 Task: Explore famous lighthouses around the world using Google Earth.
Action: Mouse moved to (346, 99)
Screenshot: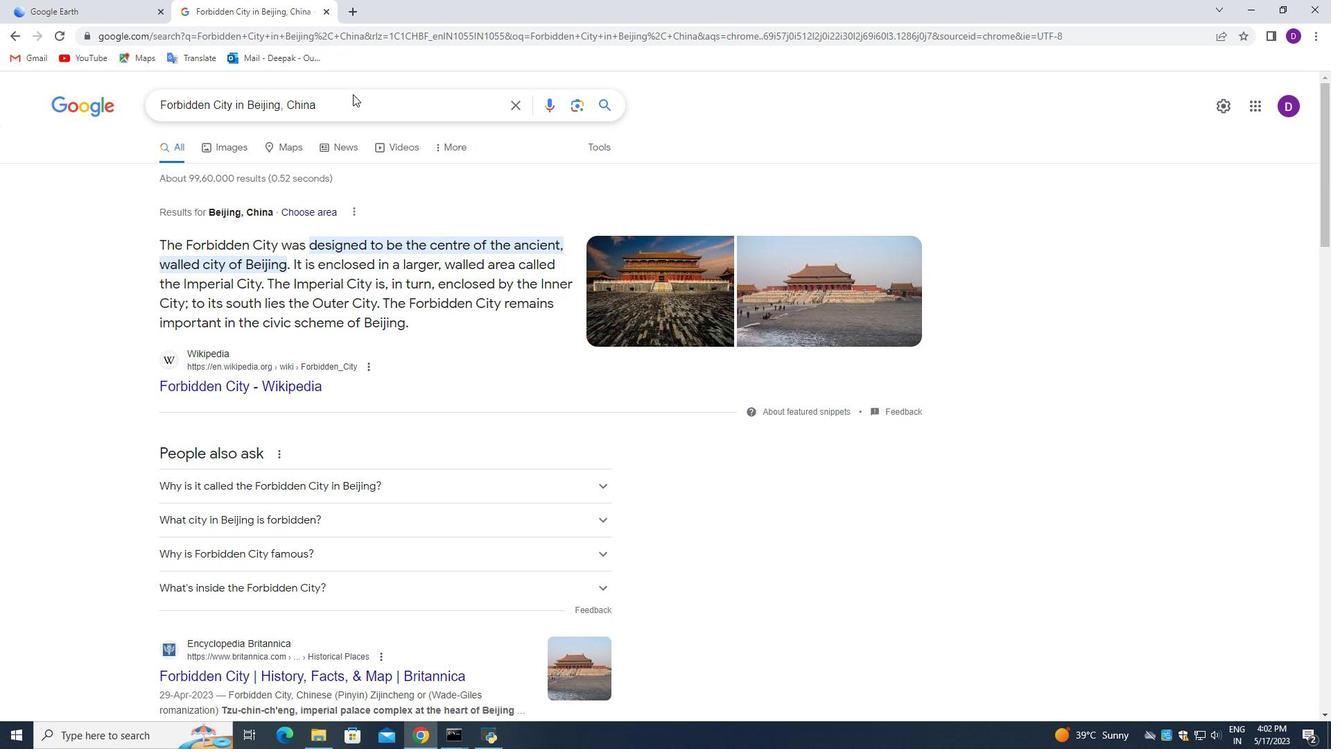 
Action: Mouse pressed left at (346, 99)
Screenshot: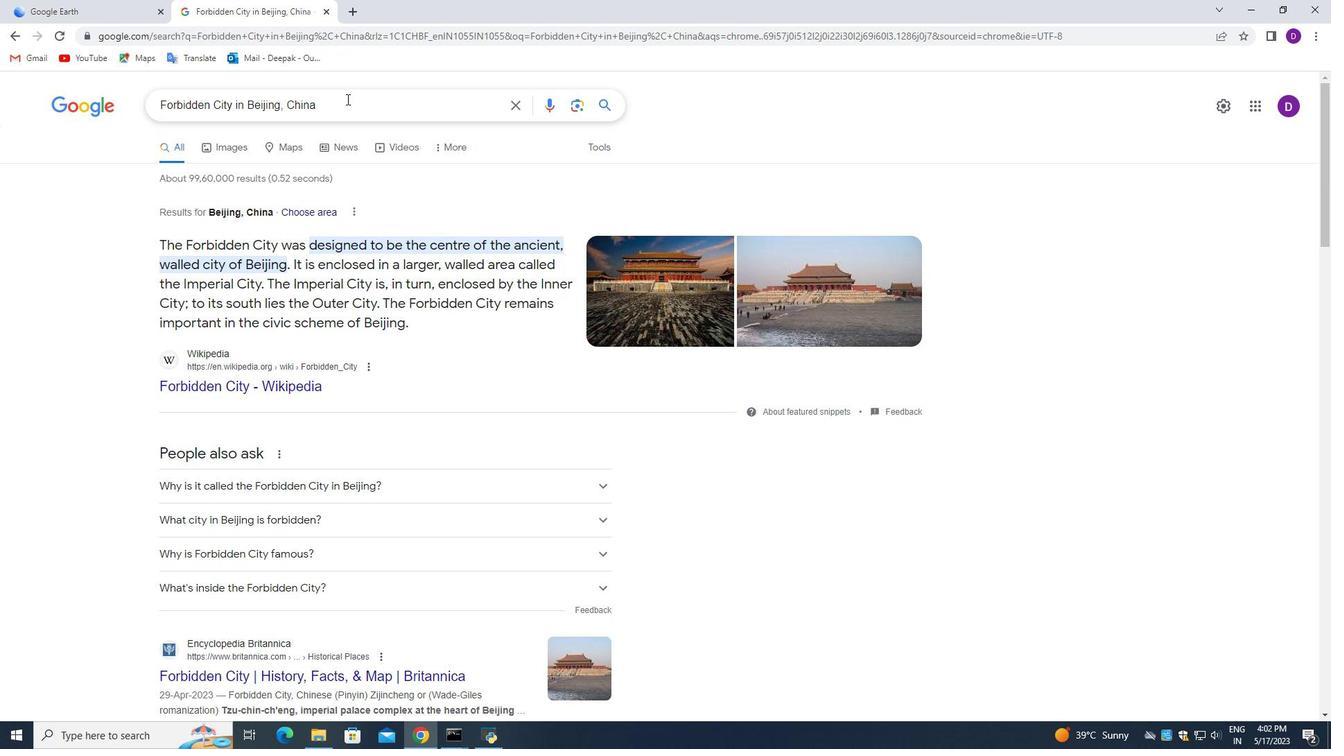 
Action: Mouse pressed left at (346, 99)
Screenshot: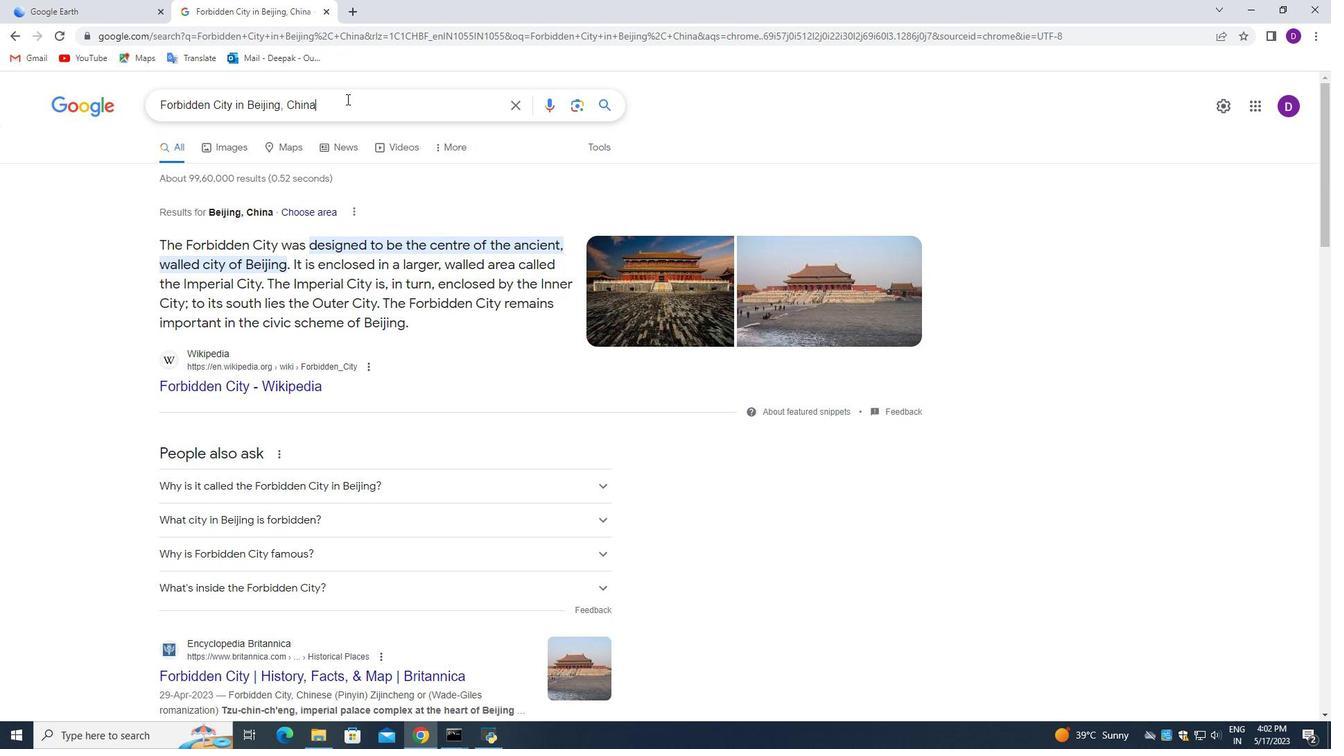 
Action: Mouse pressed left at (346, 99)
Screenshot: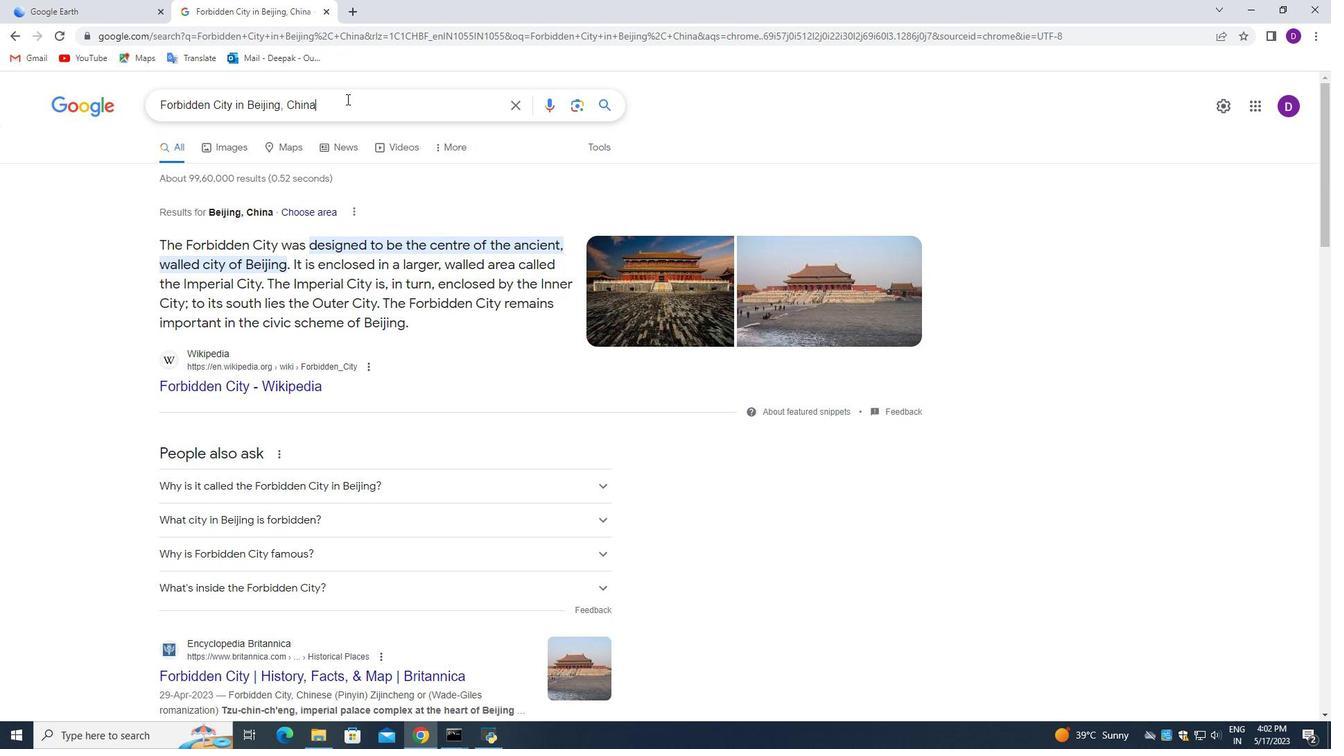 
Action: Key pressed ctrl+V
Screenshot: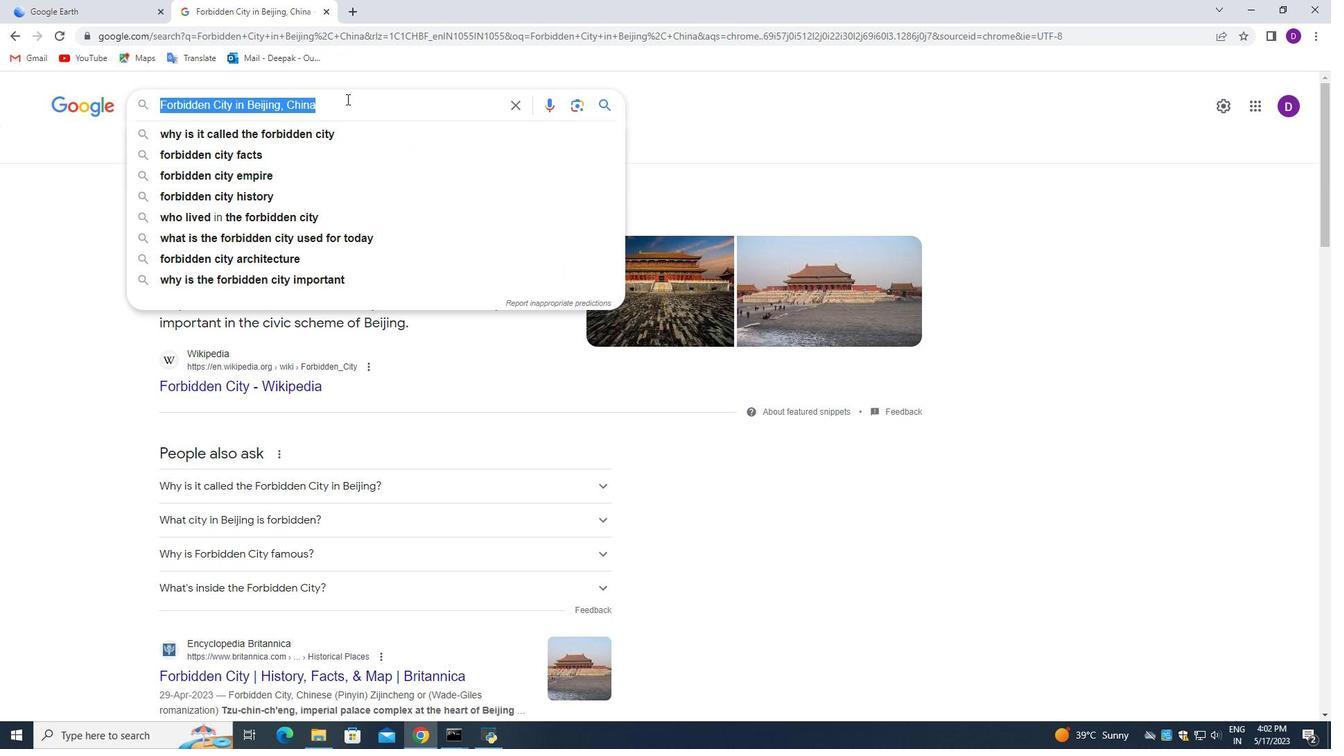 
Action: Mouse moved to (248, 59)
Screenshot: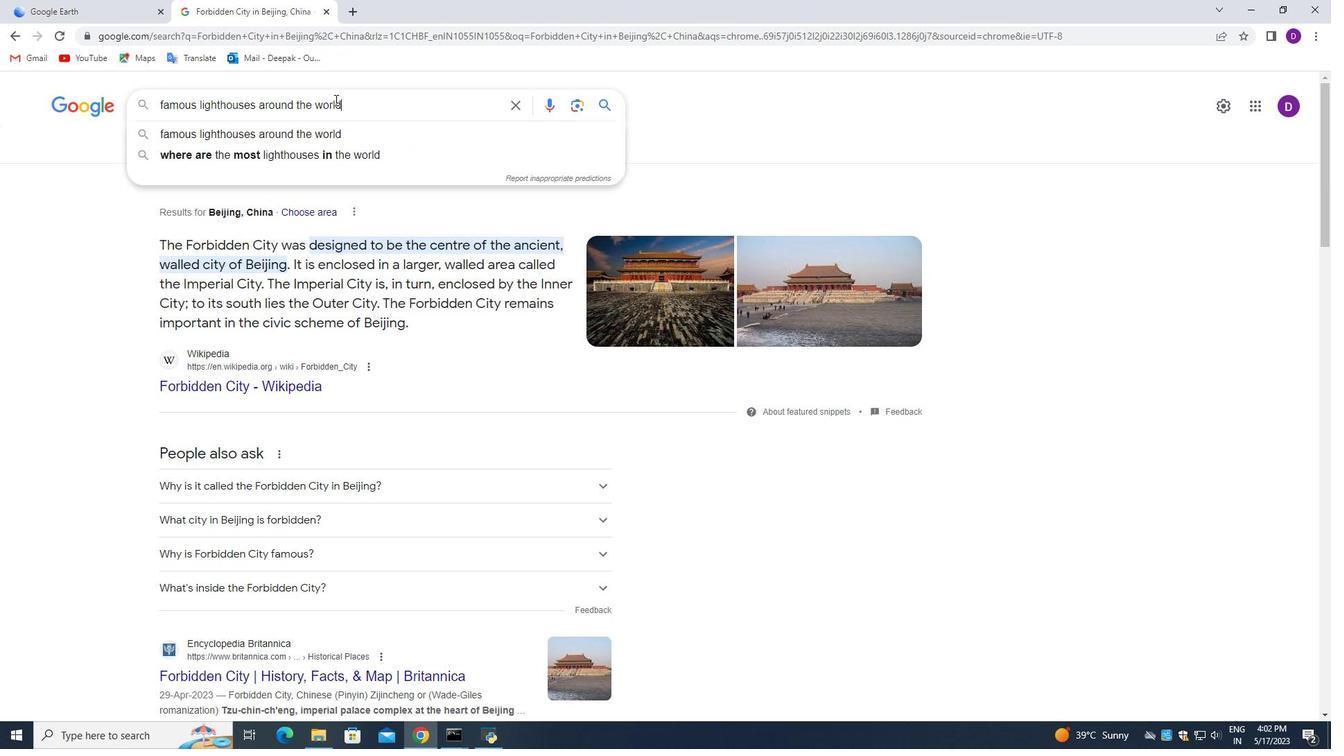 
Action: Key pressed <Key.enter>
Screenshot: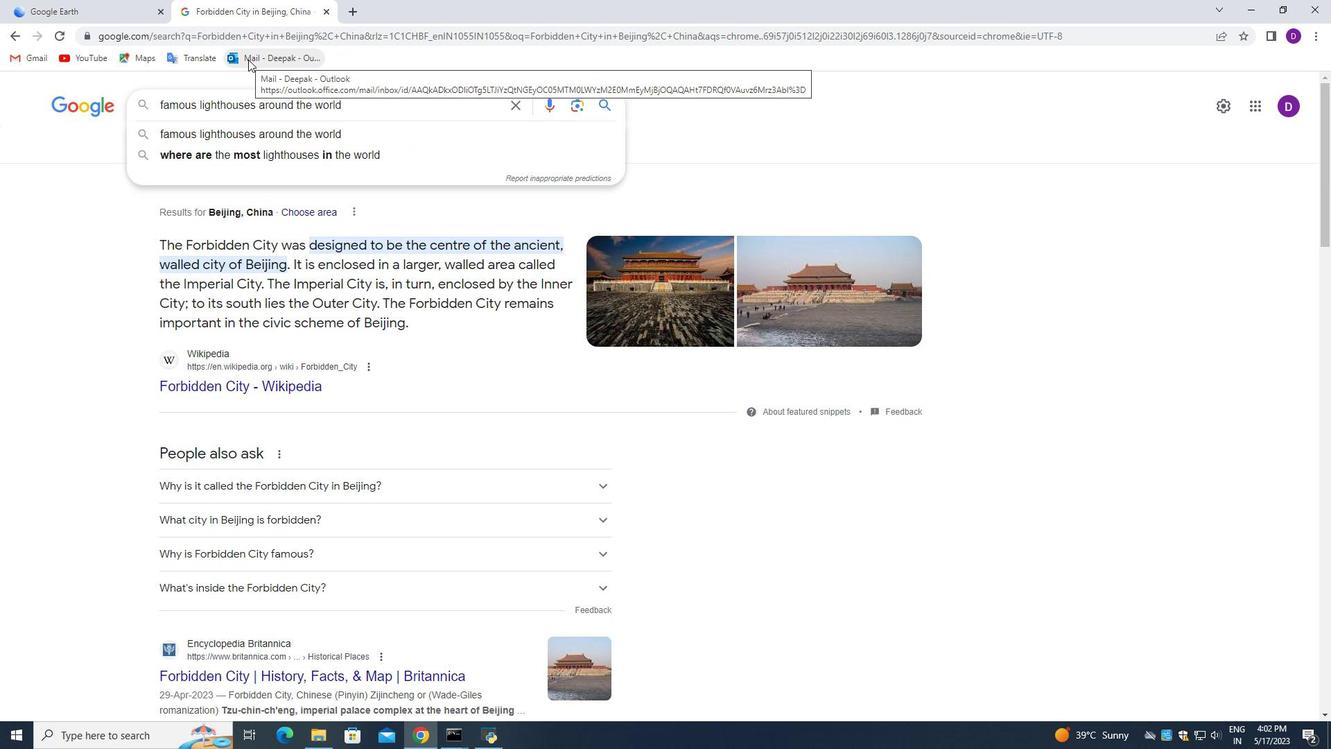 
Action: Mouse moved to (346, 264)
Screenshot: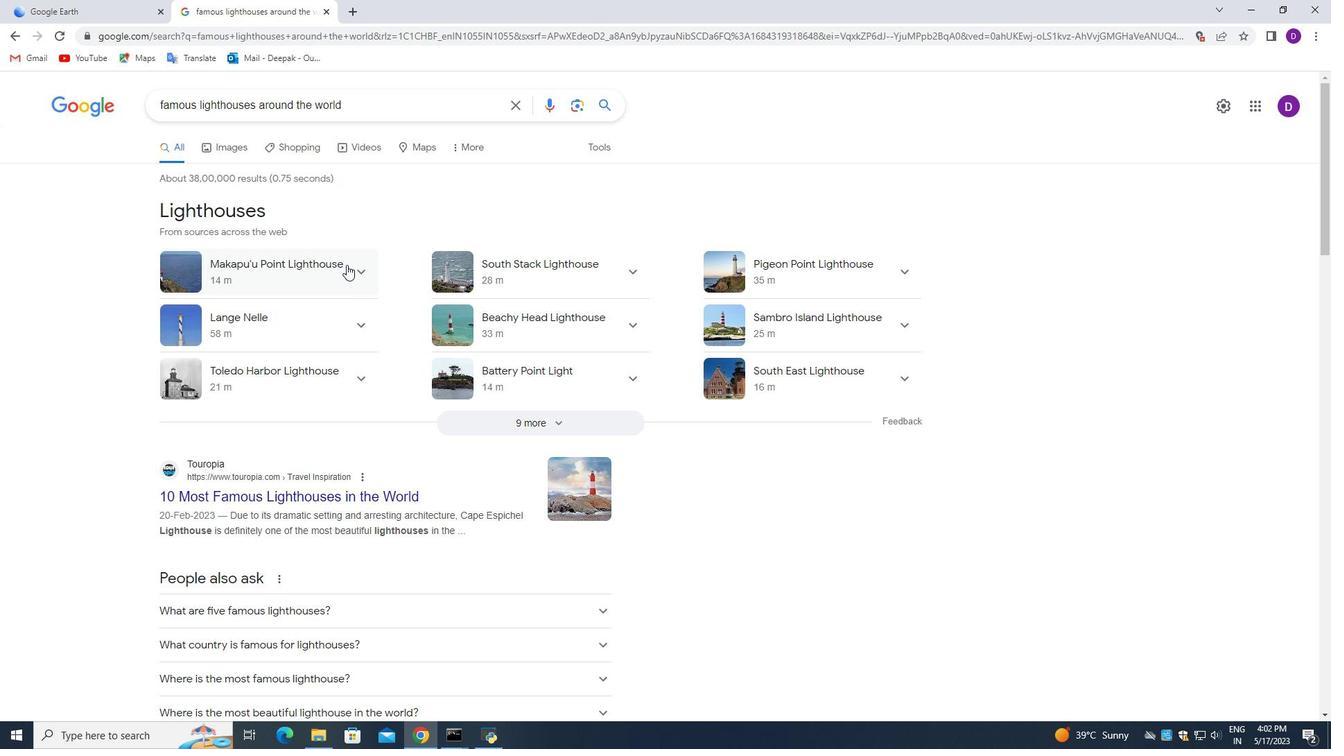 
Action: Mouse pressed left at (346, 264)
Screenshot: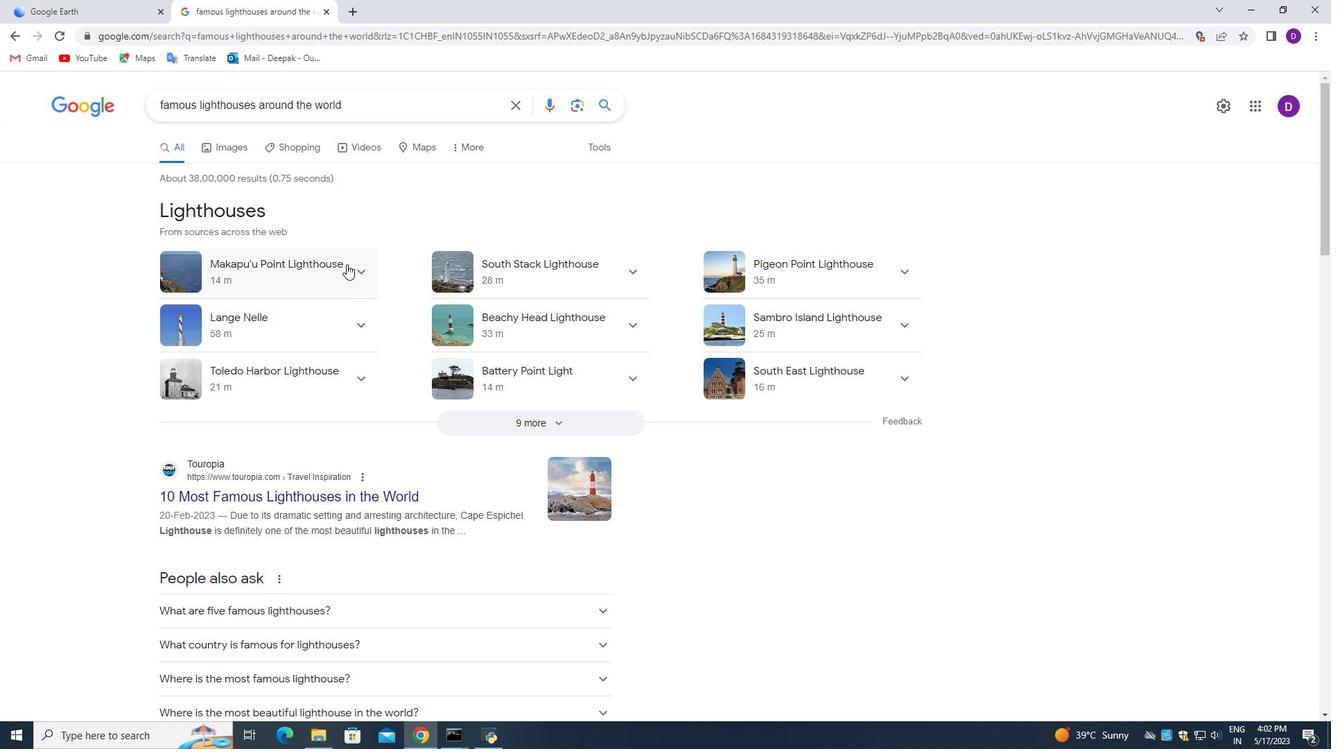 
Action: Mouse moved to (323, 365)
Screenshot: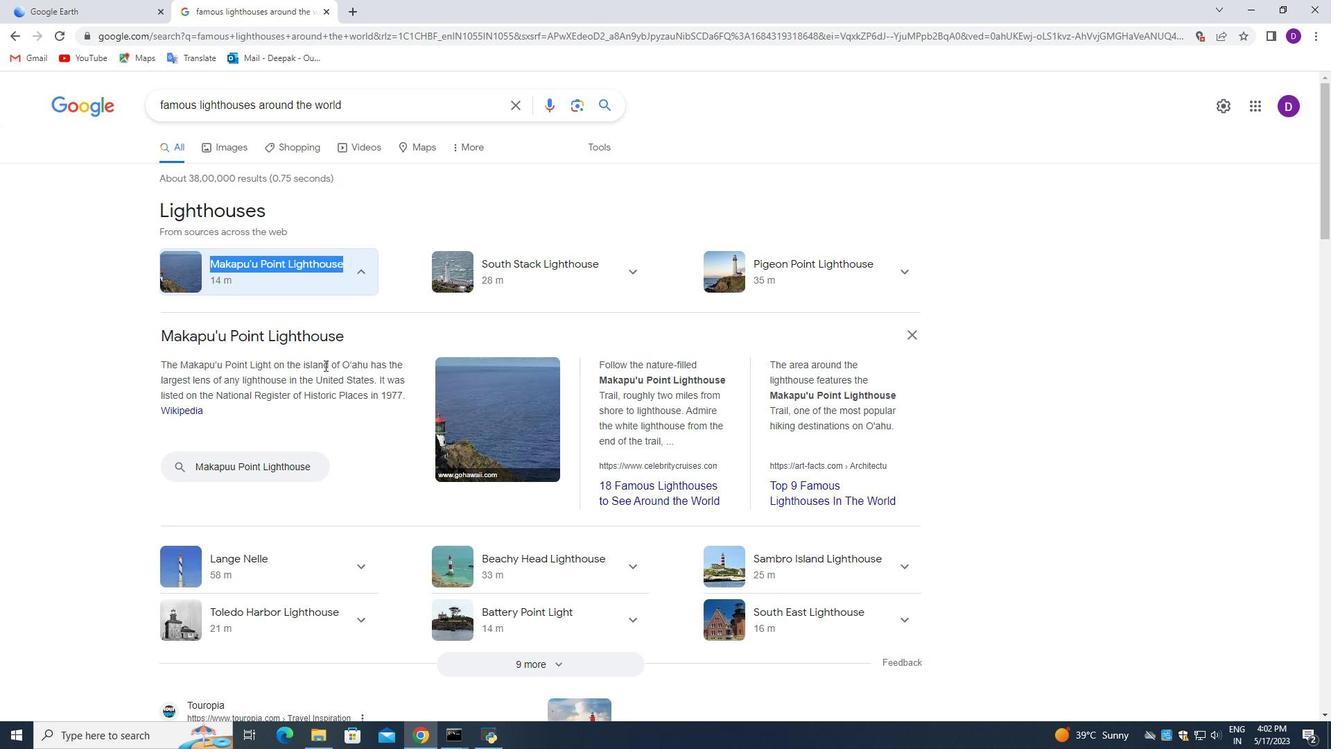 
Action: Key pressed ctrl+C
Screenshot: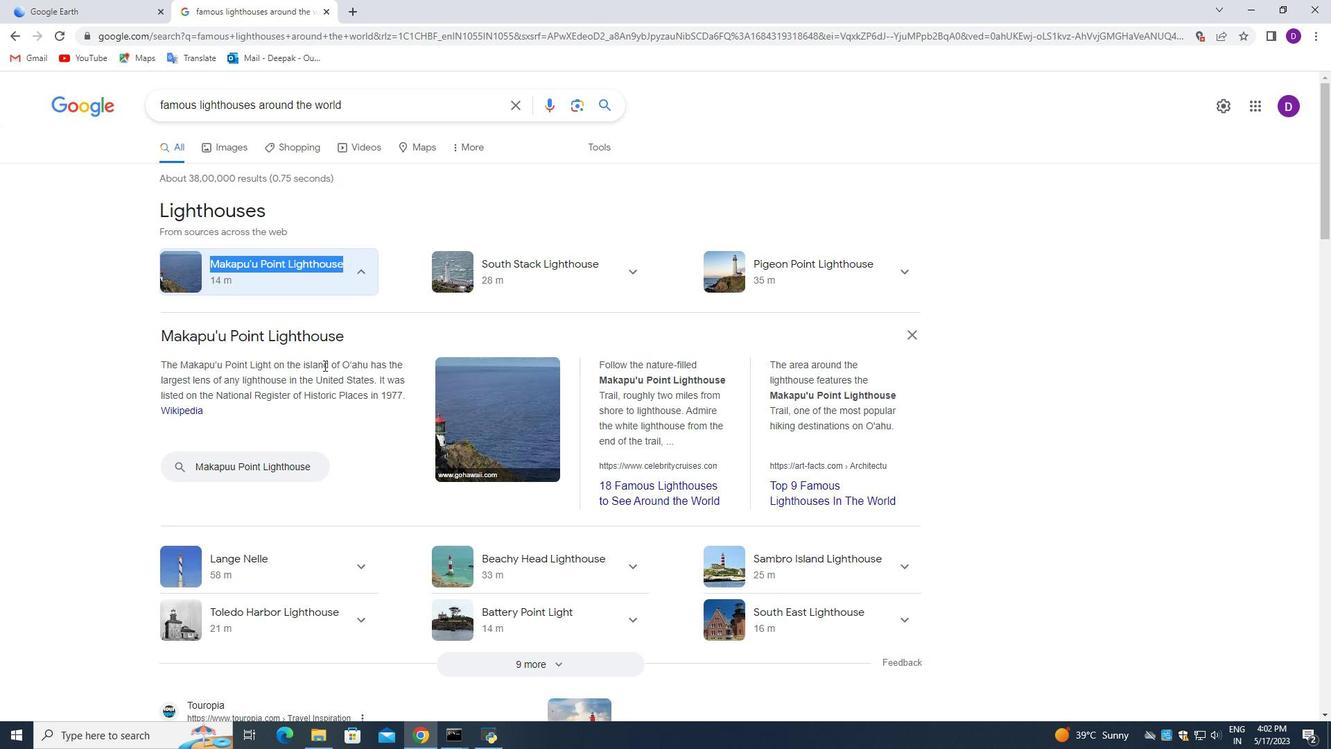 
Action: Mouse moved to (67, 4)
Screenshot: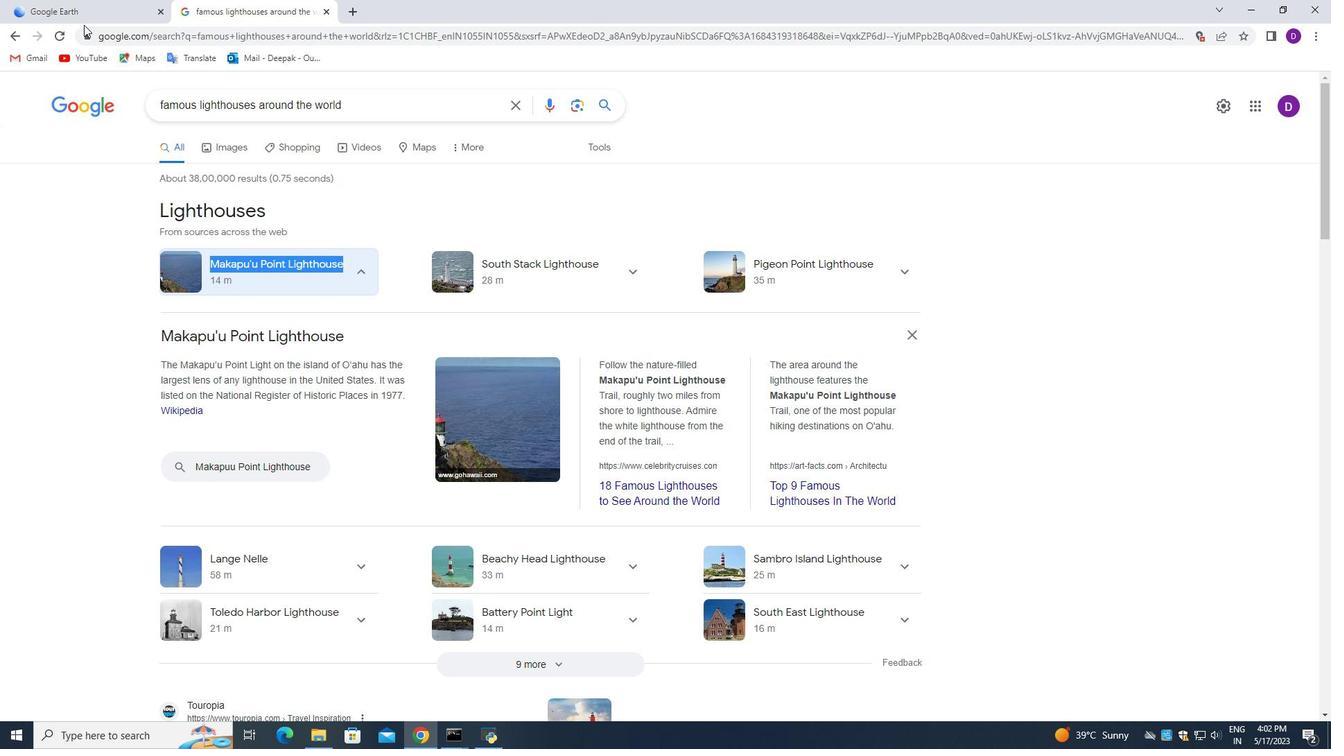
Action: Mouse pressed left at (67, 4)
Screenshot: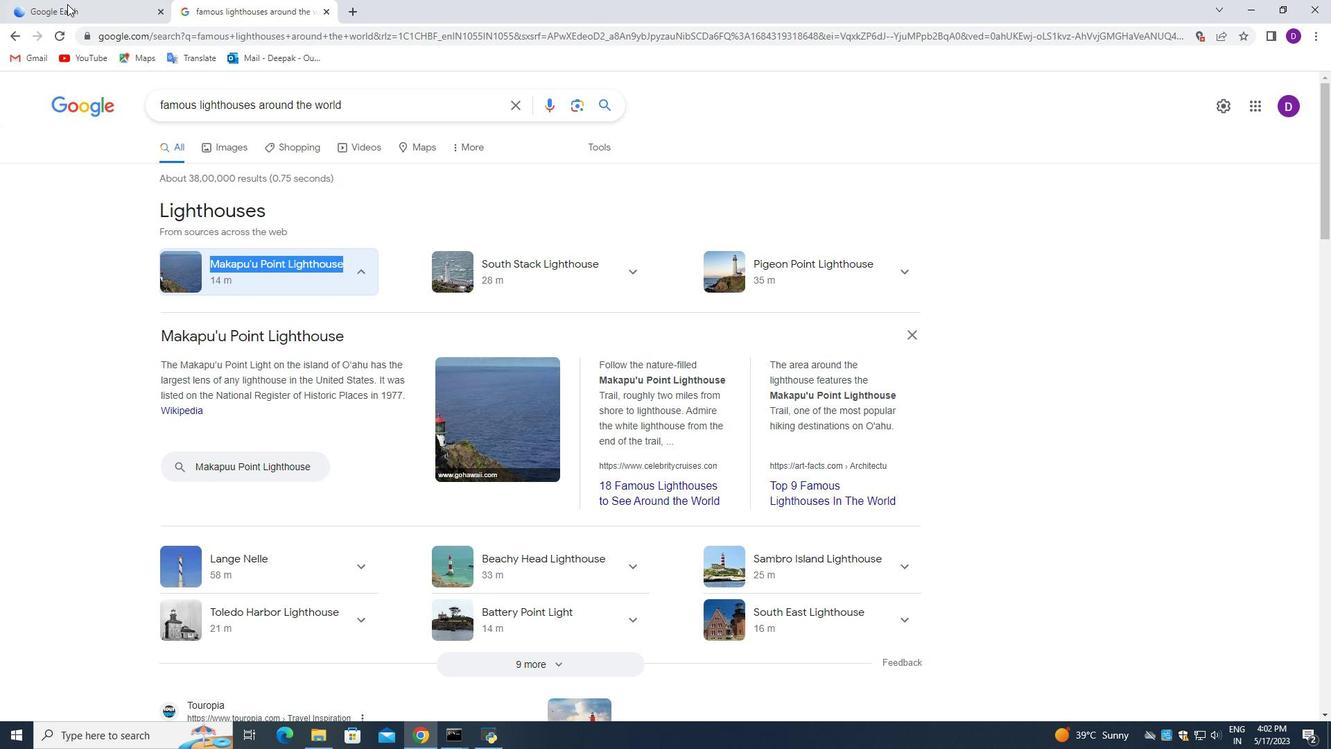
Action: Mouse moved to (18, 127)
Screenshot: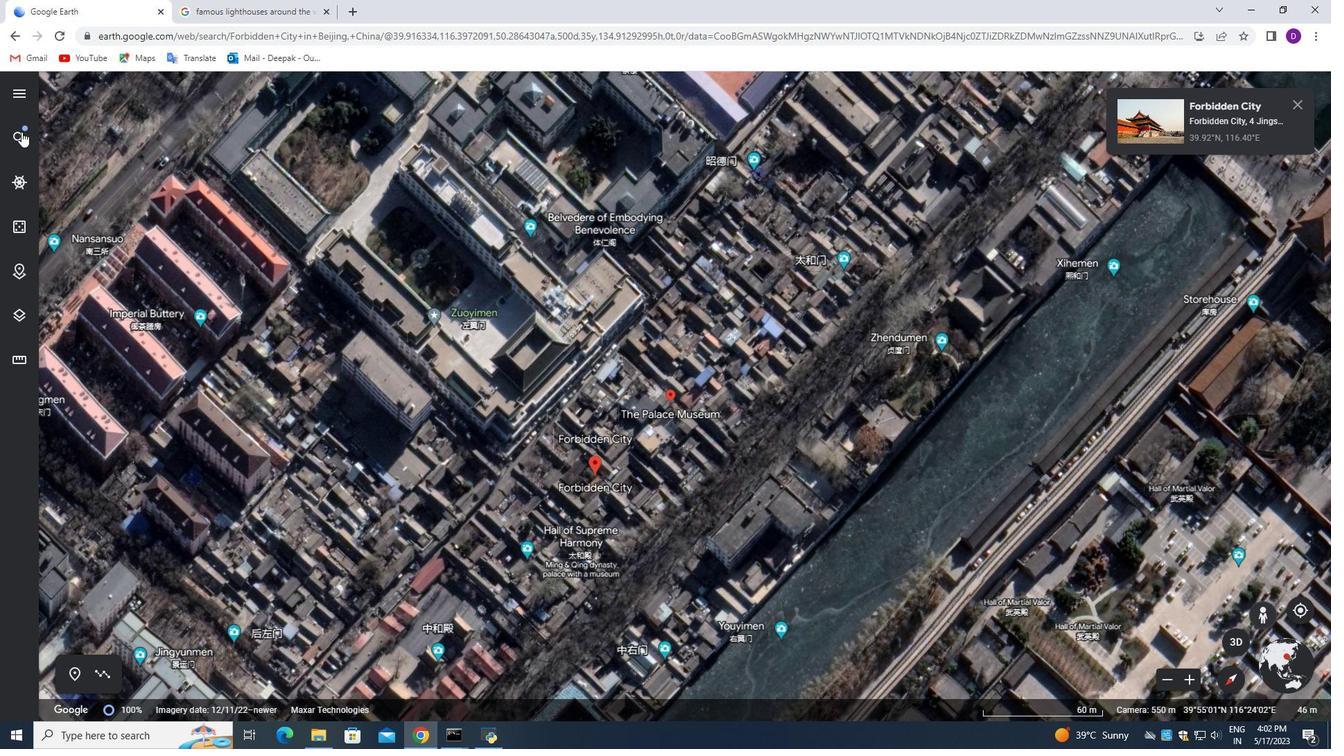 
Action: Mouse pressed left at (18, 127)
Screenshot: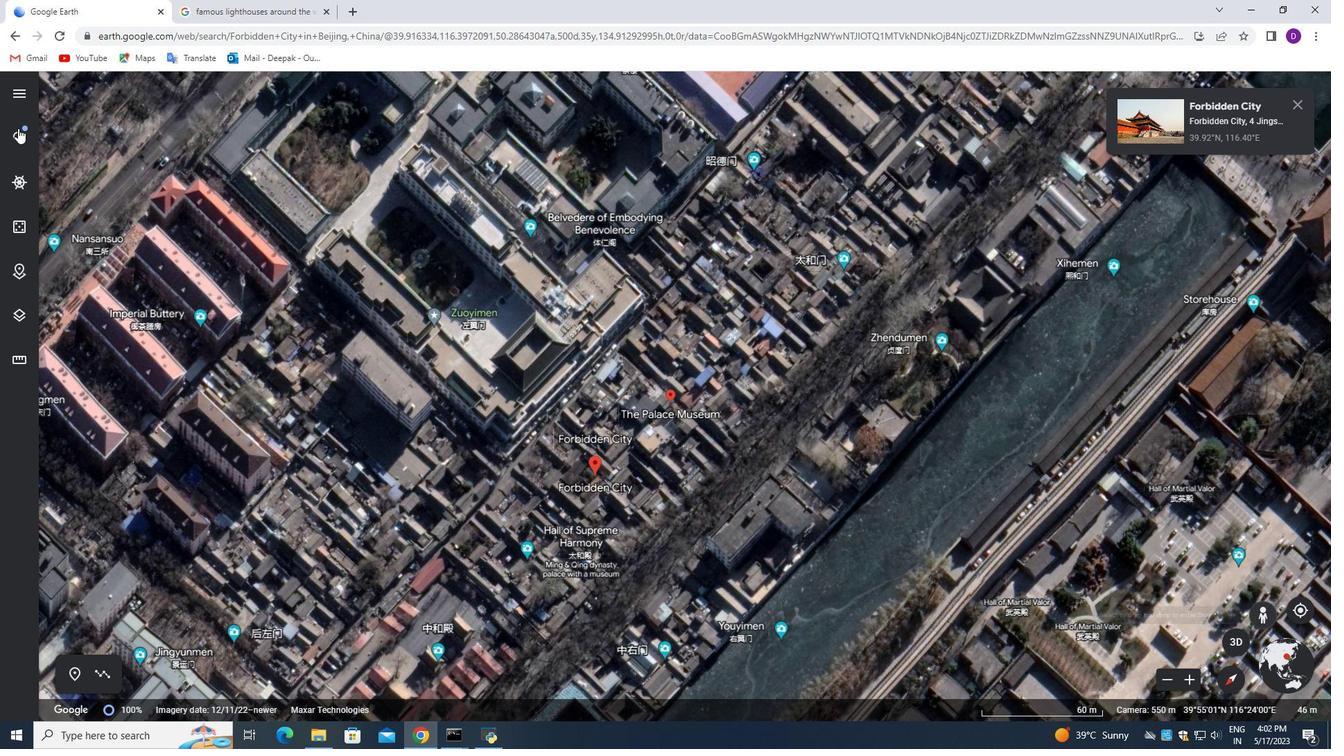
Action: Mouse moved to (252, 96)
Screenshot: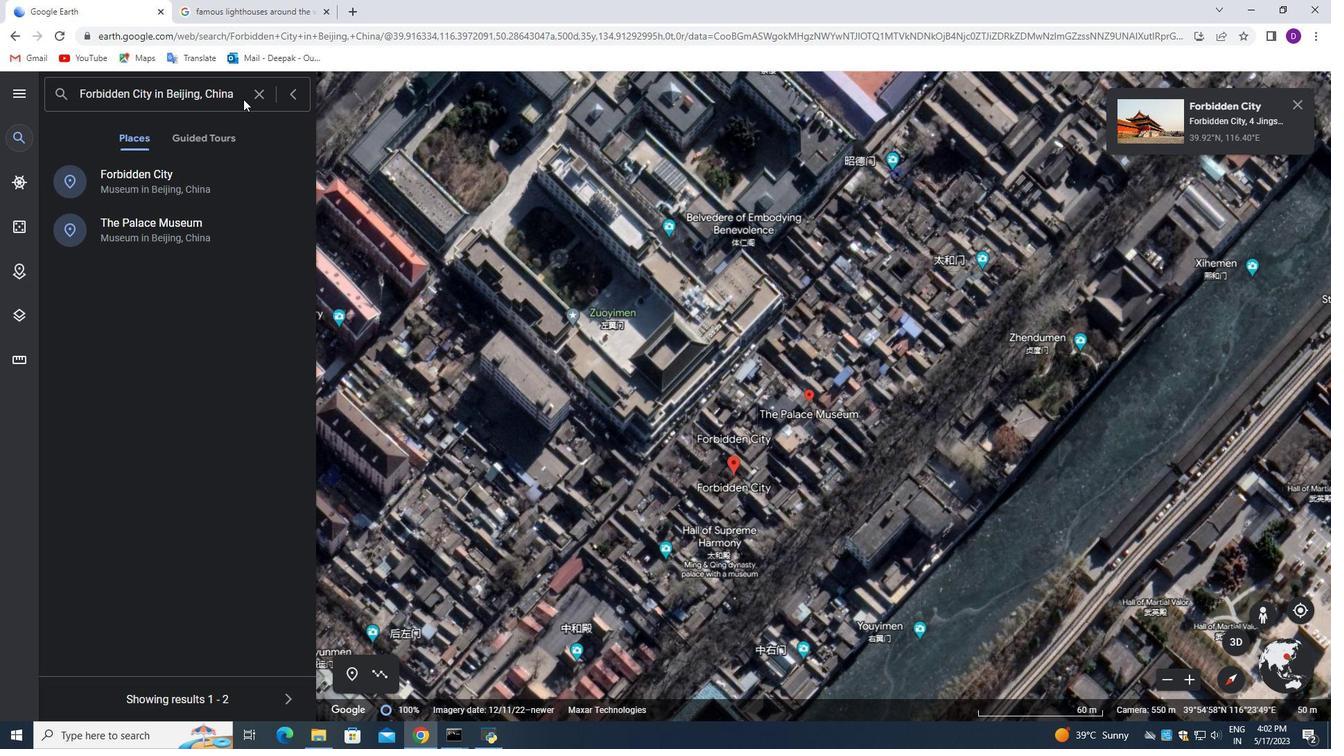 
Action: Mouse pressed left at (252, 96)
Screenshot: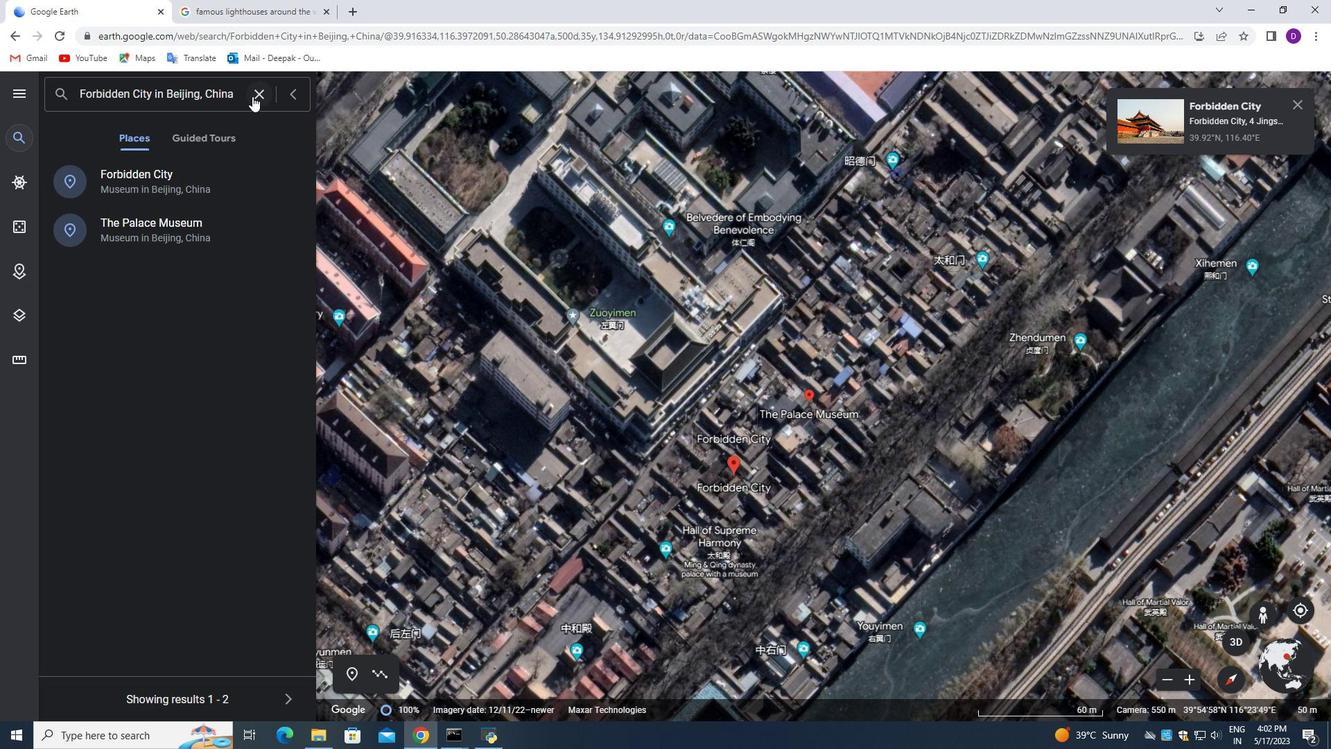 
Action: Key pressed ctrl+V
Screenshot: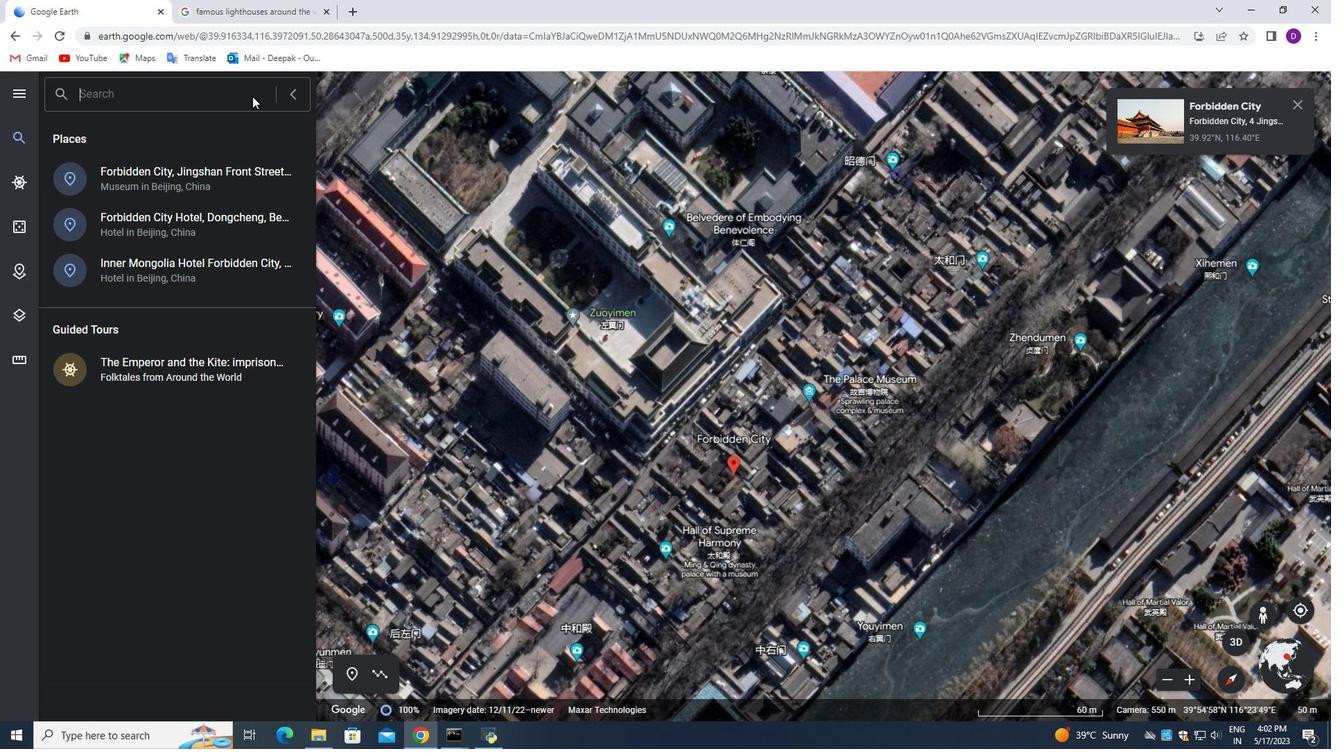 
Action: Mouse moved to (246, 93)
Screenshot: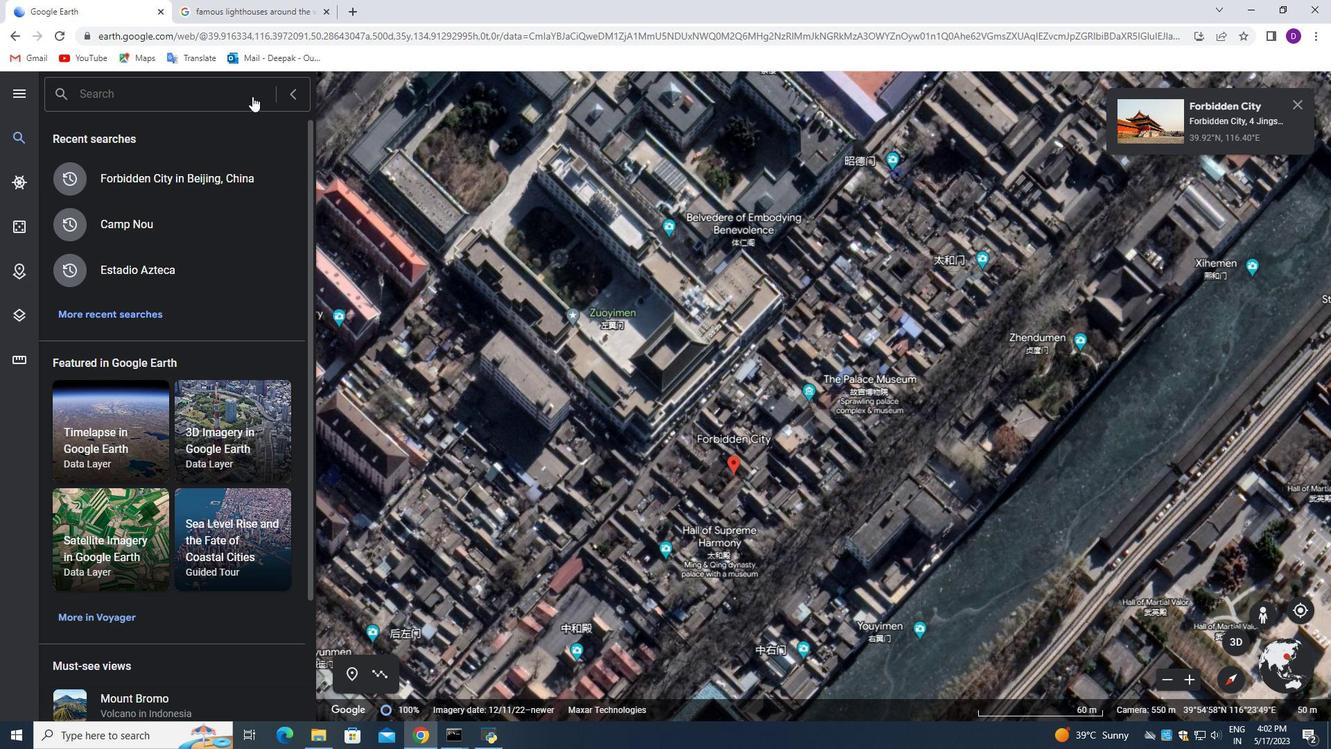 
Action: Key pressed <Key.enter>
Screenshot: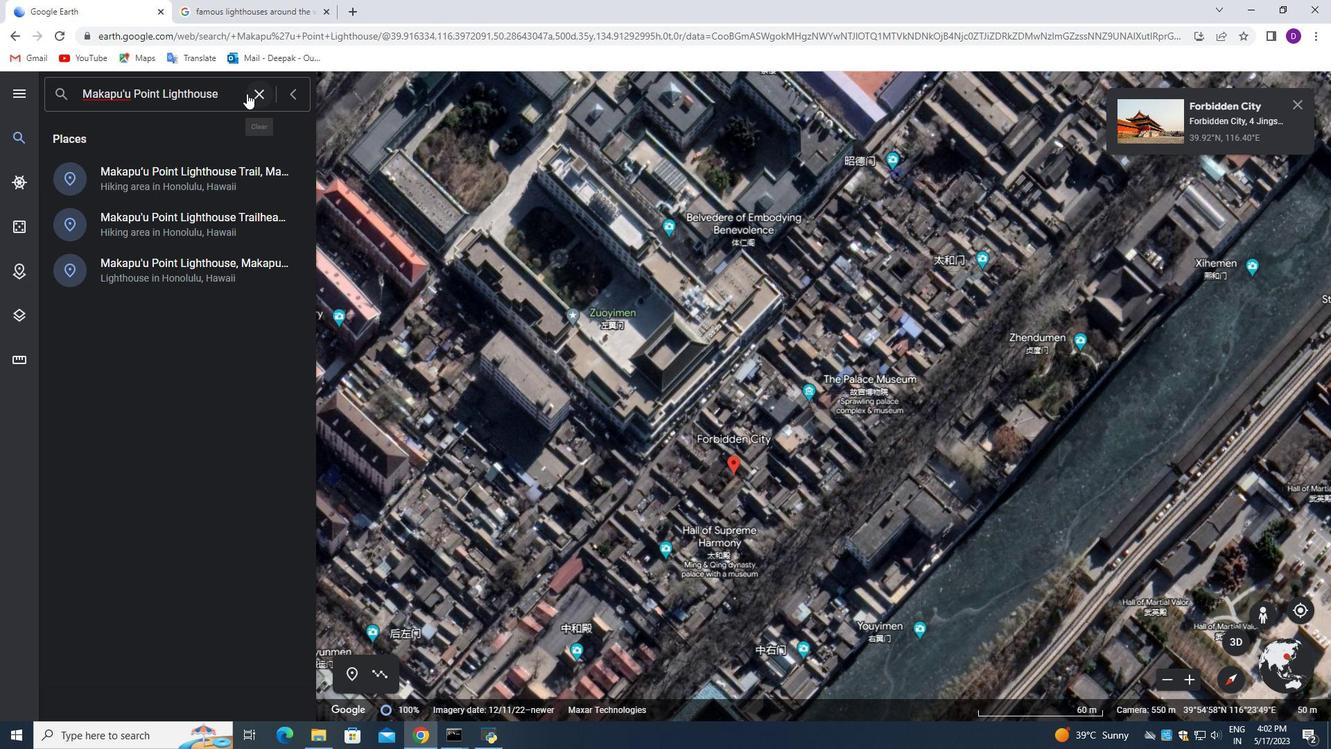 
Action: Mouse moved to (296, 91)
Screenshot: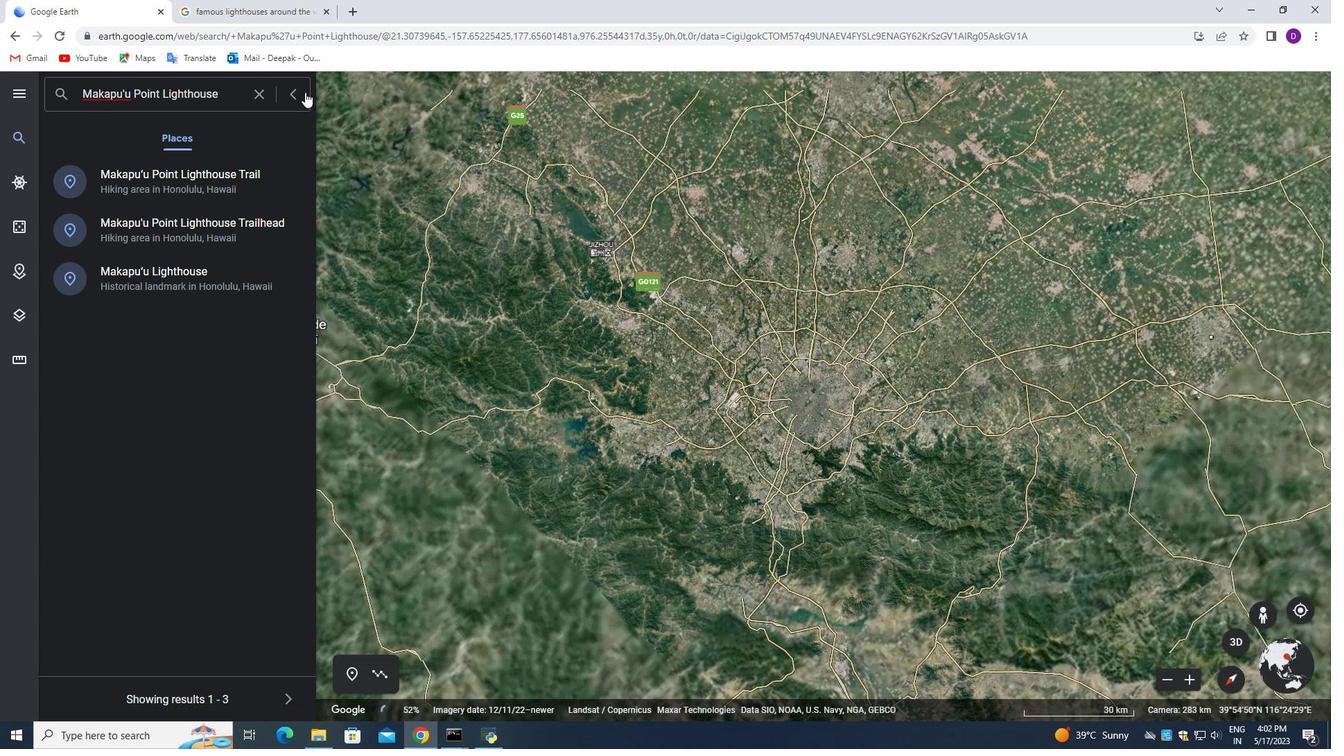 
Action: Mouse pressed left at (296, 91)
Screenshot: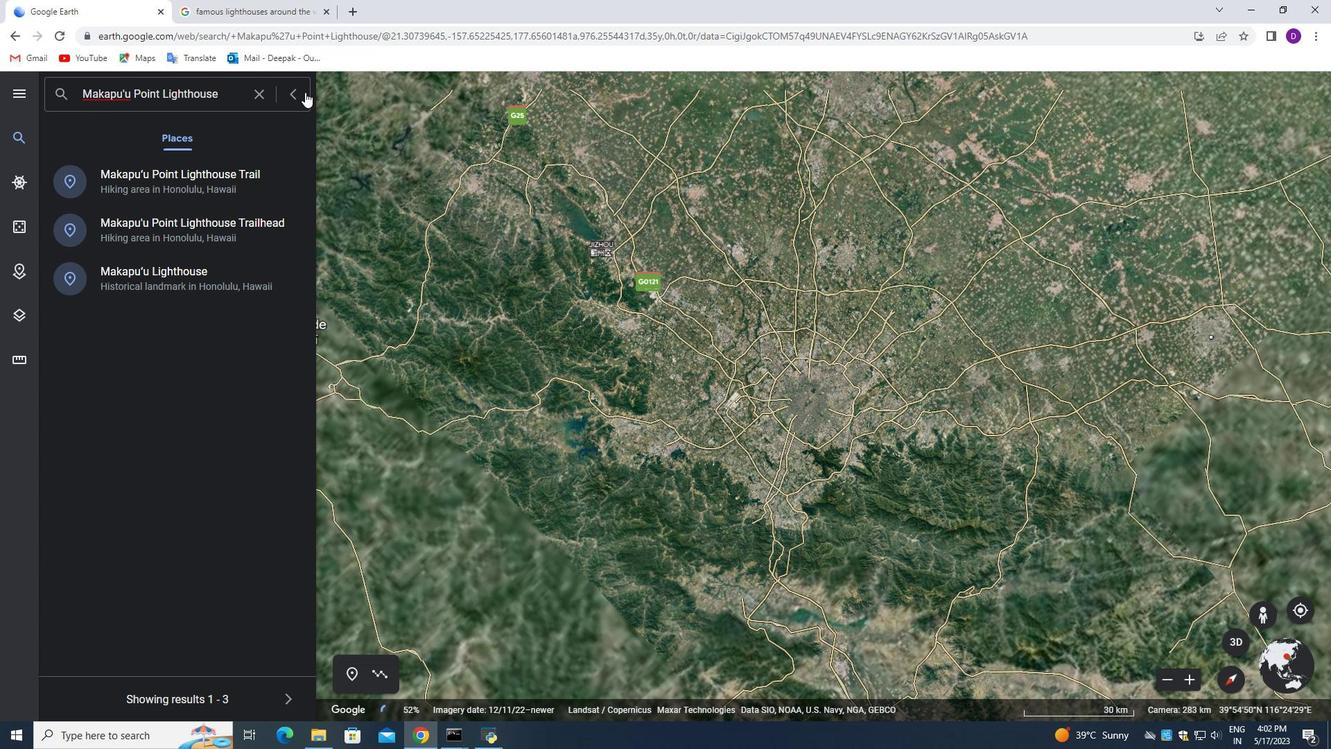 
Action: Mouse moved to (1261, 618)
Screenshot: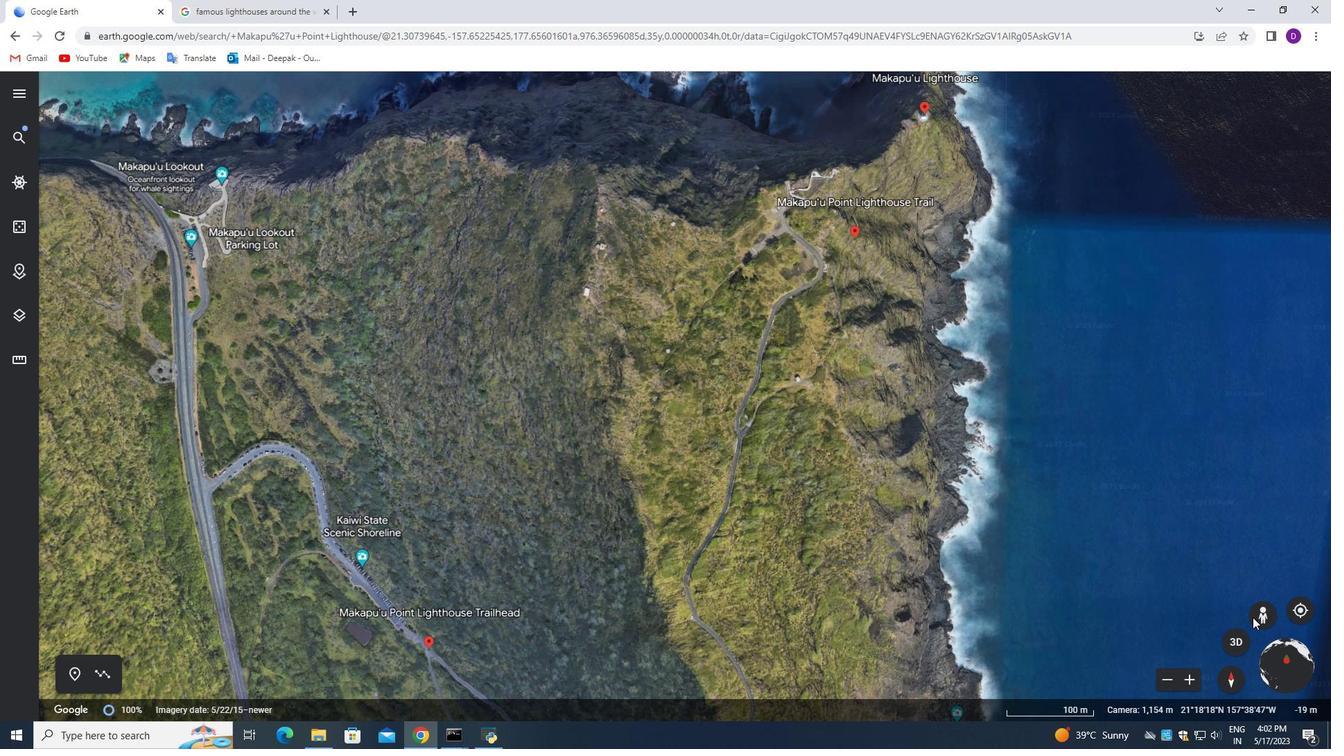 
Action: Mouse pressed left at (1261, 618)
Screenshot: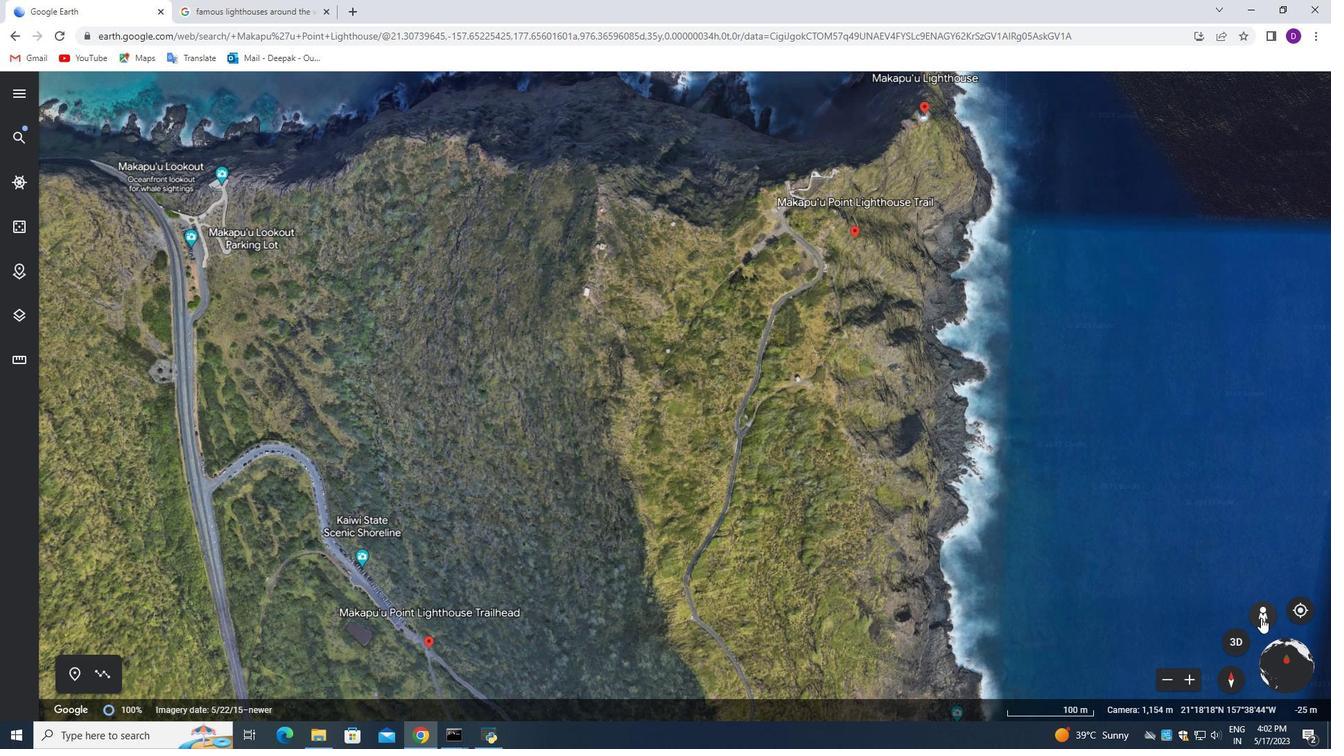 
Action: Mouse moved to (855, 241)
Screenshot: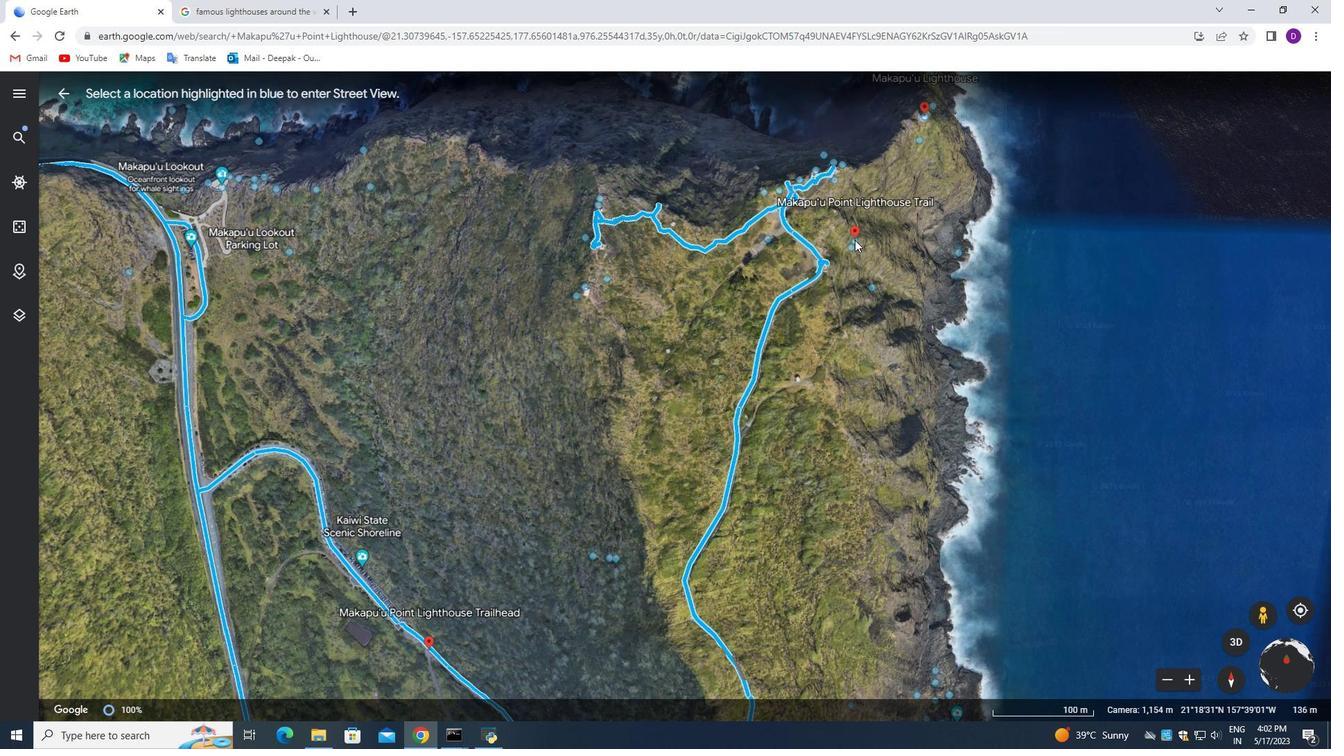 
Action: Mouse pressed left at (855, 241)
Screenshot: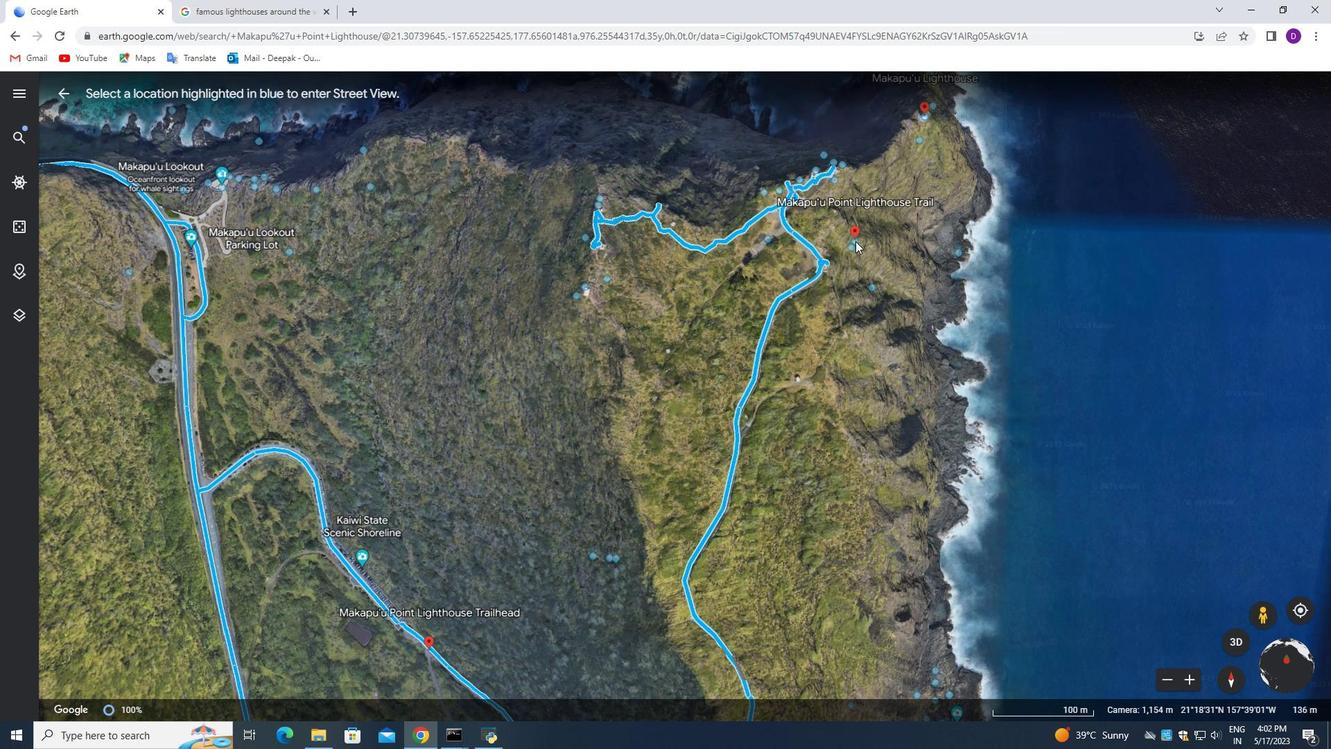 
Action: Mouse moved to (701, 366)
Screenshot: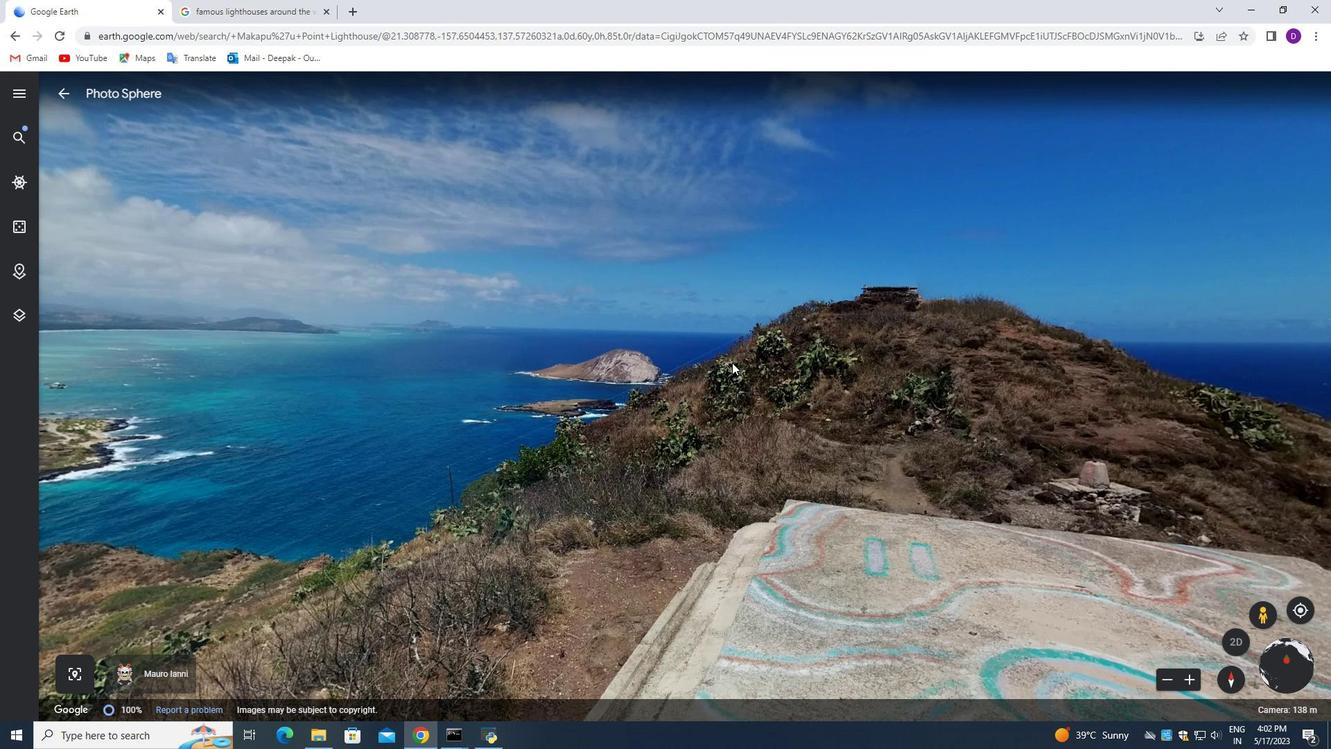 
Action: Mouse pressed left at (701, 366)
Screenshot: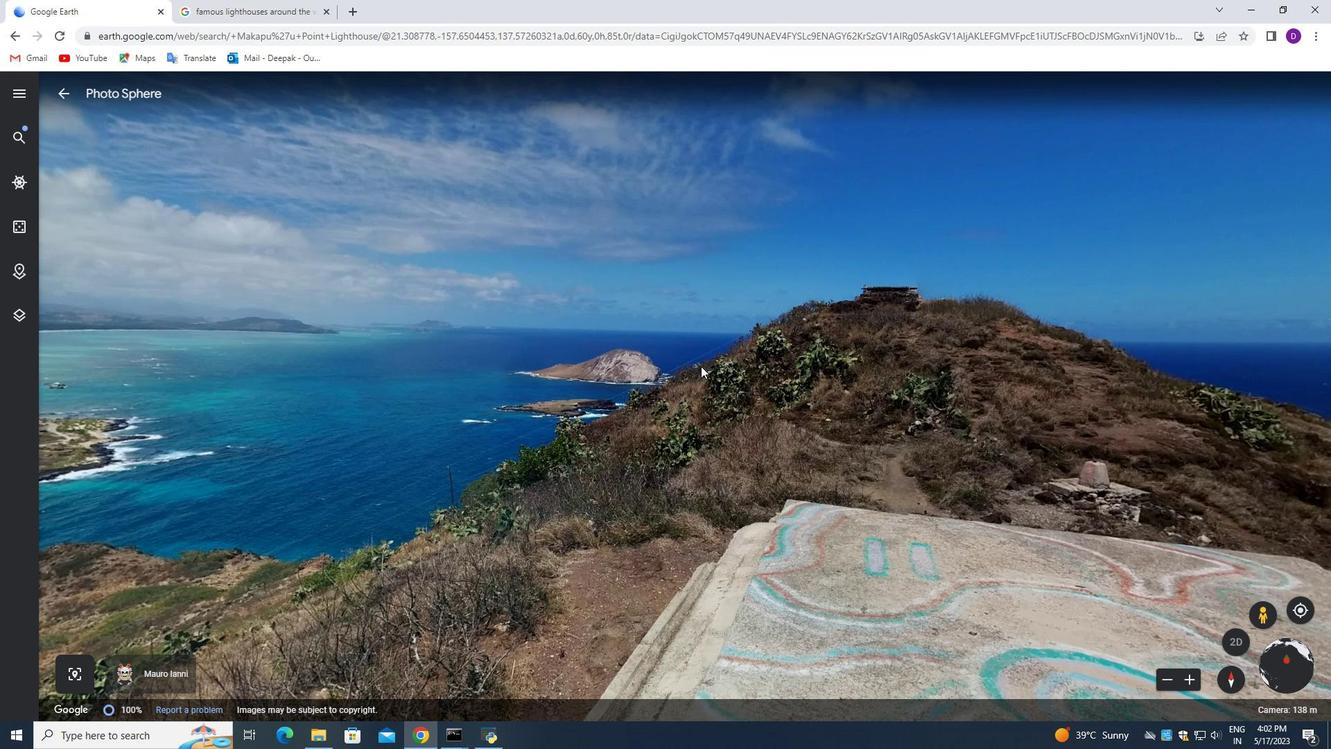
Action: Mouse moved to (682, 351)
Screenshot: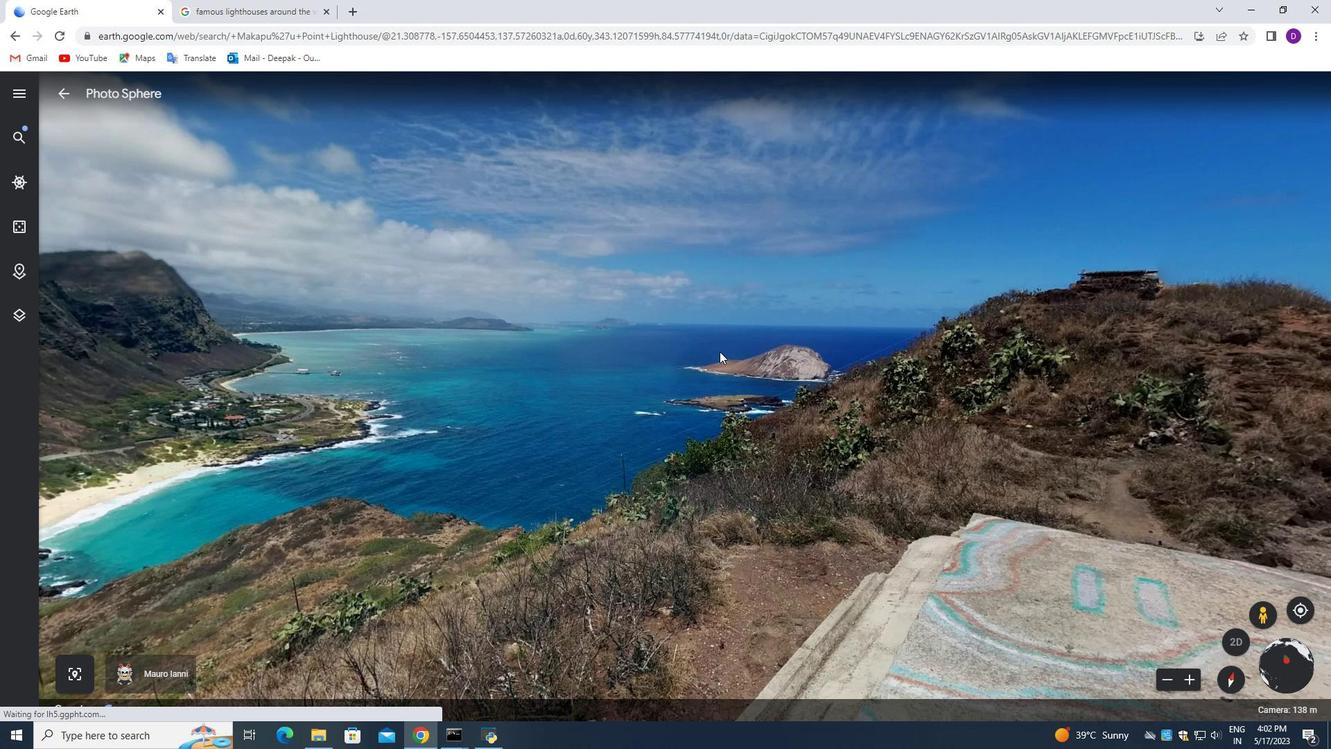 
Action: Mouse pressed left at (682, 351)
Screenshot: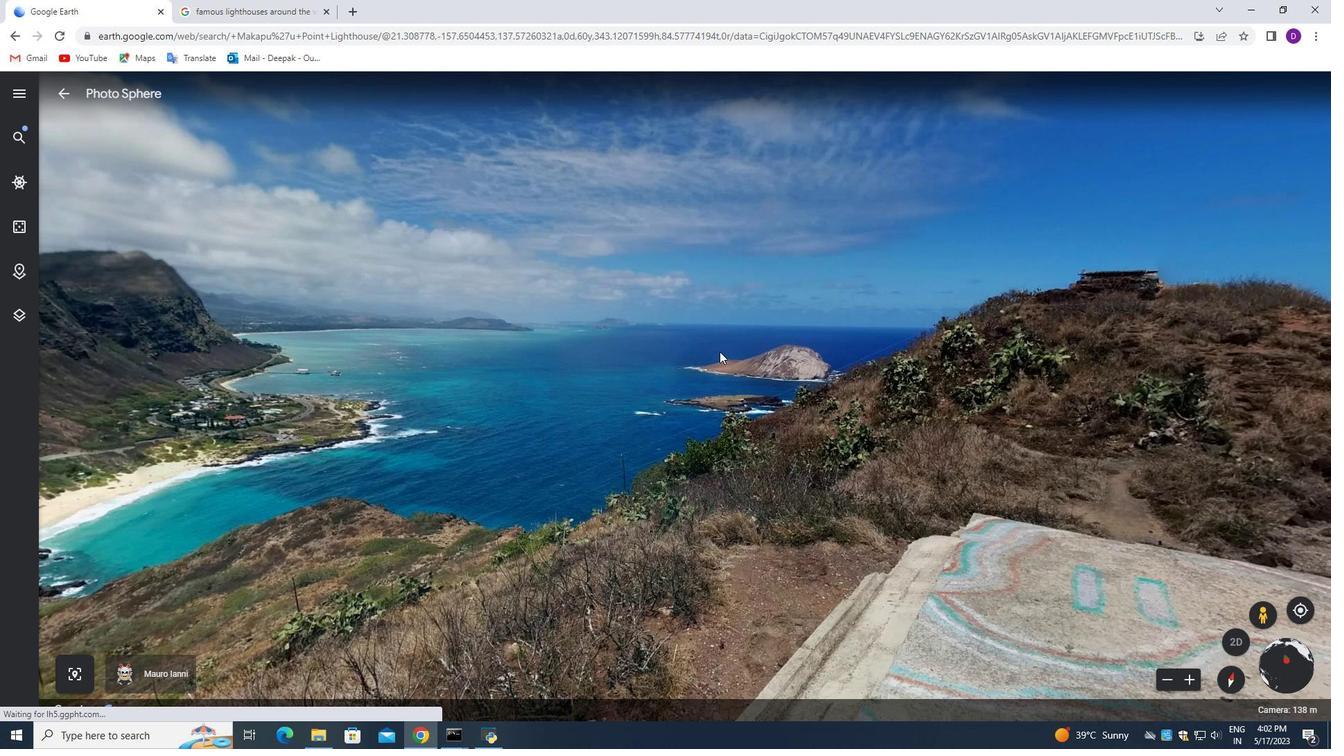 
Action: Mouse moved to (760, 350)
Screenshot: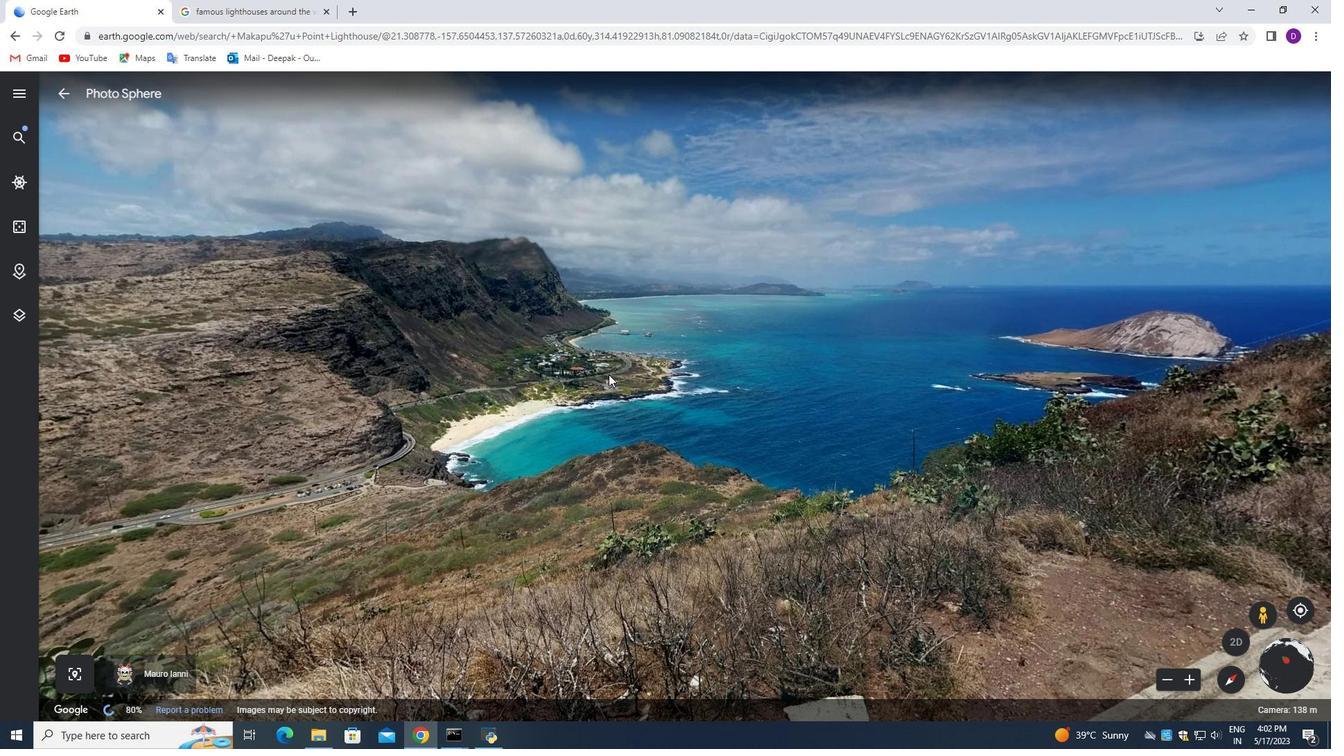 
Action: Mouse pressed left at (611, 372)
Screenshot: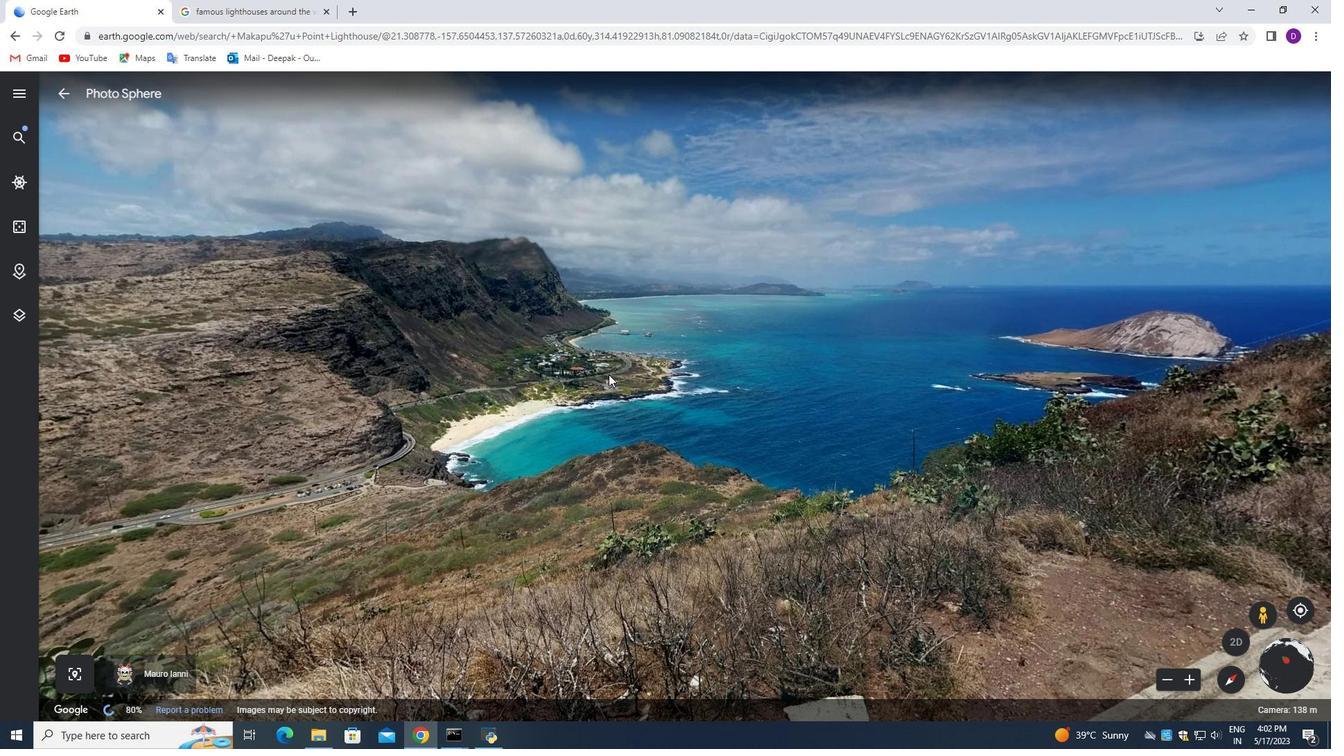 
Action: Mouse moved to (439, 353)
Screenshot: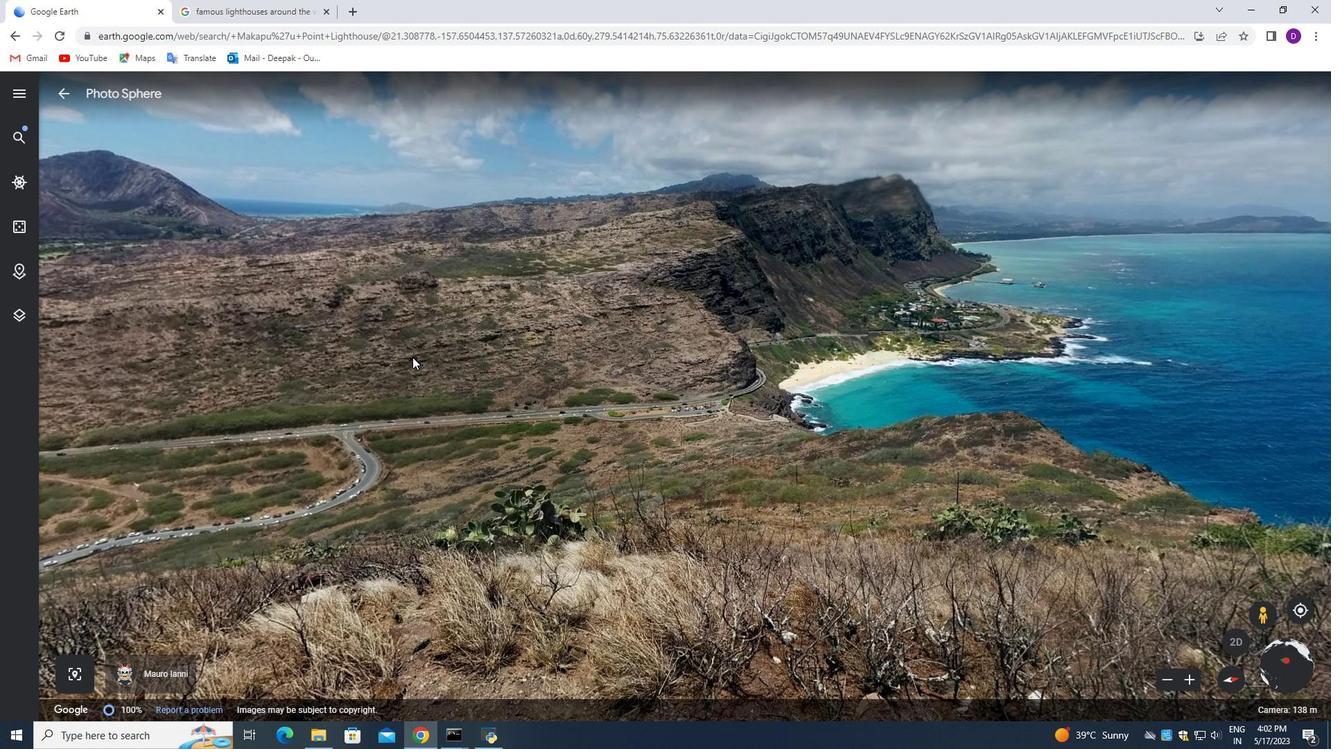 
Action: Mouse pressed left at (409, 357)
Screenshot: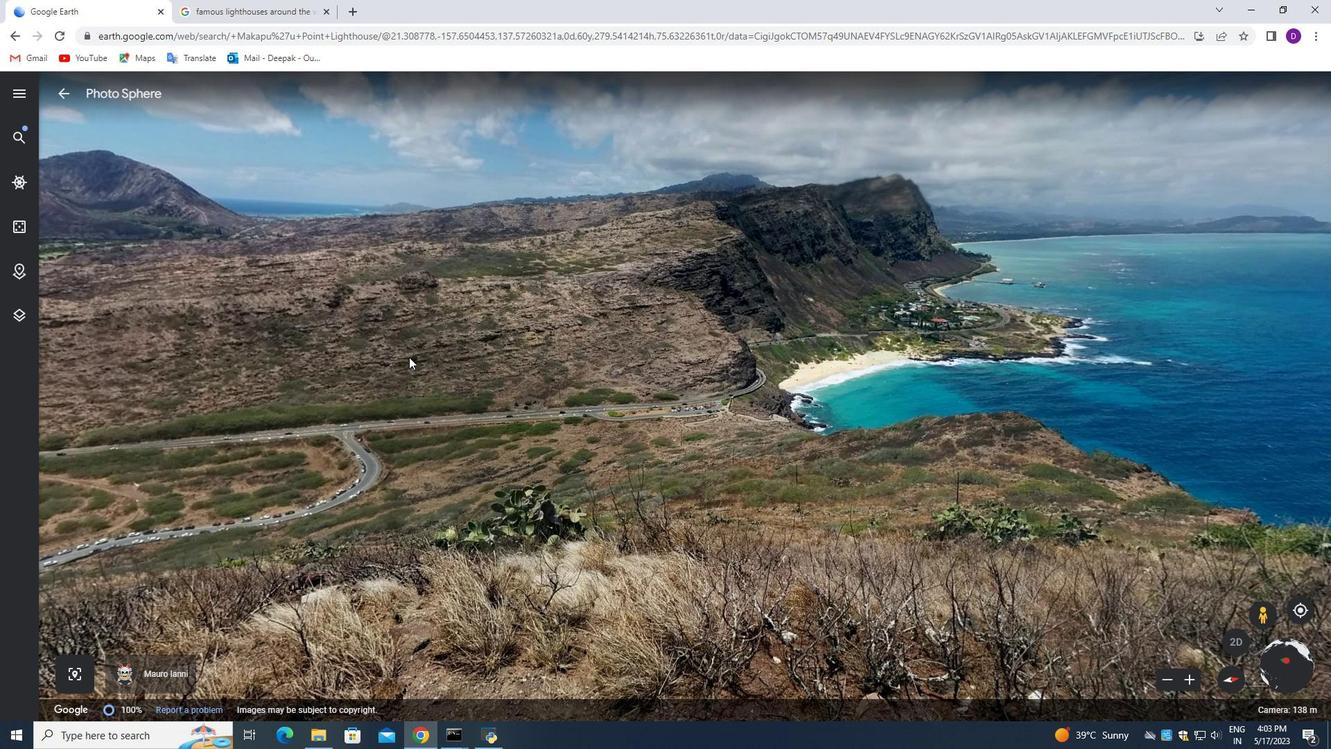 
Action: Mouse moved to (502, 453)
Screenshot: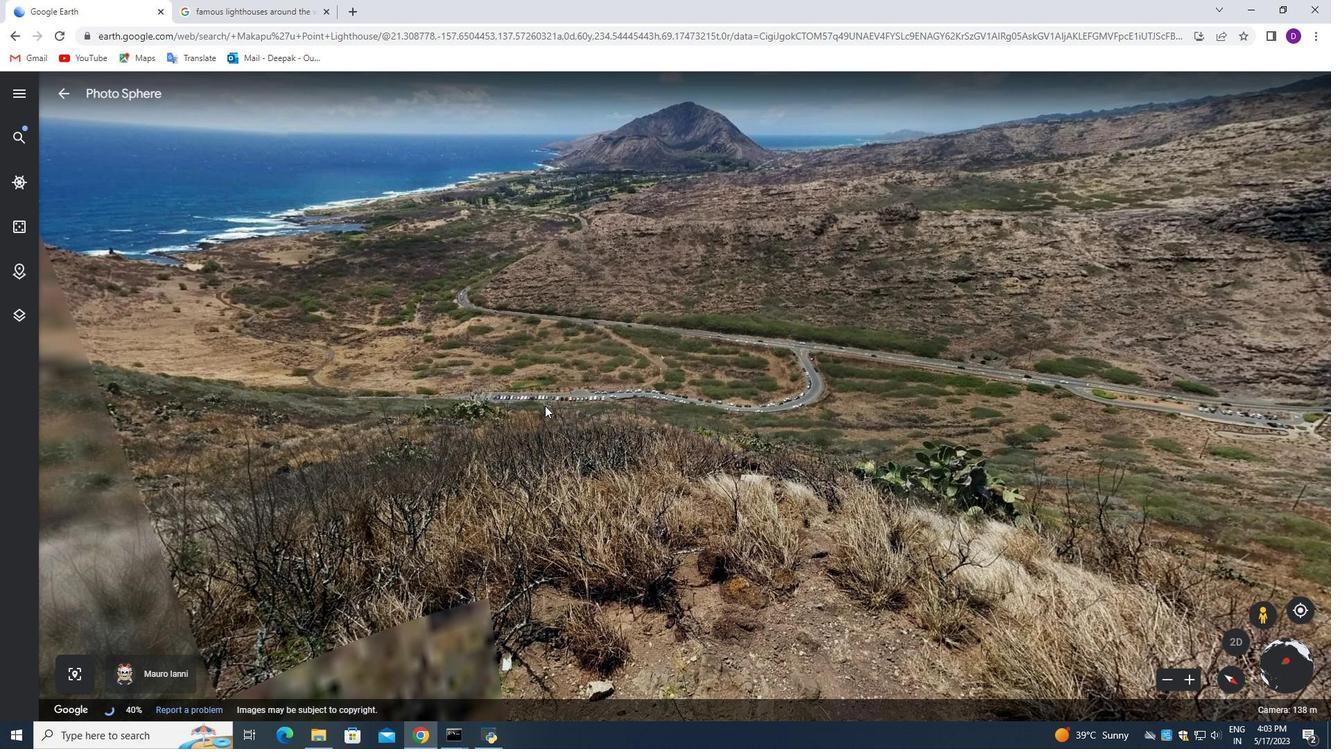 
Action: Mouse pressed left at (502, 453)
Screenshot: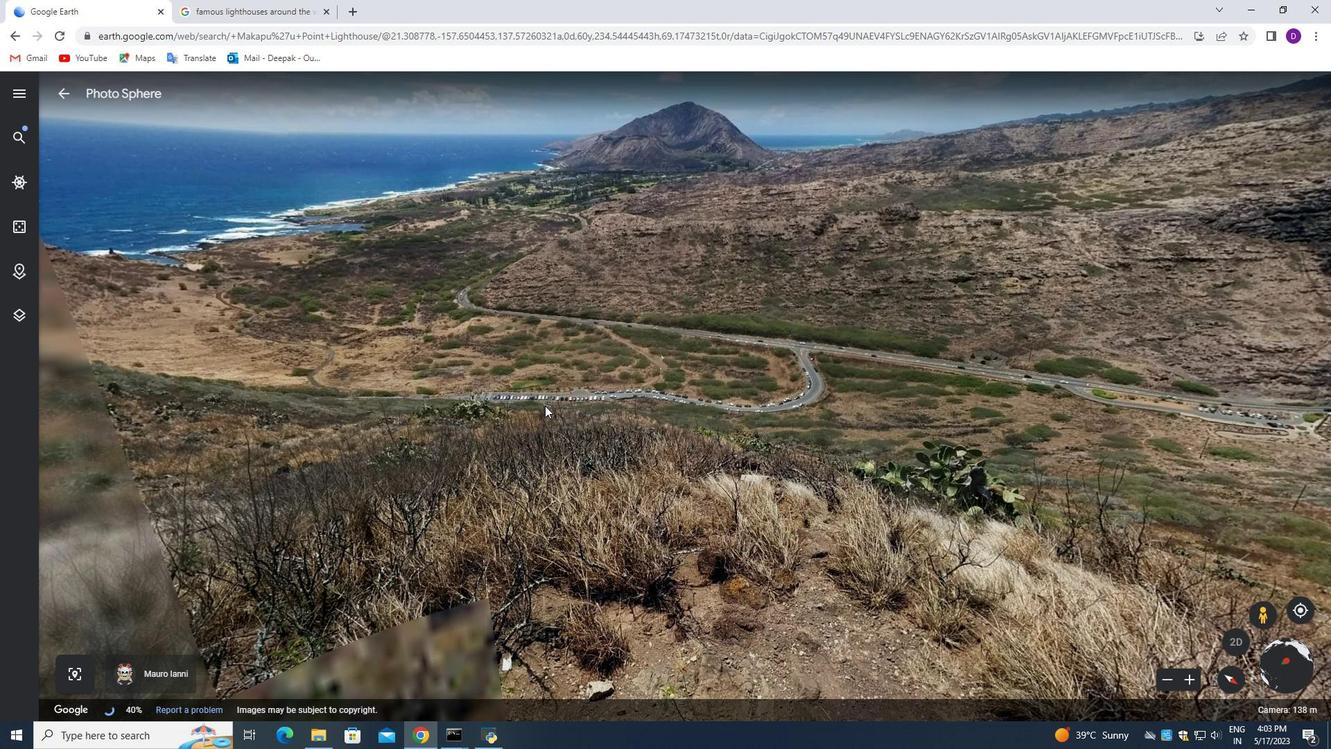 
Action: Mouse moved to (445, 373)
Screenshot: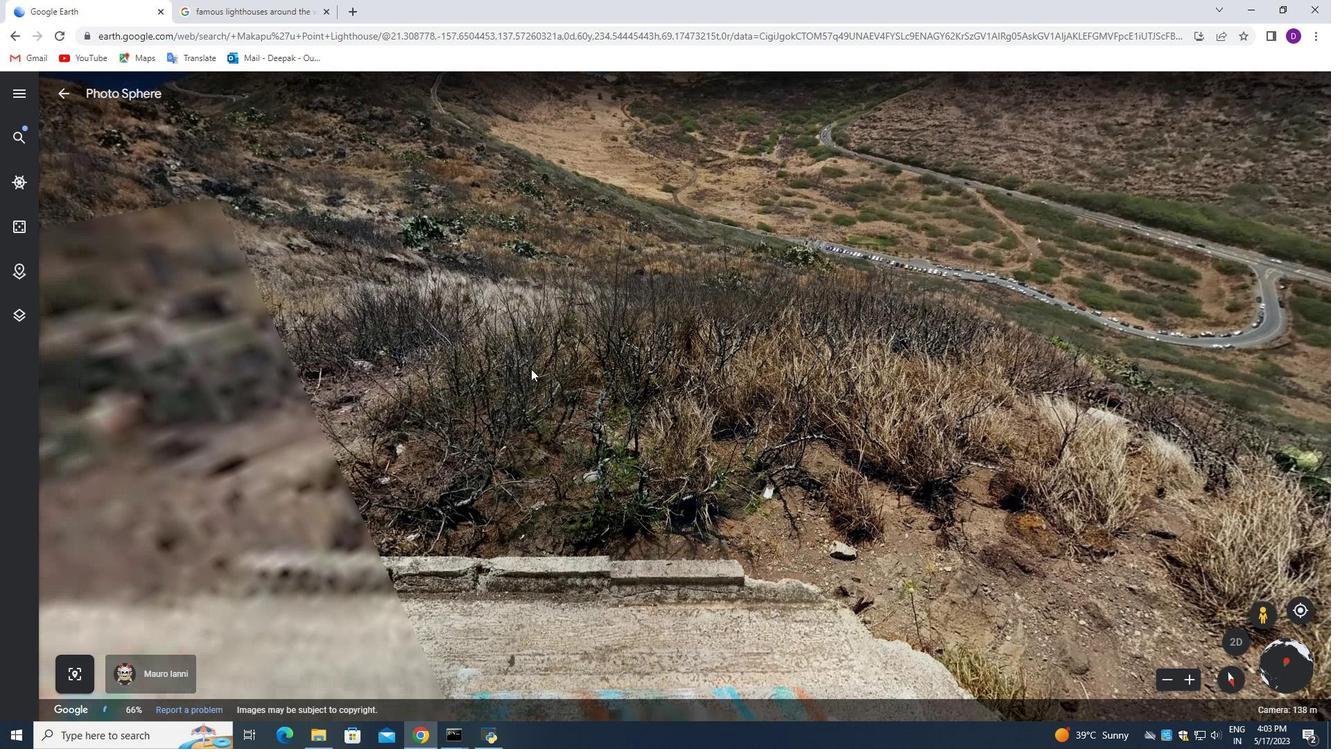 
Action: Mouse pressed left at (445, 373)
Screenshot: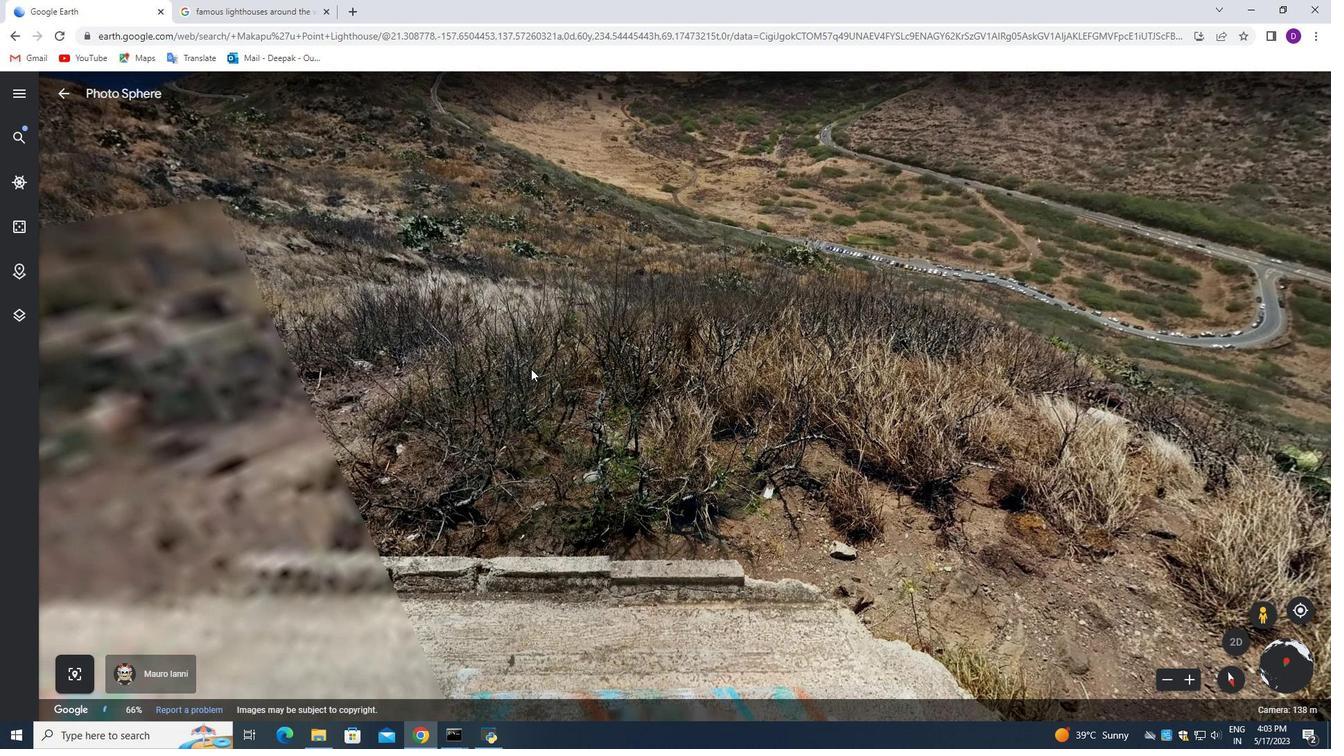 
Action: Mouse moved to (460, 325)
Screenshot: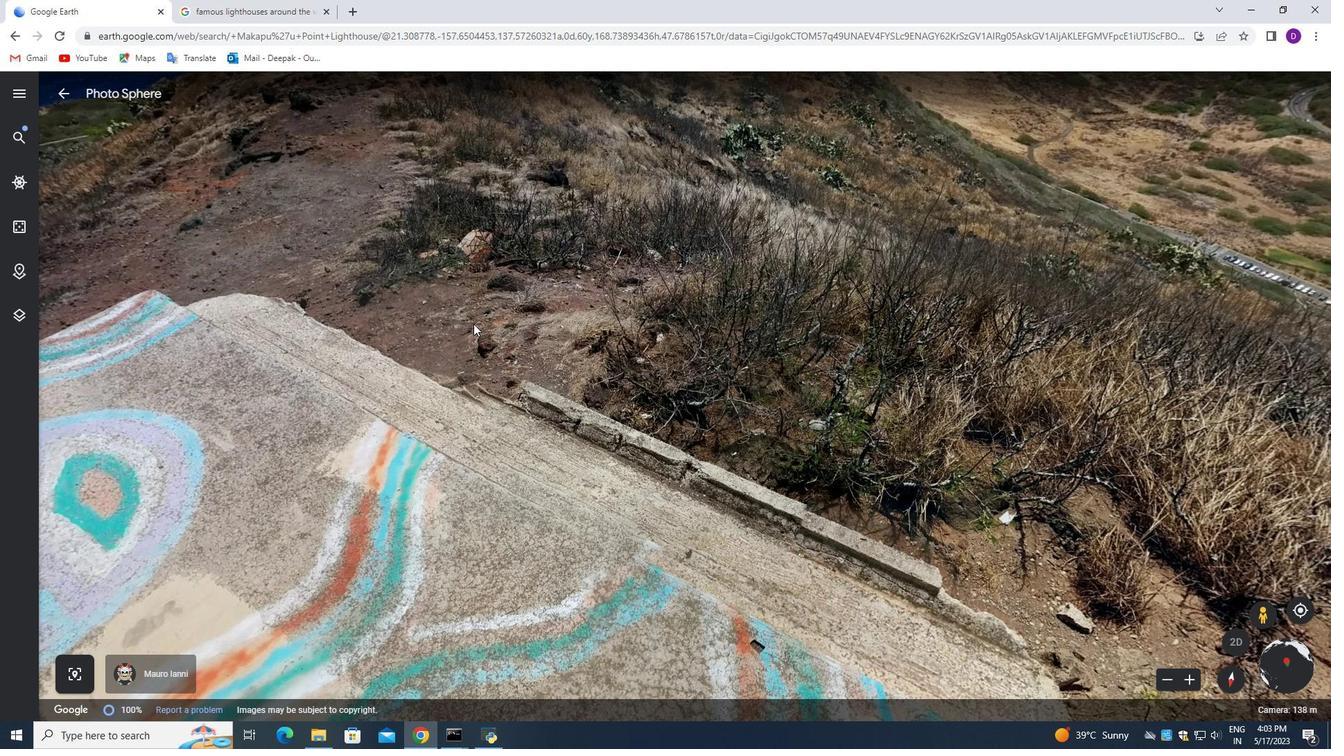 
Action: Mouse pressed left at (460, 325)
Screenshot: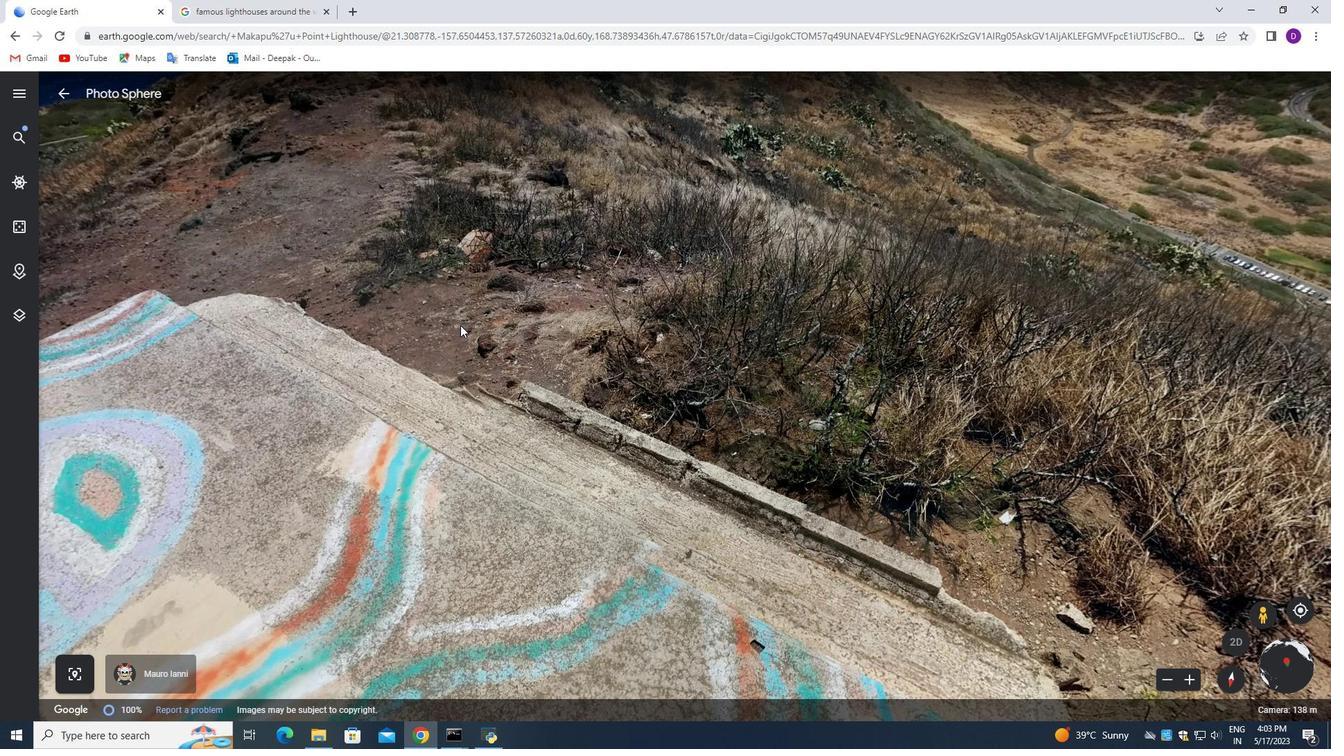 
Action: Mouse moved to (363, 306)
Screenshot: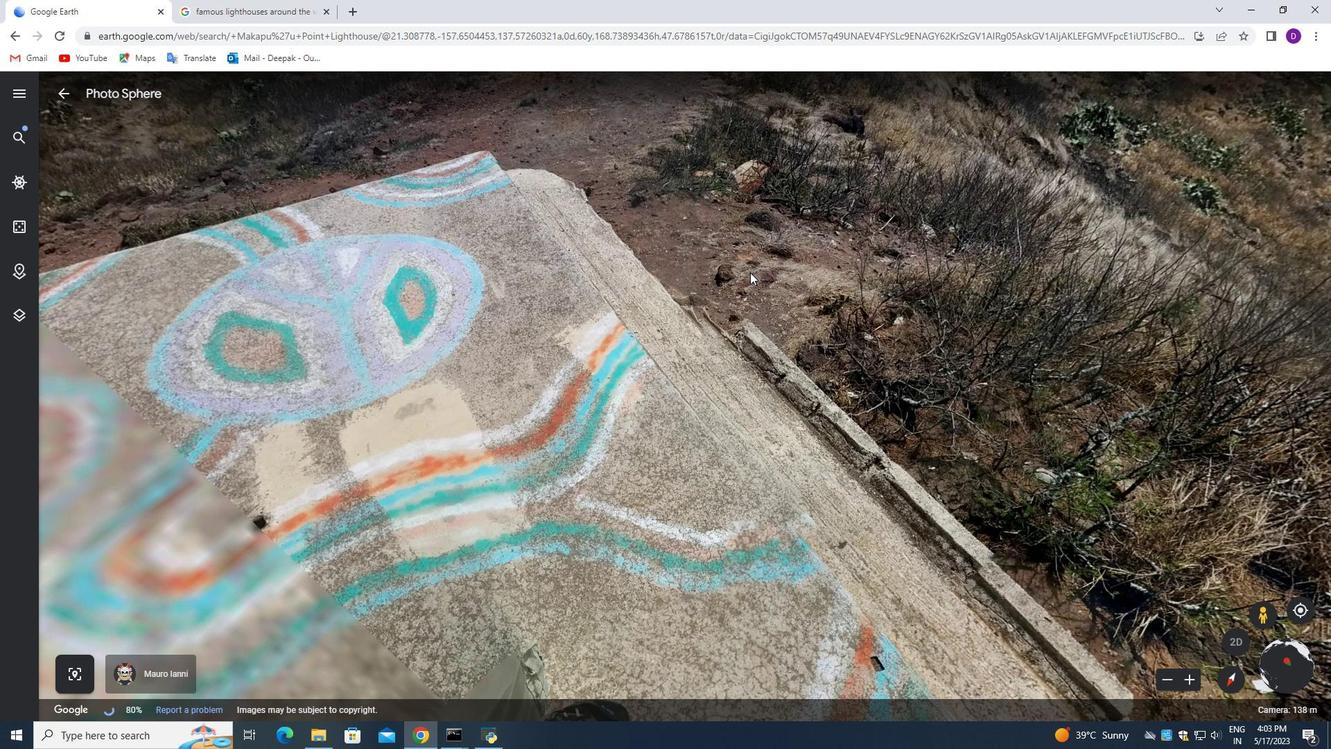 
Action: Mouse pressed left at (363, 306)
Screenshot: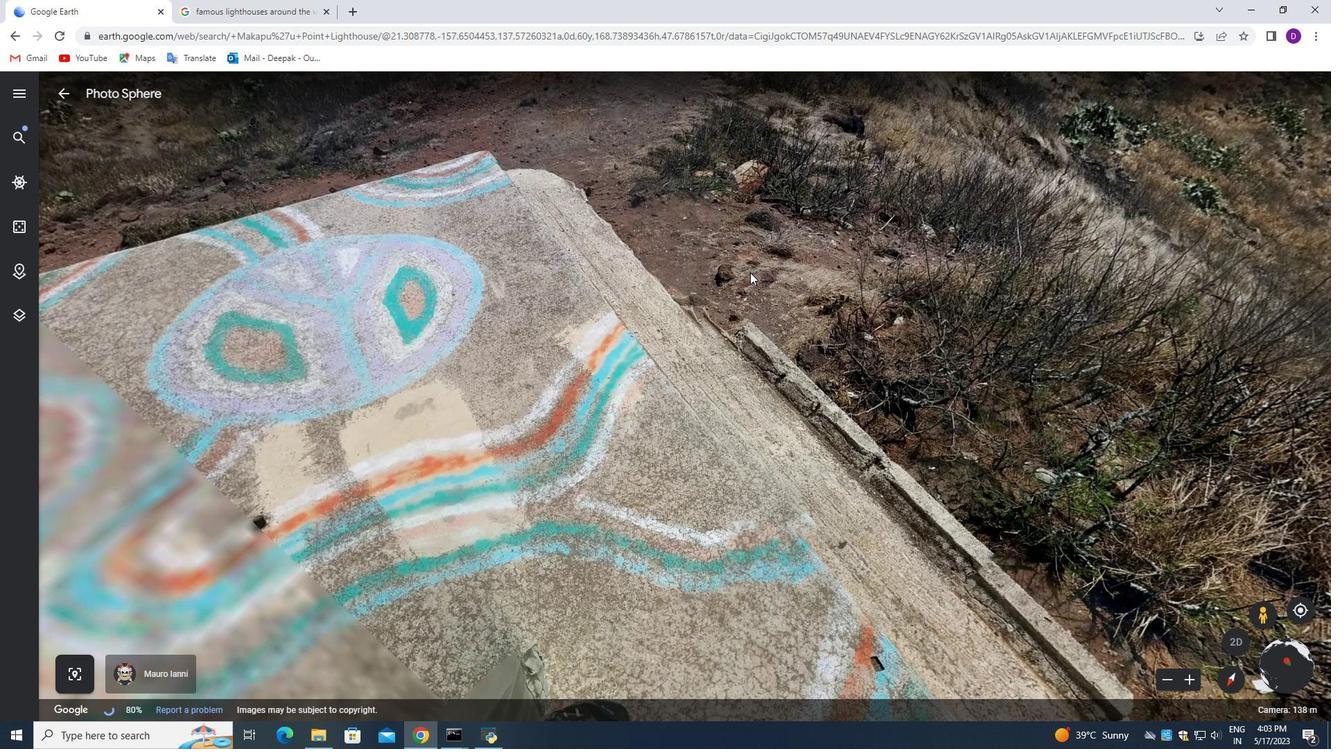 
Action: Mouse moved to (426, 312)
Screenshot: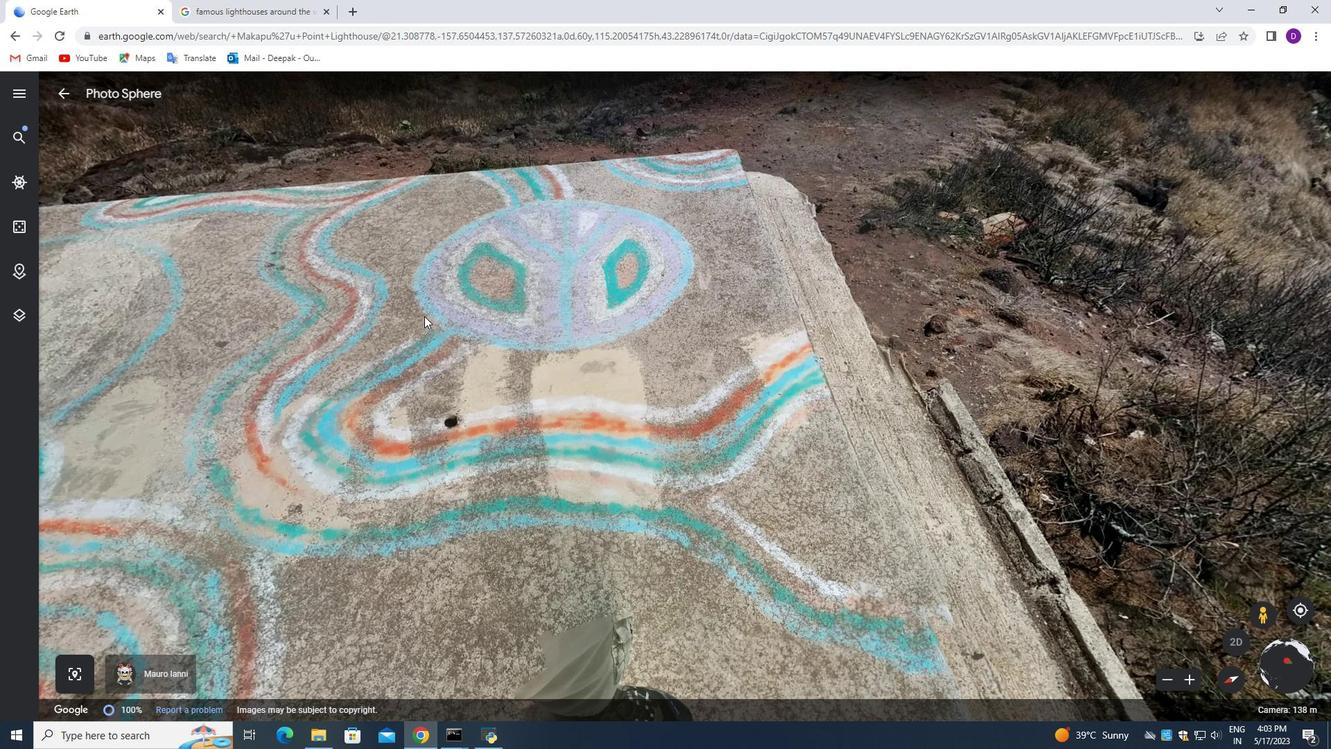 
Action: Mouse pressed left at (426, 312)
Screenshot: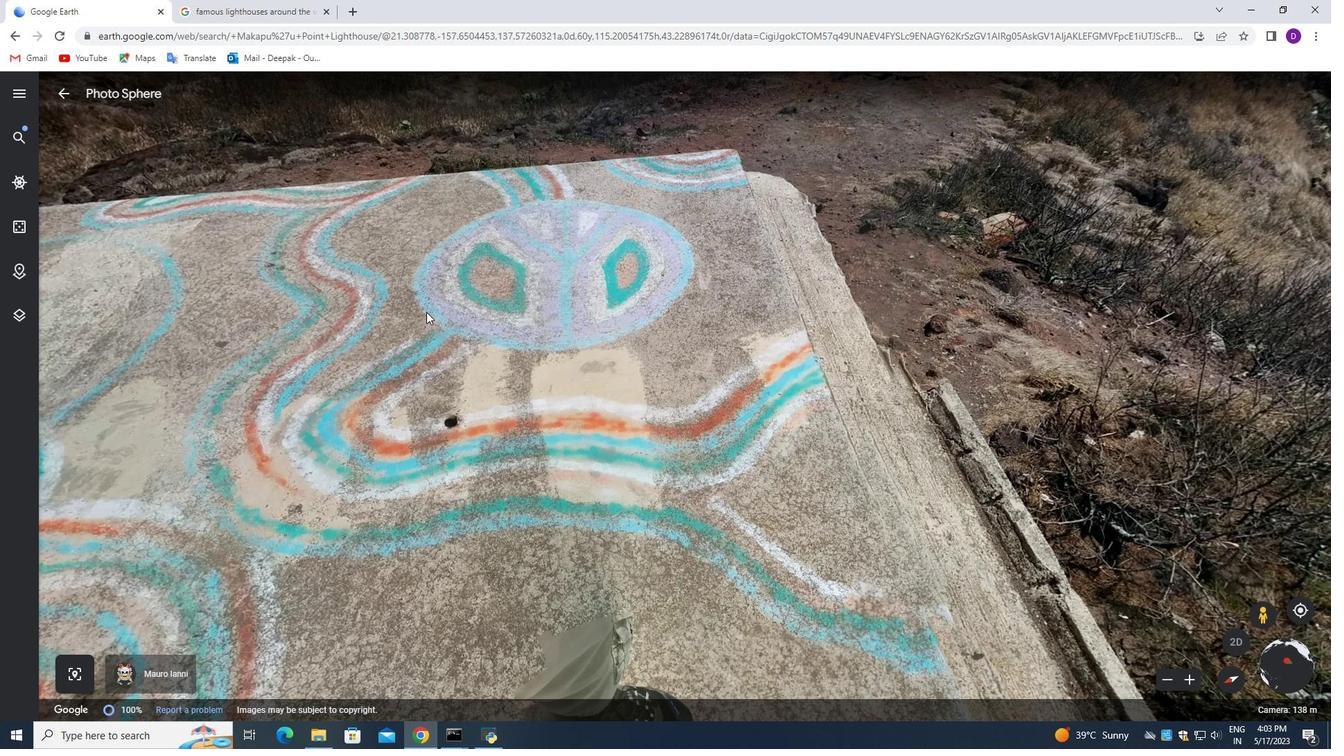 
Action: Mouse moved to (664, 270)
Screenshot: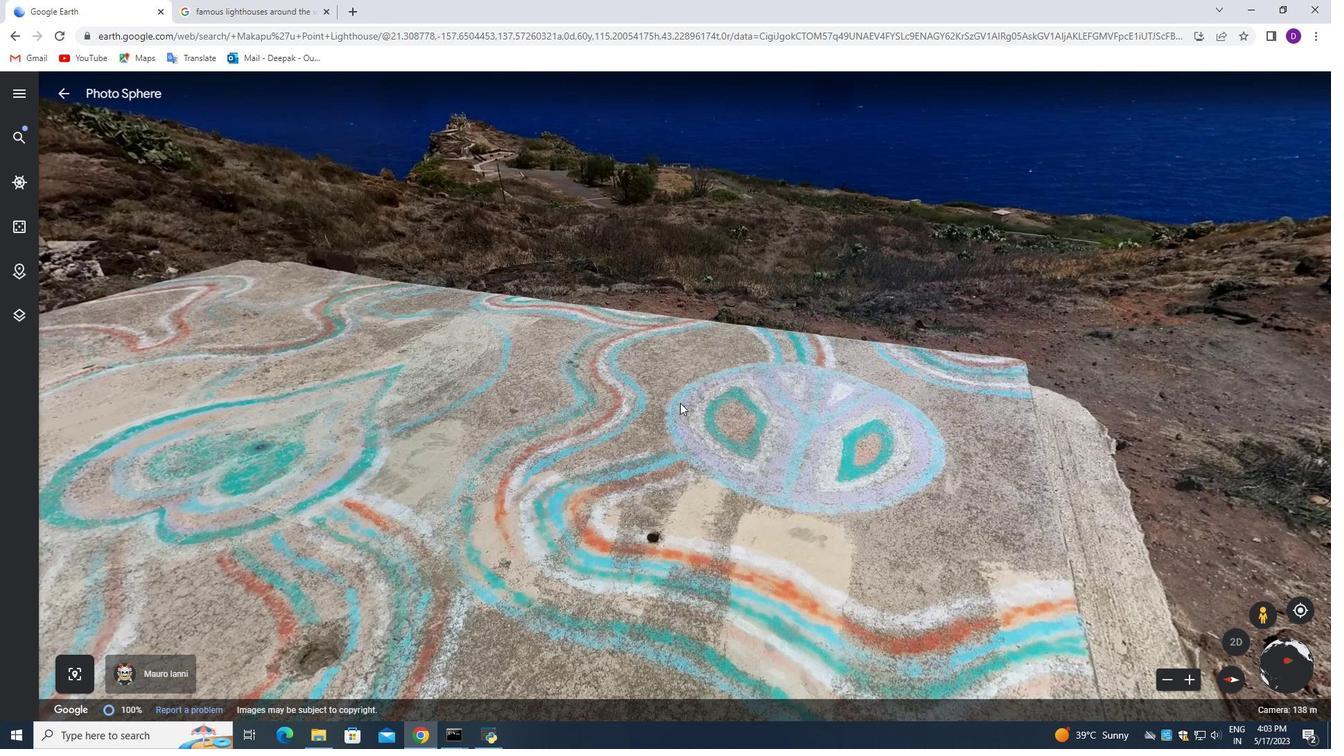 
Action: Mouse pressed left at (664, 270)
Screenshot: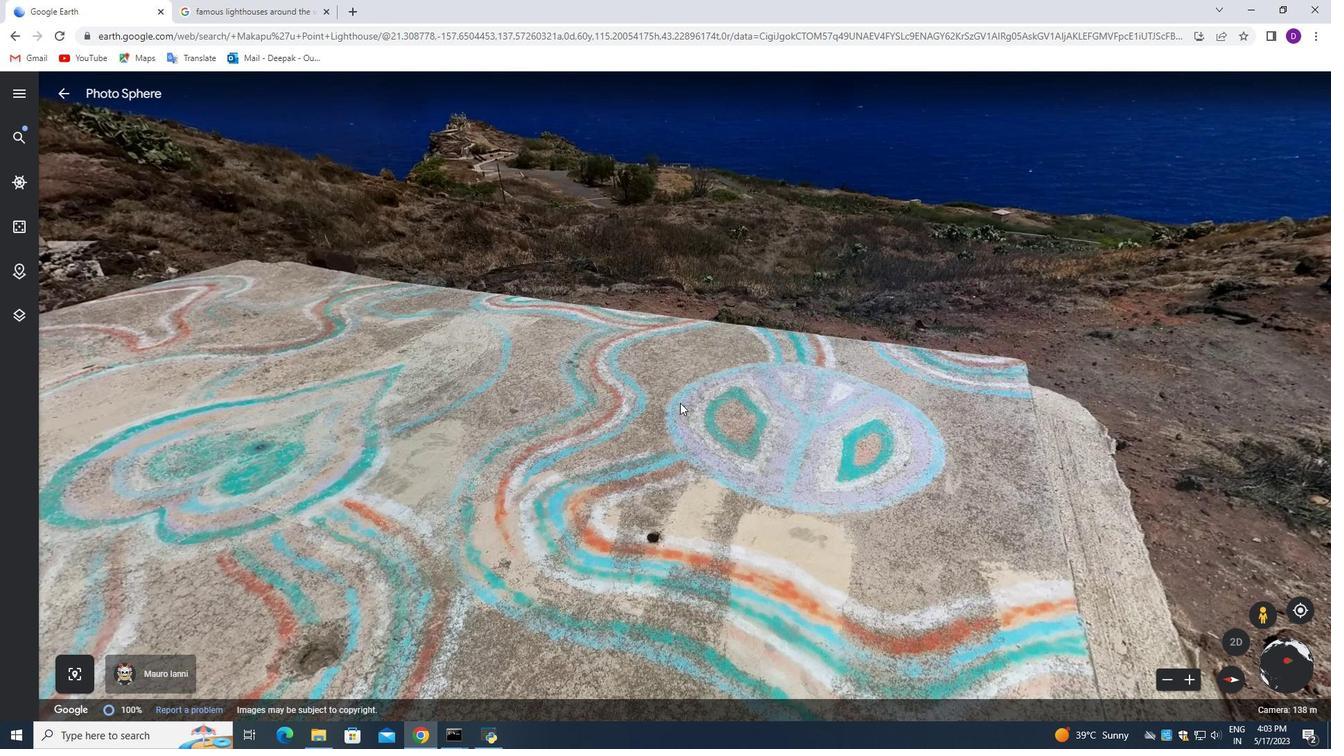 
Action: Mouse moved to (554, 300)
Screenshot: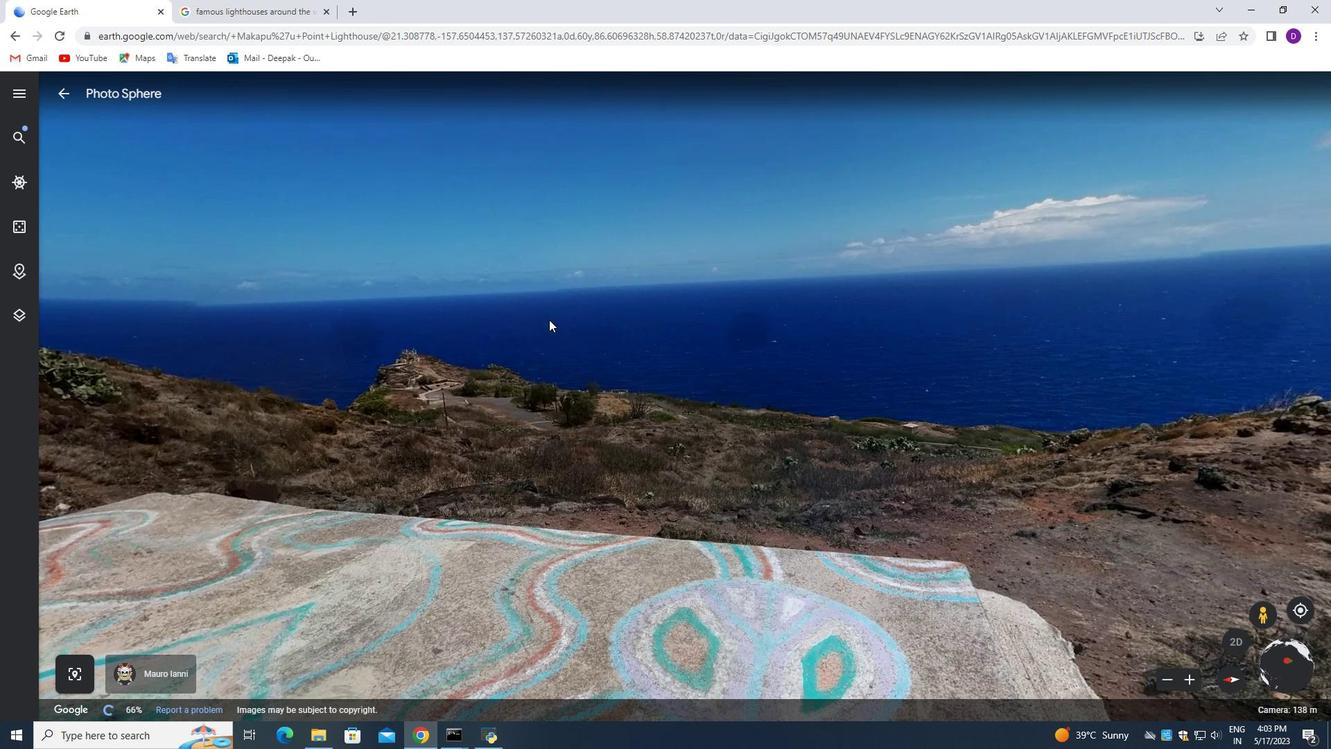 
Action: Mouse pressed left at (554, 300)
Screenshot: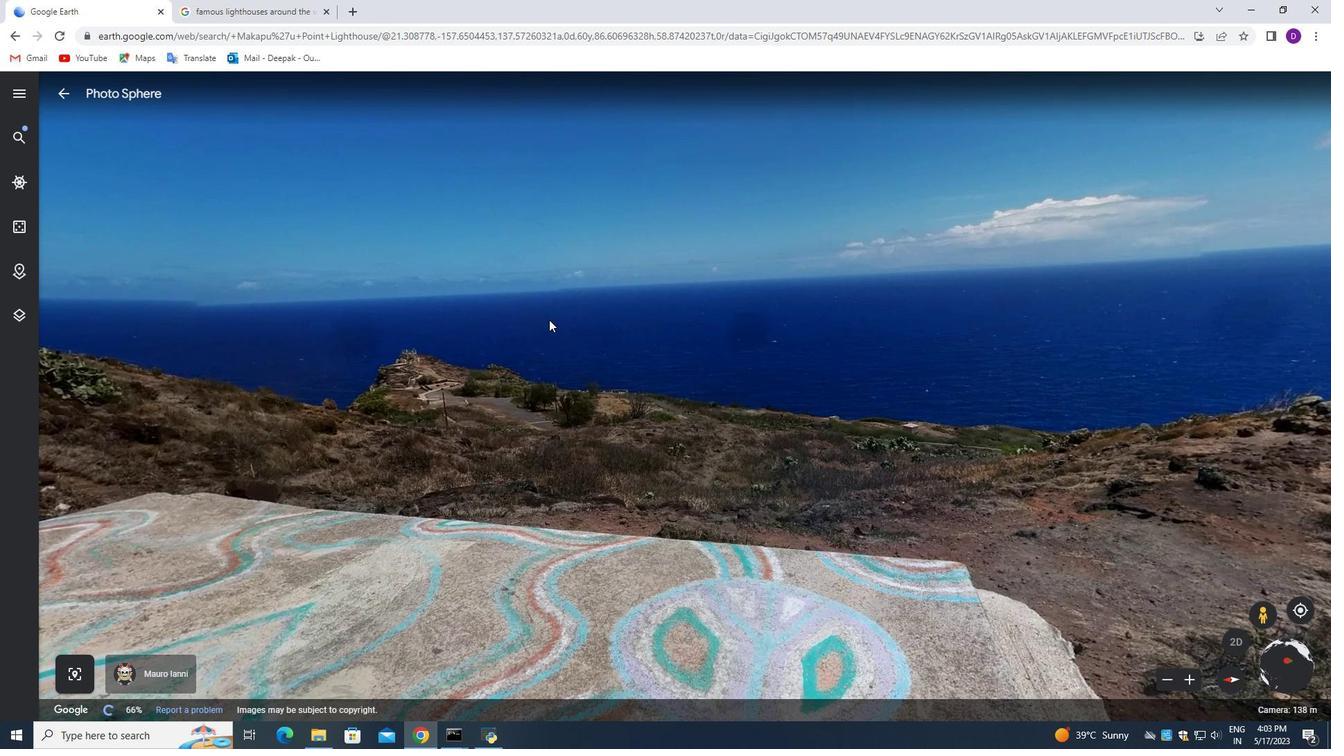 
Action: Mouse moved to (663, 405)
Screenshot: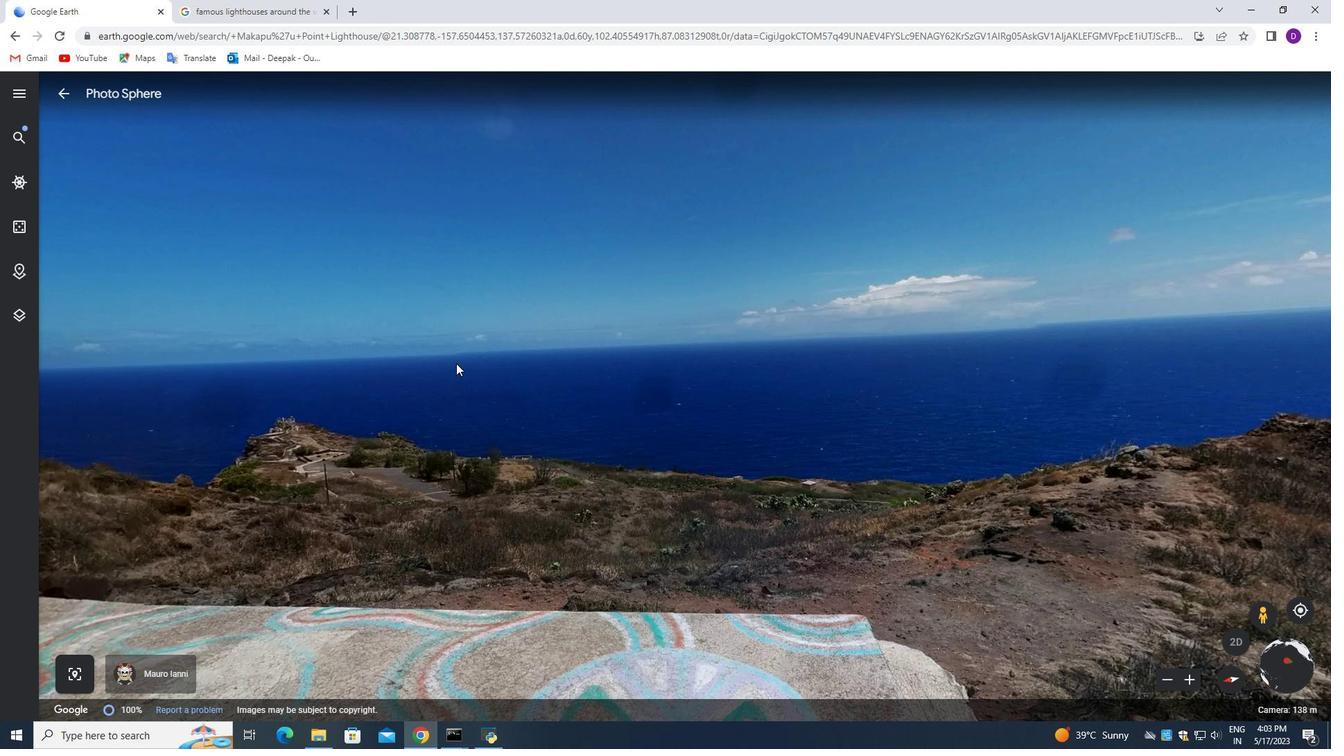 
Action: Mouse pressed left at (663, 405)
Screenshot: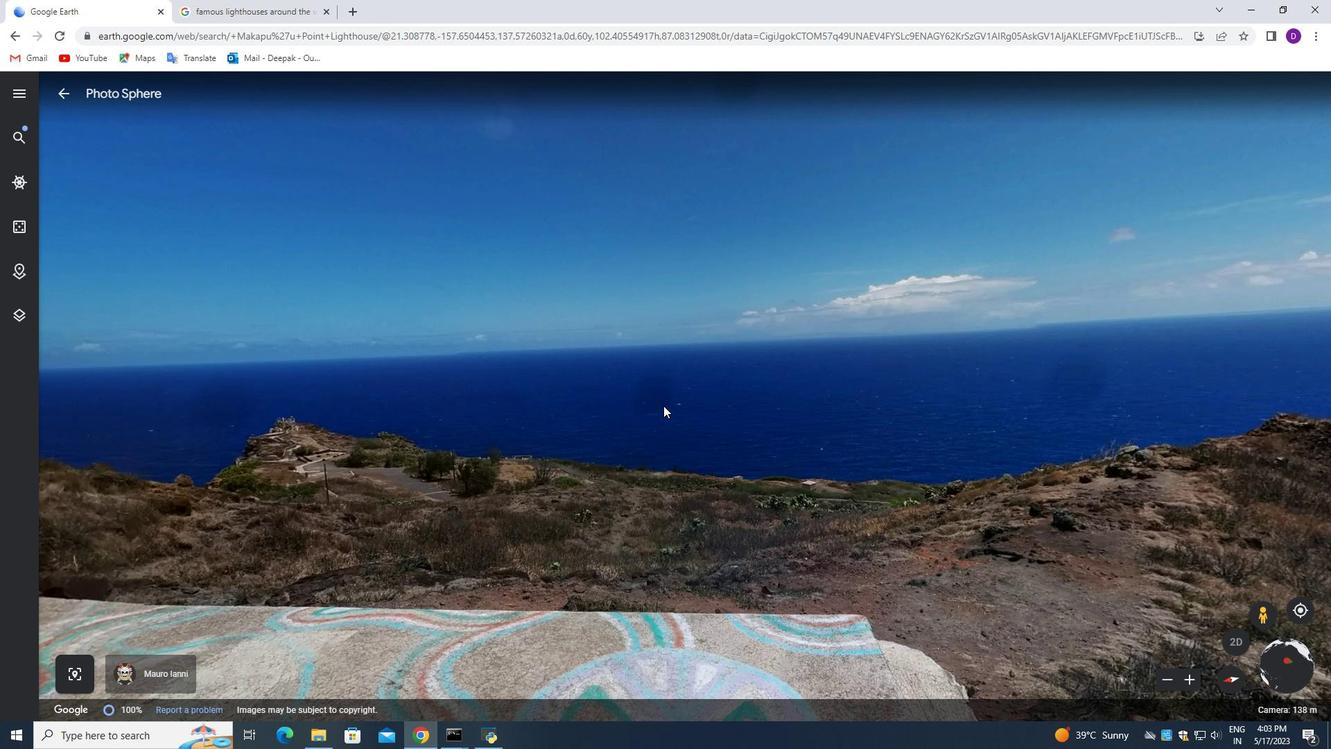 
Action: Mouse moved to (773, 362)
Screenshot: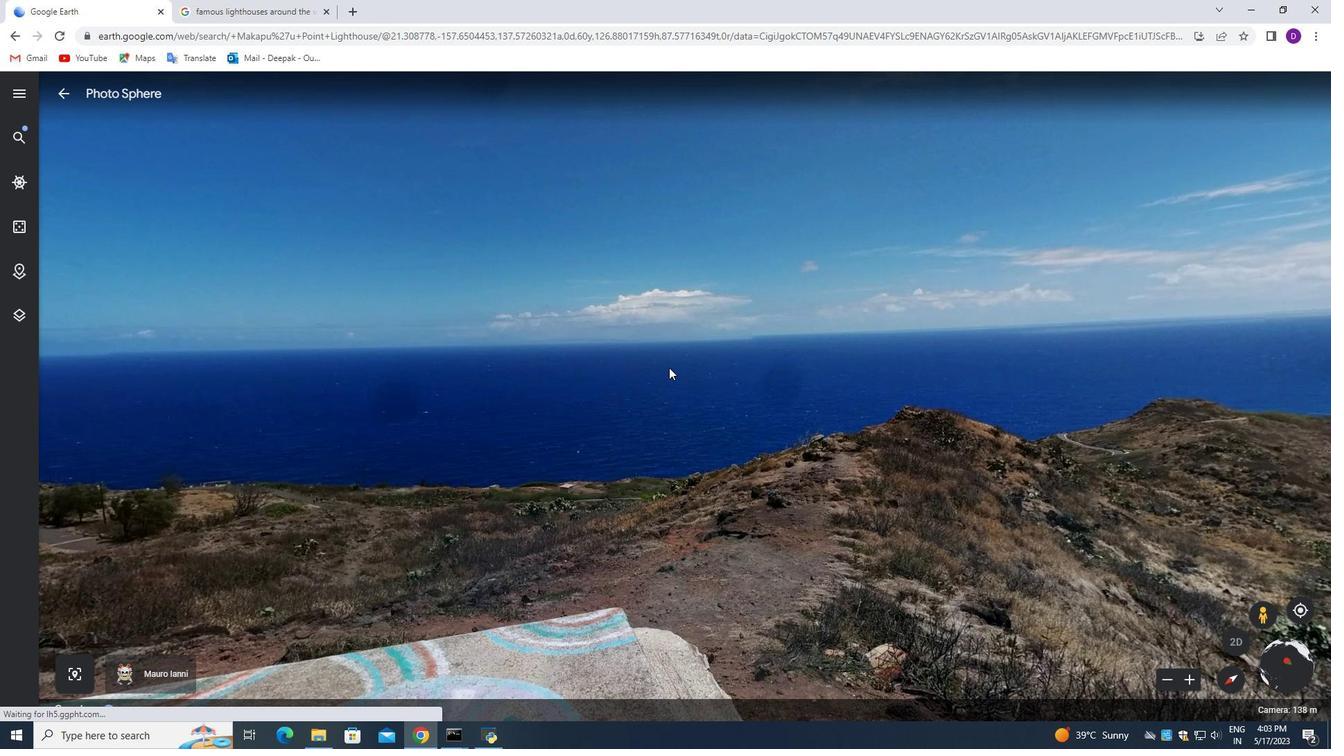 
Action: Mouse pressed left at (773, 362)
Screenshot: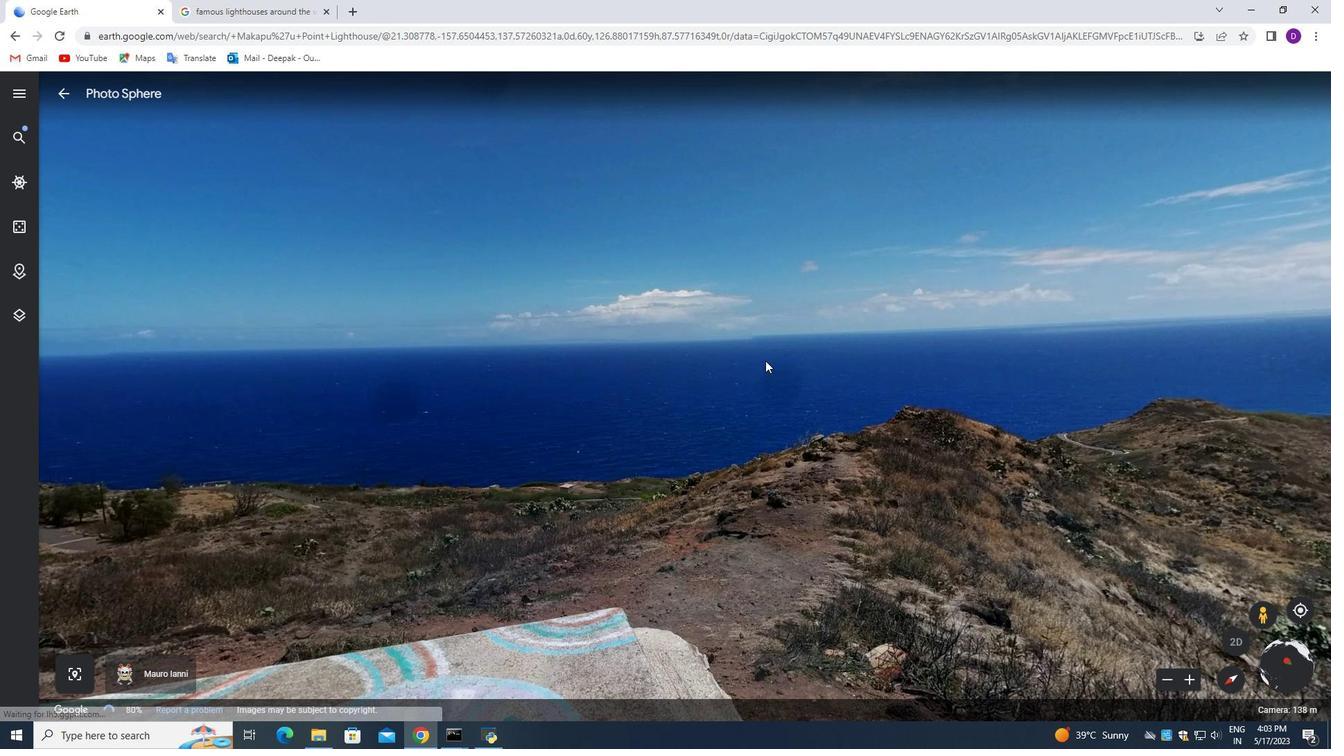 
Action: Mouse moved to (549, 348)
Screenshot: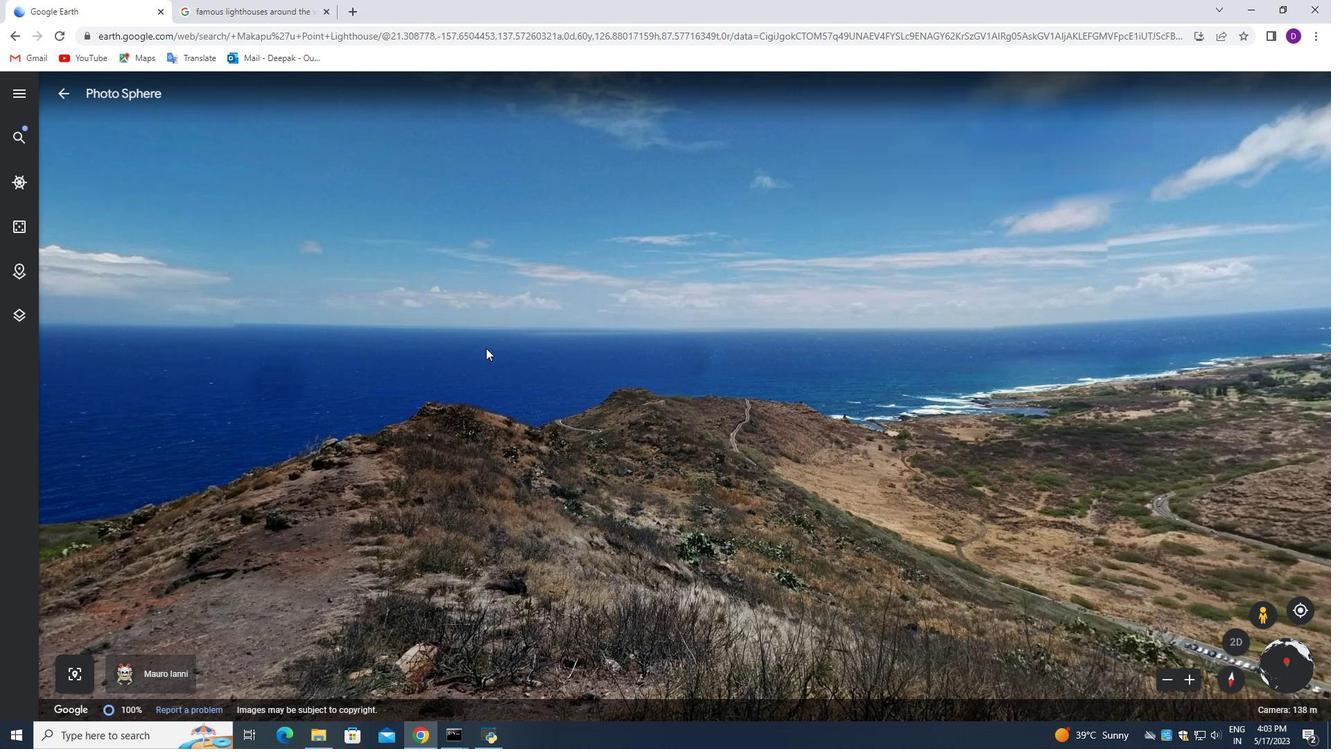 
Action: Mouse pressed left at (549, 348)
Screenshot: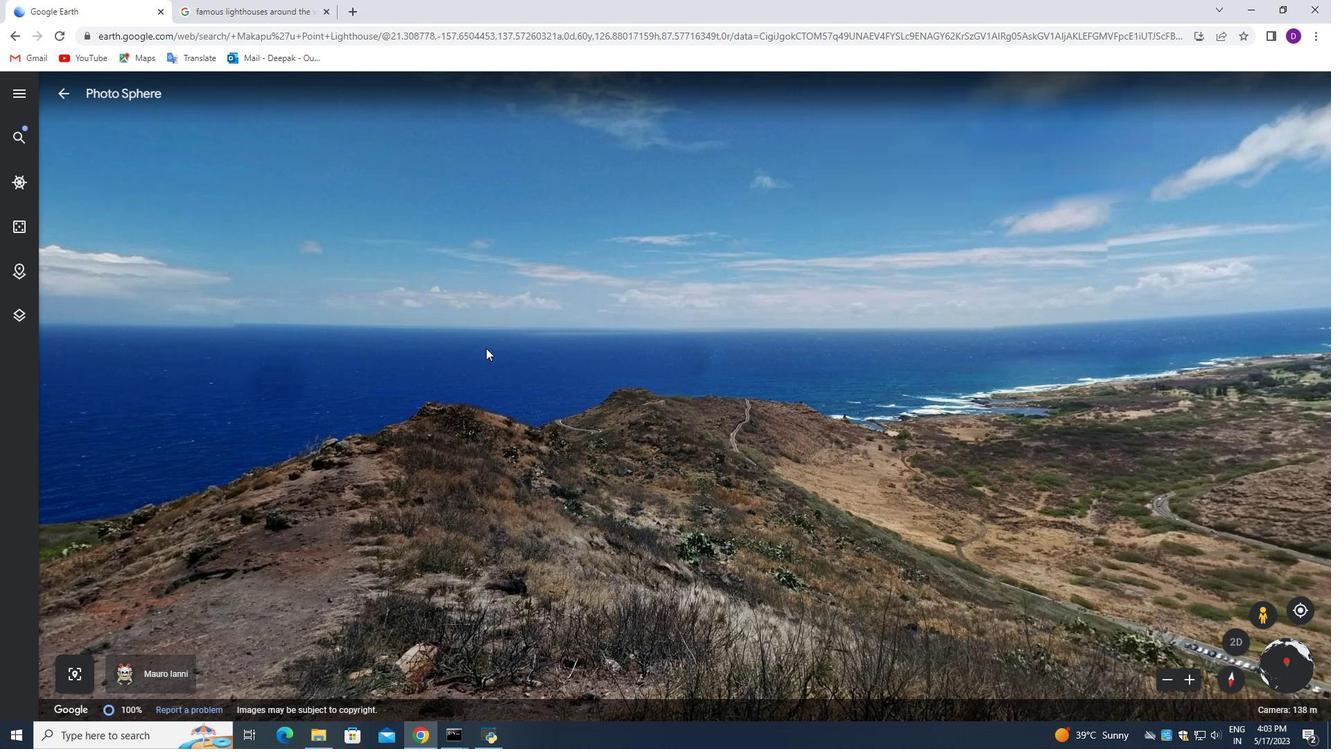 
Action: Mouse moved to (585, 385)
Screenshot: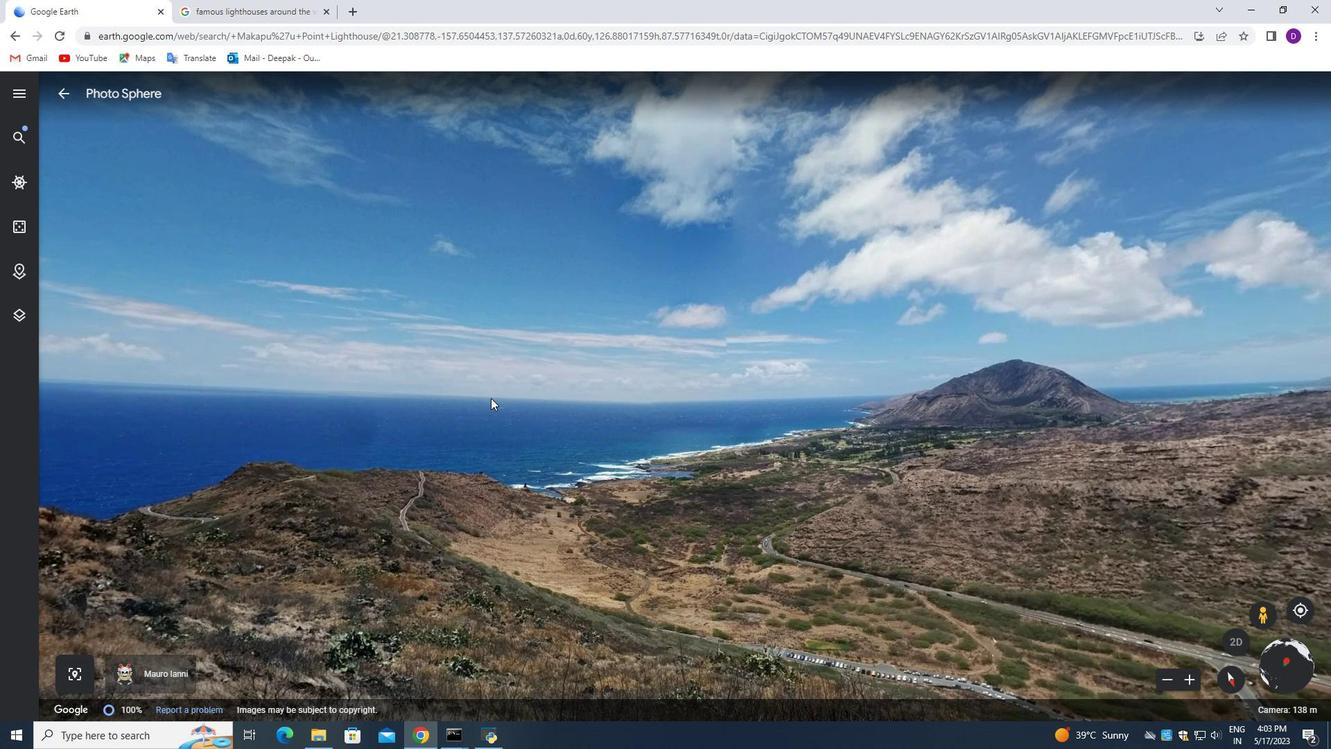 
Action: Mouse pressed left at (585, 385)
Screenshot: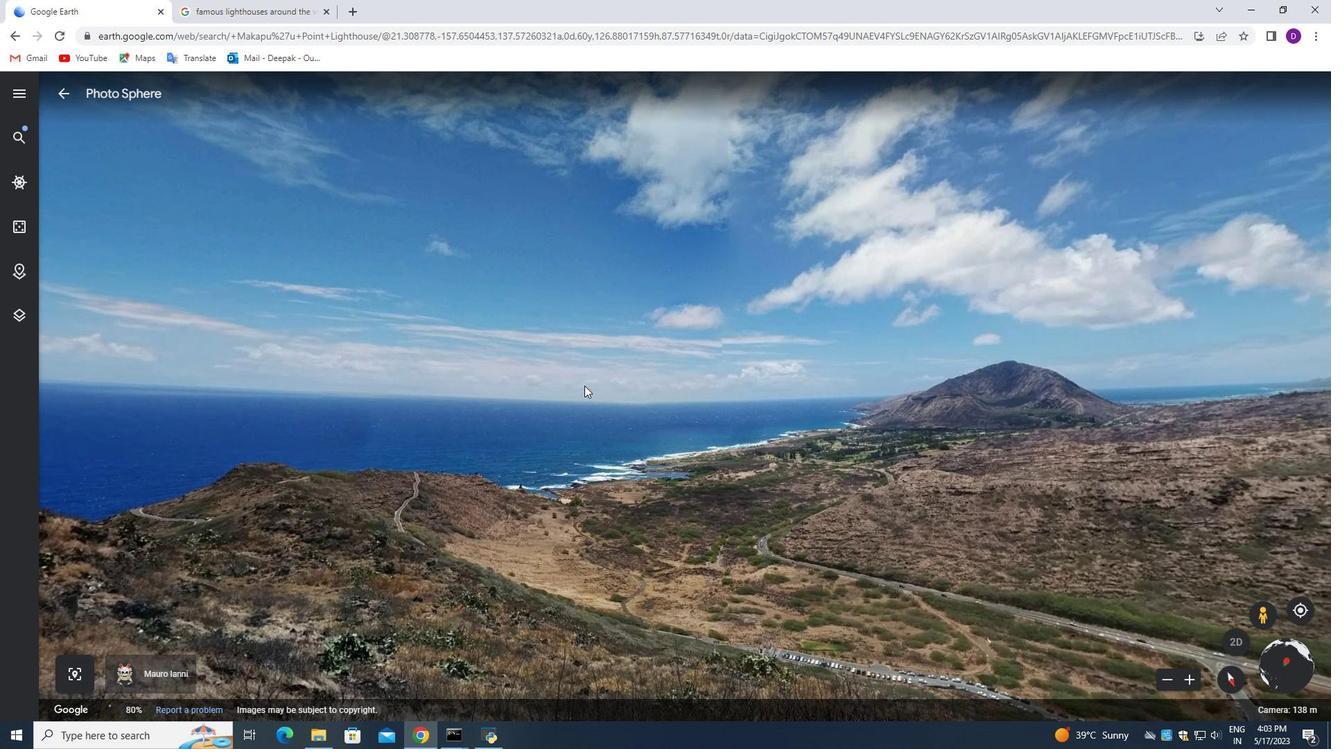 
Action: Mouse moved to (609, 632)
Screenshot: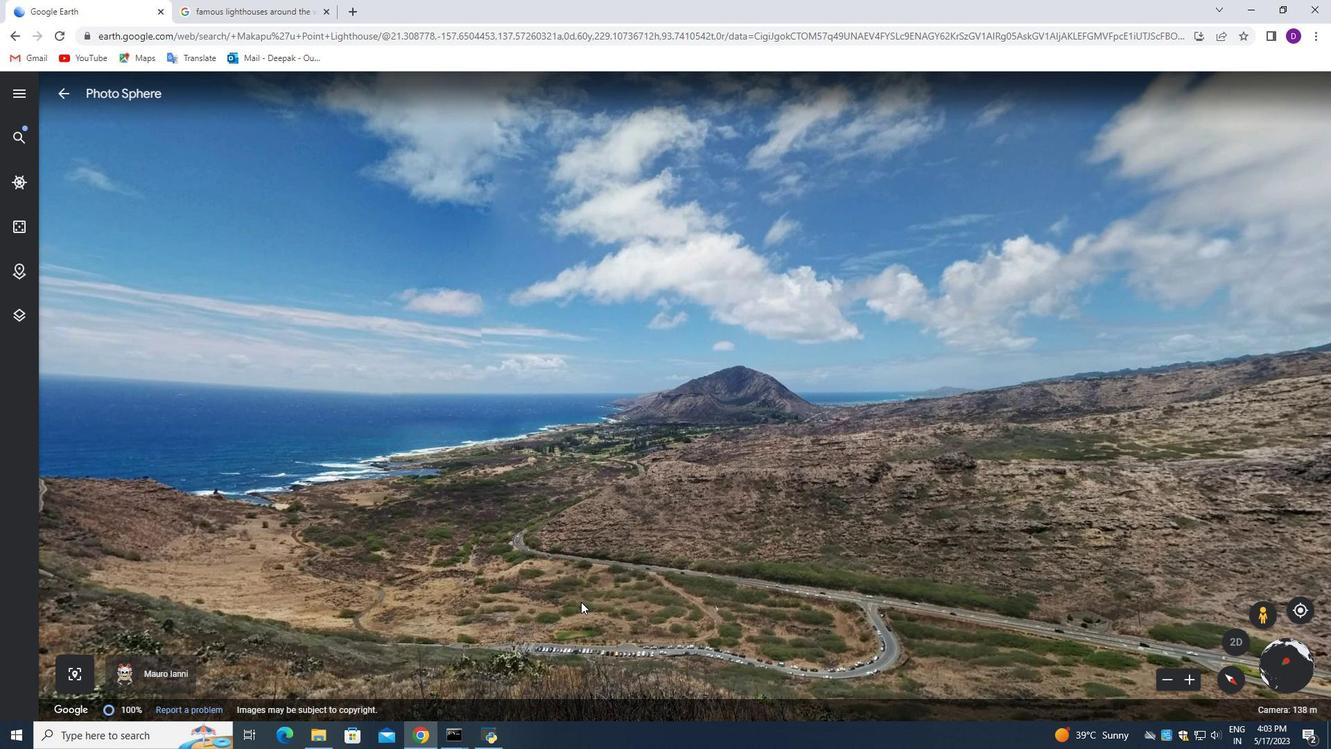 
Action: Mouse pressed left at (609, 632)
Screenshot: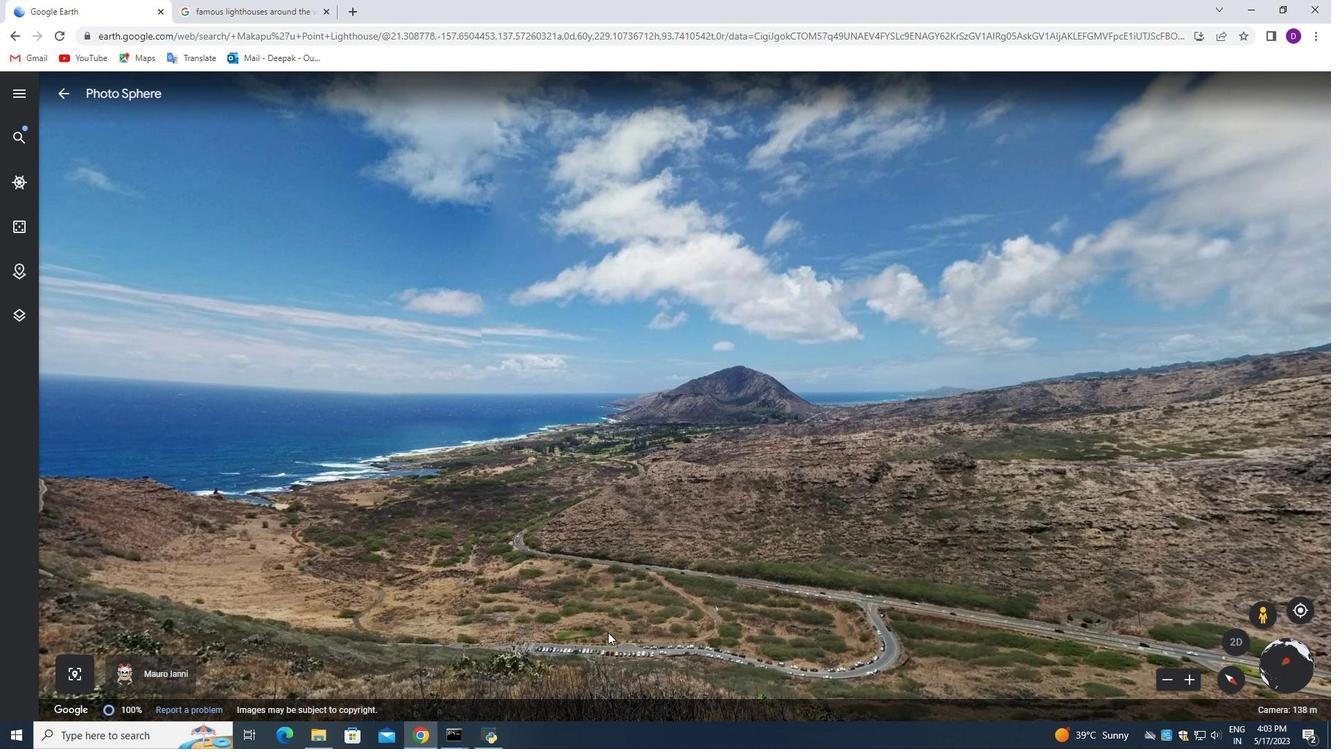 
Action: Mouse moved to (613, 545)
Screenshot: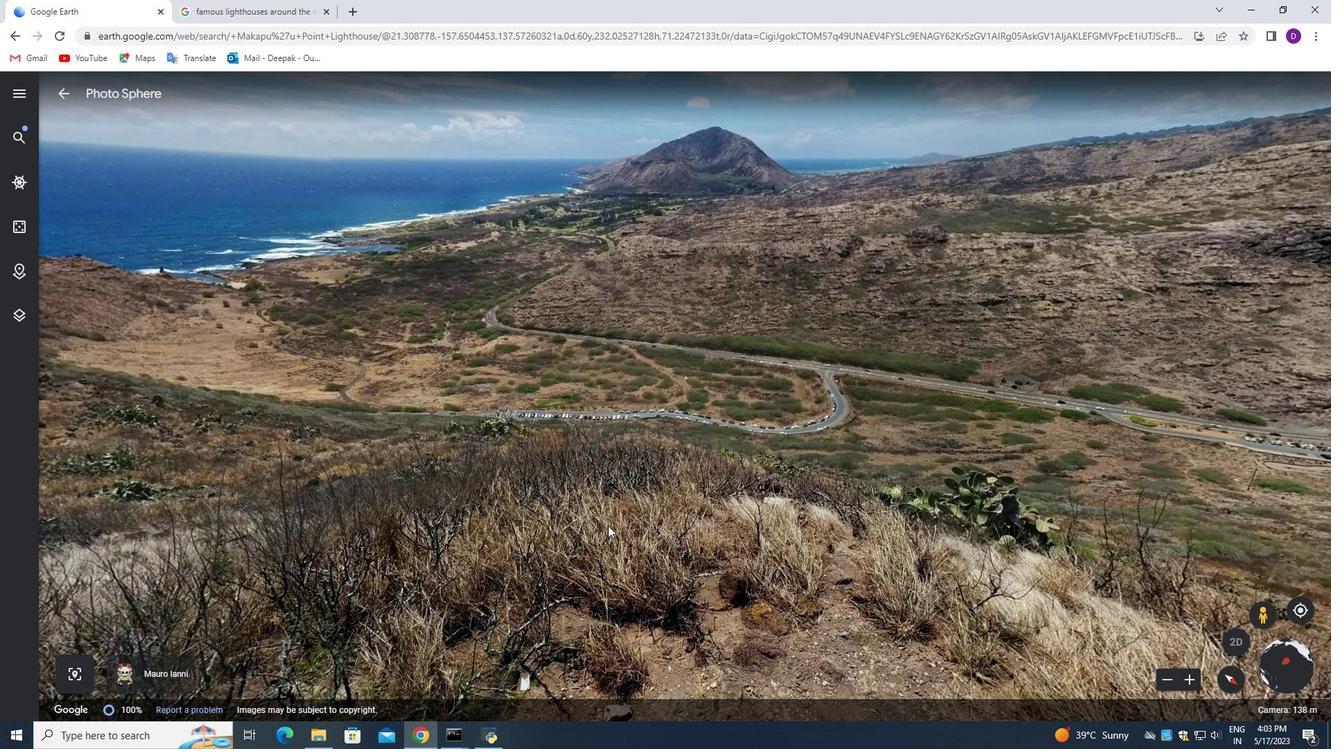 
Action: Mouse pressed left at (613, 545)
Screenshot: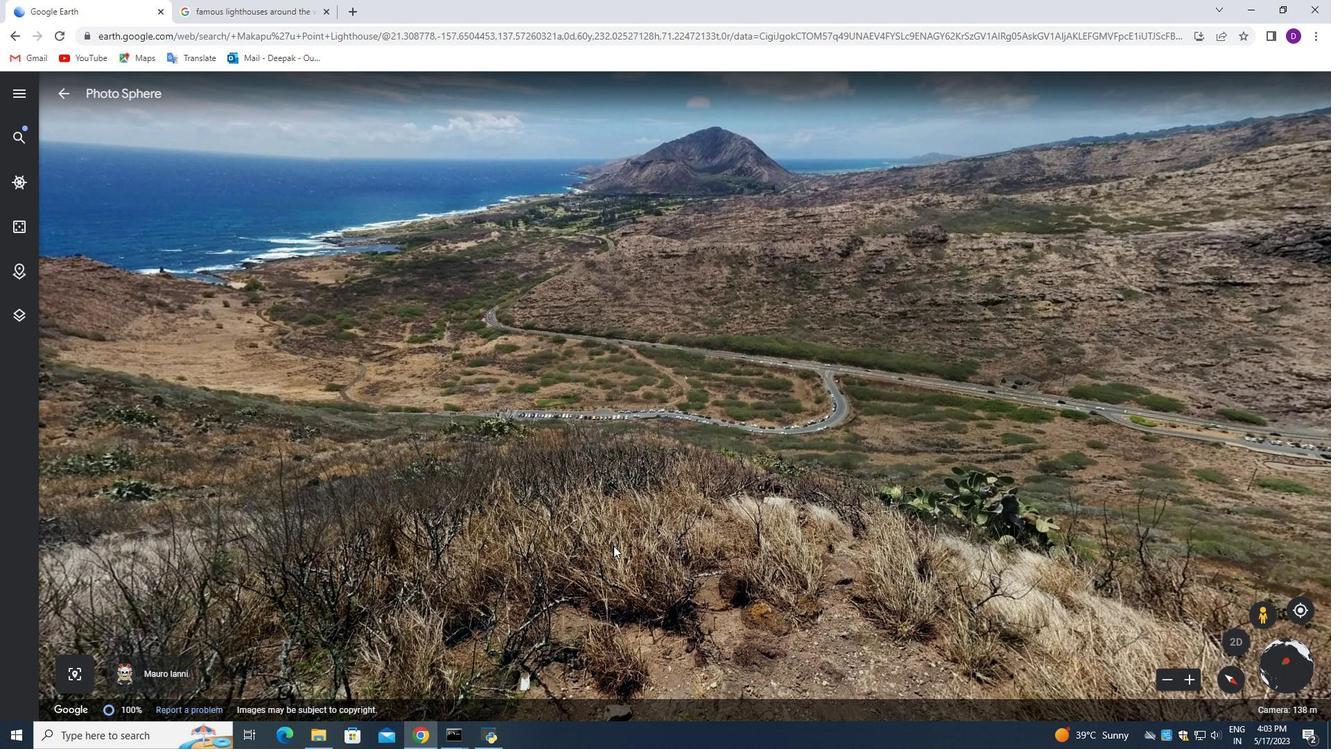 
Action: Mouse moved to (653, 586)
Screenshot: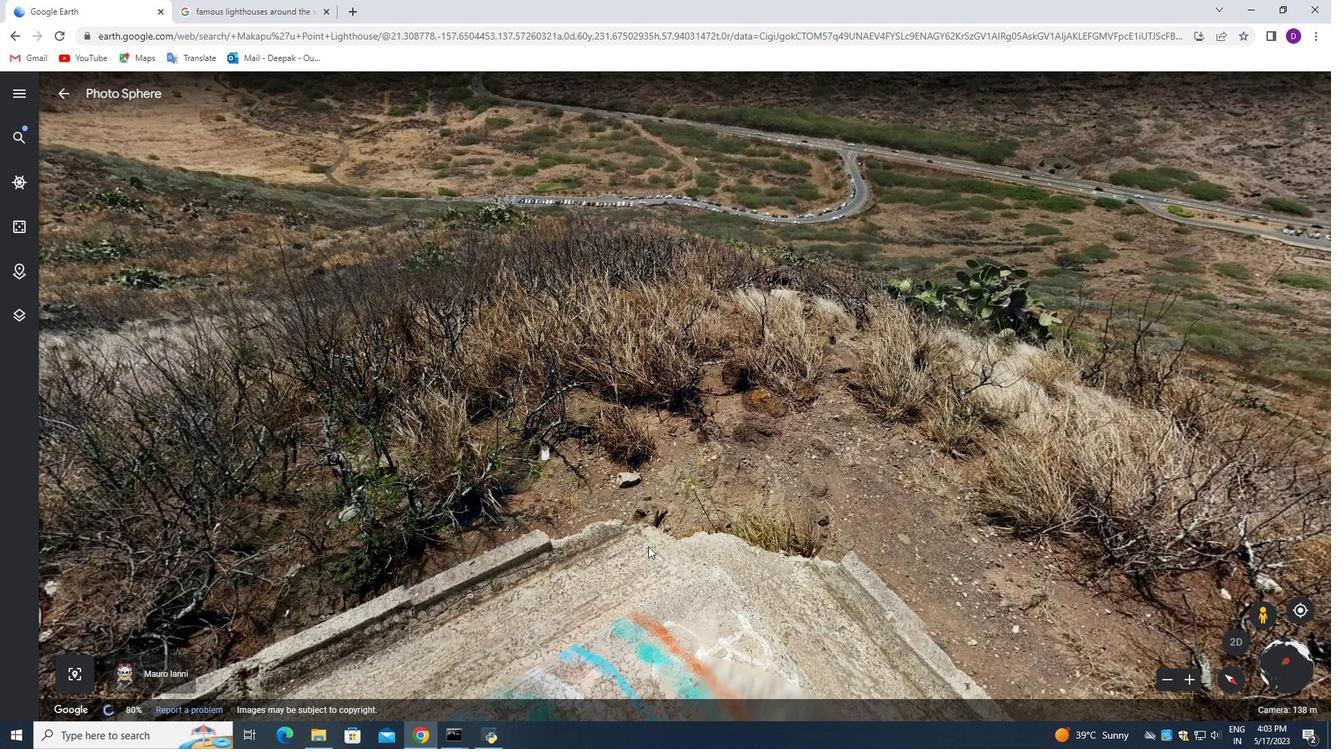 
Action: Mouse pressed left at (653, 586)
Screenshot: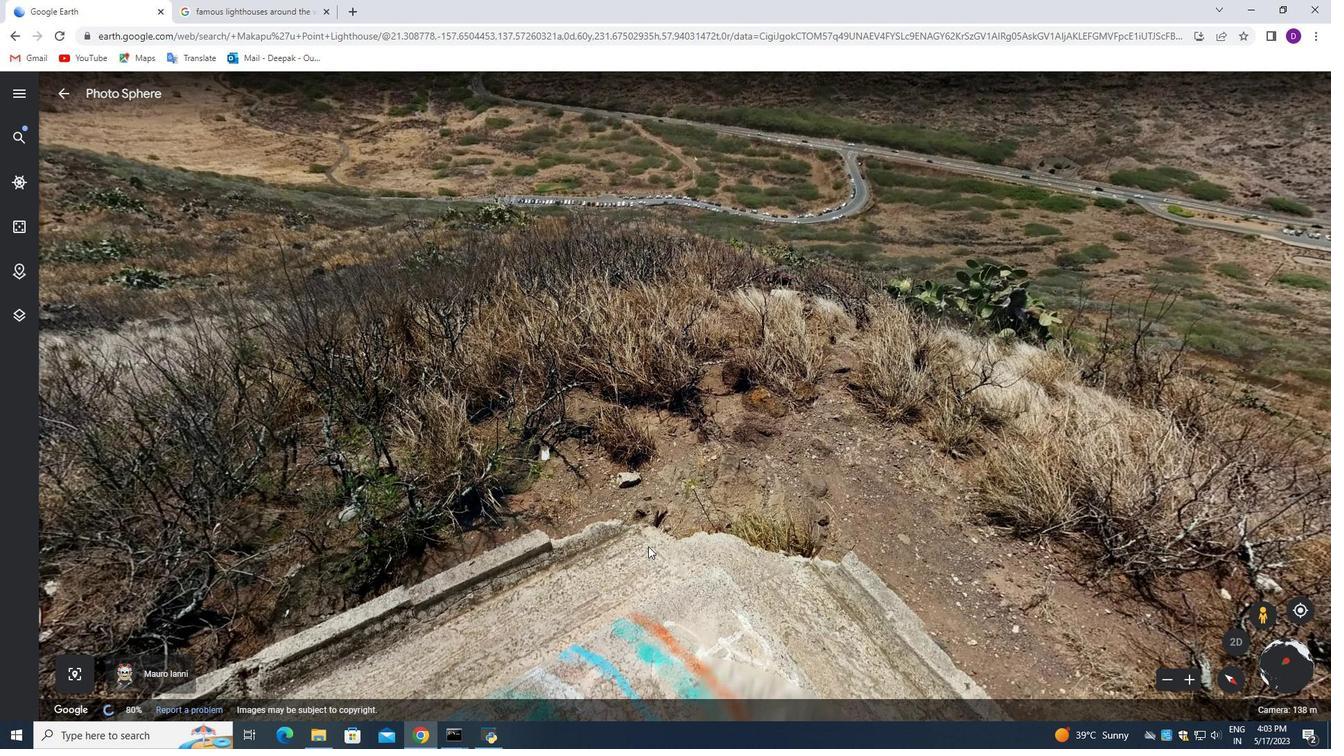 
Action: Mouse moved to (637, 483)
Screenshot: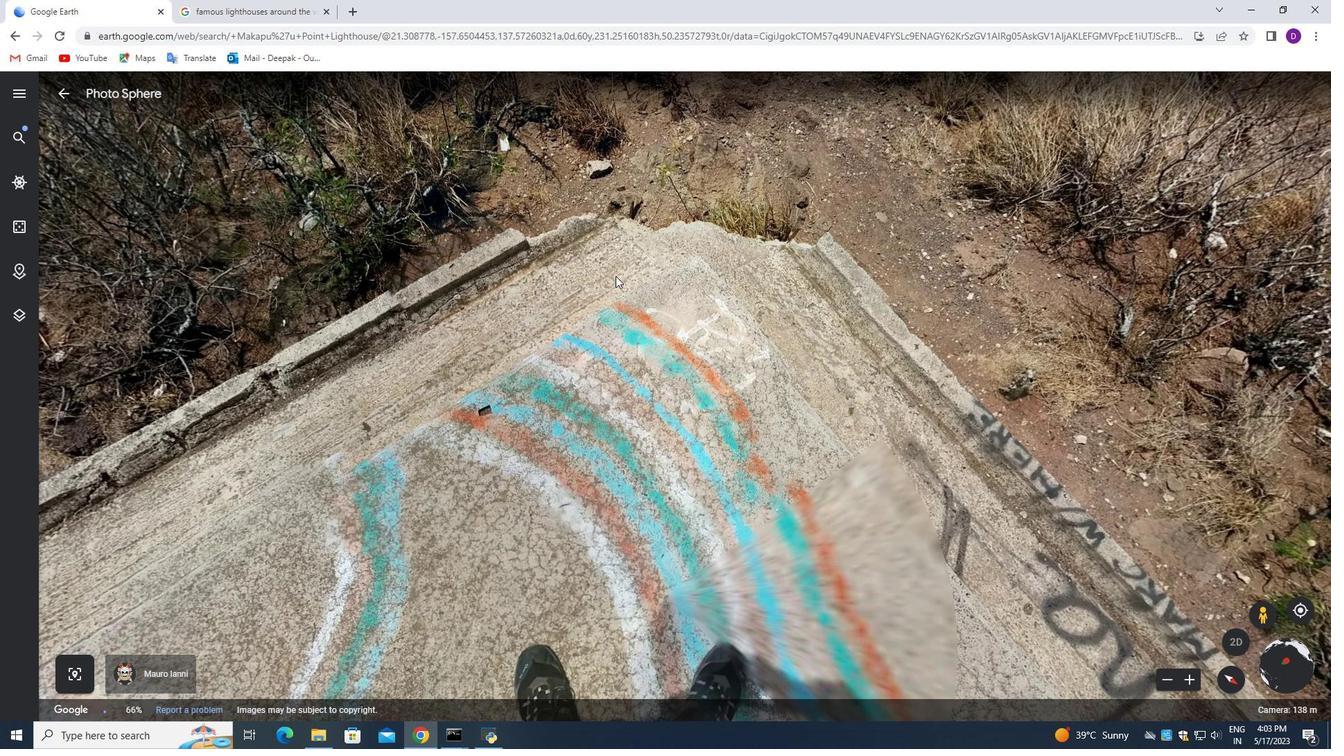 
Action: Mouse pressed left at (637, 483)
Screenshot: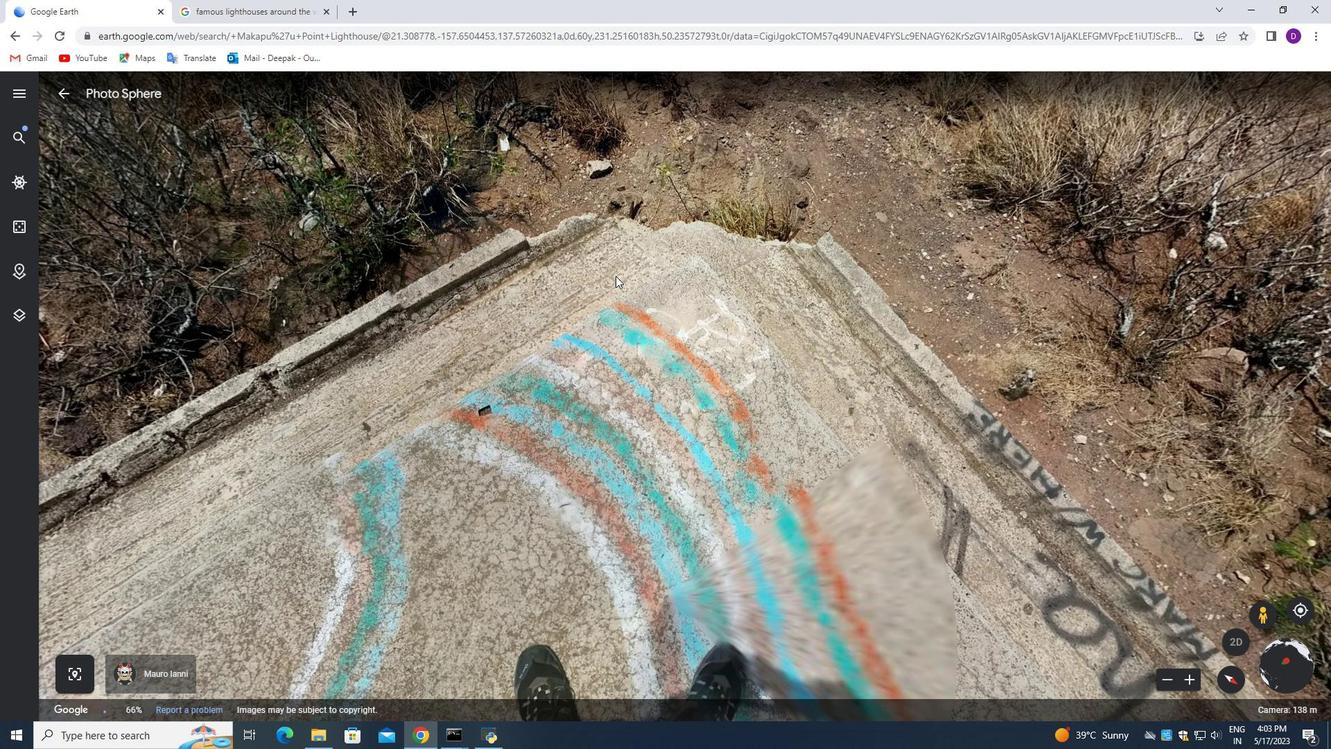 
Action: Mouse moved to (646, 414)
Screenshot: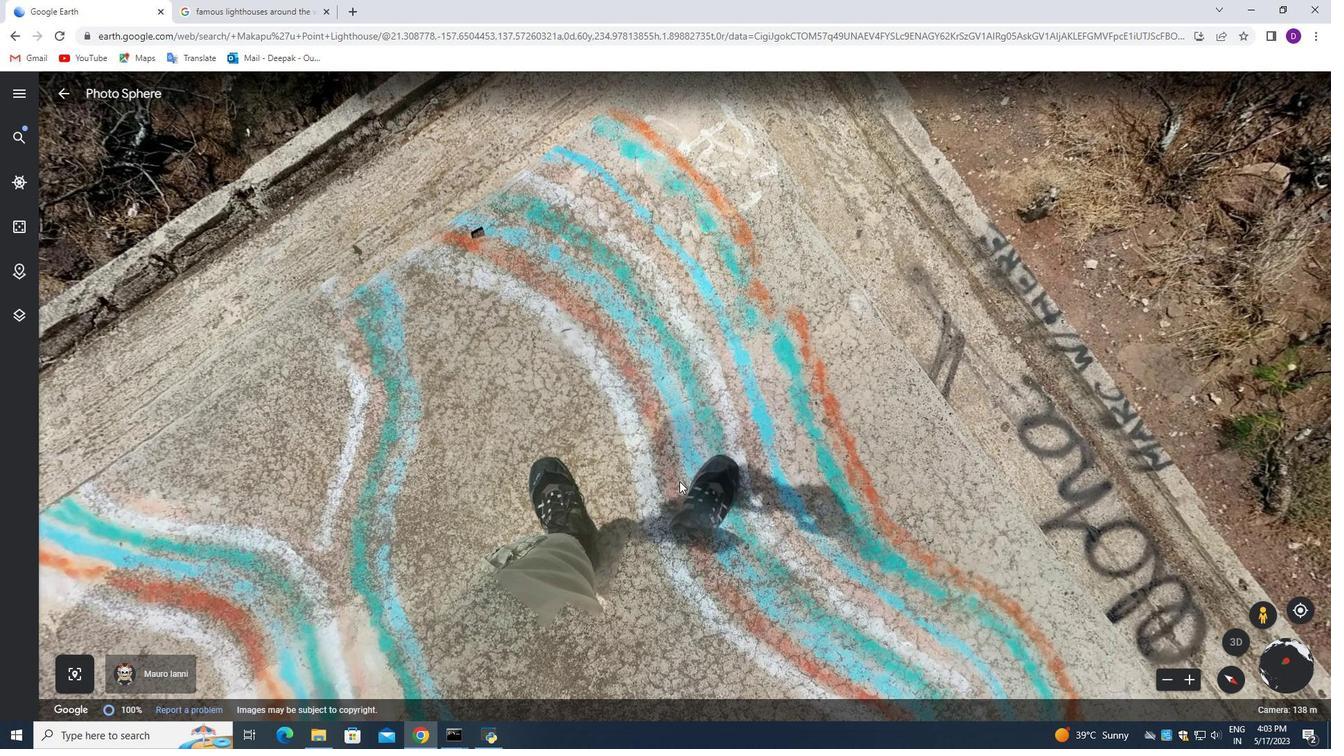 
Action: Mouse pressed left at (646, 414)
Screenshot: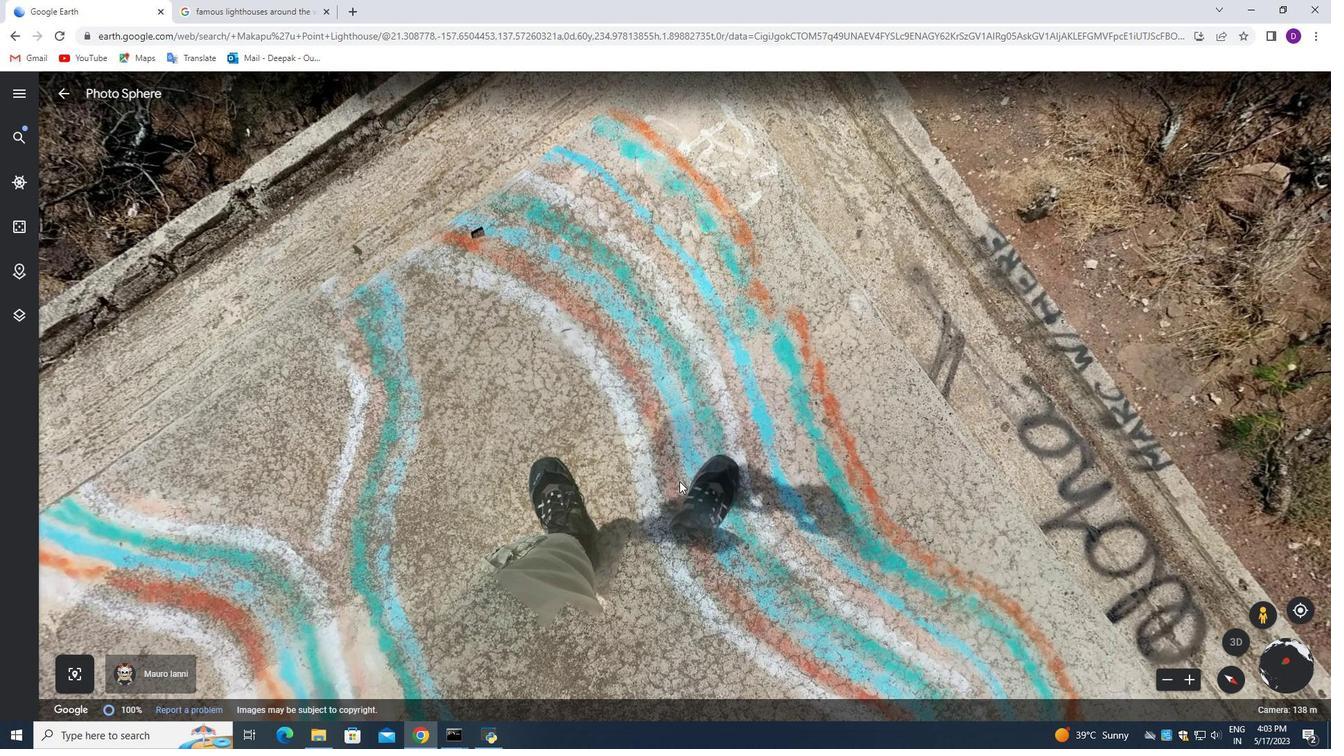 
Action: Mouse moved to (708, 309)
Screenshot: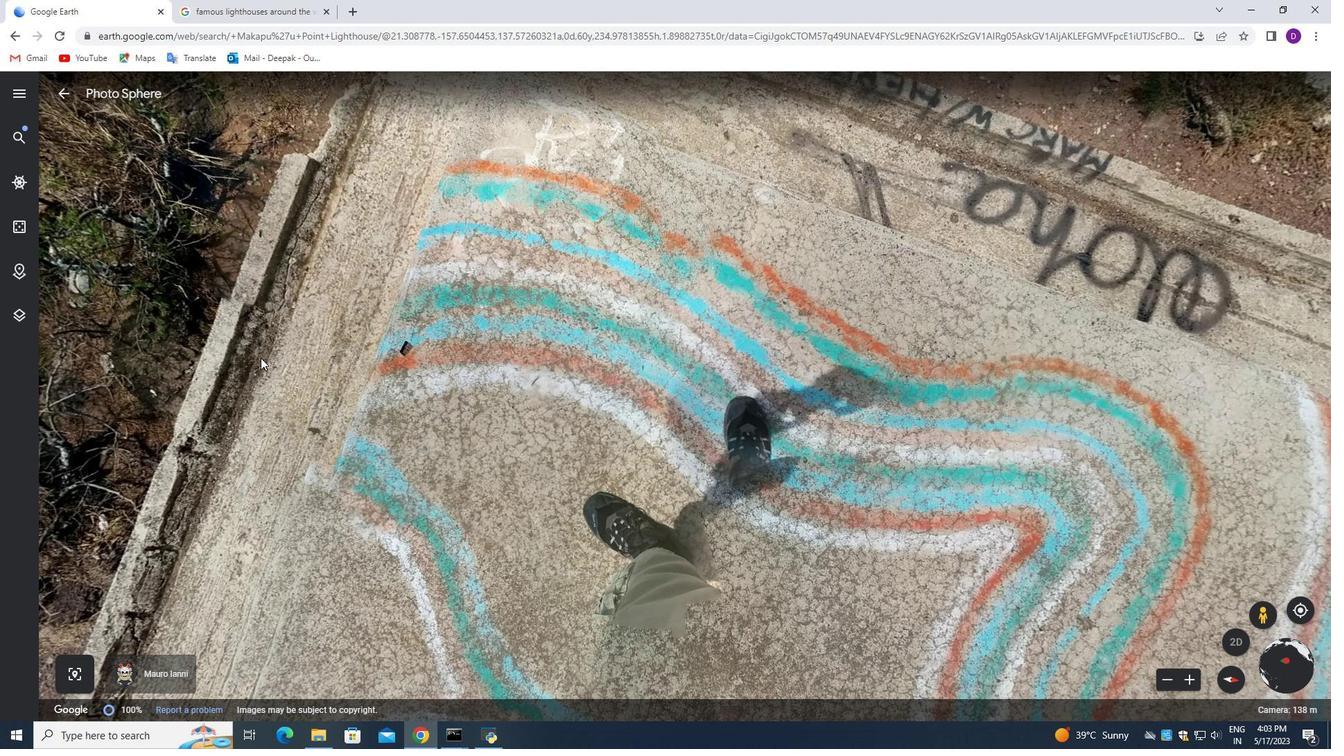 
Action: Mouse pressed left at (708, 309)
Screenshot: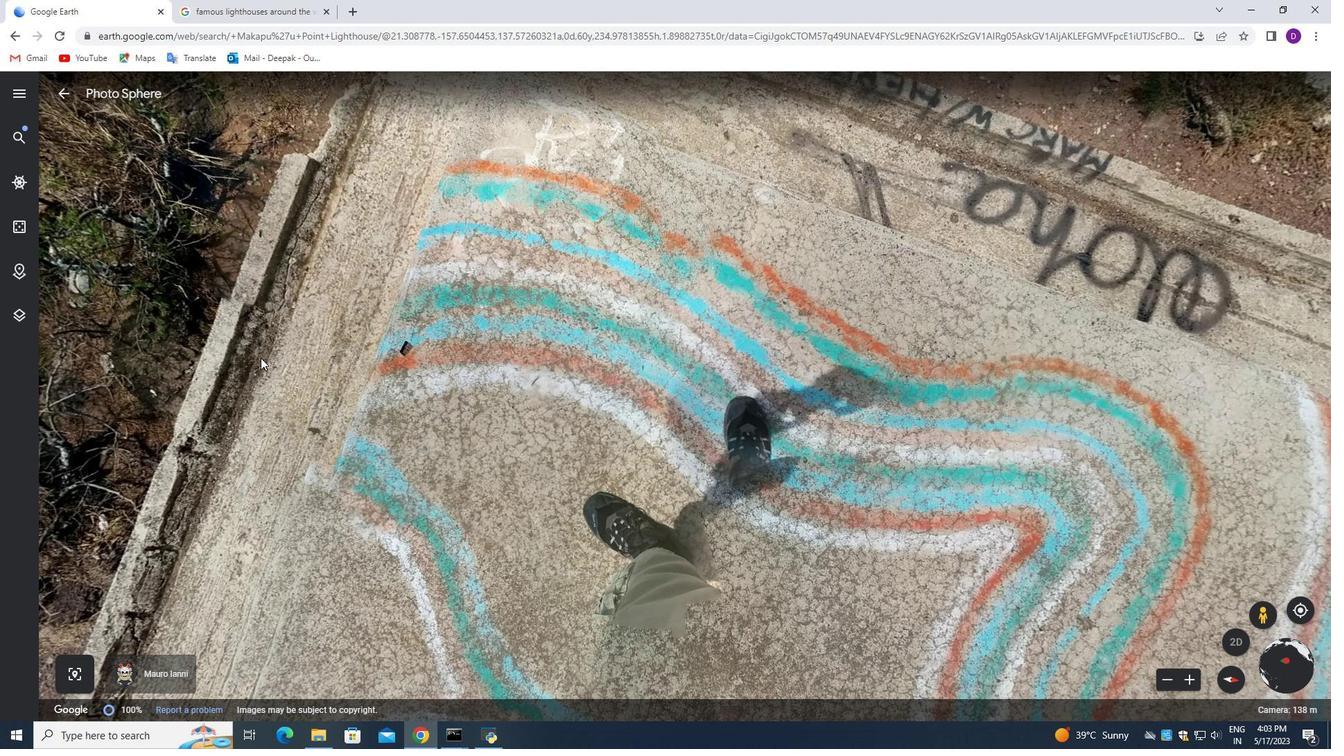 
Action: Mouse moved to (638, 358)
Screenshot: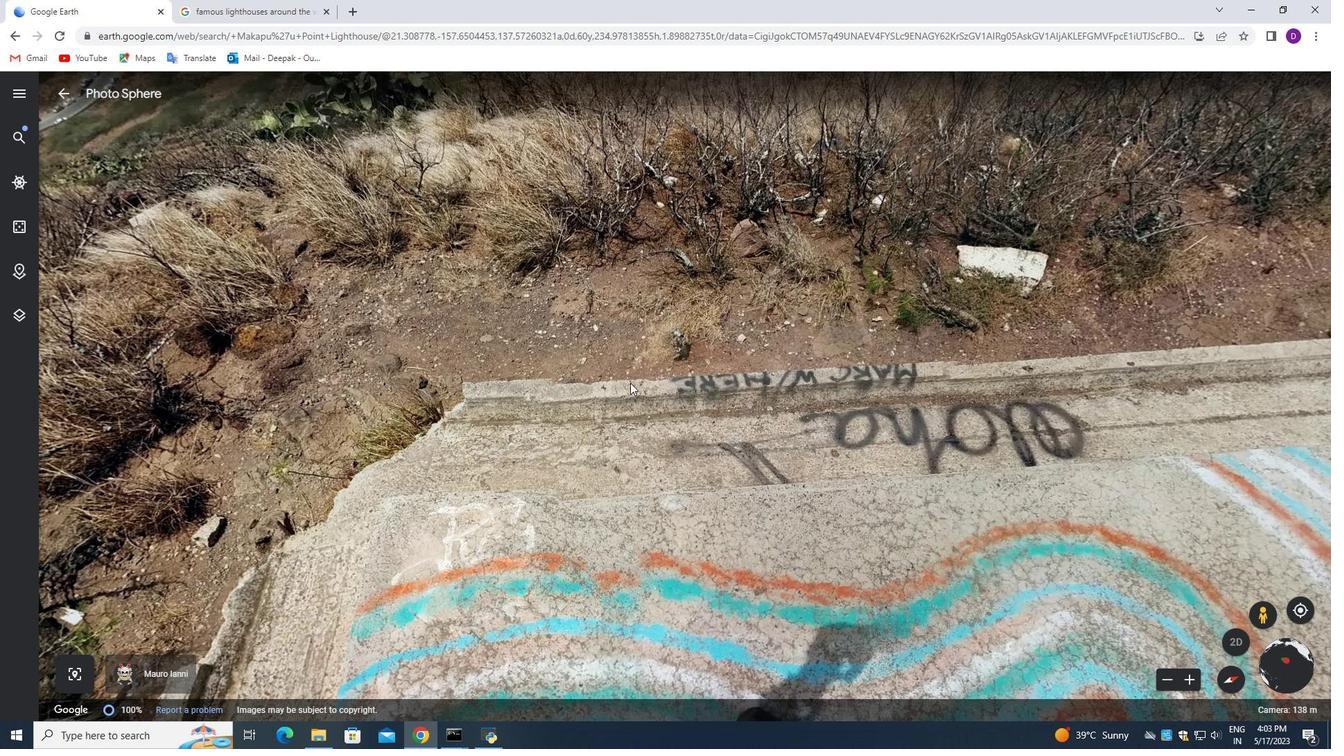 
Action: Mouse pressed left at (638, 358)
Screenshot: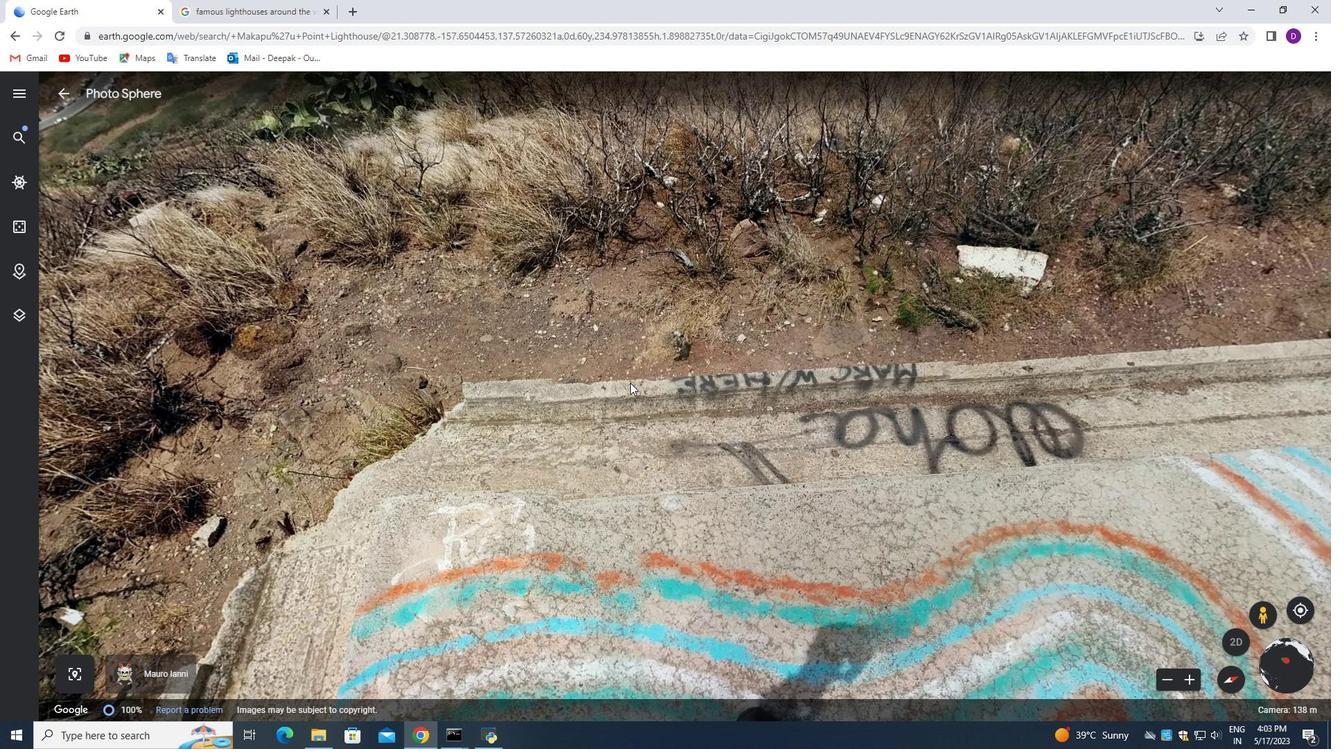 
Action: Mouse moved to (566, 331)
Screenshot: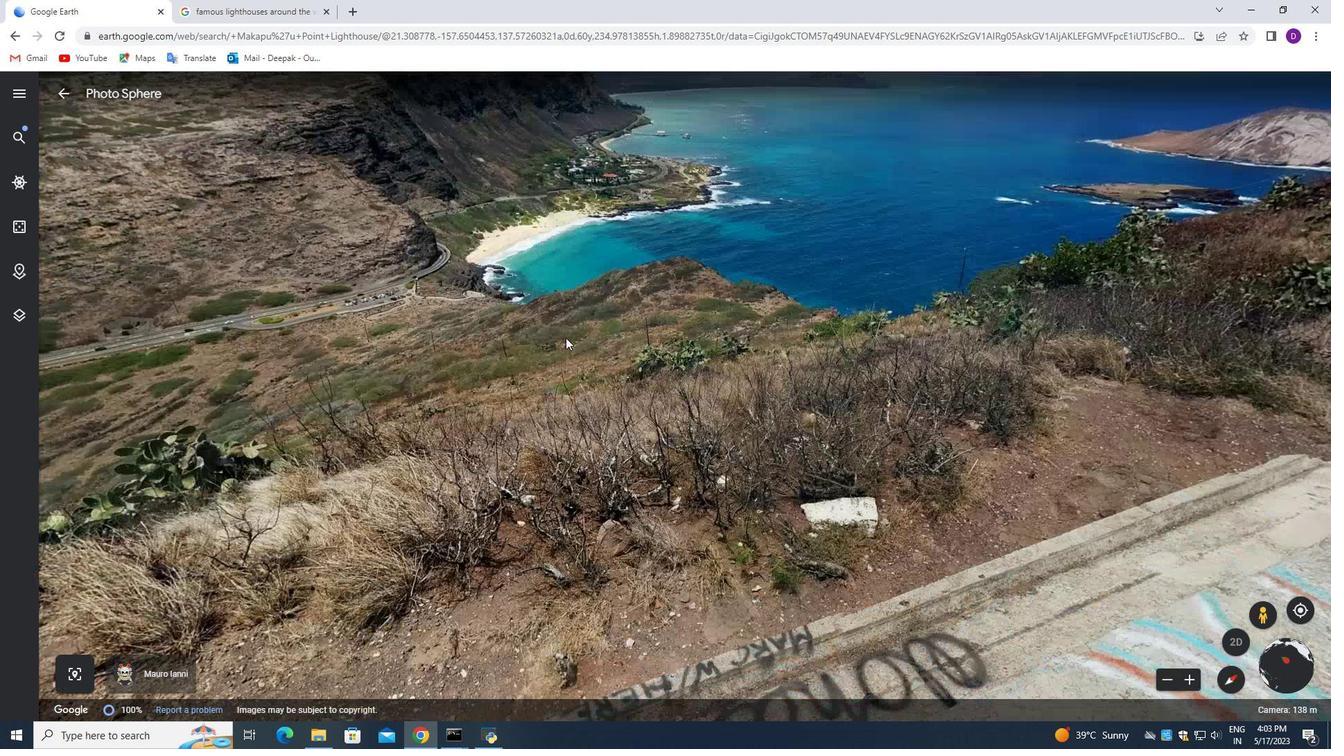 
Action: Mouse pressed left at (566, 331)
Screenshot: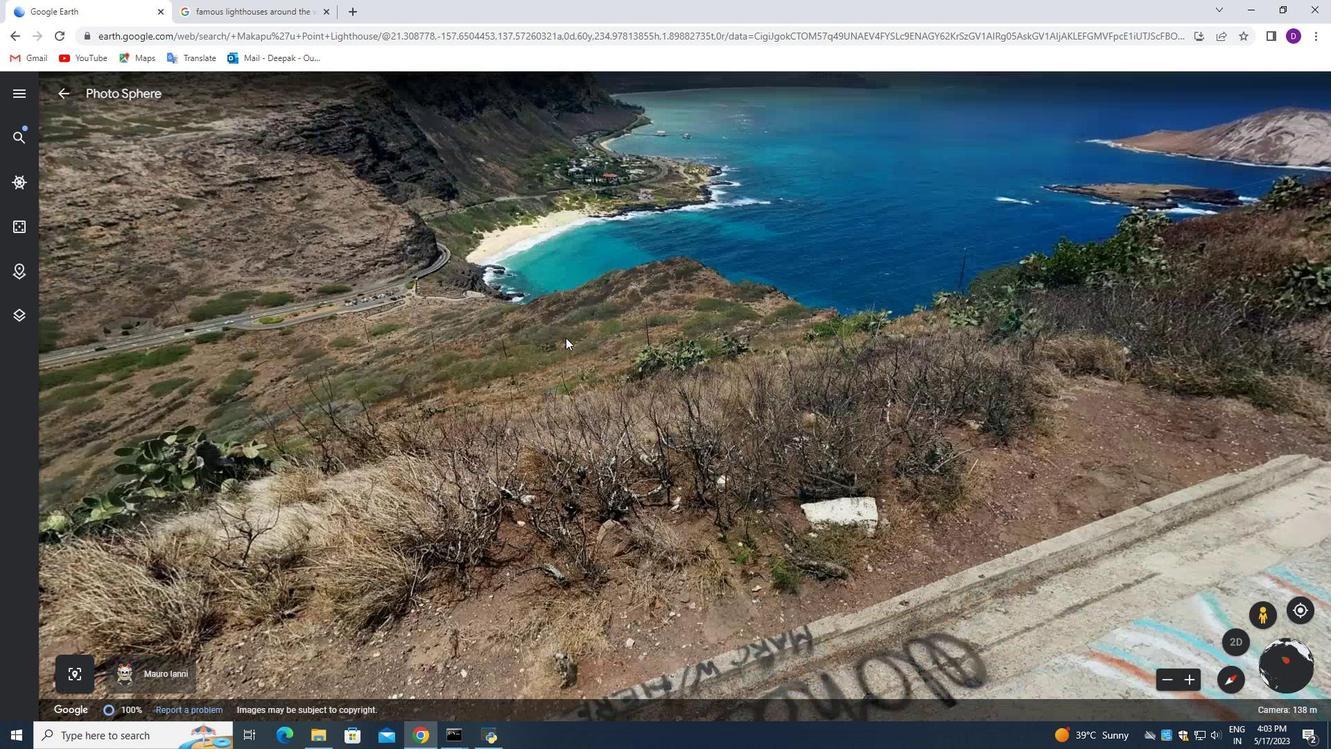 
Action: Mouse moved to (815, 446)
Screenshot: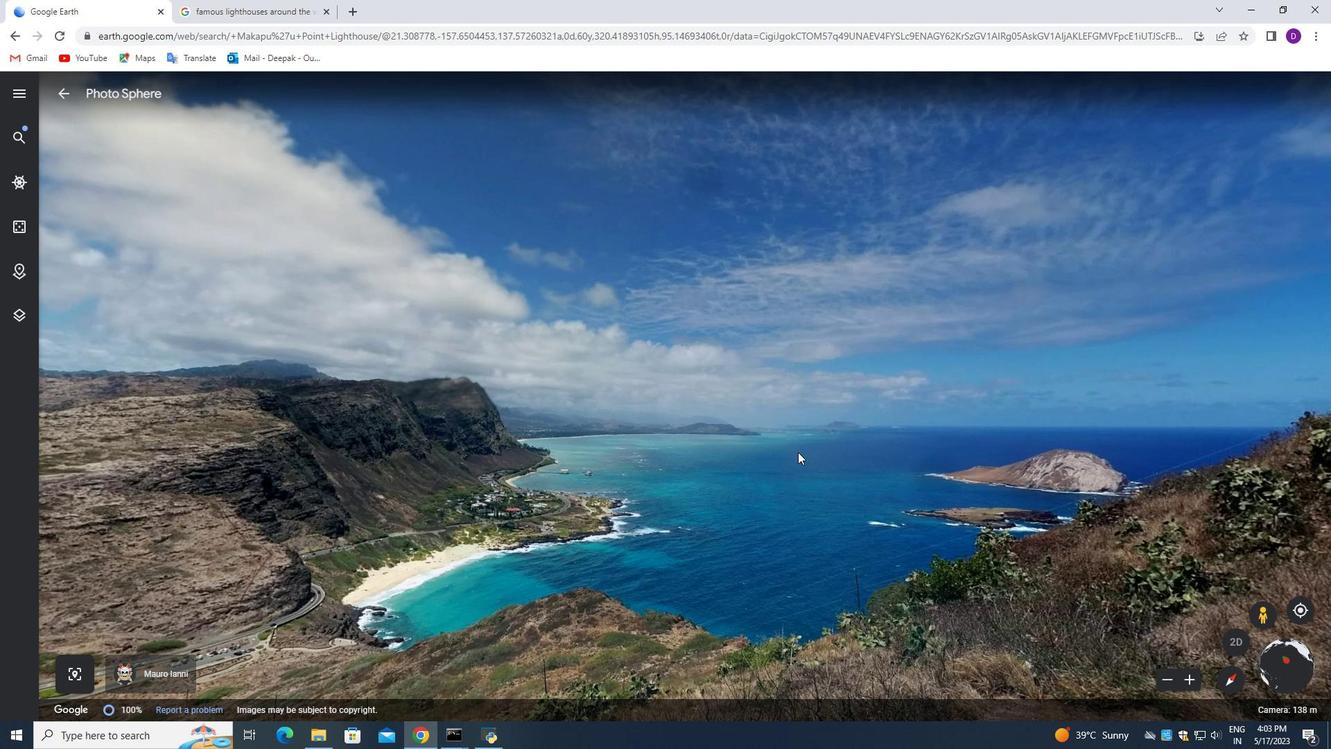 
Action: Mouse pressed left at (815, 446)
Screenshot: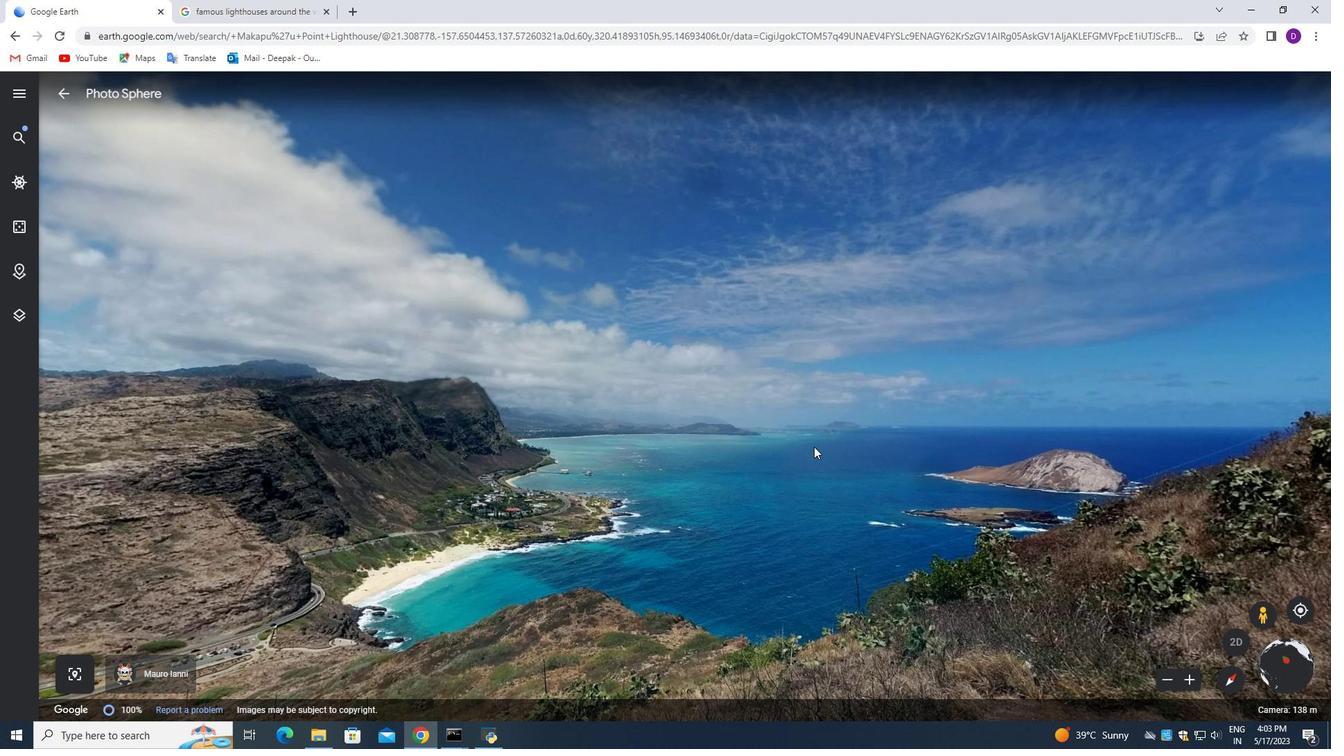 
Action: Mouse moved to (753, 430)
Screenshot: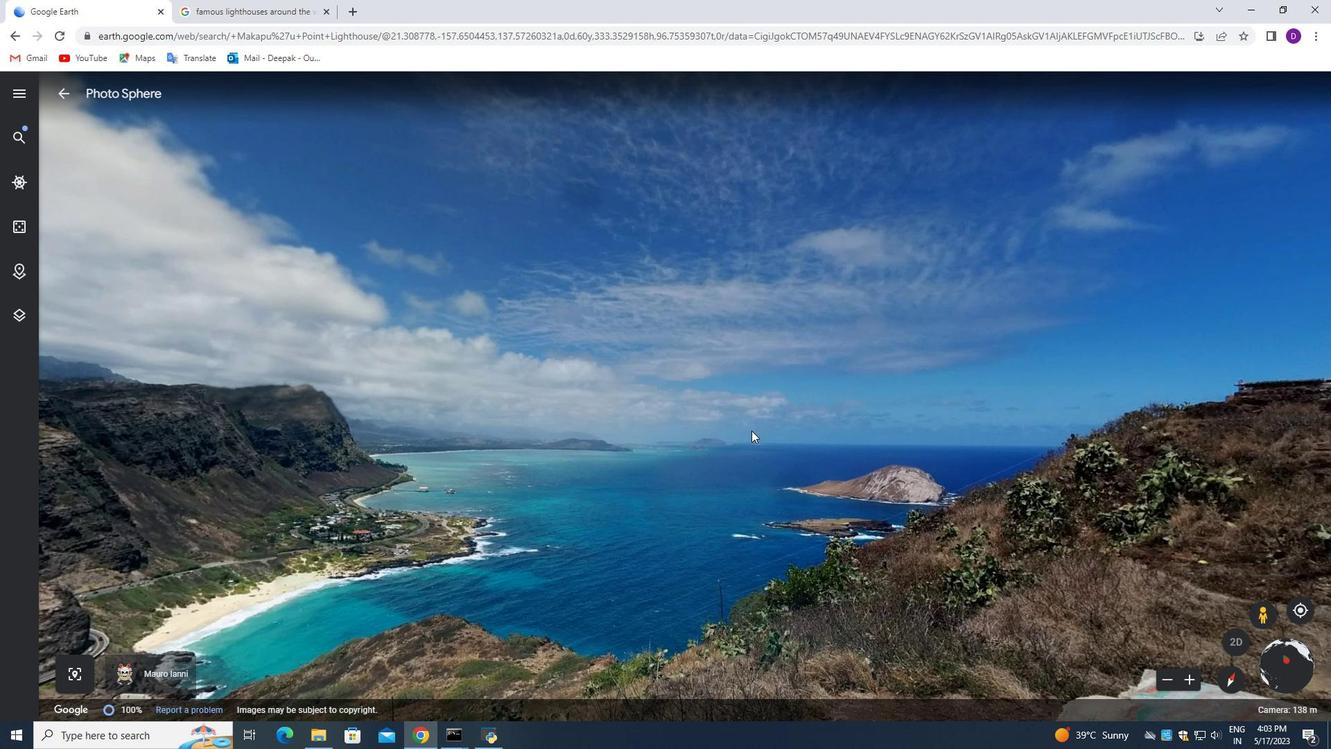 
Action: Mouse pressed left at (753, 430)
Screenshot: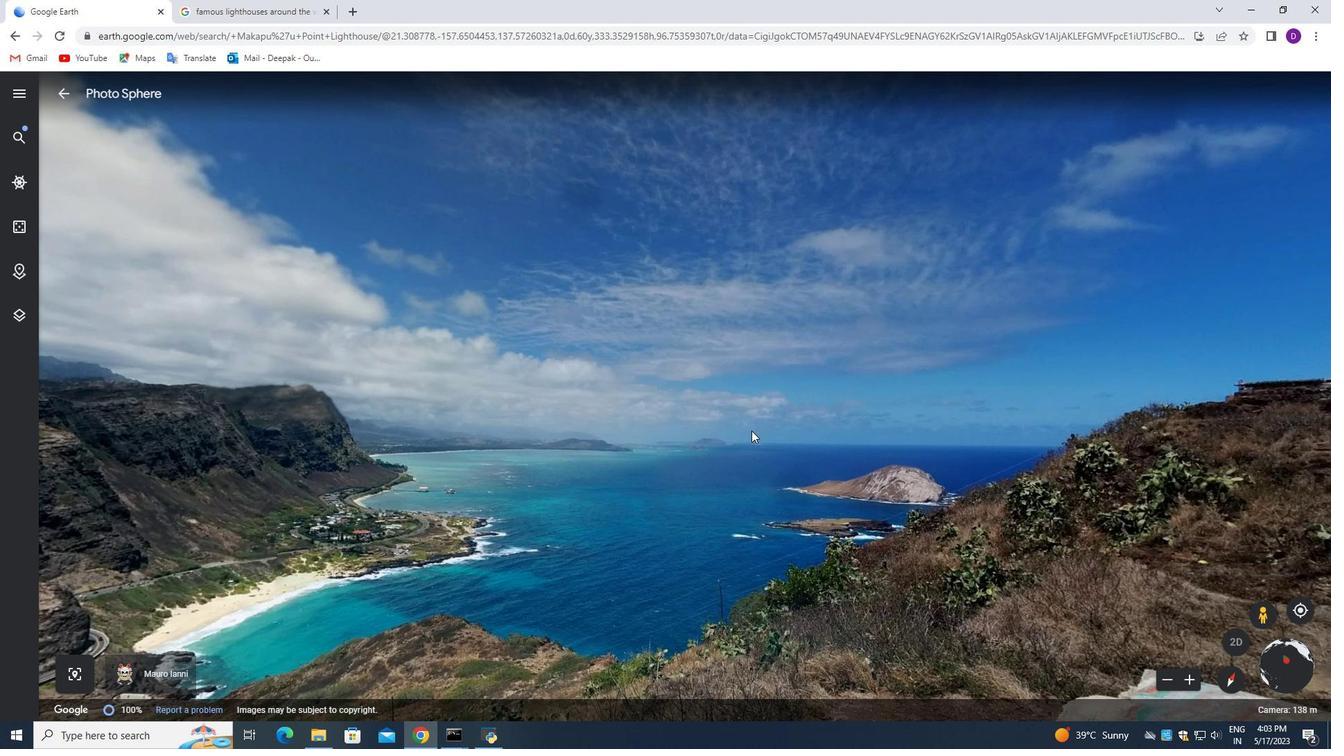 
Action: Mouse moved to (788, 478)
Screenshot: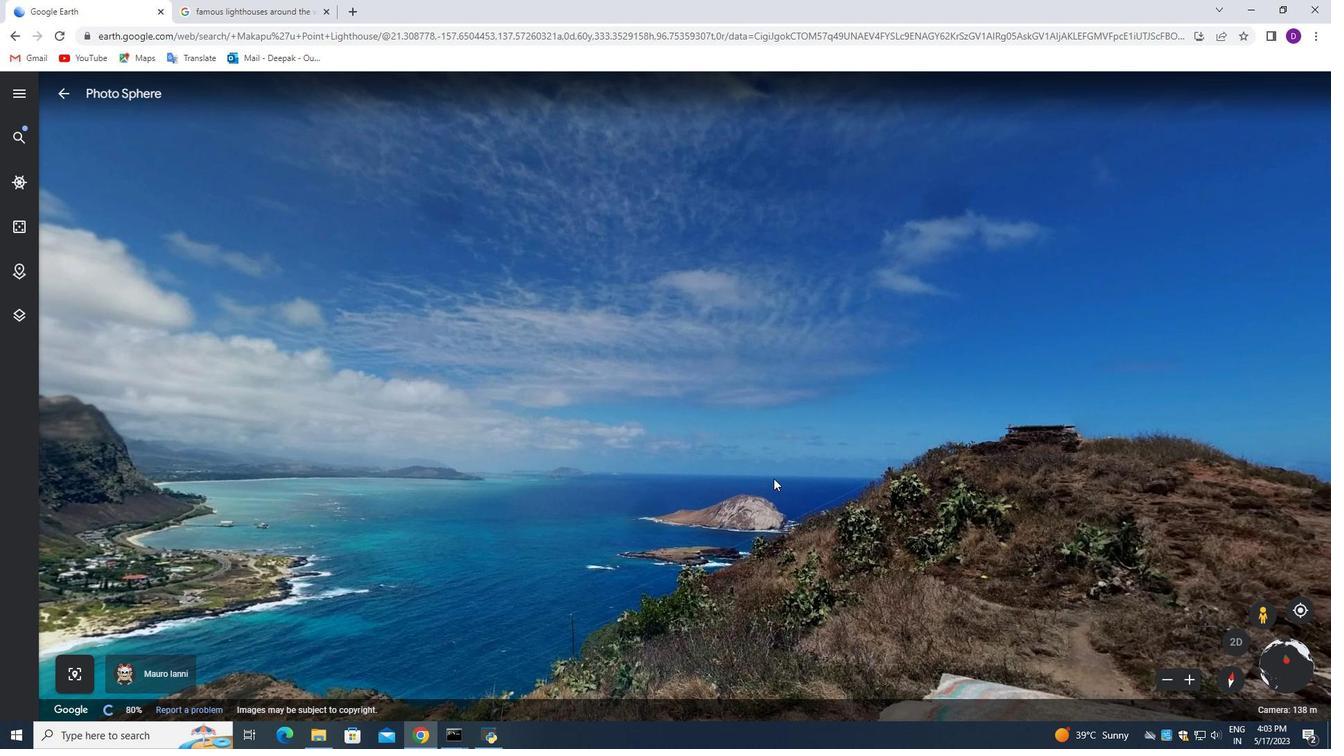
Action: Mouse pressed left at (788, 478)
Screenshot: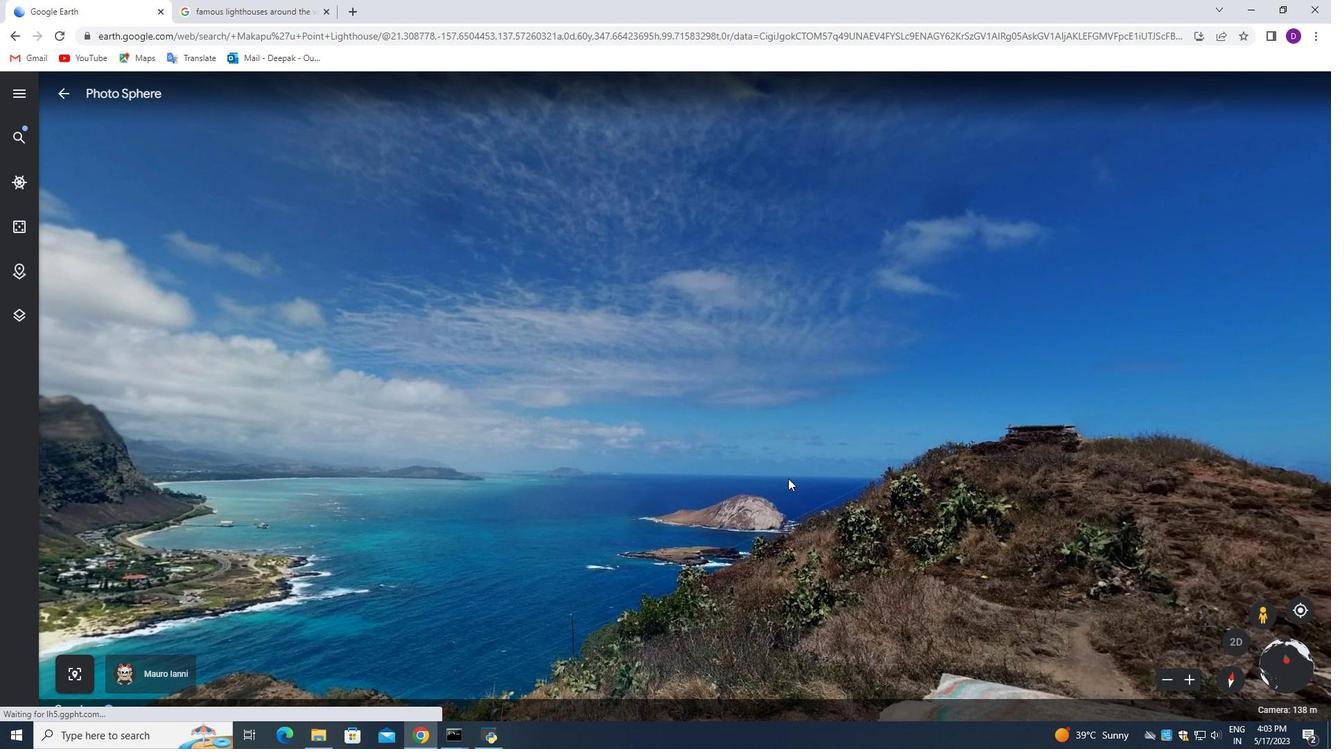 
Action: Mouse moved to (1262, 612)
Screenshot: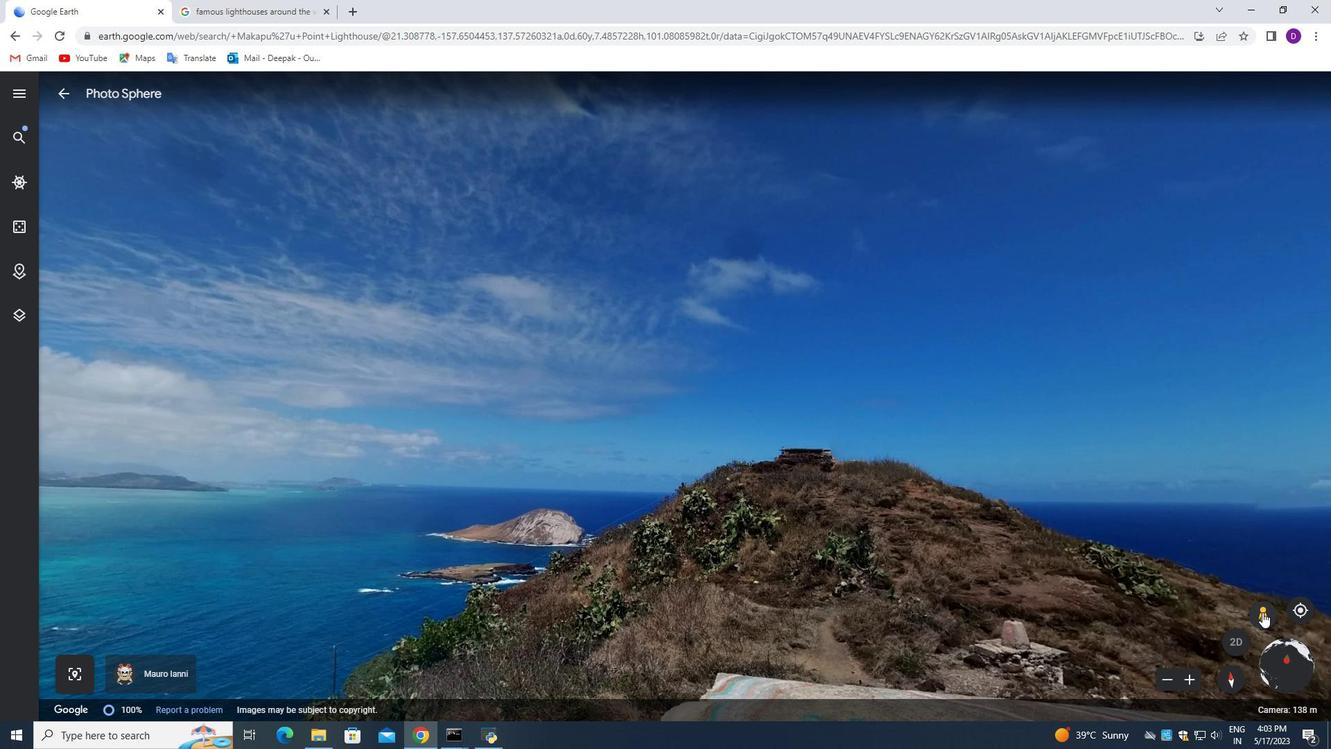 
Action: Mouse pressed left at (1262, 612)
Screenshot: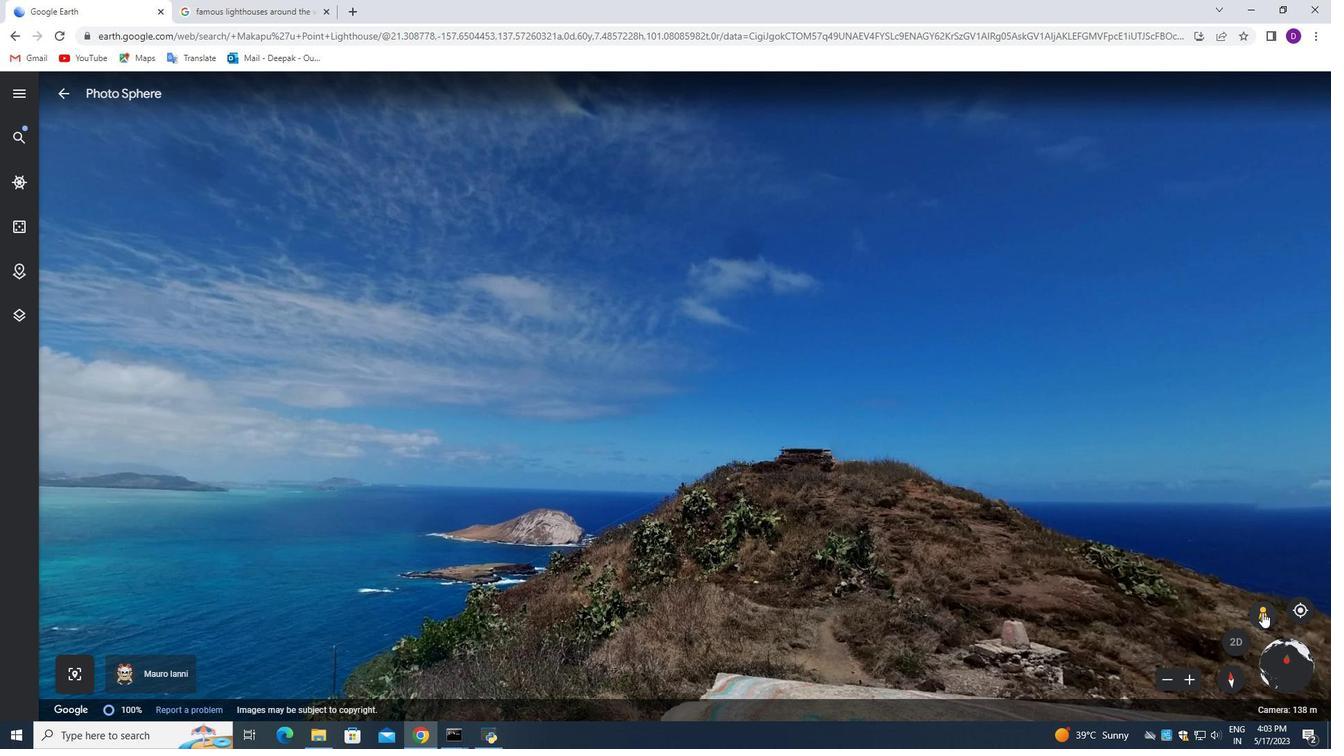 
Action: Mouse moved to (774, 136)
Screenshot: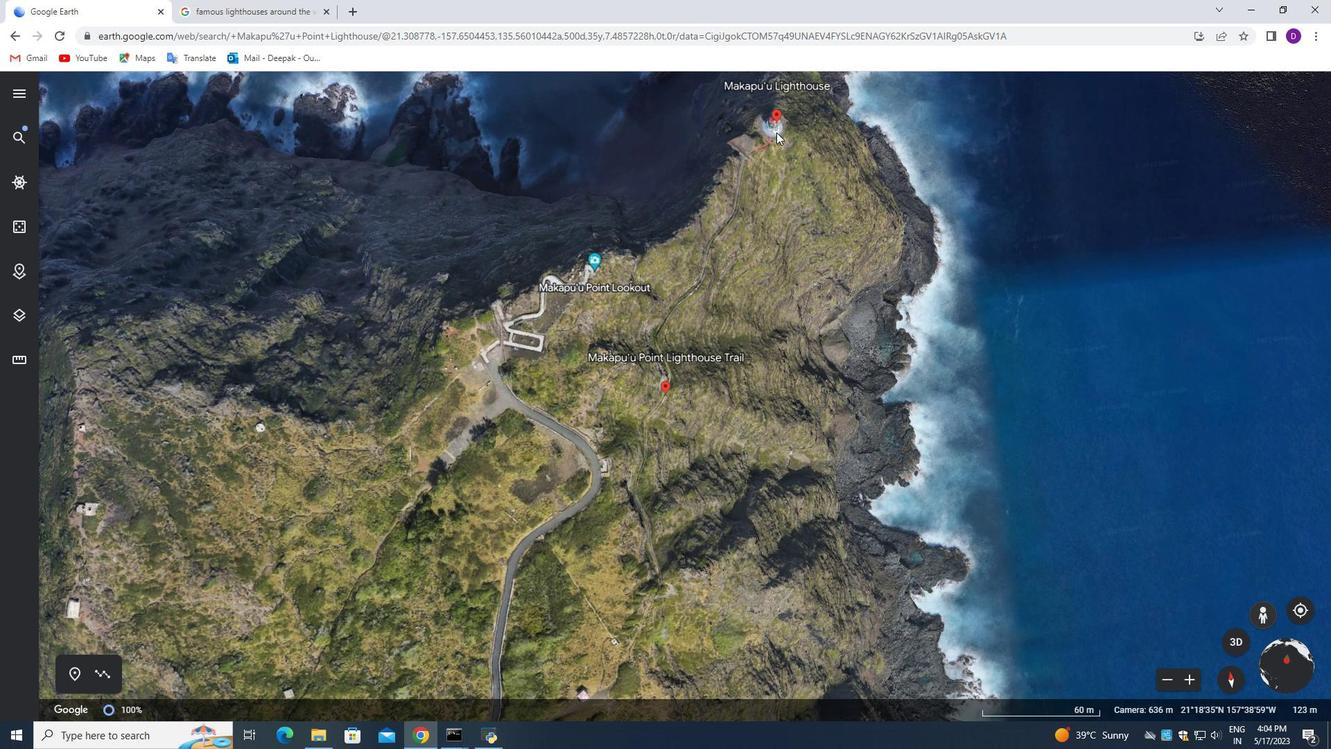 
Action: Mouse scrolled (774, 137) with delta (0, 0)
Screenshot: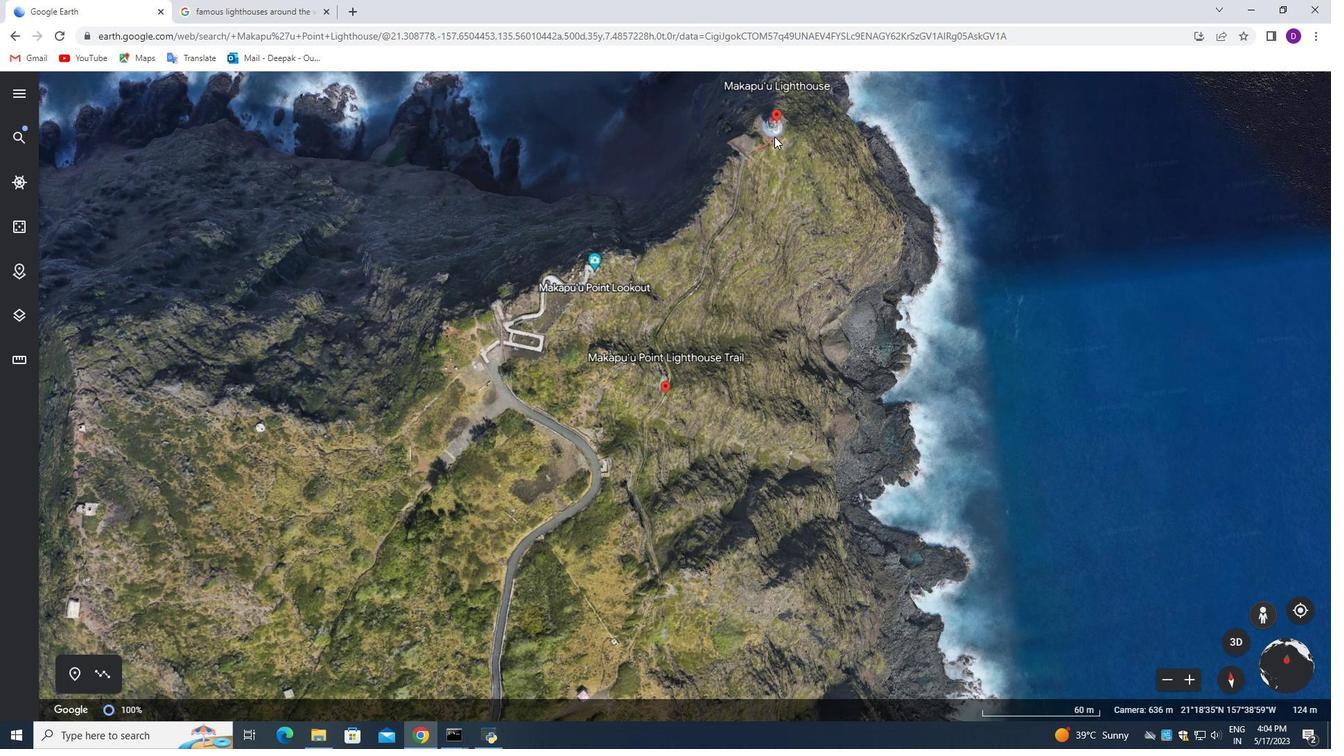 
Action: Mouse moved to (774, 138)
Screenshot: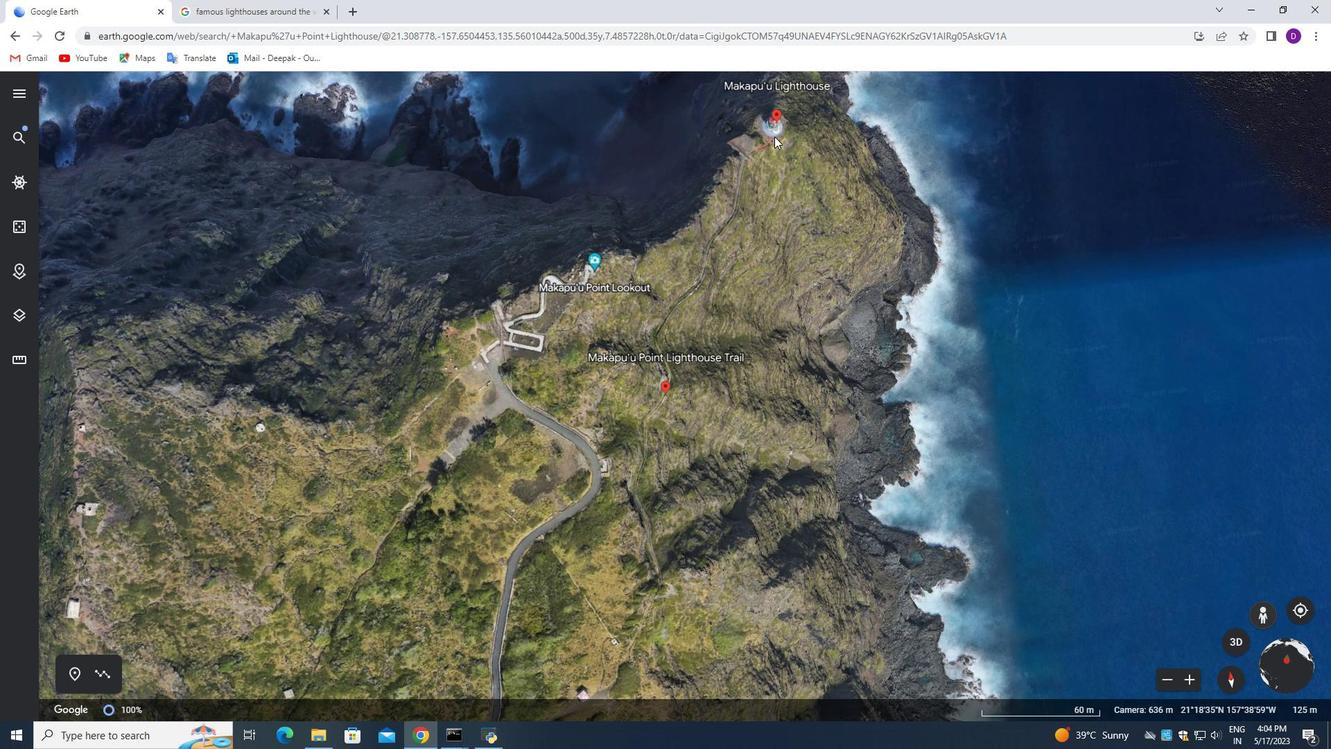 
Action: Mouse scrolled (774, 139) with delta (0, 0)
Screenshot: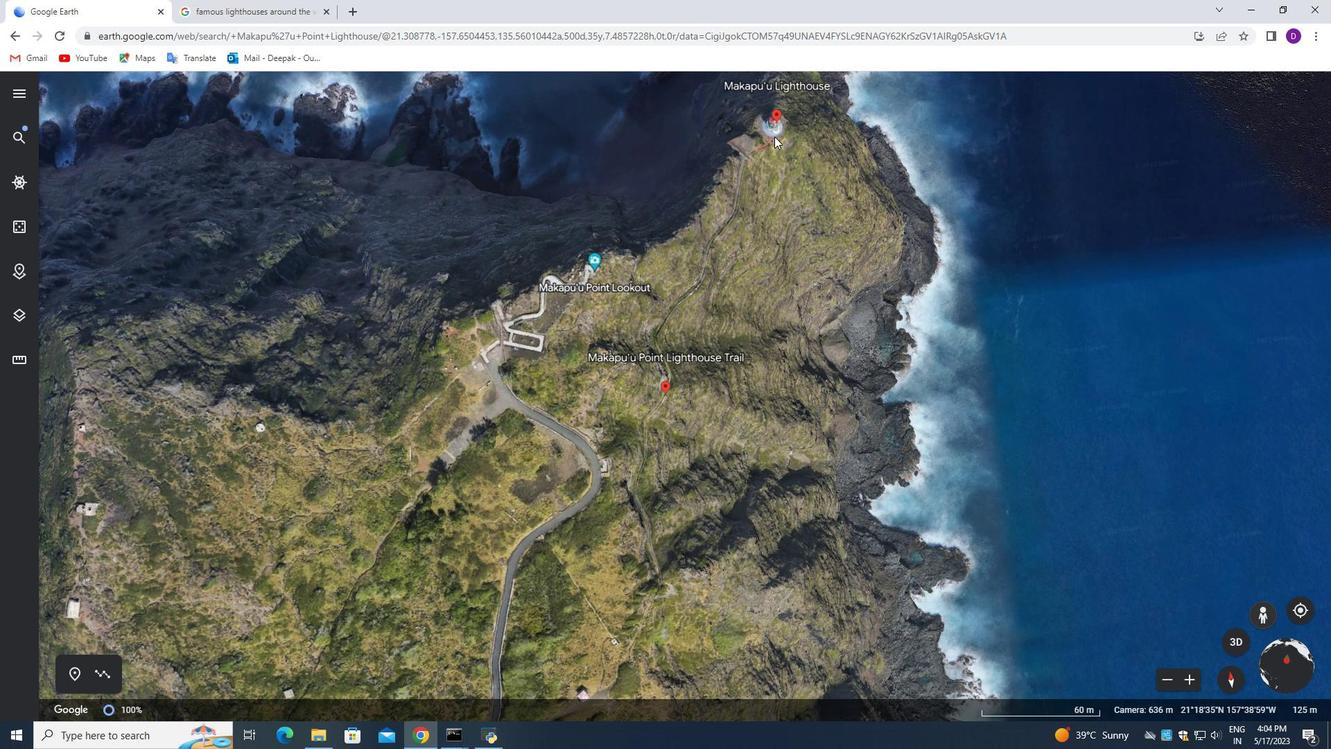 
Action: Mouse moved to (792, 174)
Screenshot: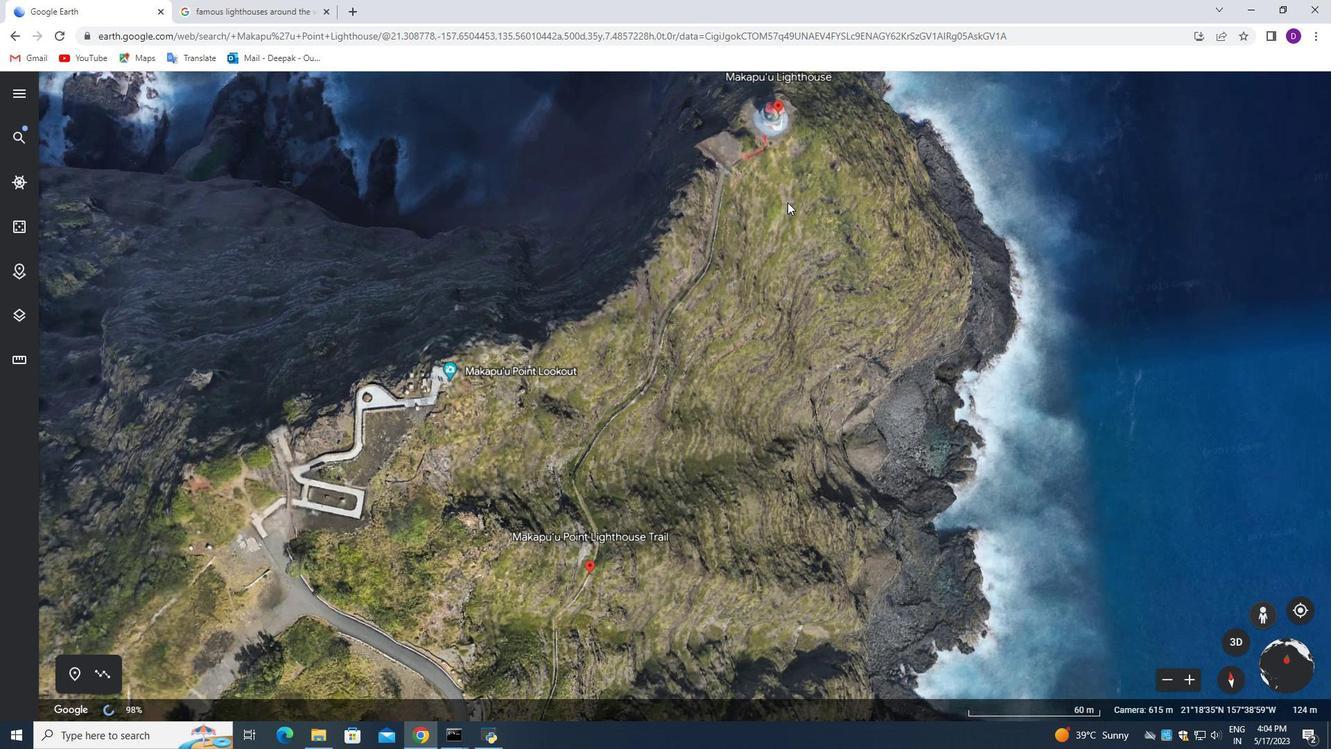 
Action: Mouse pressed left at (792, 174)
Screenshot: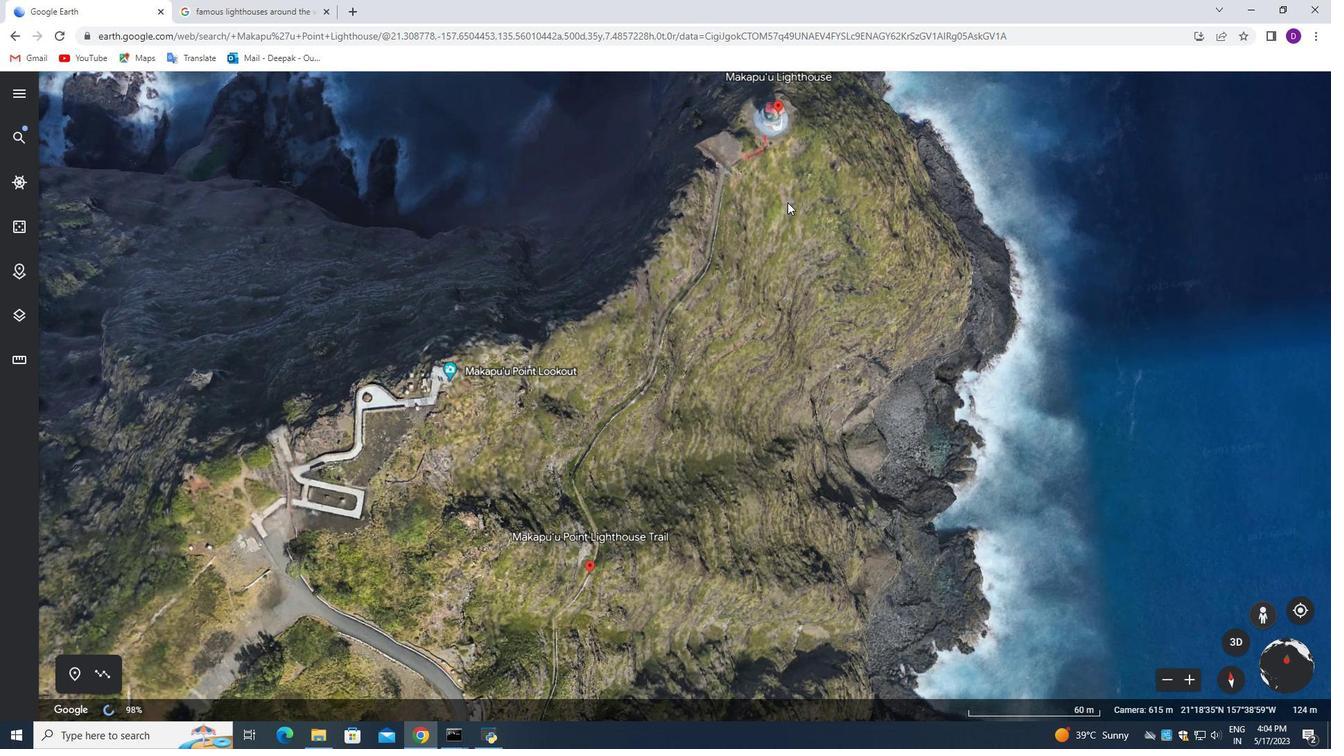 
Action: Mouse moved to (747, 341)
Screenshot: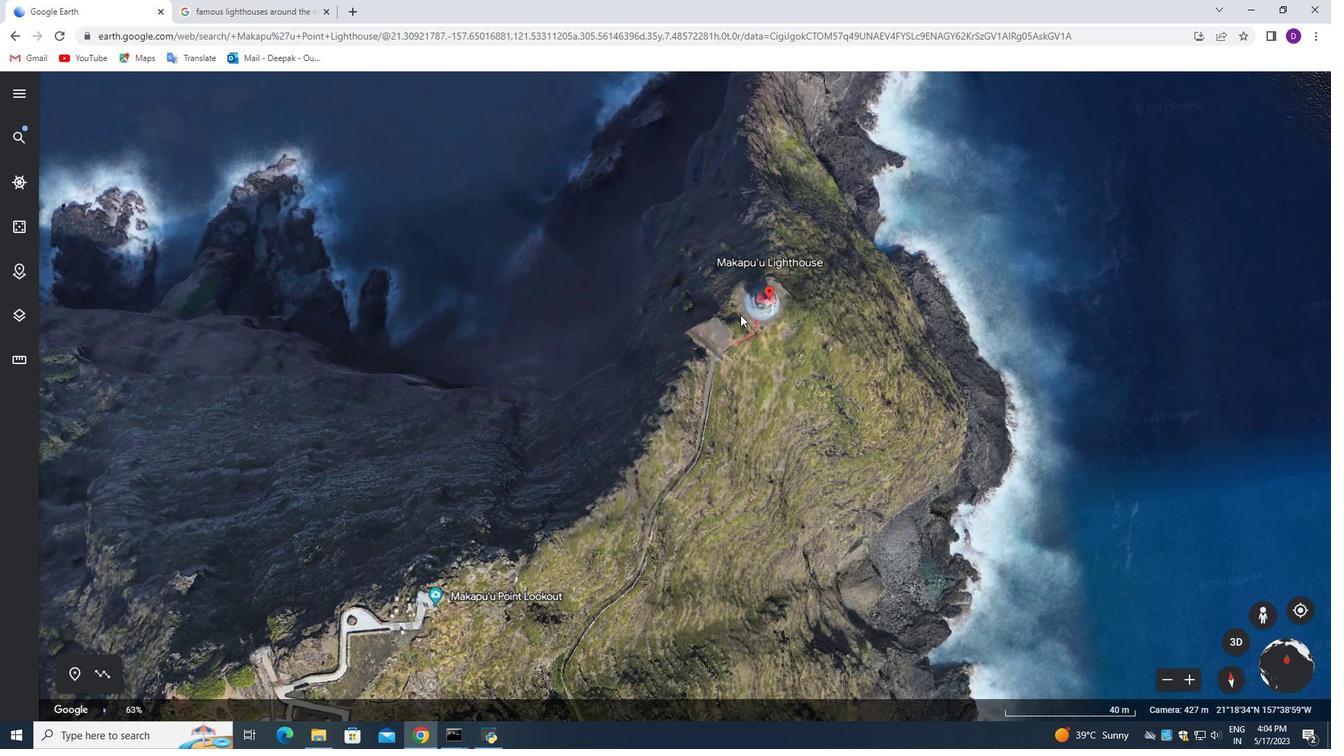 
Action: Mouse scrolled (747, 341) with delta (0, 0)
Screenshot: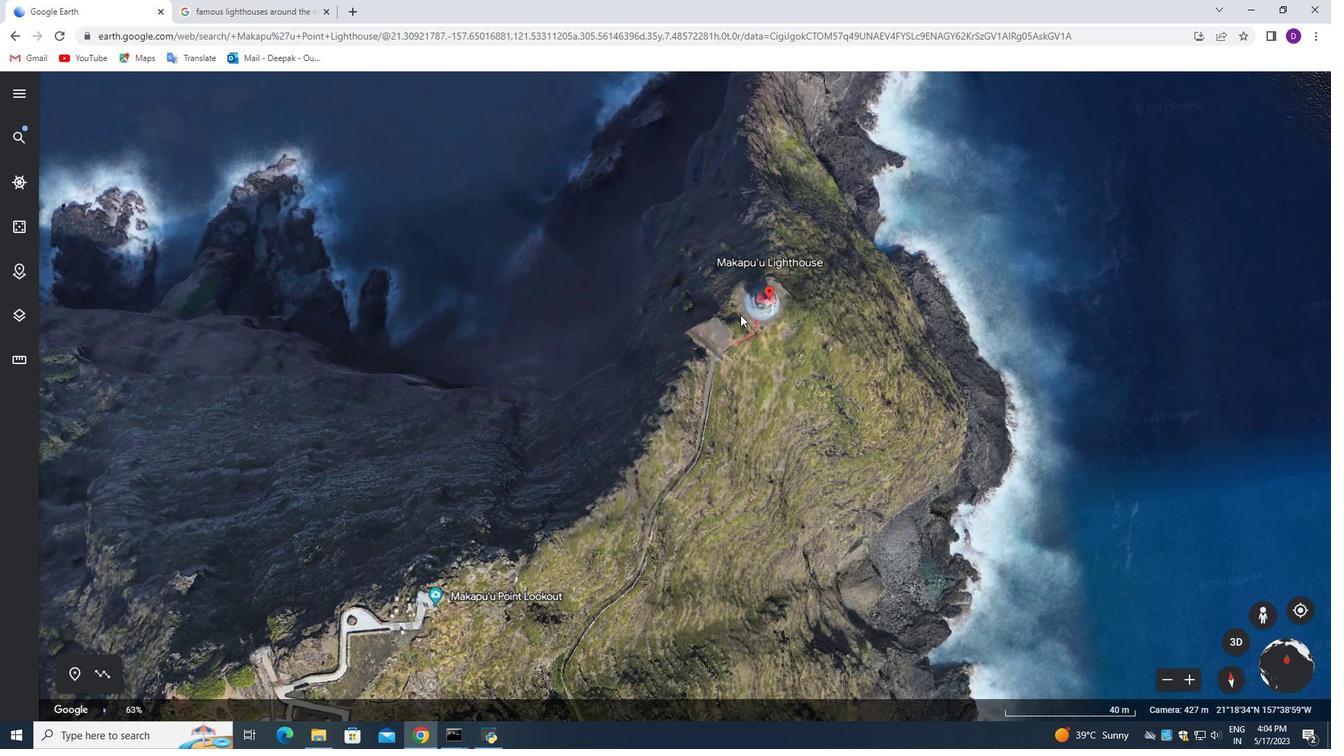 
Action: Mouse moved to (749, 345)
Screenshot: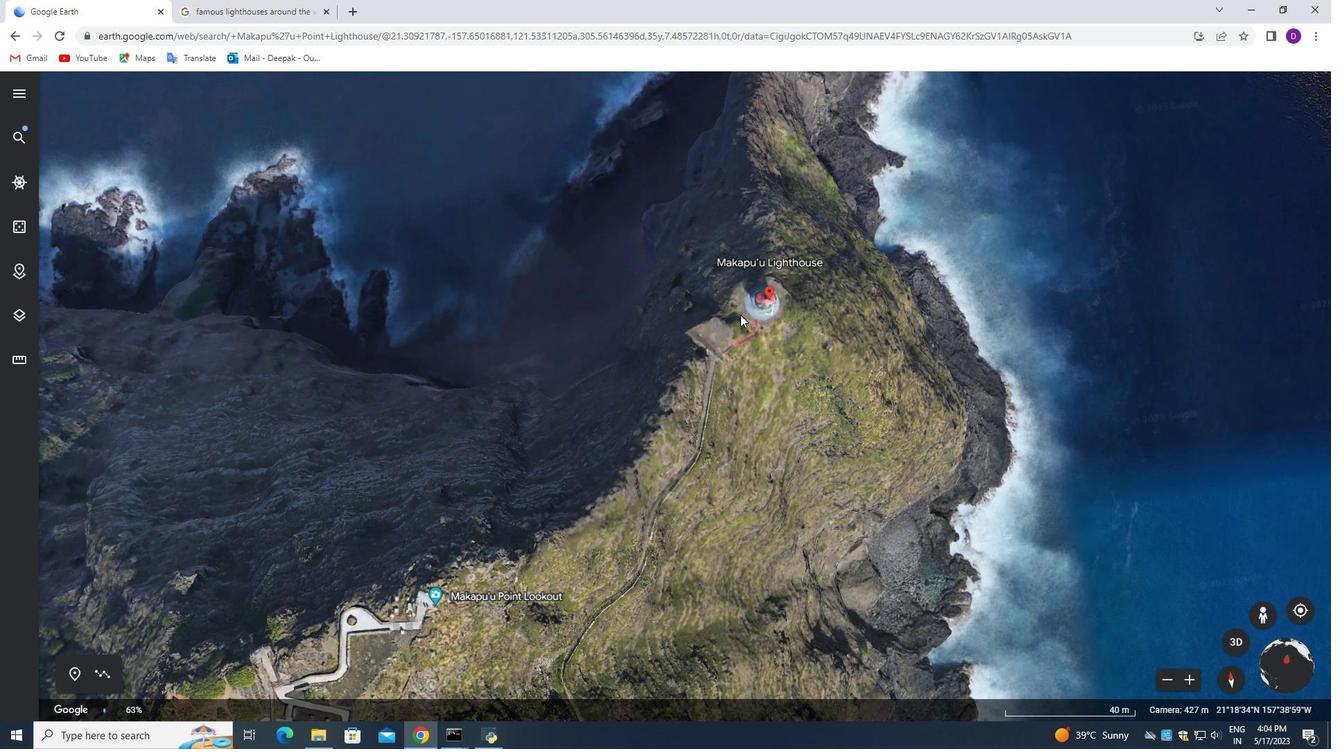 
Action: Mouse scrolled (748, 344) with delta (0, 0)
Screenshot: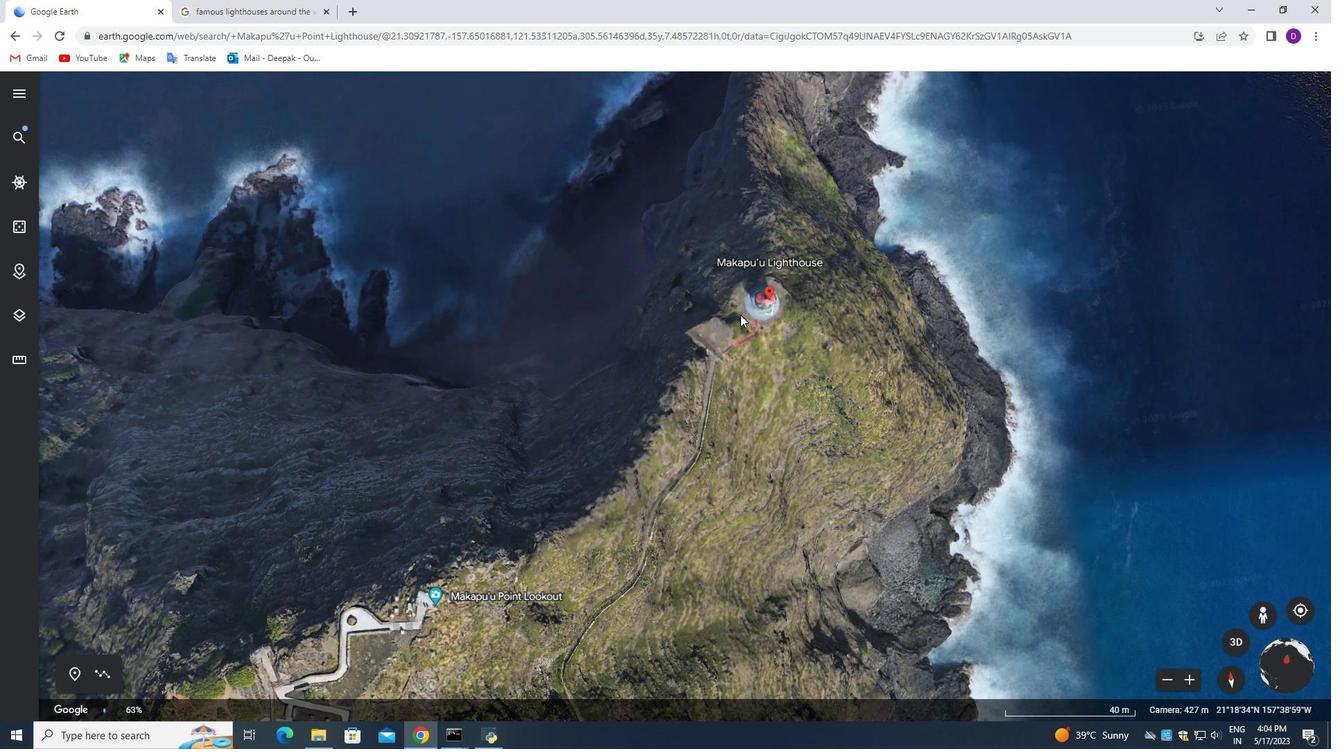 
Action: Mouse moved to (1261, 618)
Screenshot: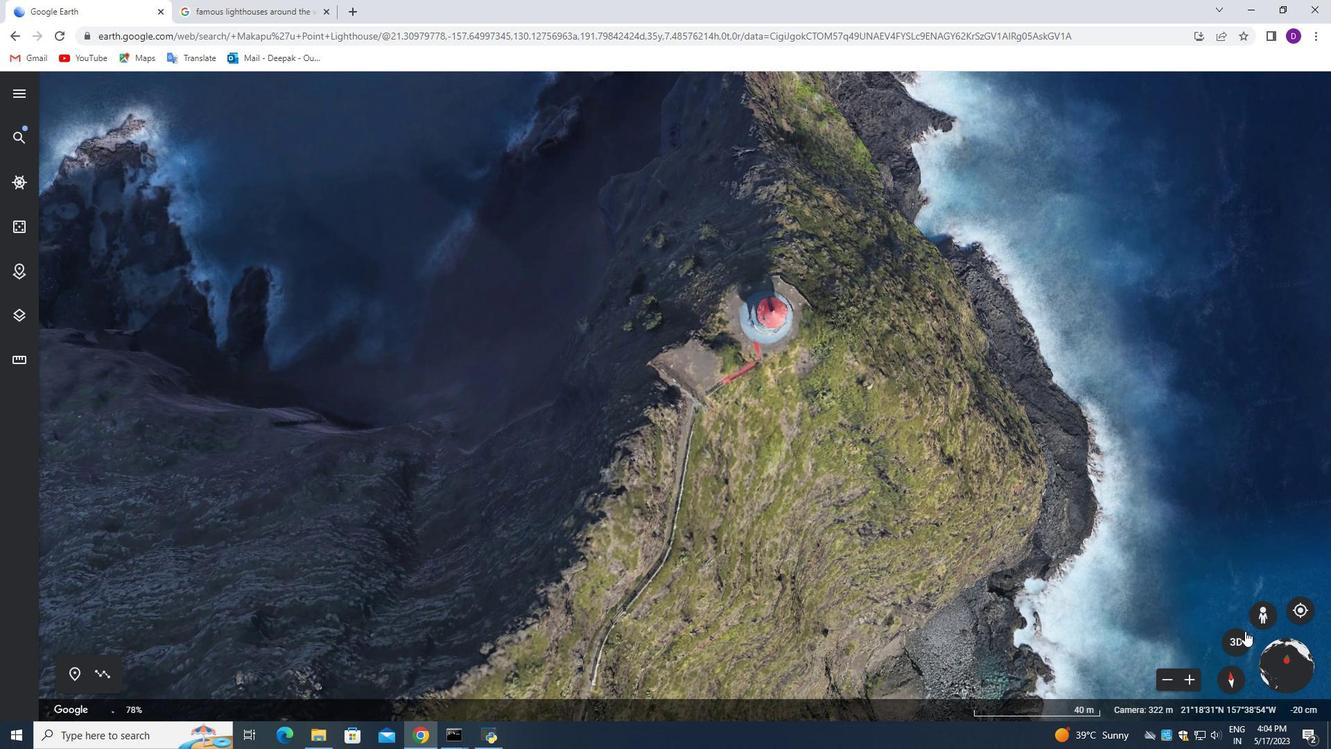 
Action: Mouse pressed left at (1261, 618)
Screenshot: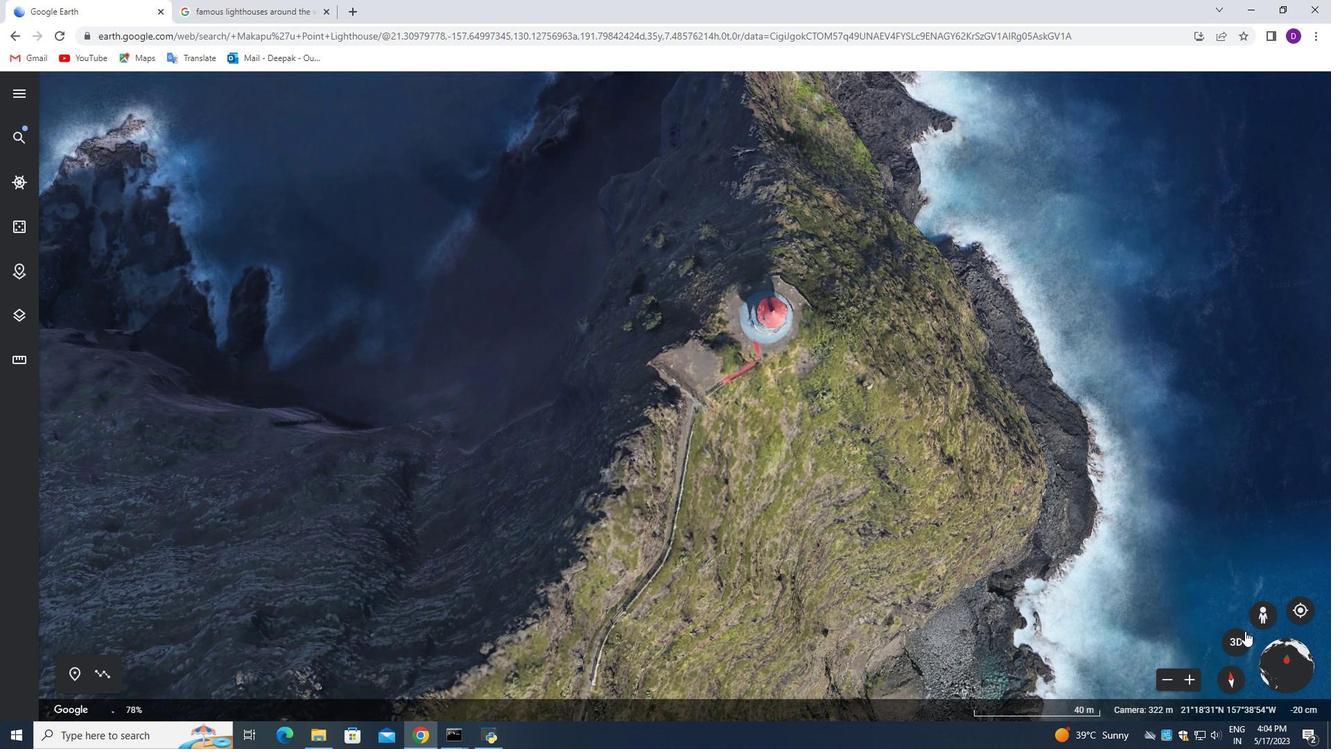
Action: Mouse moved to (701, 355)
Screenshot: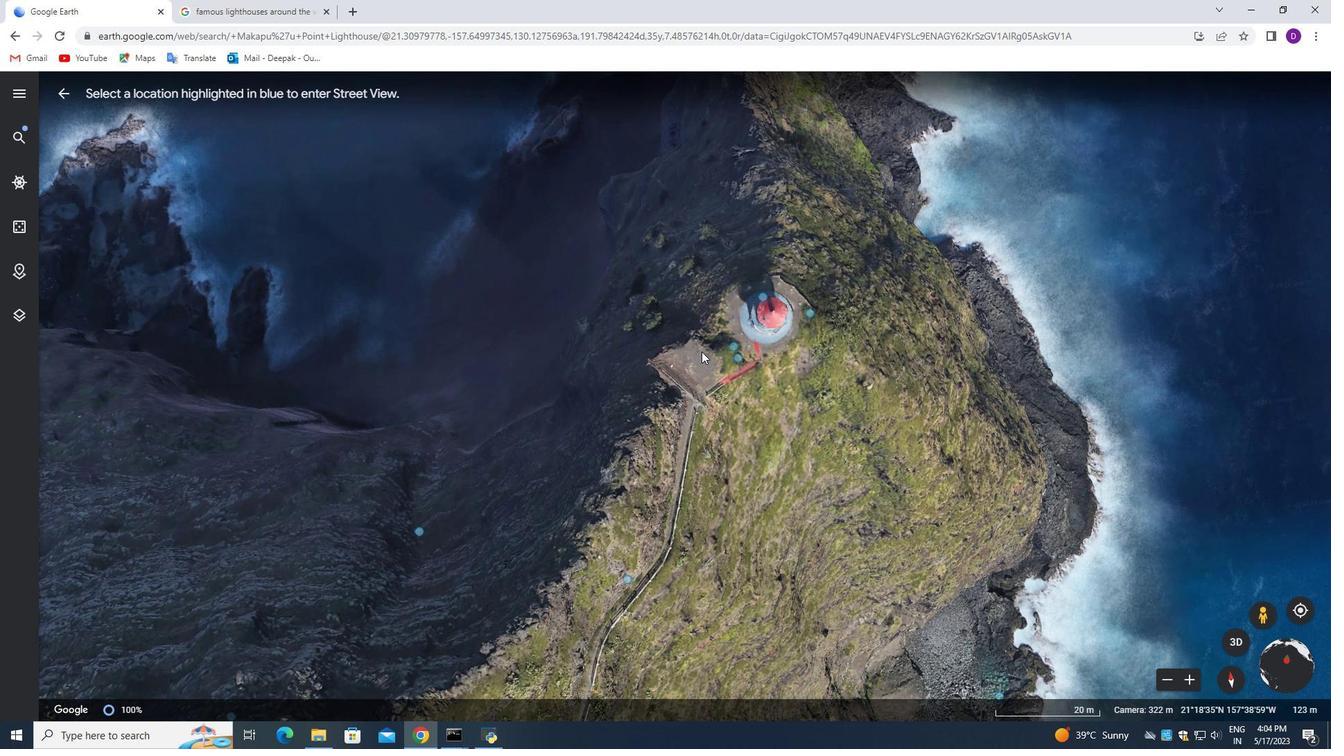 
Action: Mouse pressed left at (701, 355)
Screenshot: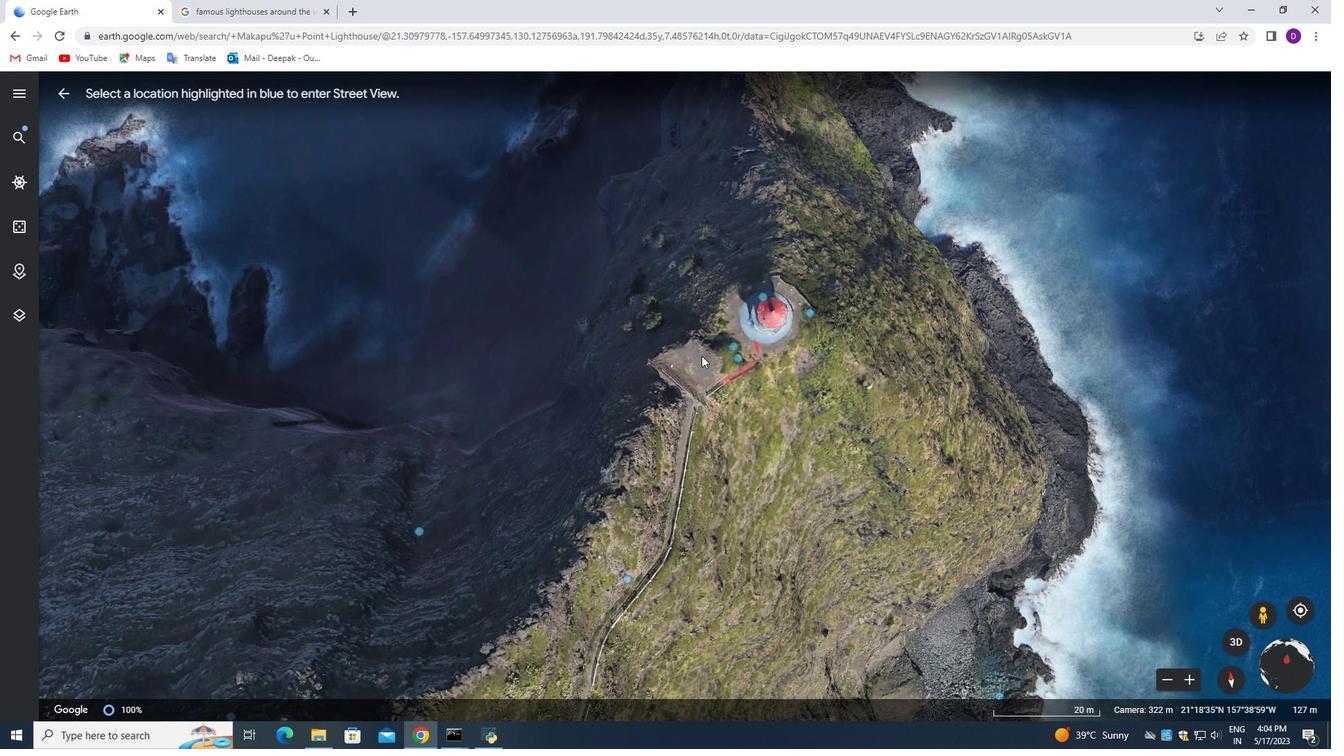 
Action: Mouse moved to (1008, 517)
Screenshot: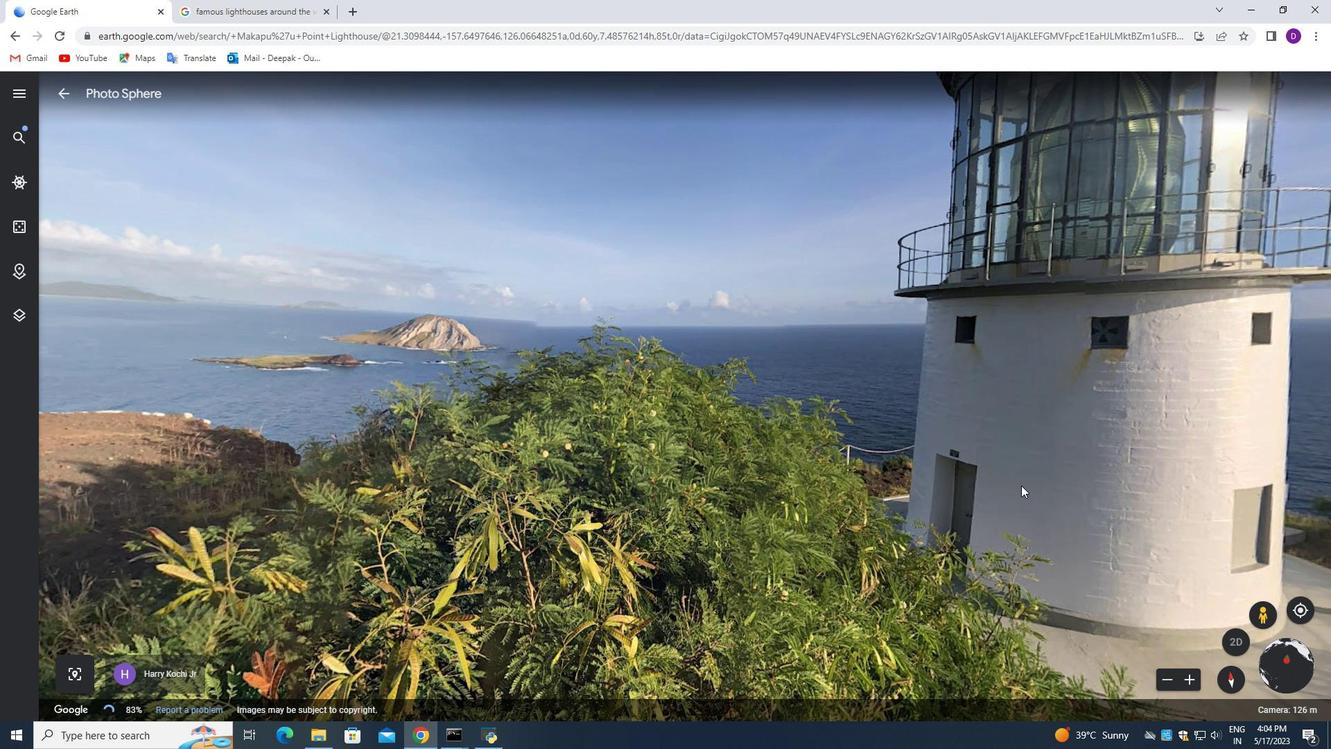 
Action: Mouse pressed left at (1008, 517)
Screenshot: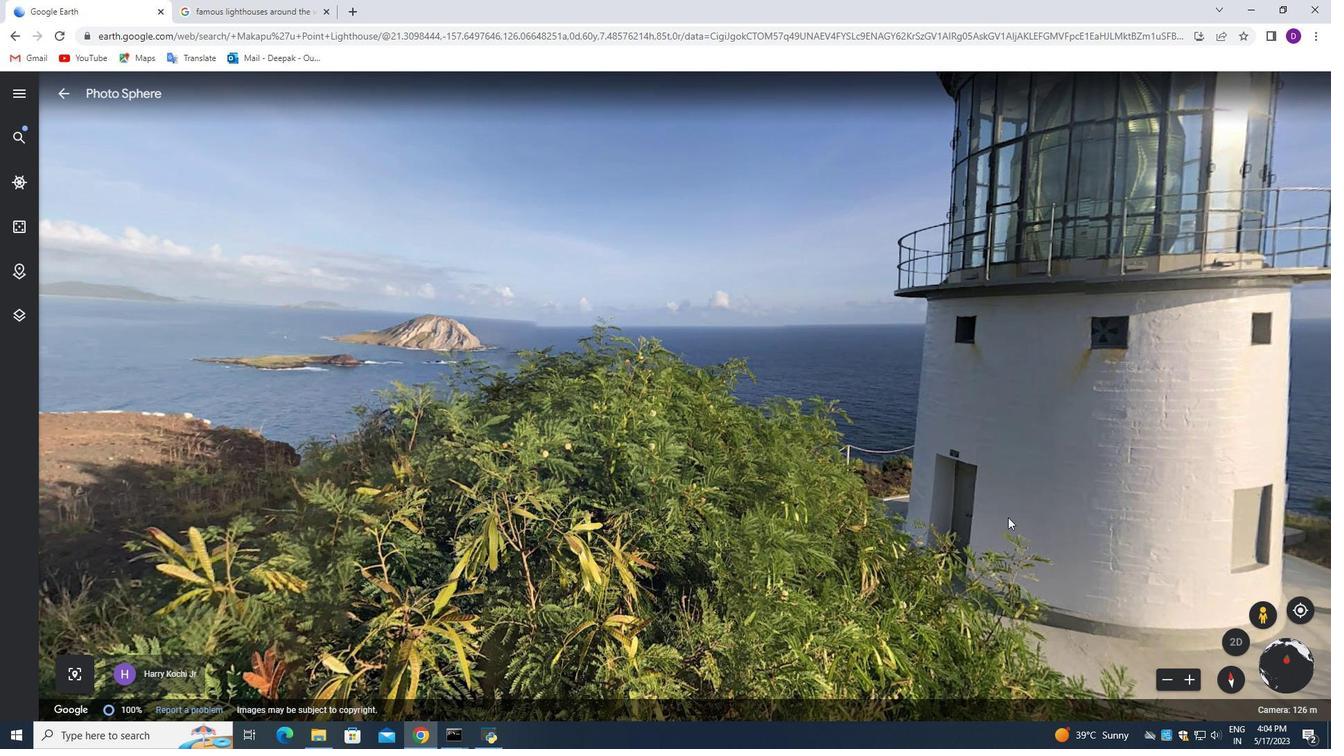 
Action: Mouse moved to (880, 269)
Screenshot: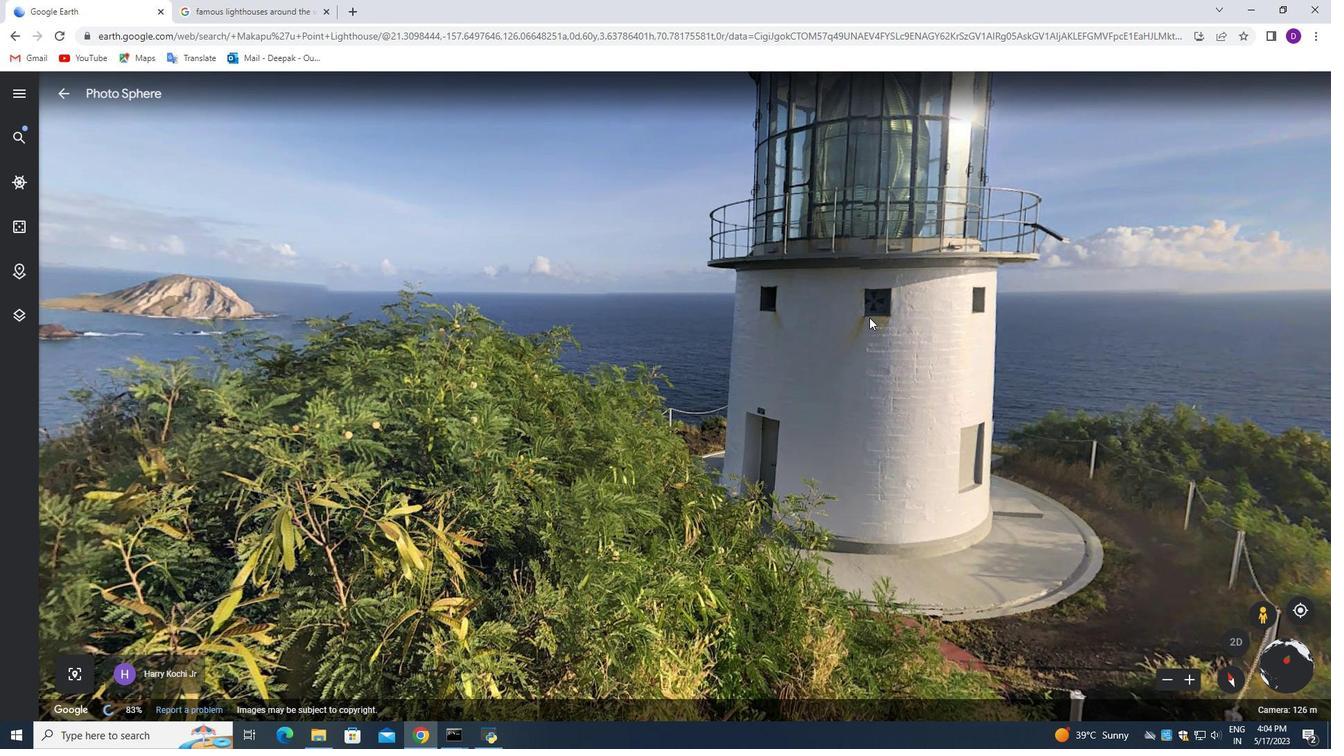 
Action: Mouse pressed left at (880, 269)
Screenshot: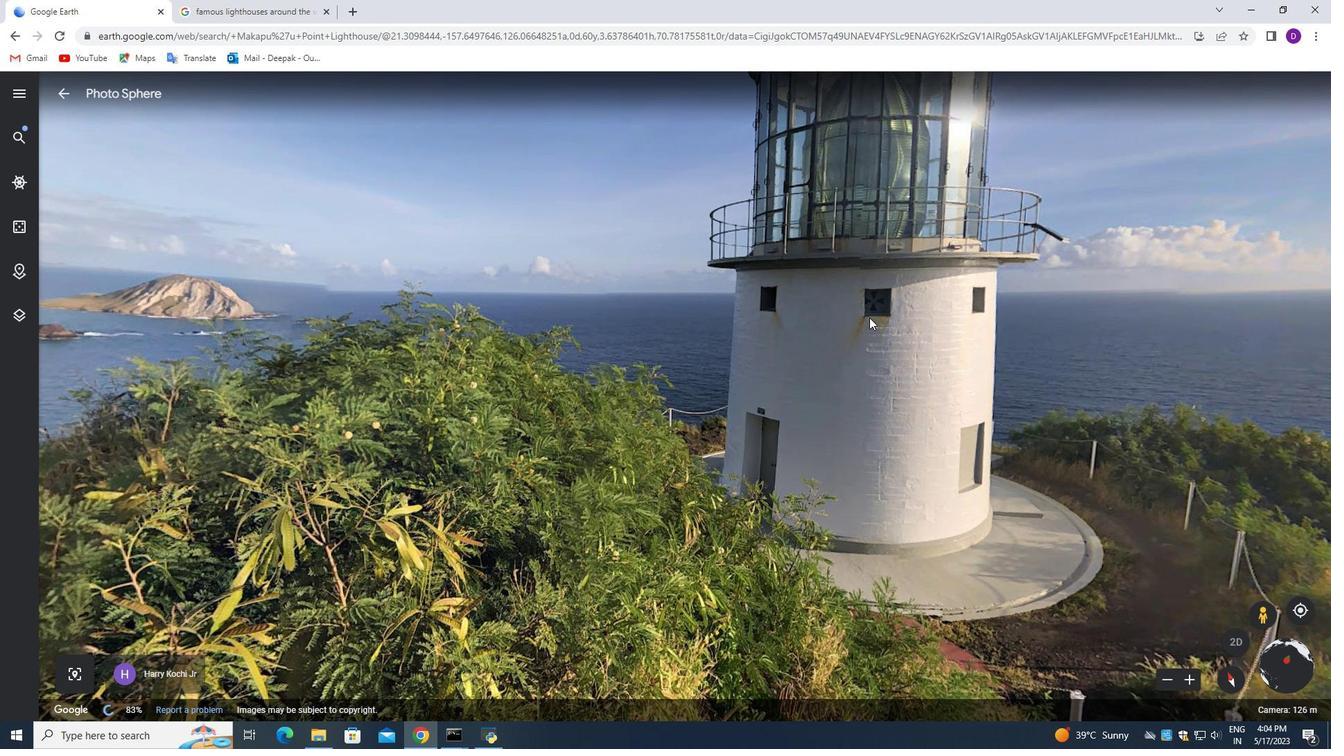 
Action: Mouse moved to (852, 363)
Screenshot: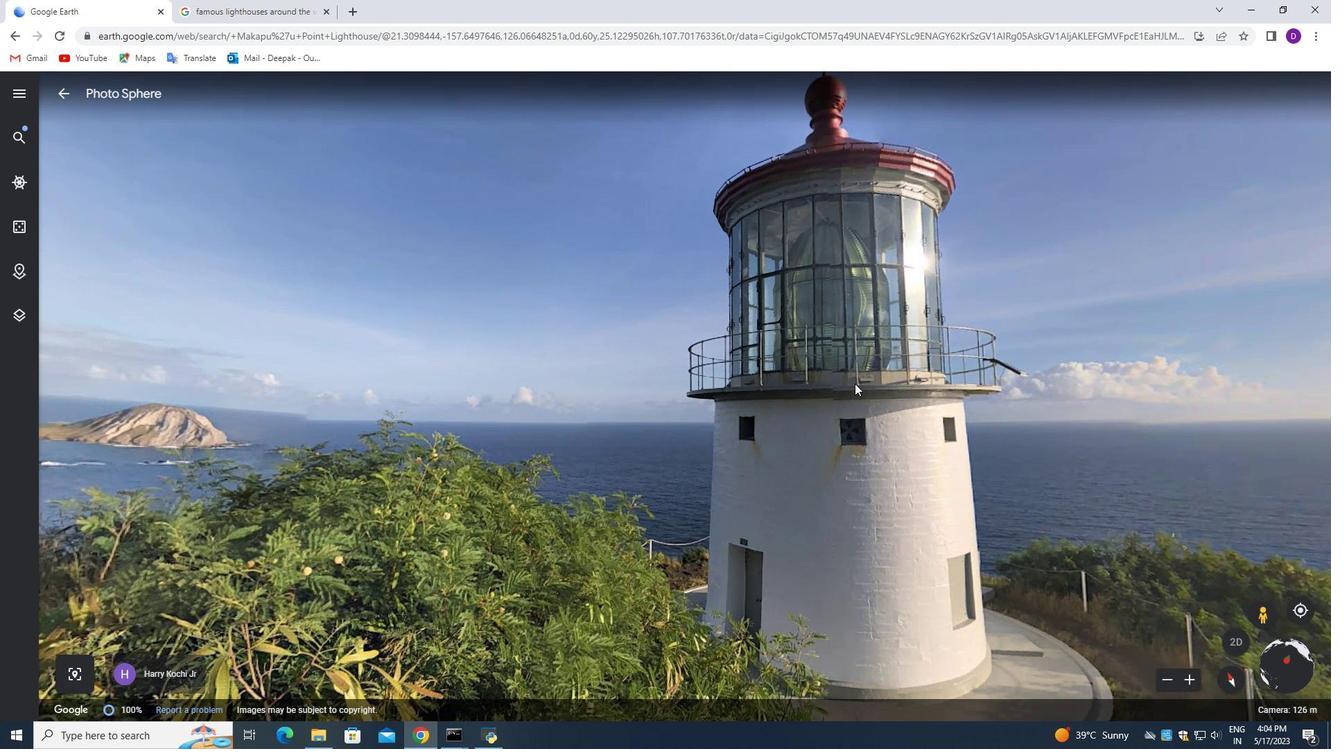 
Action: Mouse pressed left at (852, 363)
Screenshot: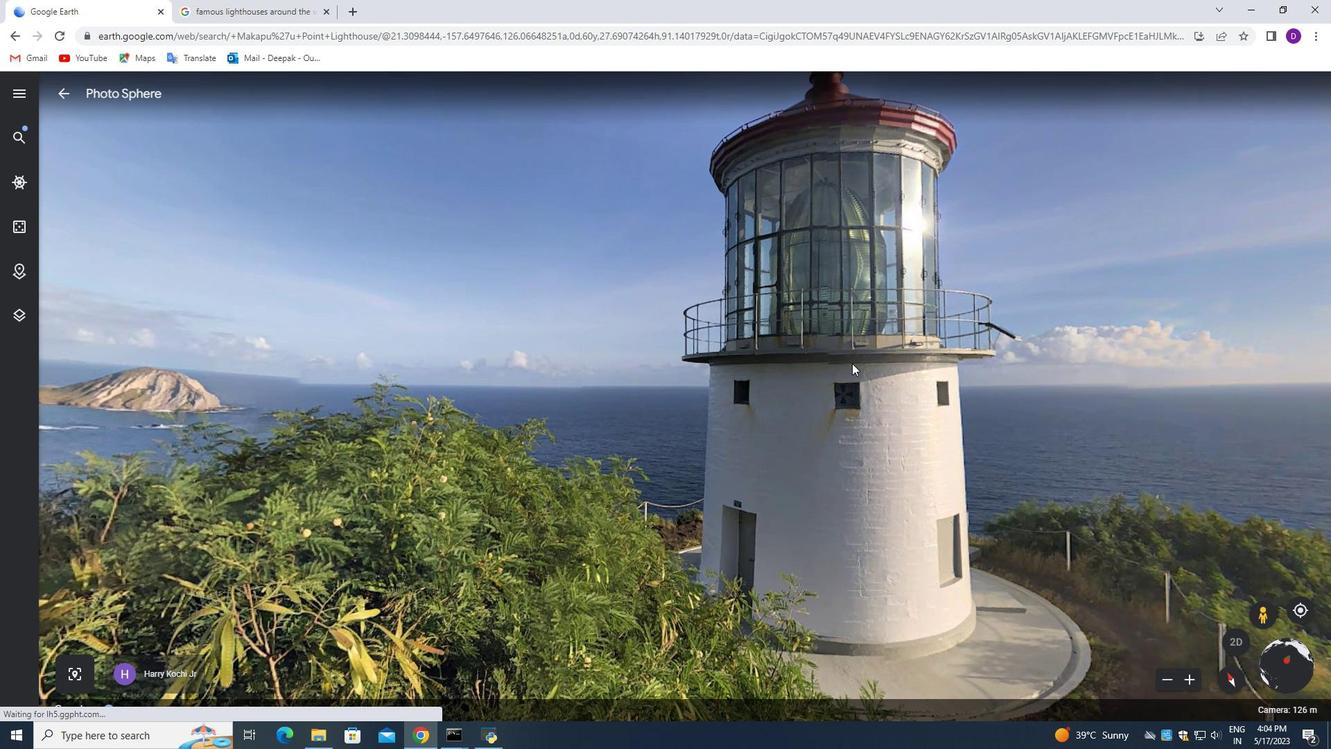 
Action: Mouse moved to (989, 393)
Screenshot: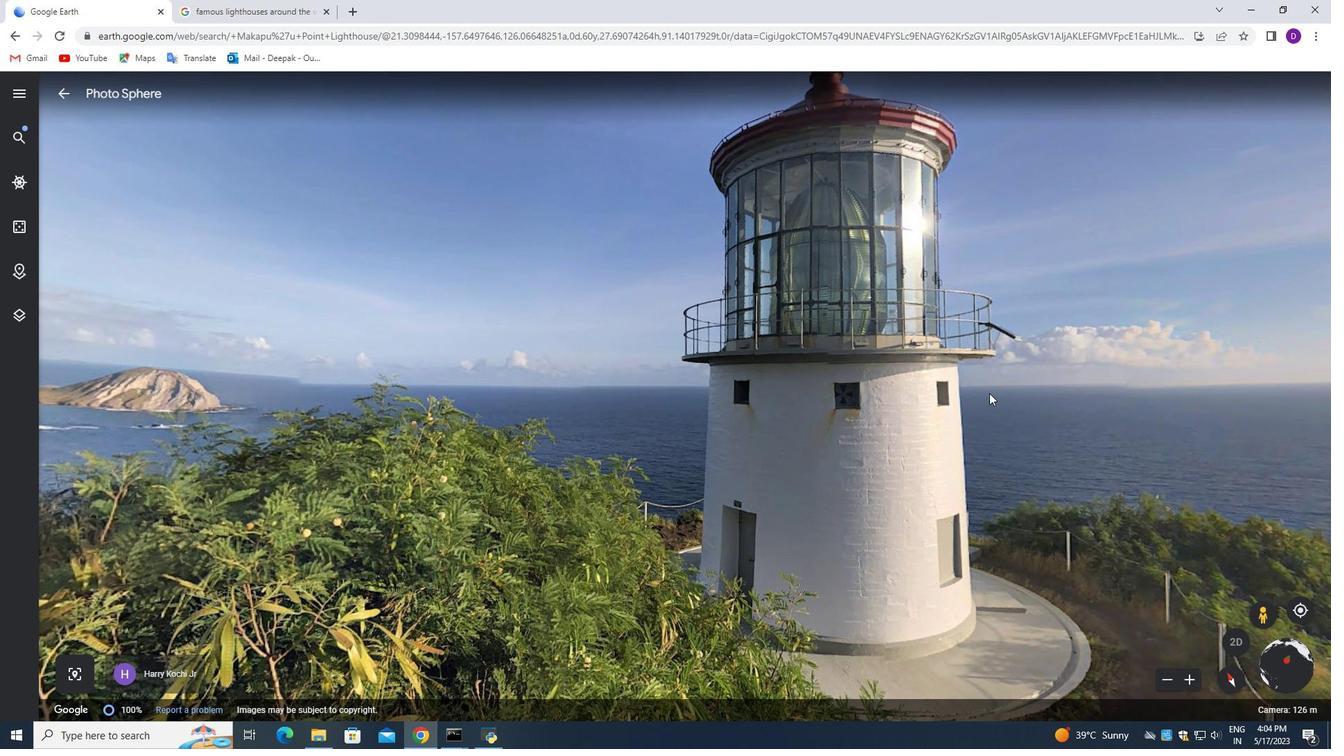 
Action: Mouse pressed left at (989, 393)
Screenshot: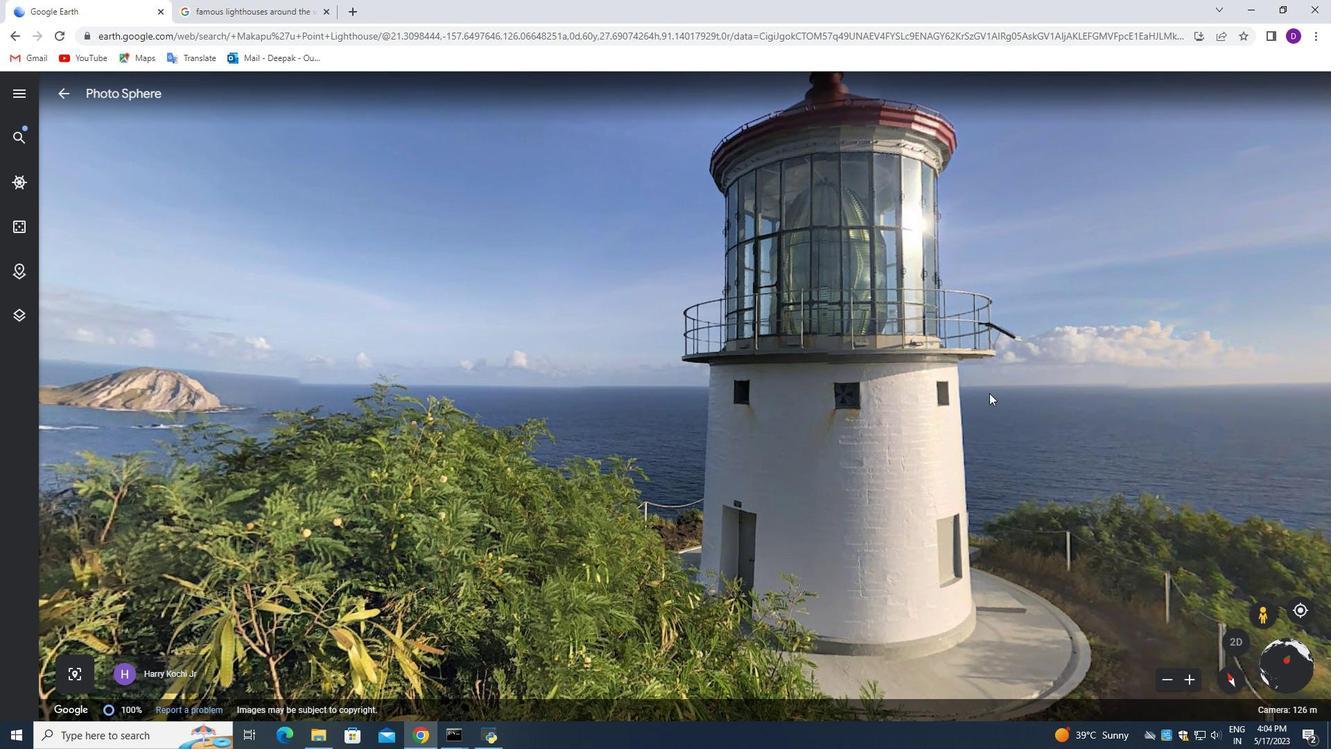 
Action: Mouse moved to (1073, 556)
Screenshot: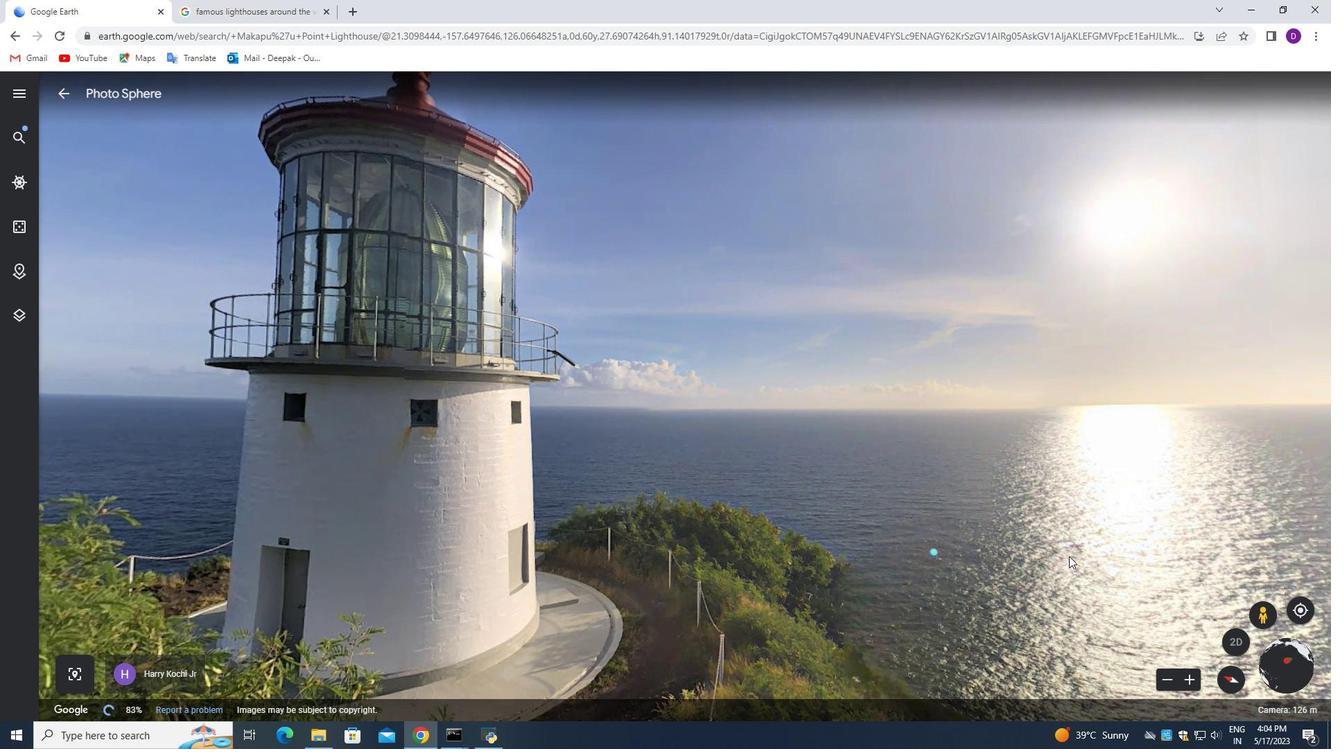 
Action: Mouse pressed left at (1073, 556)
Screenshot: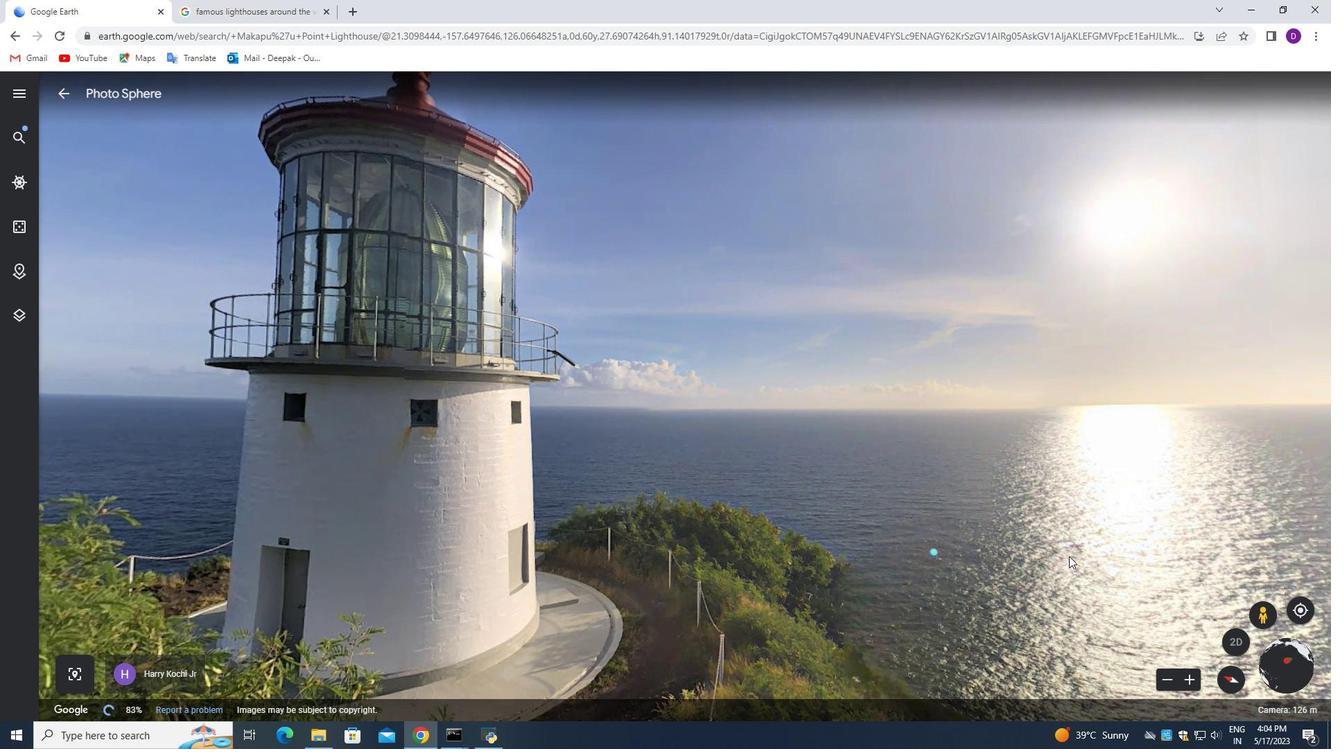 
Action: Mouse moved to (1034, 423)
Screenshot: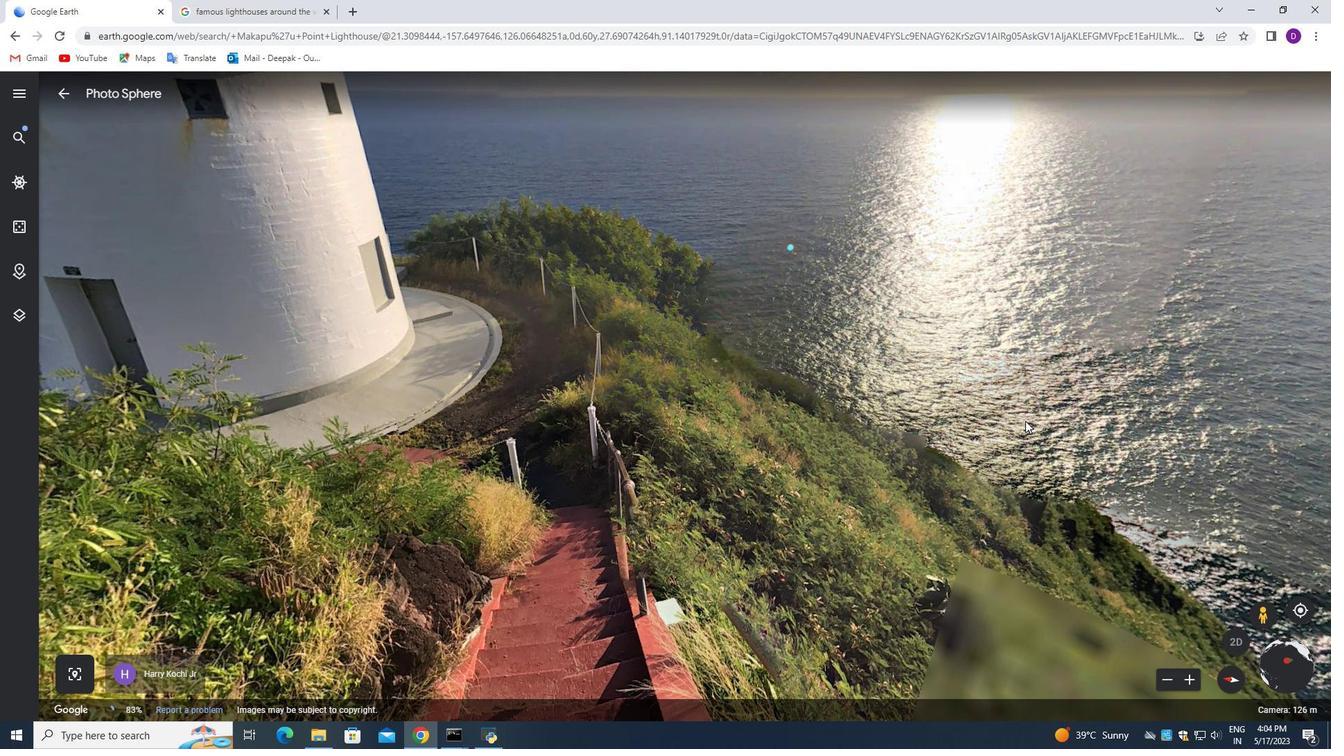 
Action: Mouse pressed left at (1034, 423)
Screenshot: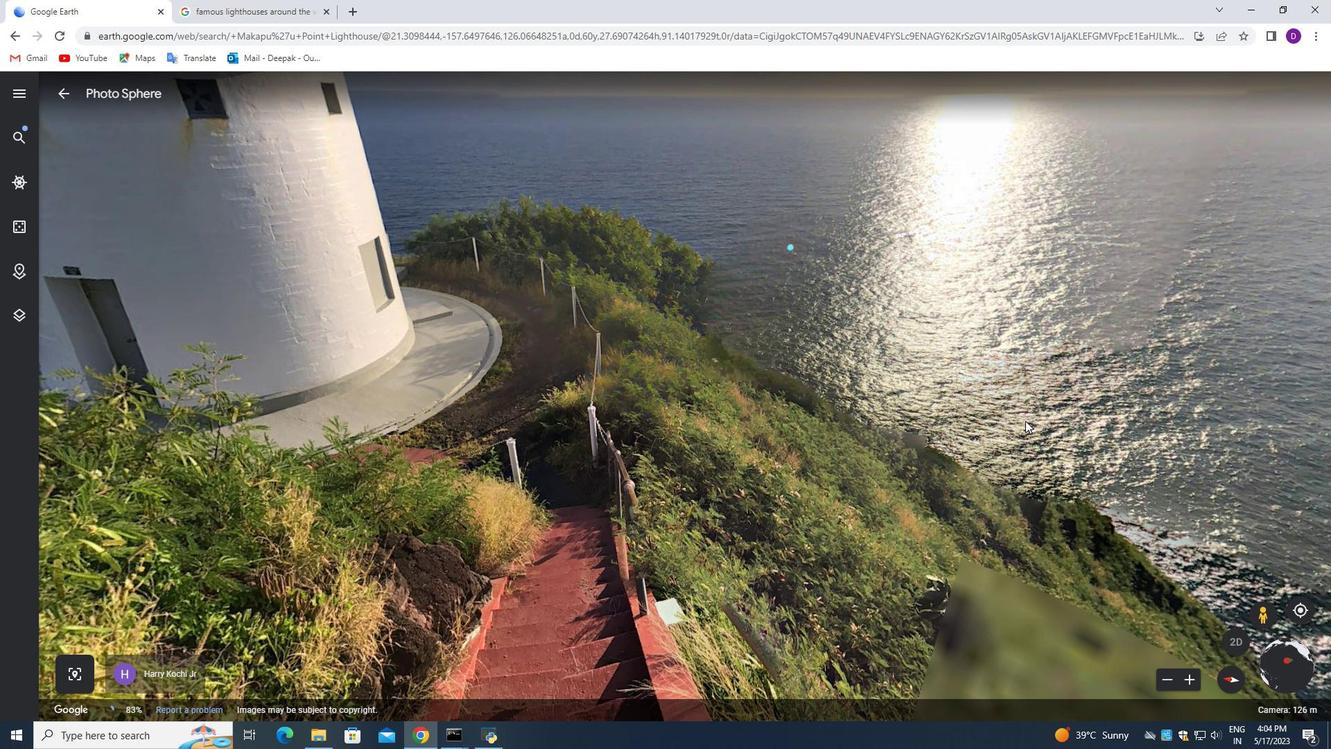 
Action: Mouse moved to (992, 451)
Screenshot: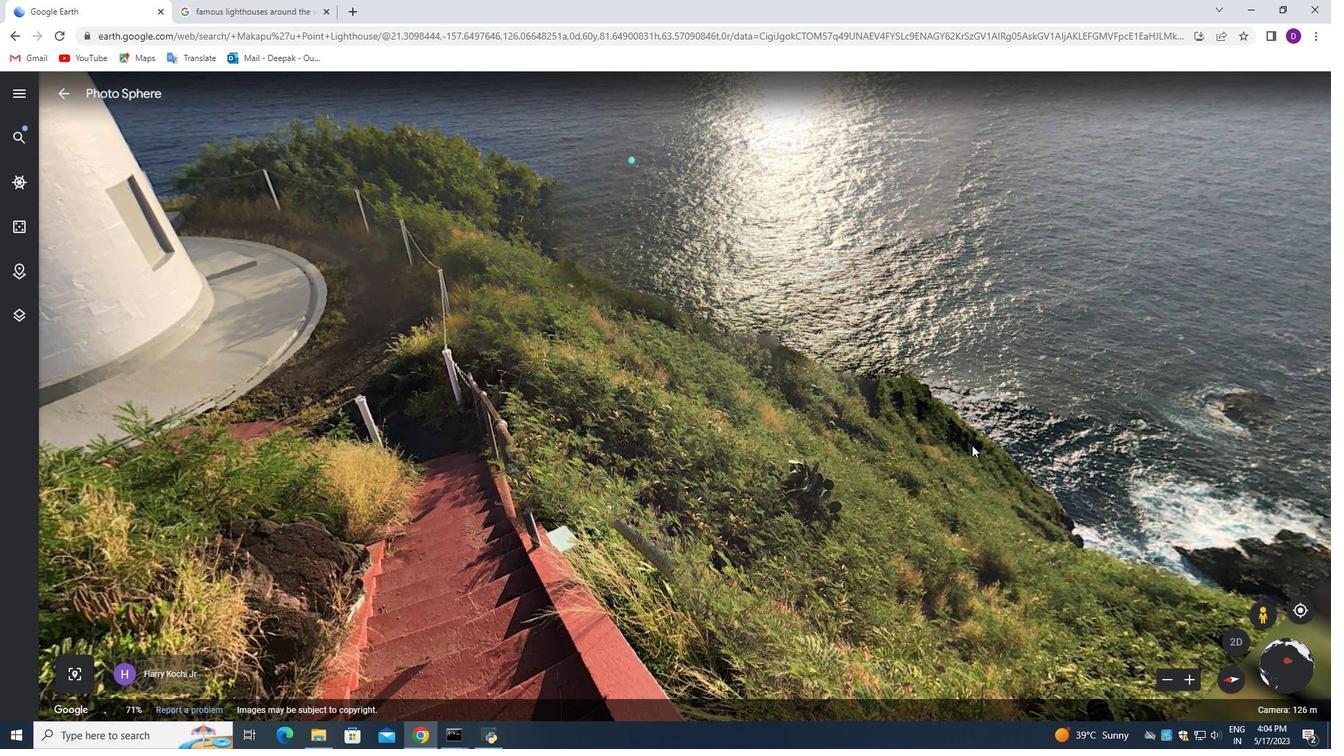 
Action: Mouse pressed left at (992, 451)
Screenshot: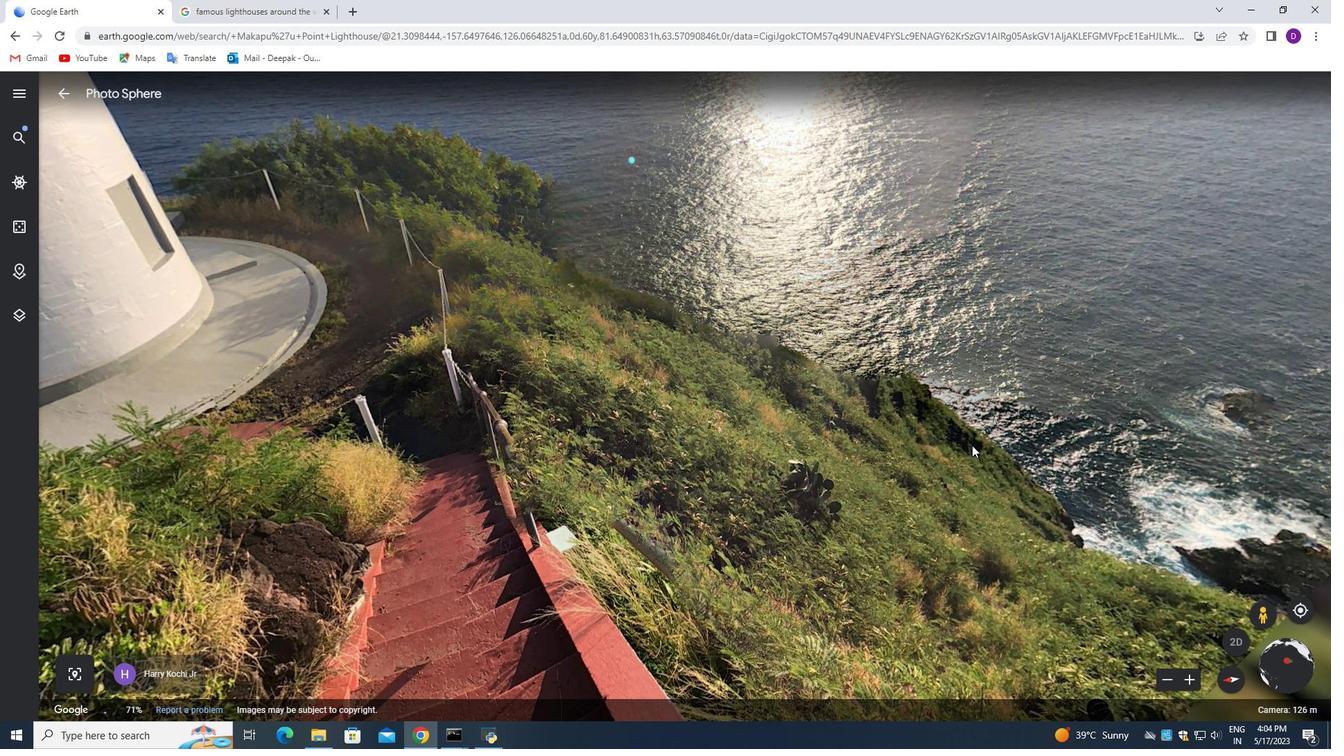 
Action: Mouse moved to (953, 375)
Screenshot: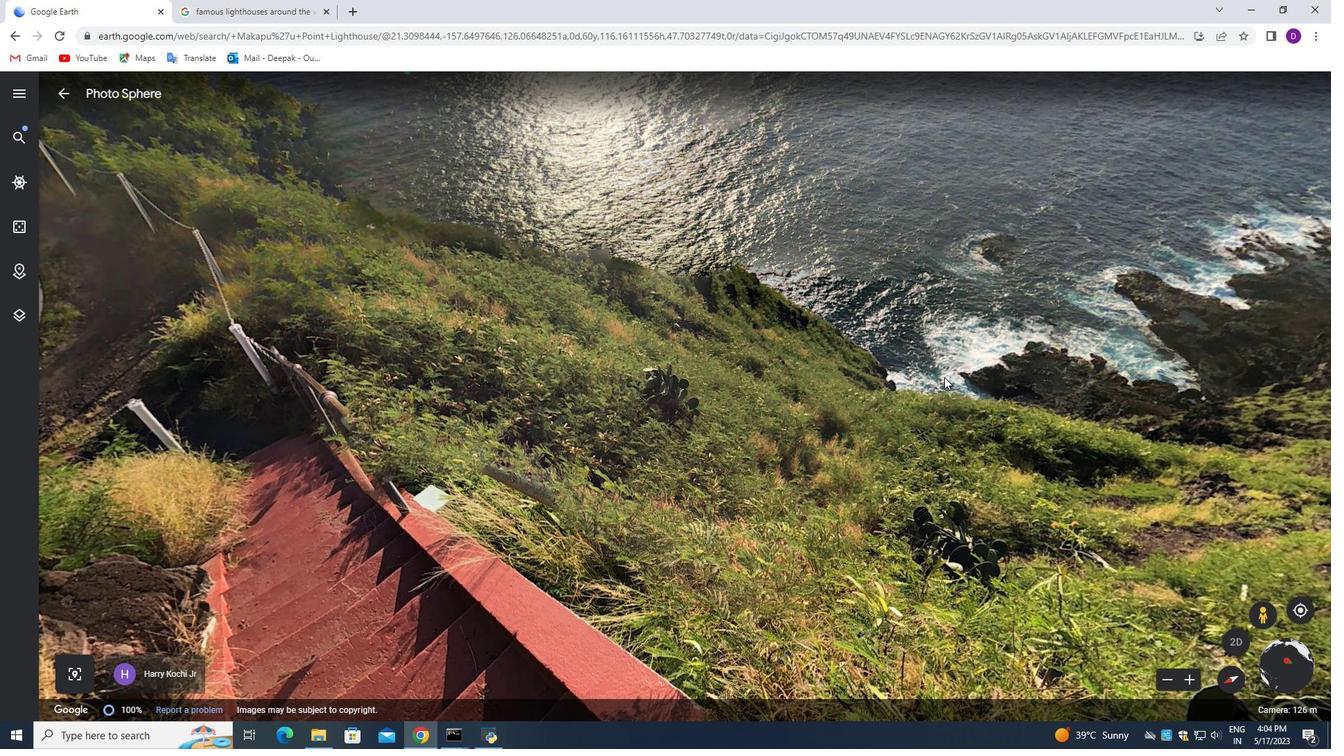 
Action: Mouse pressed left at (953, 375)
Screenshot: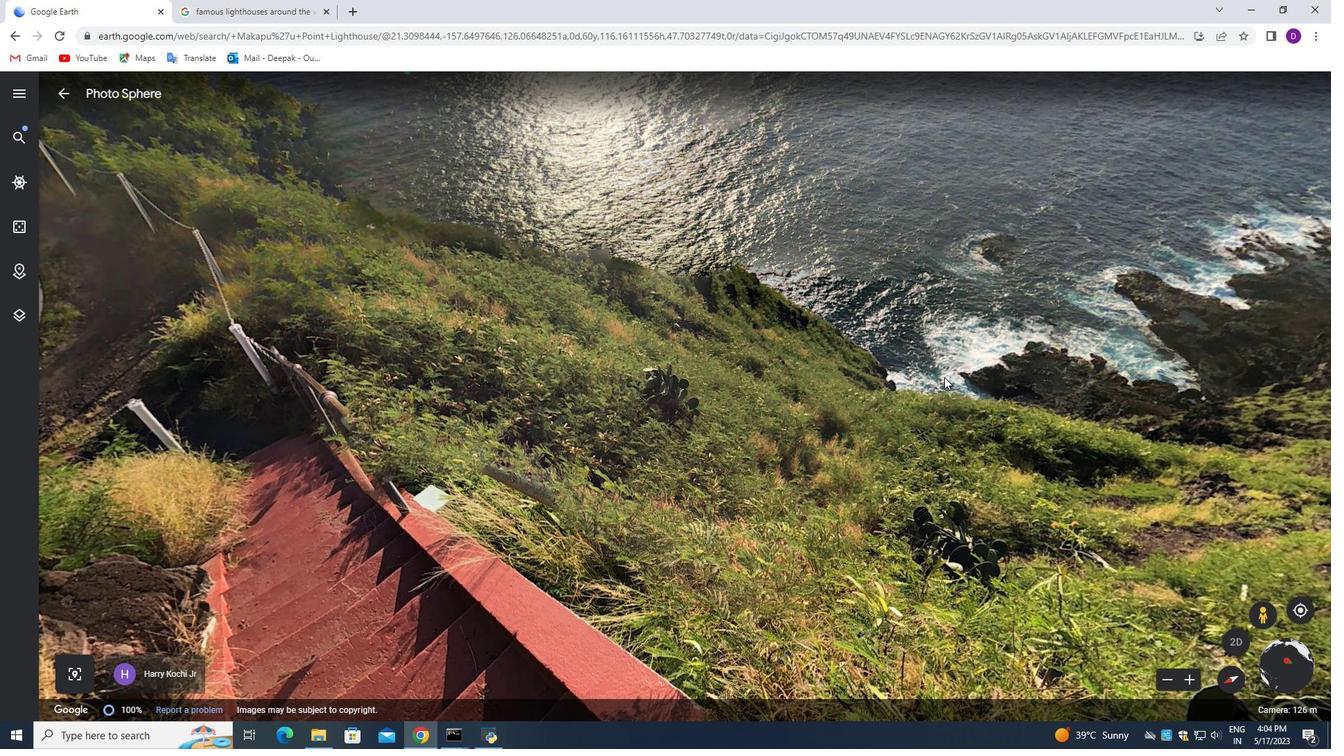 
Action: Mouse moved to (971, 260)
Screenshot: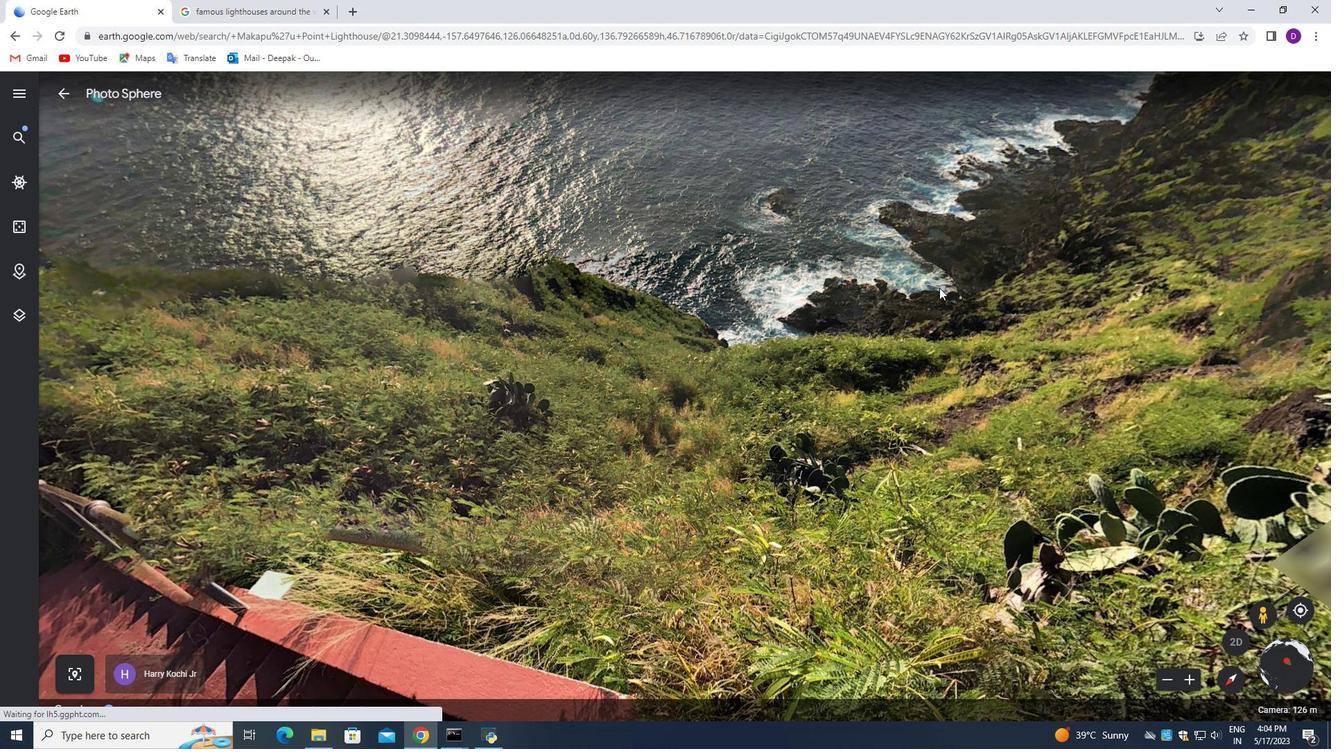
Action: Mouse pressed left at (971, 260)
Screenshot: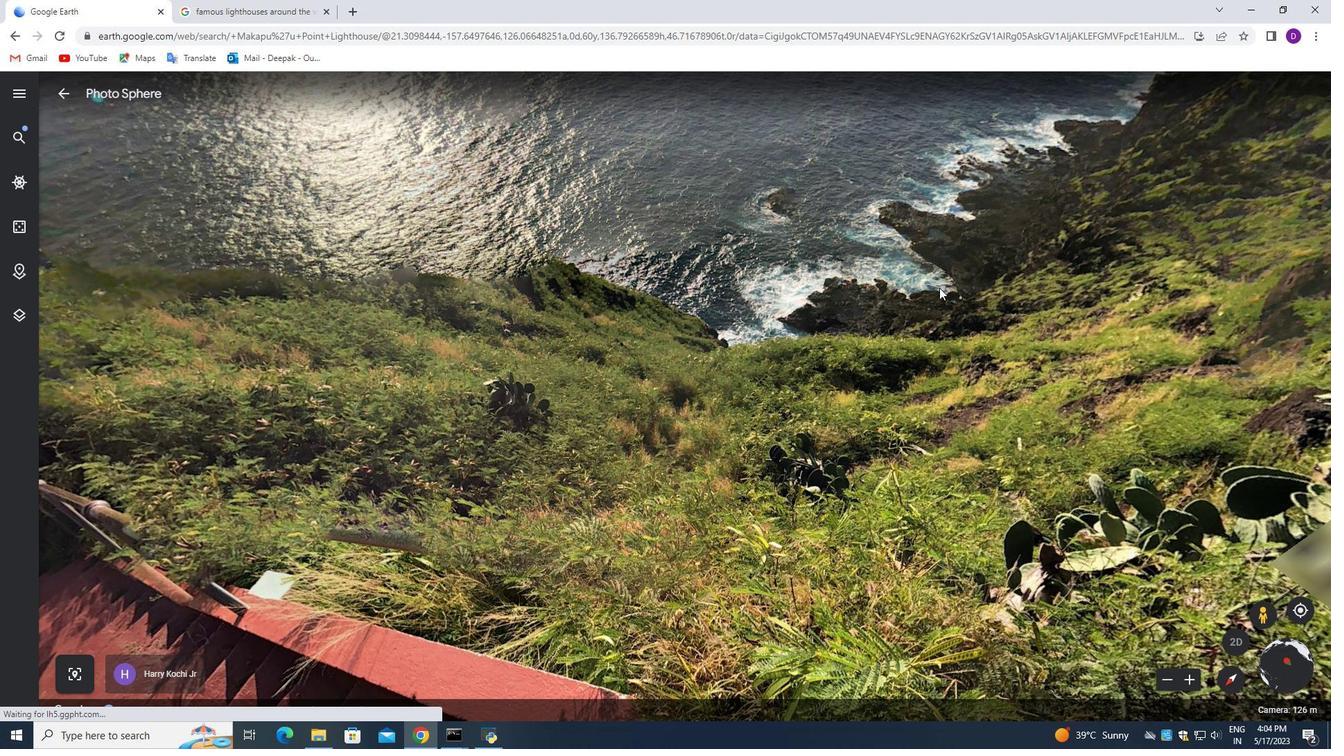 
Action: Mouse moved to (979, 351)
Screenshot: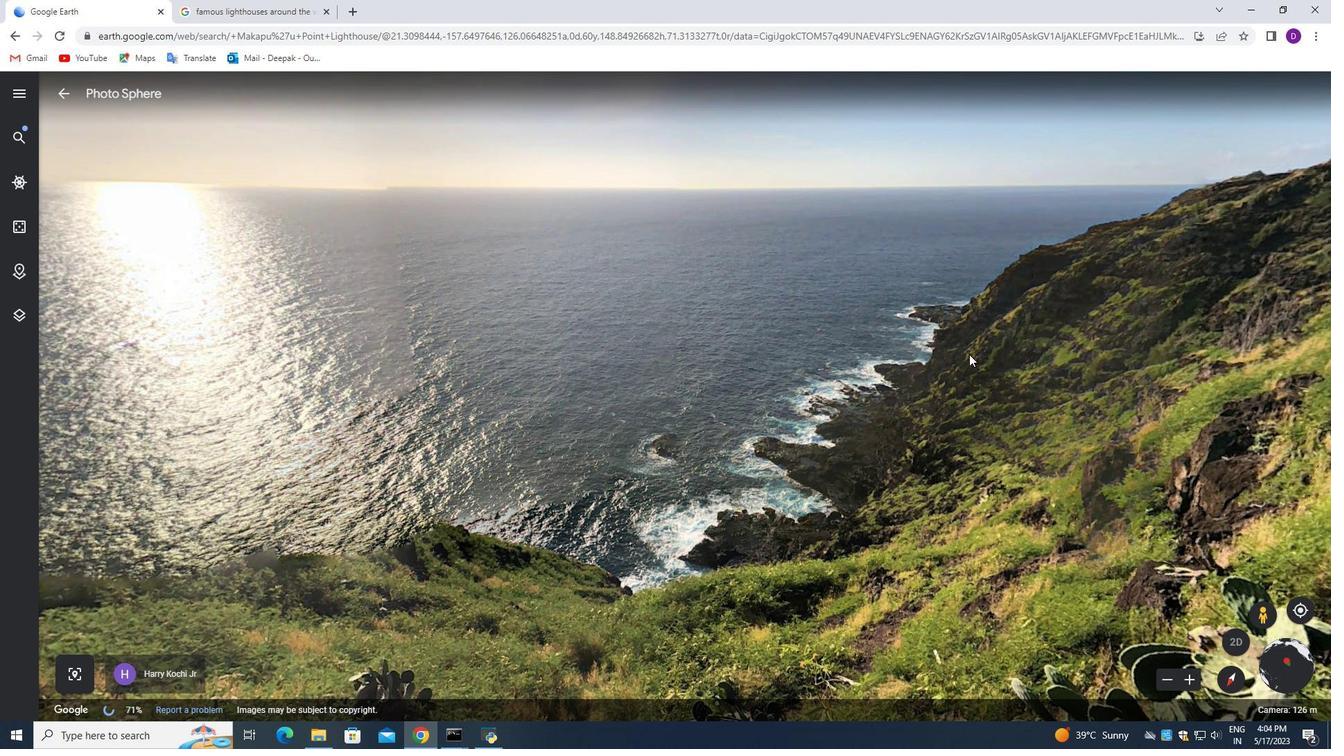 
Action: Mouse pressed left at (979, 351)
Screenshot: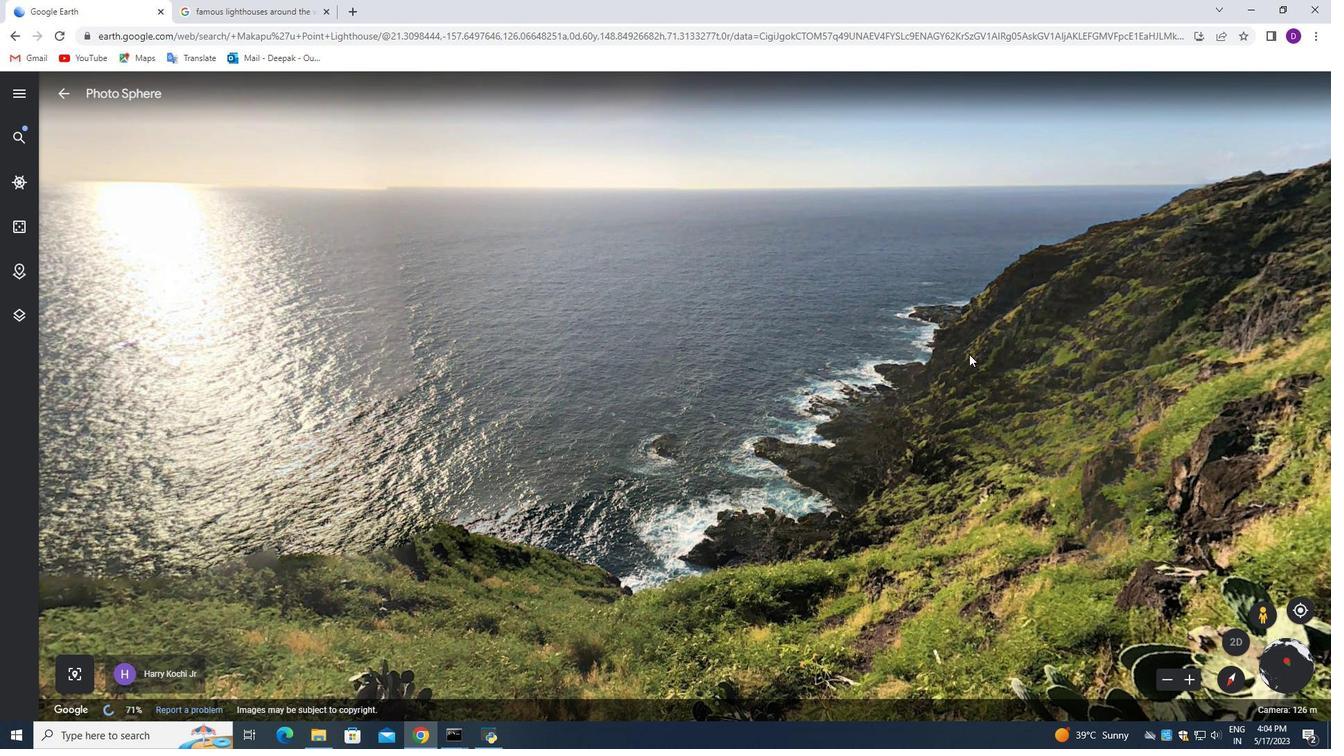 
Action: Mouse moved to (889, 277)
Screenshot: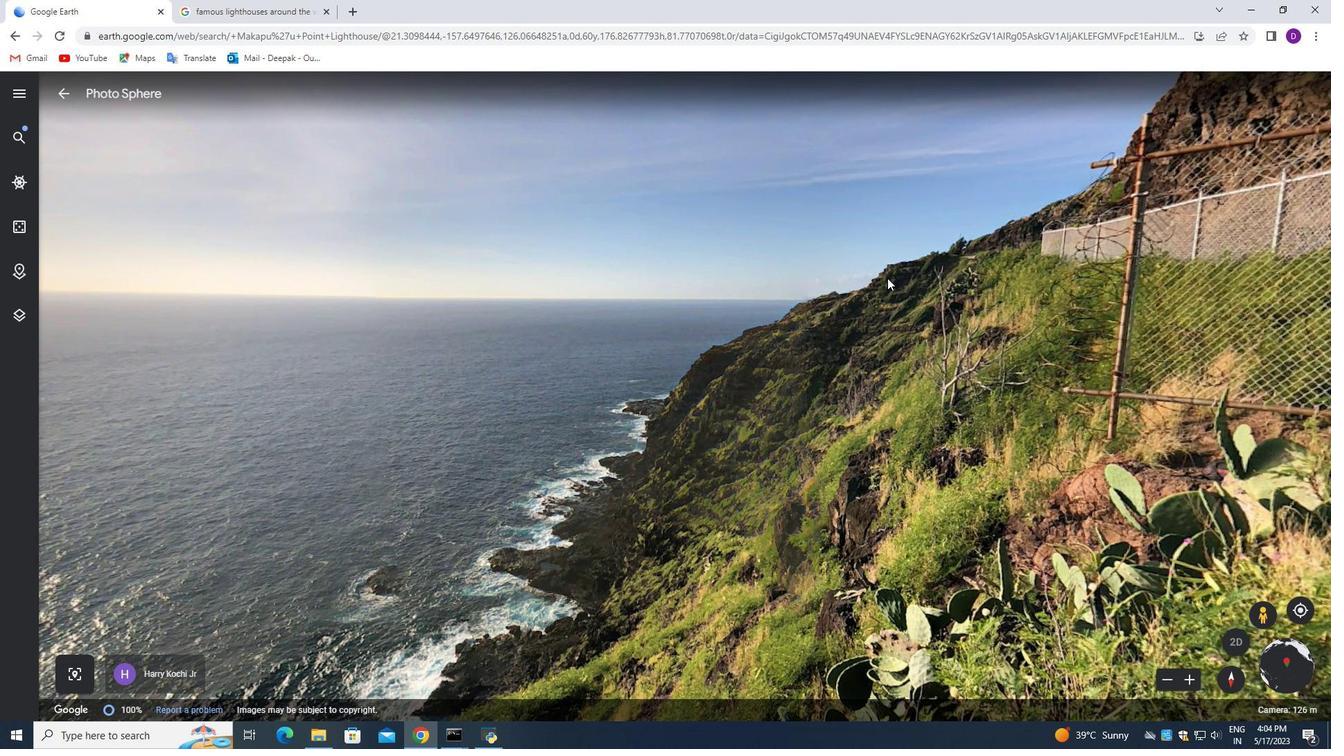 
Action: Mouse pressed left at (889, 277)
Screenshot: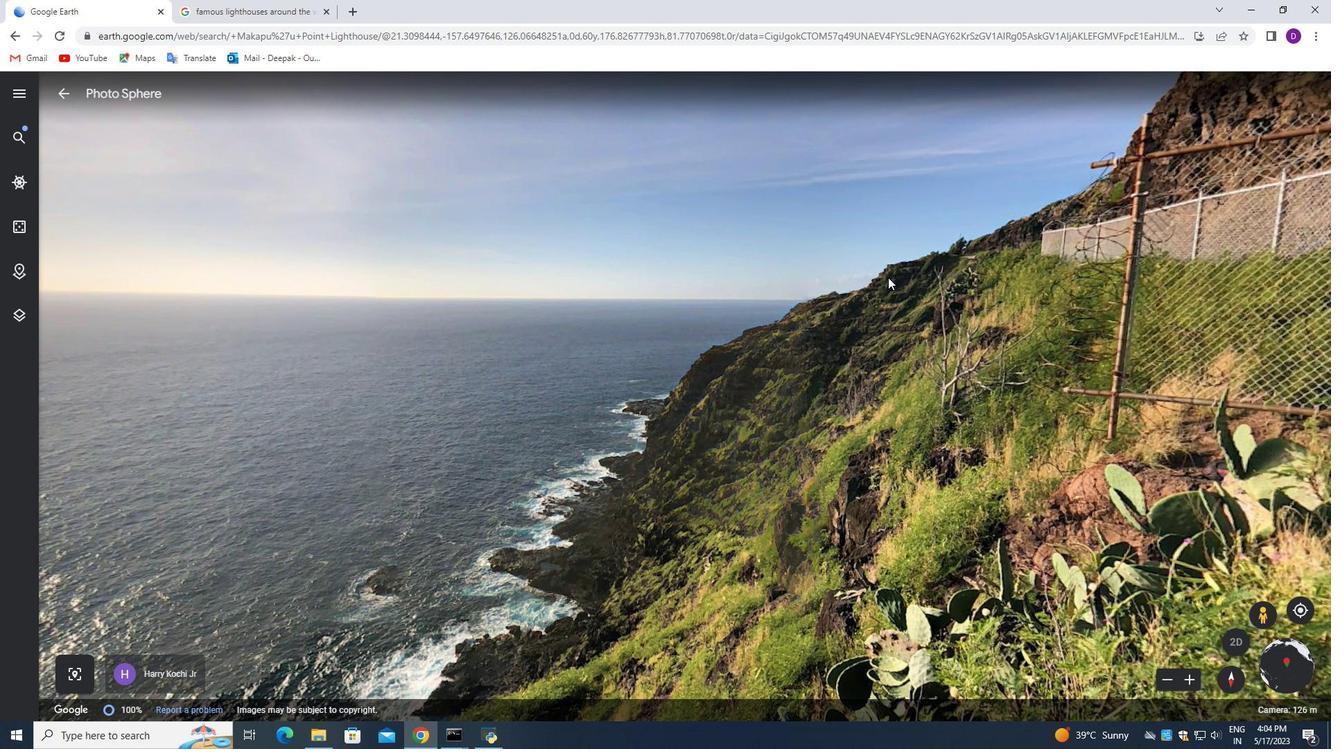 
Action: Mouse moved to (792, 328)
Screenshot: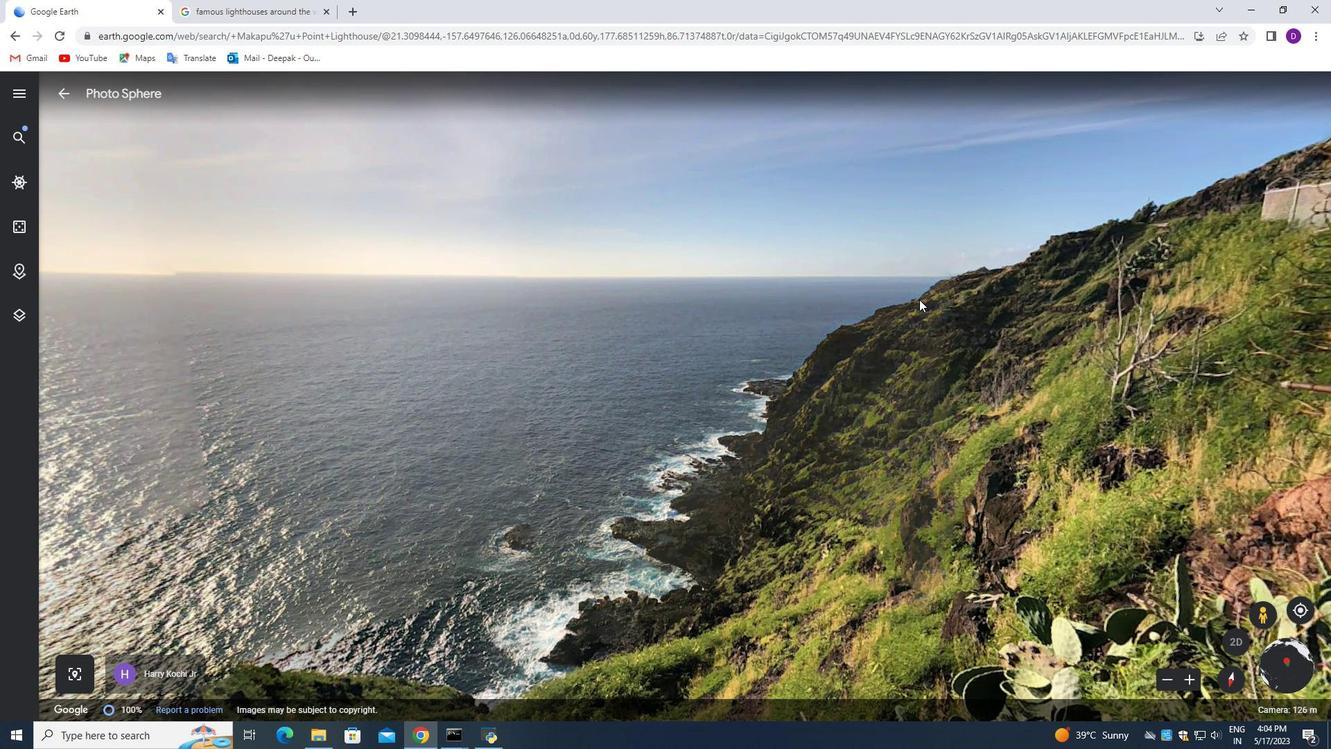 
Action: Mouse pressed left at (792, 328)
Screenshot: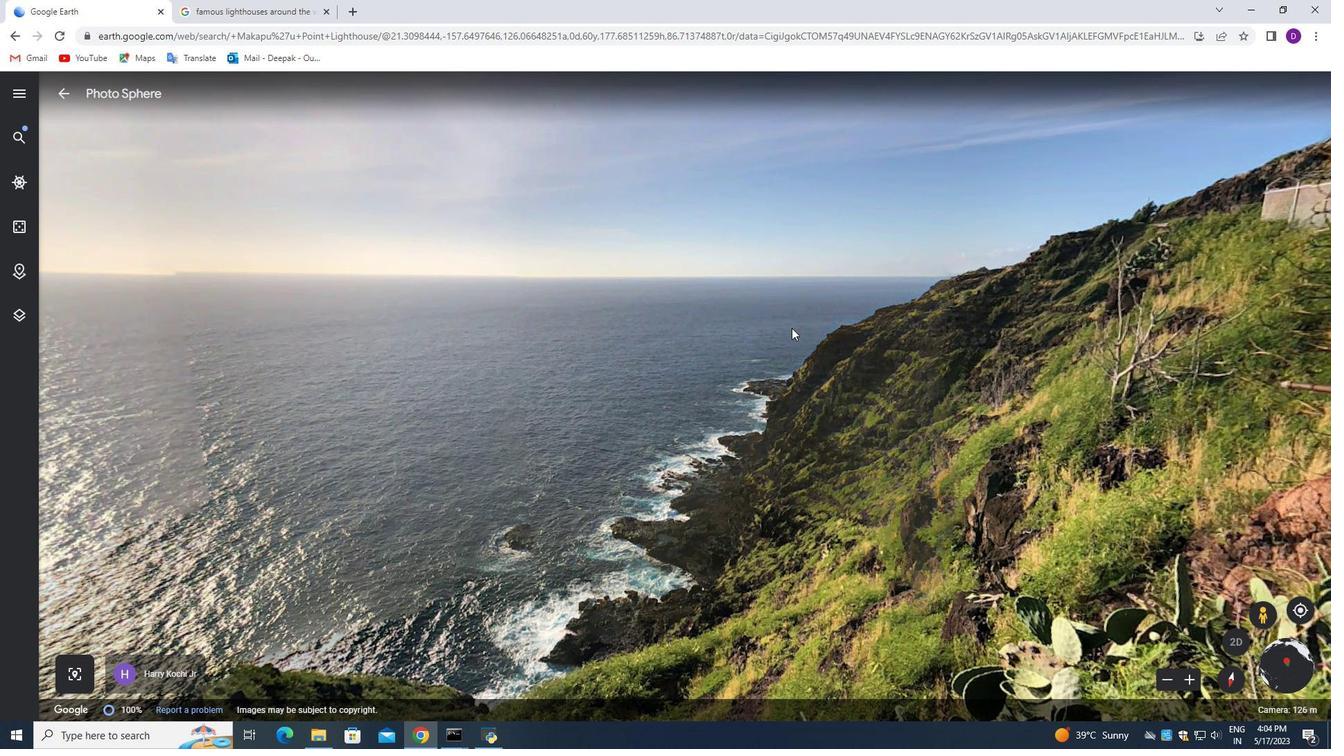 
Action: Mouse moved to (792, 436)
Screenshot: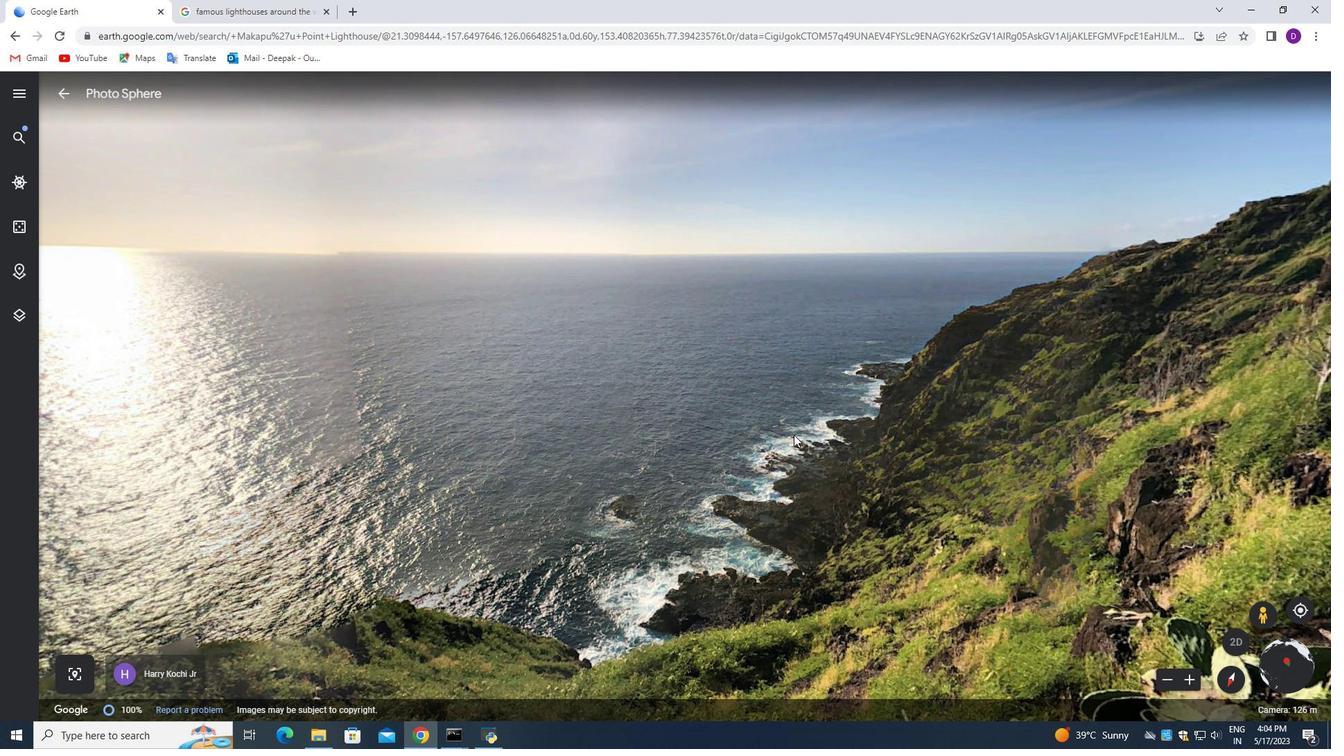
Action: Mouse scrolled (792, 437) with delta (0, 0)
Screenshot: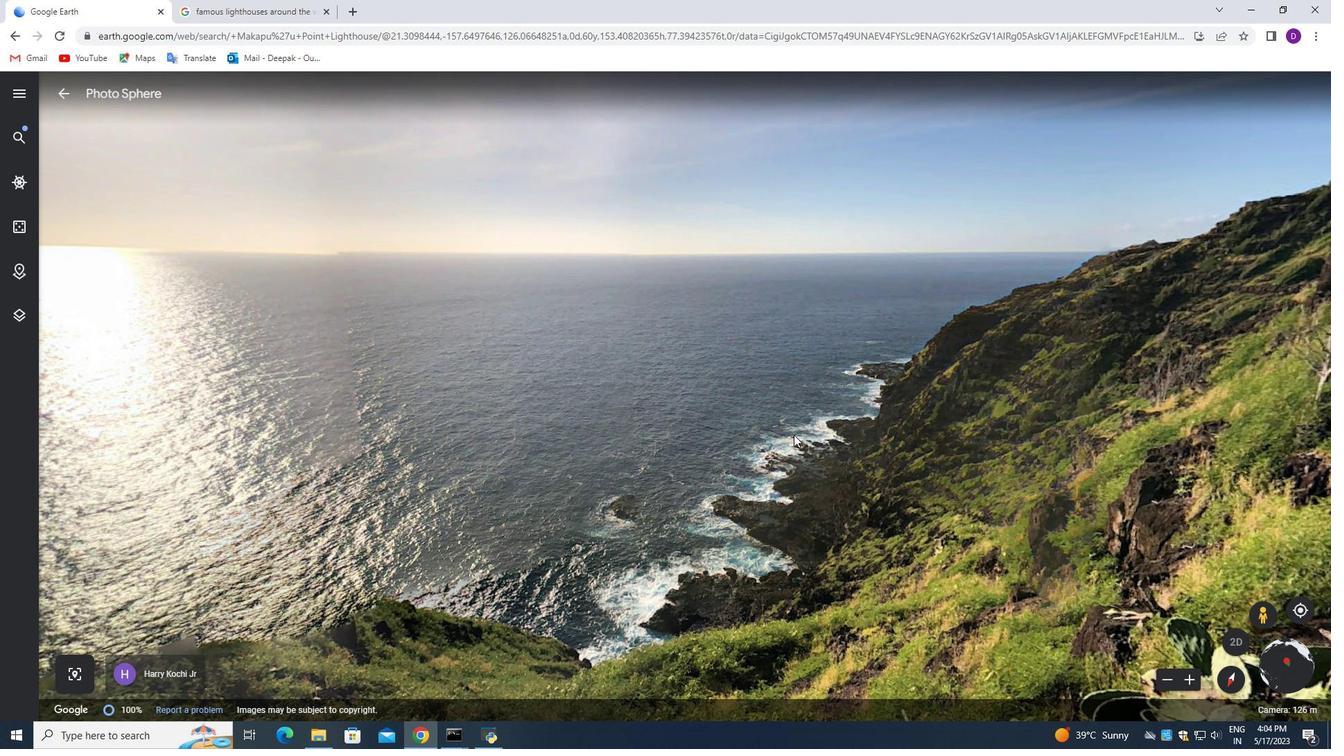 
Action: Mouse moved to (792, 437)
Screenshot: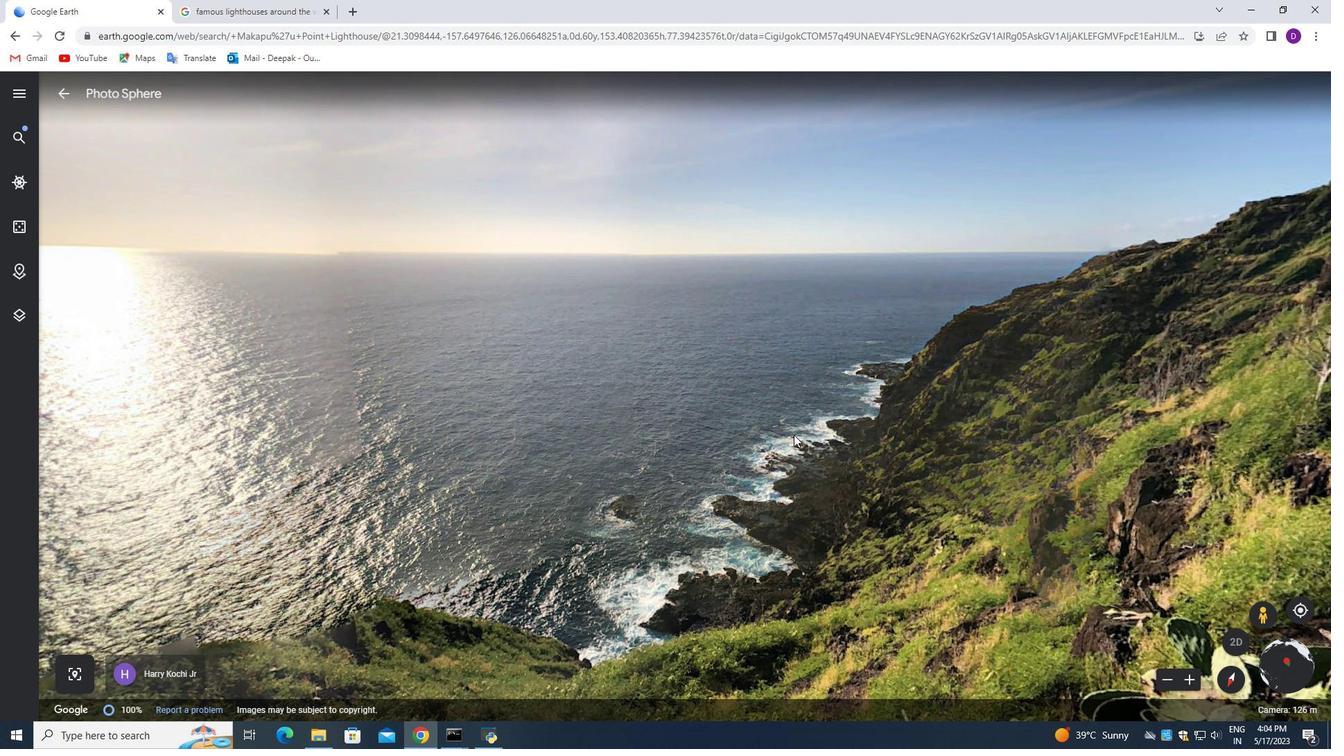 
Action: Mouse scrolled (792, 438) with delta (0, 0)
Screenshot: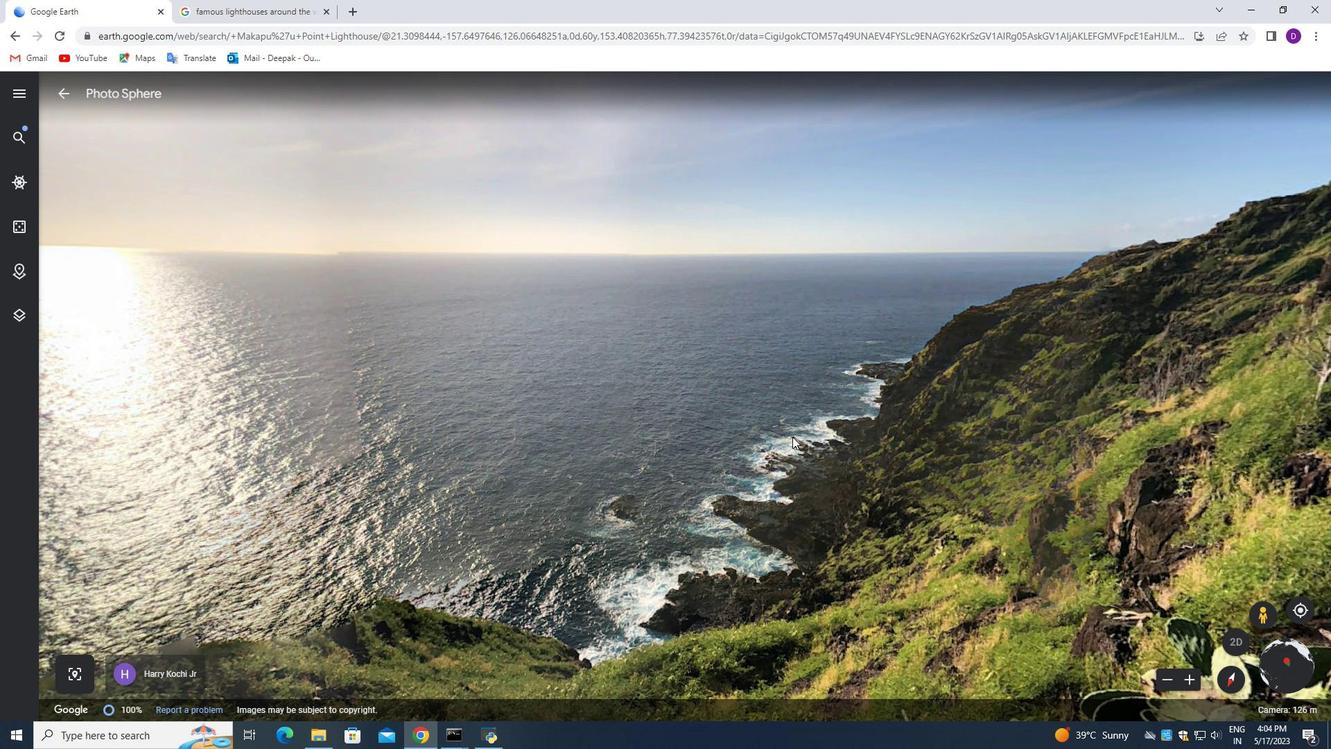
Action: Mouse moved to (792, 437)
Screenshot: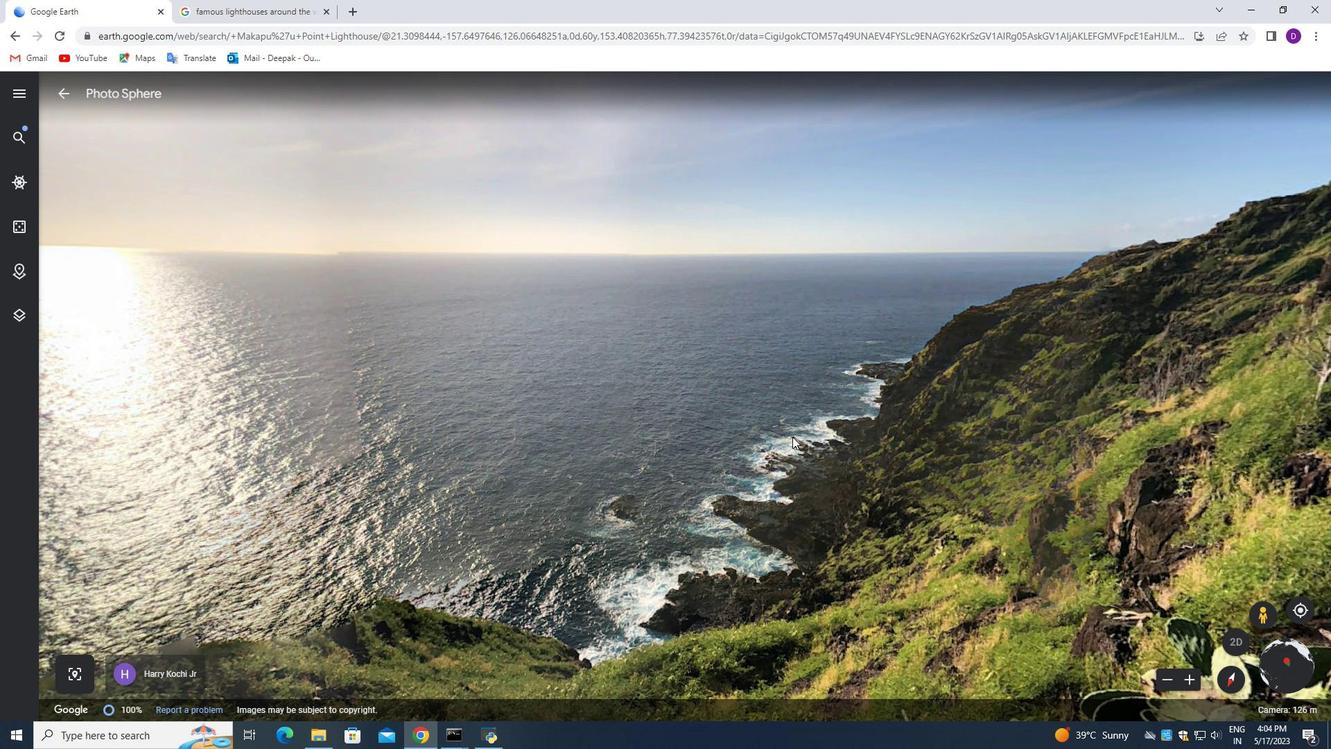 
Action: Mouse scrolled (792, 438) with delta (0, 0)
Screenshot: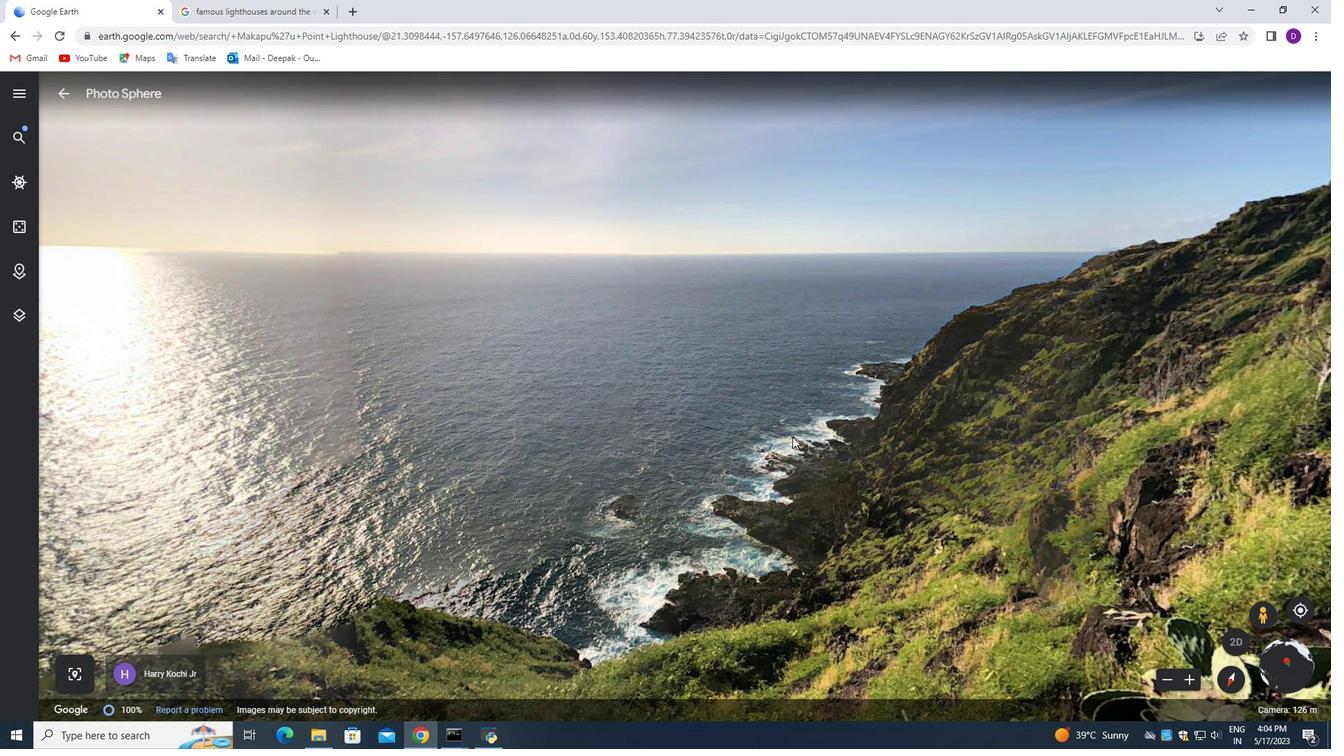 
Action: Mouse scrolled (792, 438) with delta (0, 0)
Screenshot: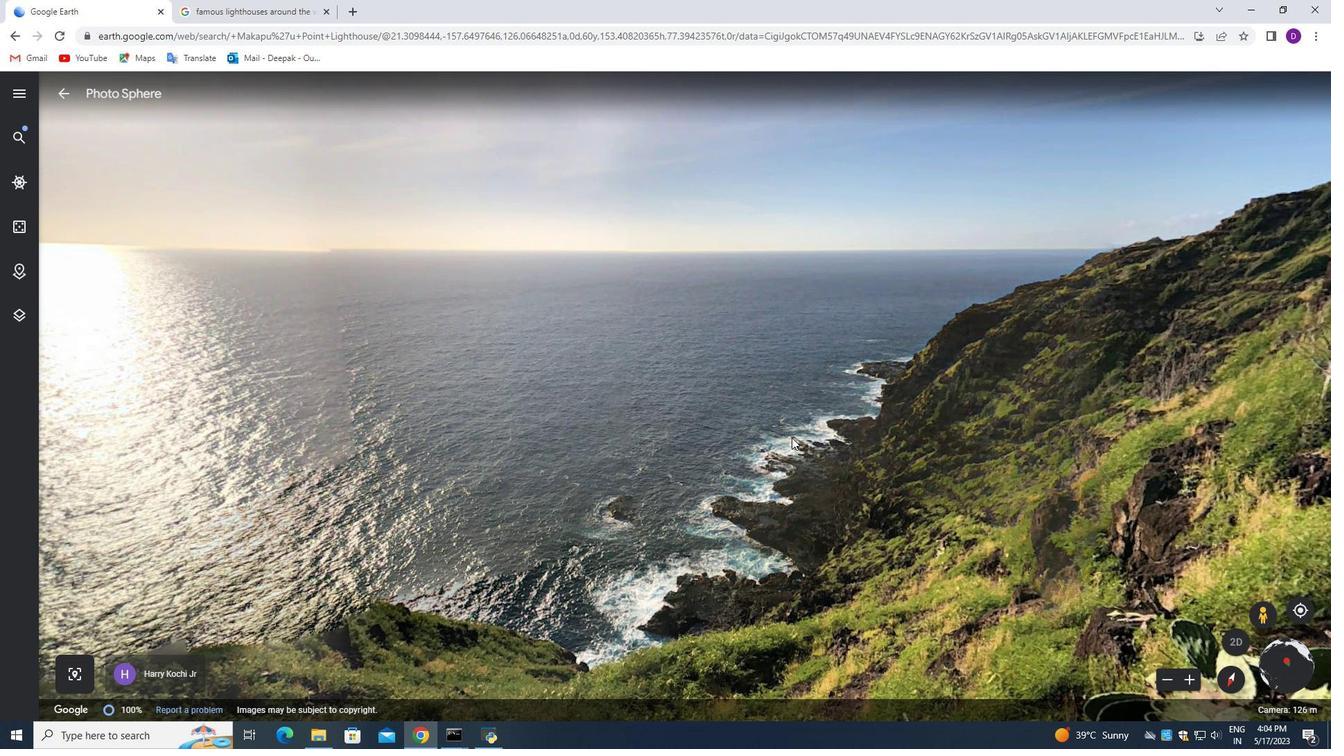 
Action: Mouse scrolled (792, 438) with delta (0, 0)
Screenshot: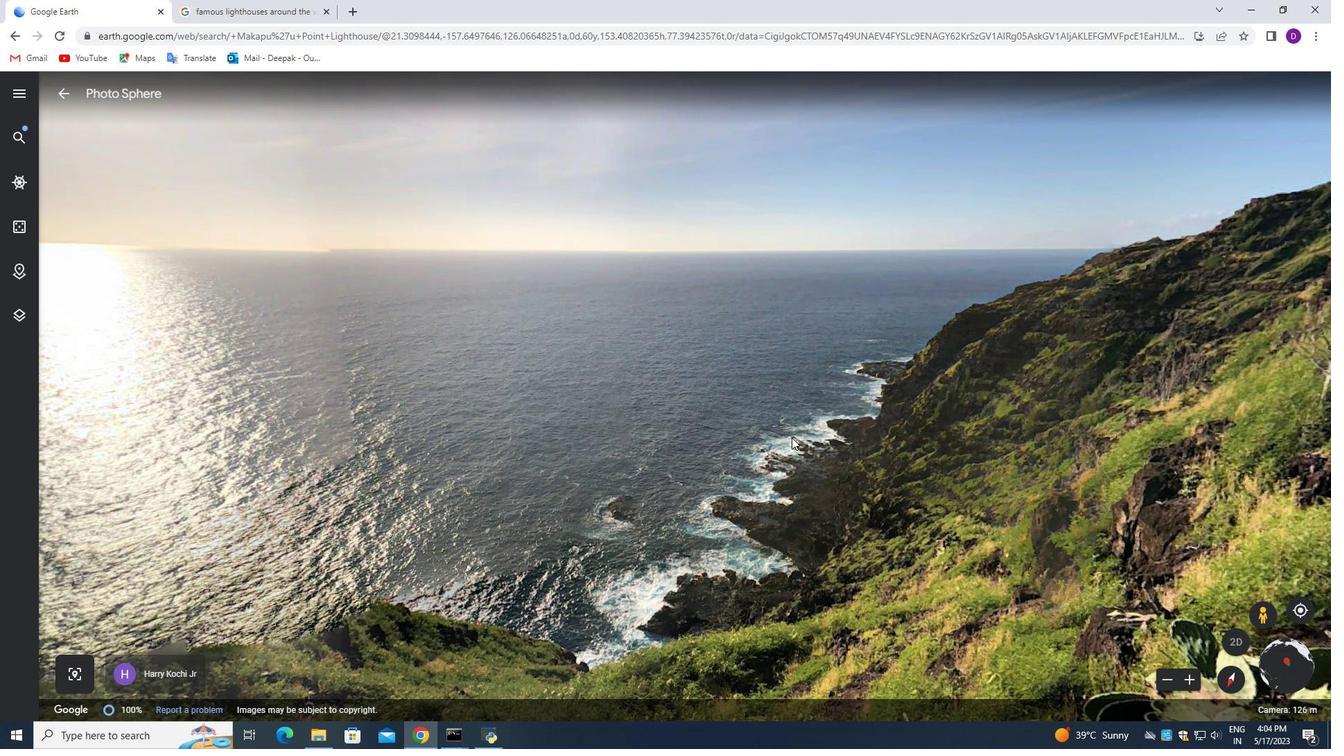 
Action: Mouse moved to (790, 437)
Screenshot: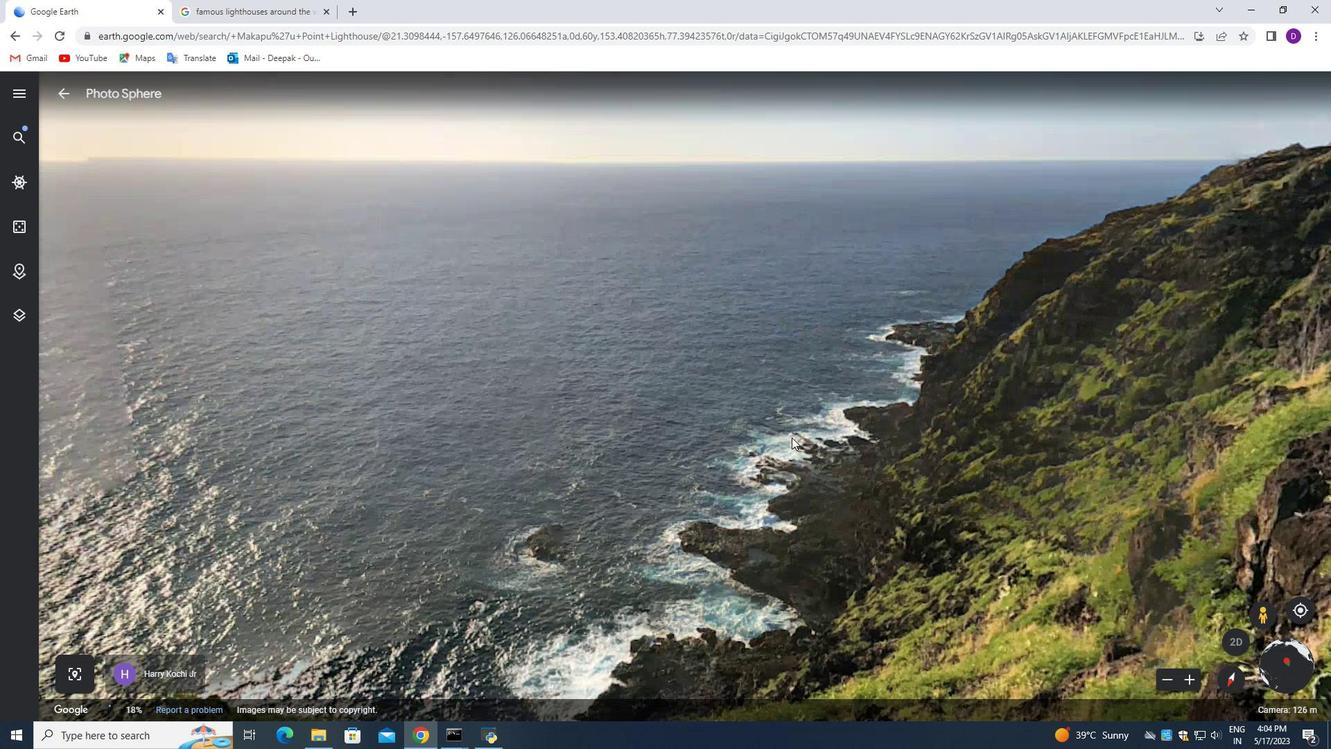 
Action: Mouse scrolled (790, 436) with delta (0, 0)
Screenshot: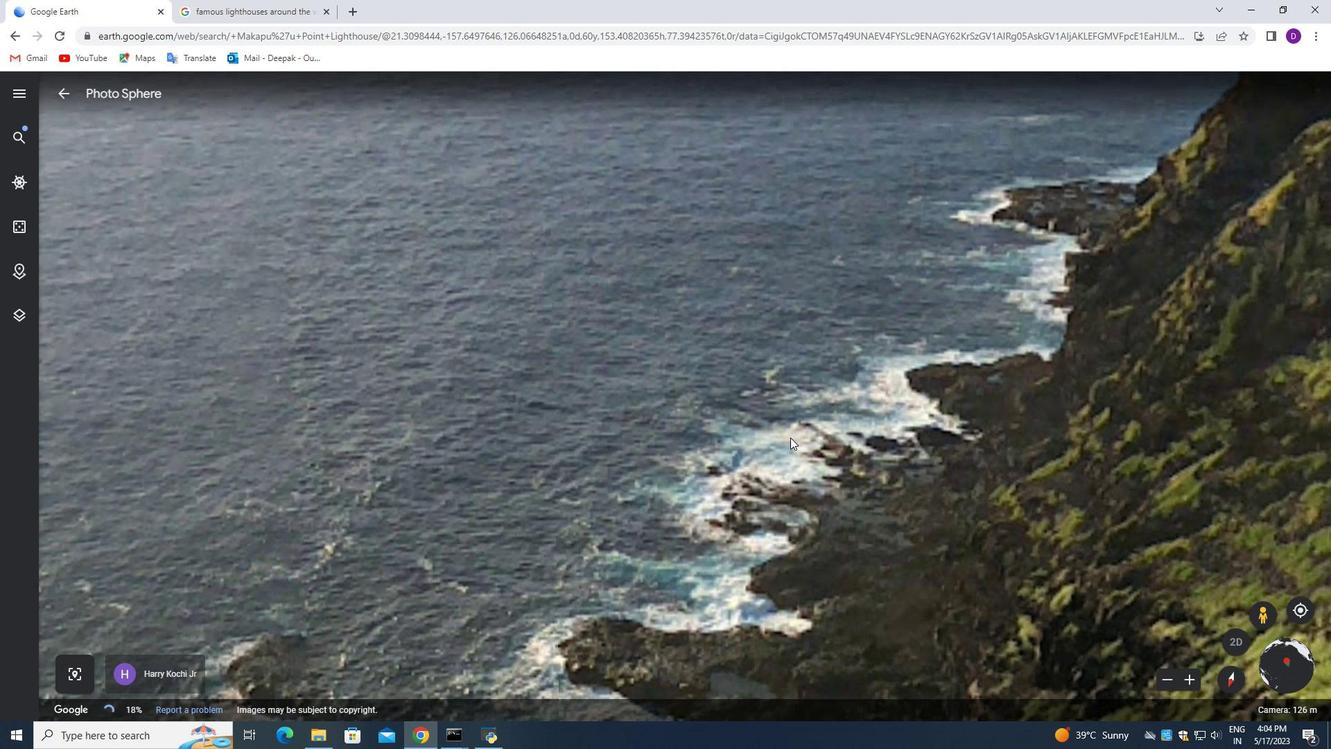 
Action: Mouse scrolled (790, 436) with delta (0, 0)
Screenshot: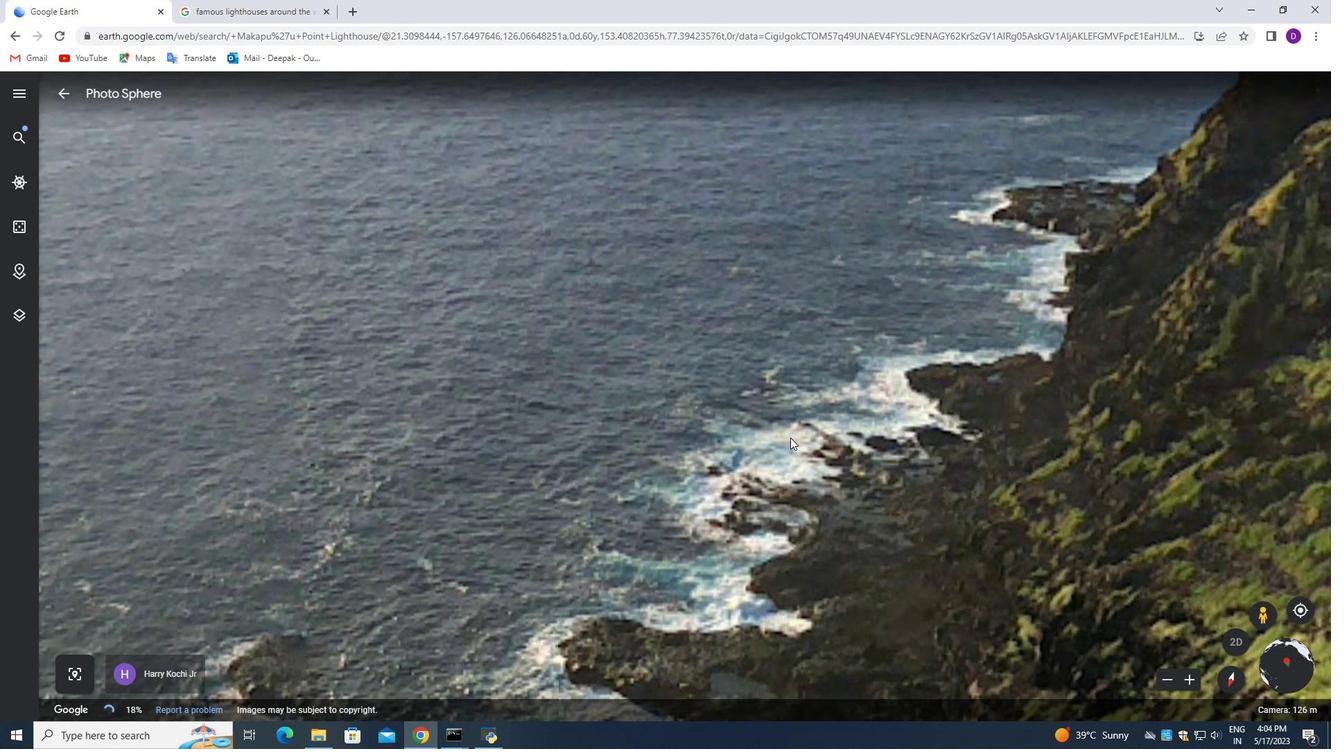 
Action: Mouse scrolled (790, 436) with delta (0, 0)
Screenshot: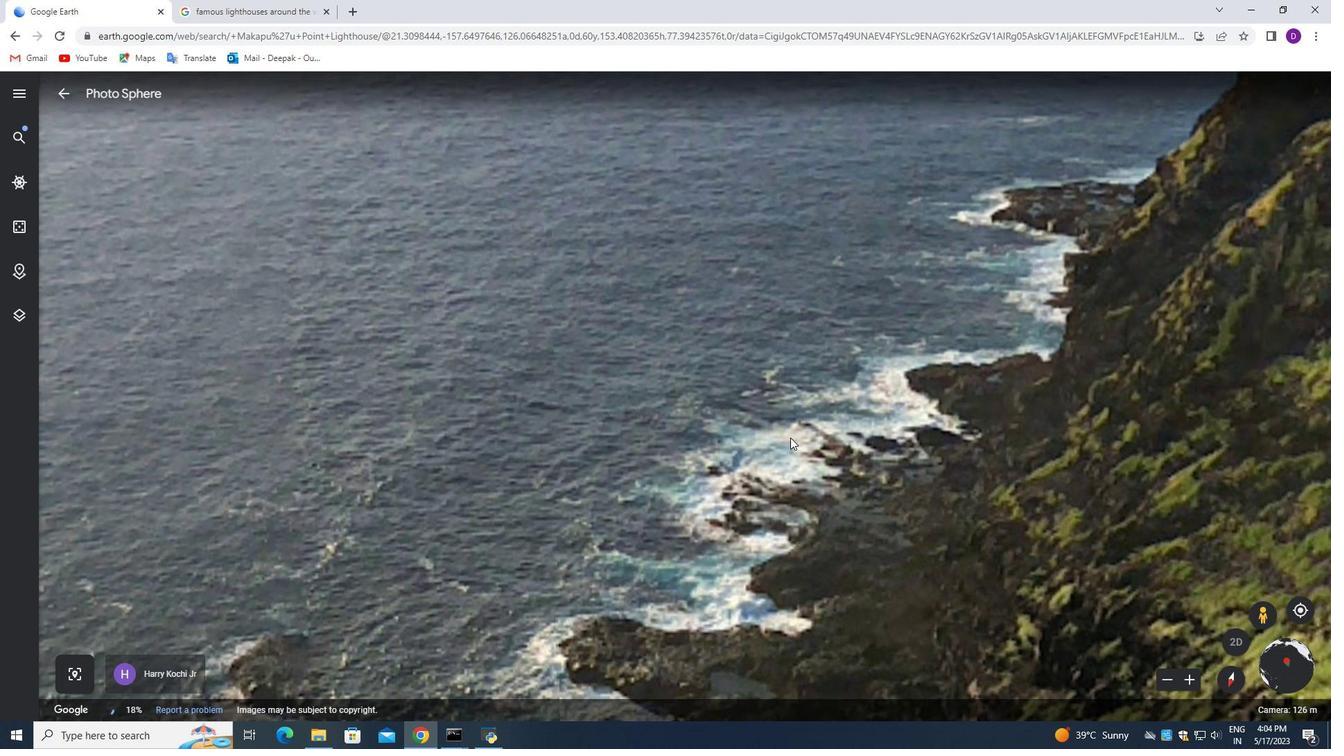 
Action: Mouse scrolled (790, 436) with delta (0, 0)
Screenshot: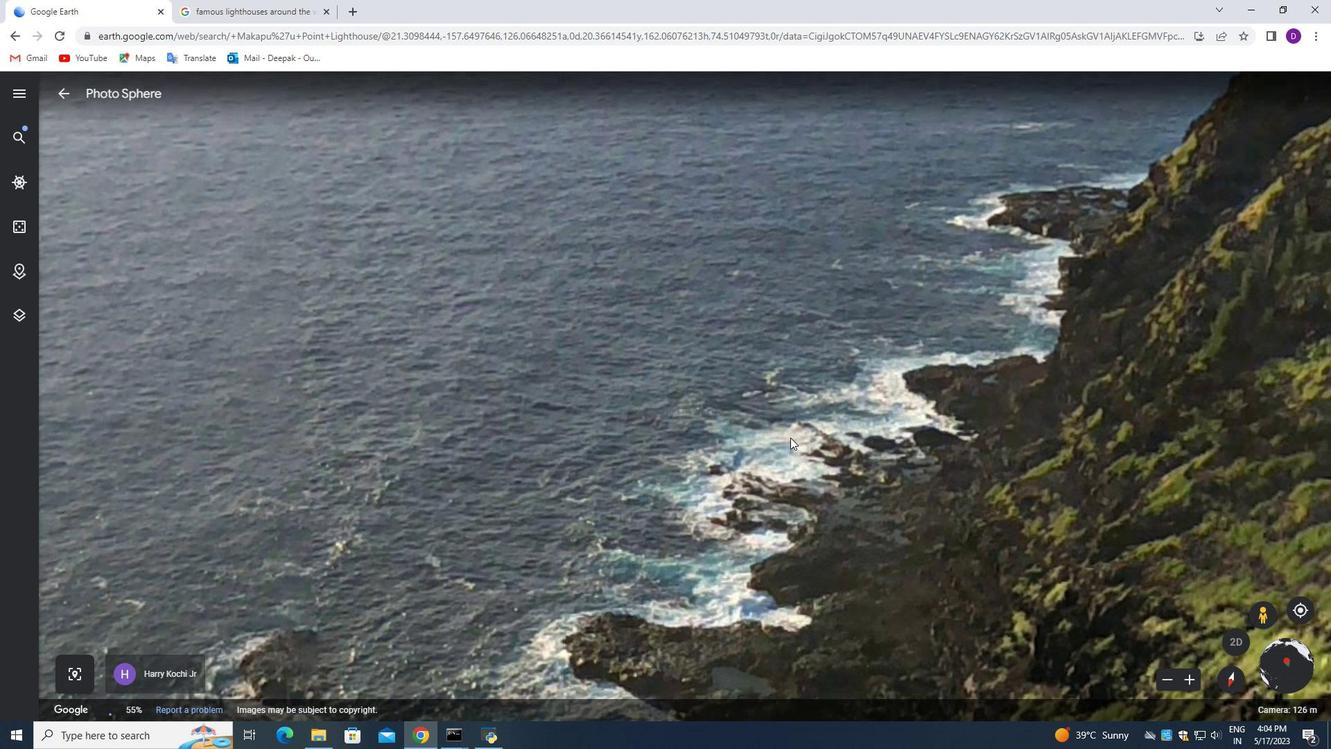 
Action: Mouse moved to (790, 436)
Screenshot: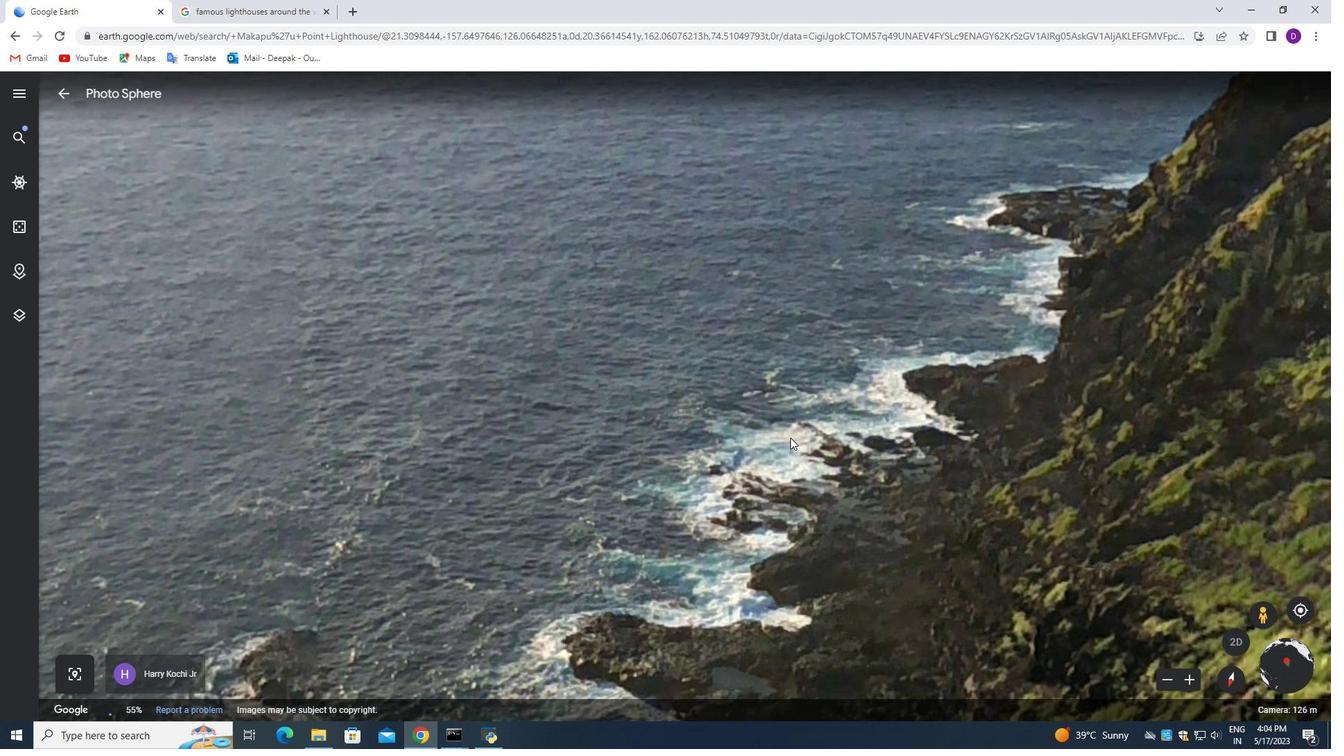 
Action: Mouse scrolled (790, 436) with delta (0, 0)
Screenshot: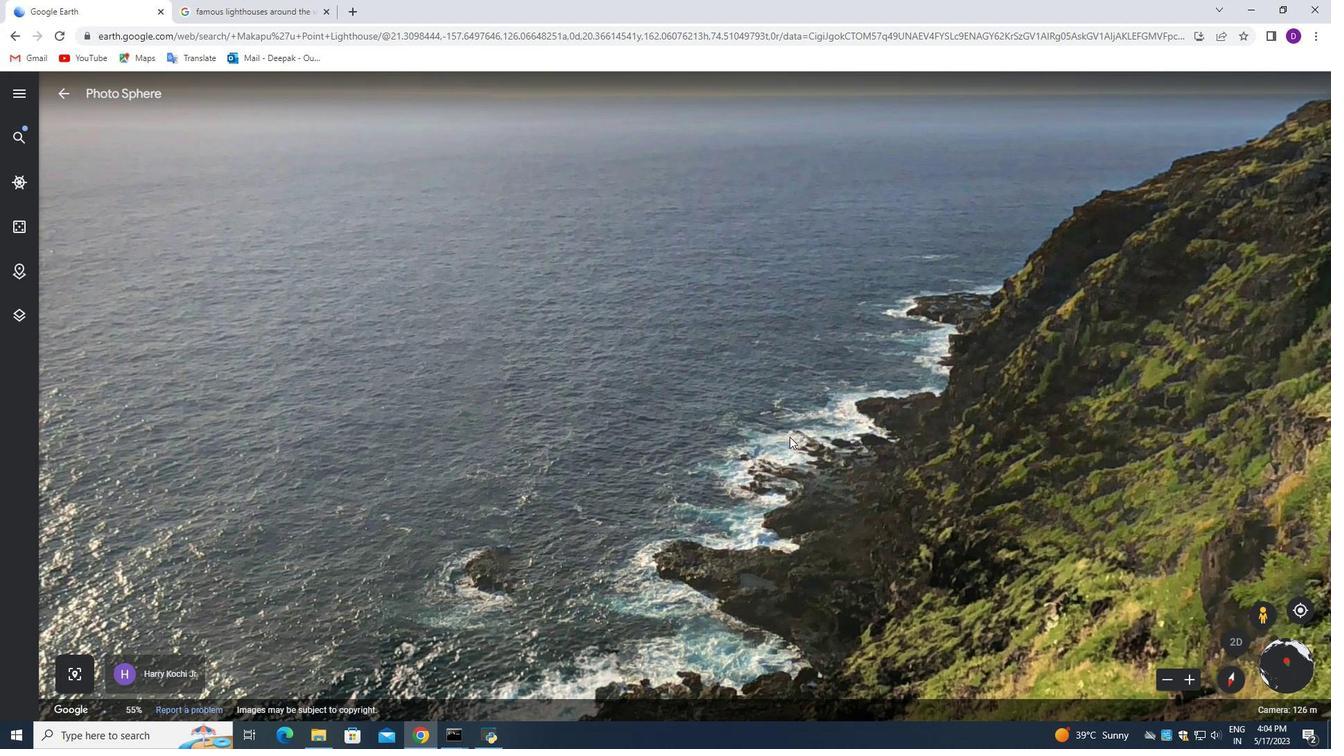 
Action: Mouse scrolled (790, 436) with delta (0, 0)
Screenshot: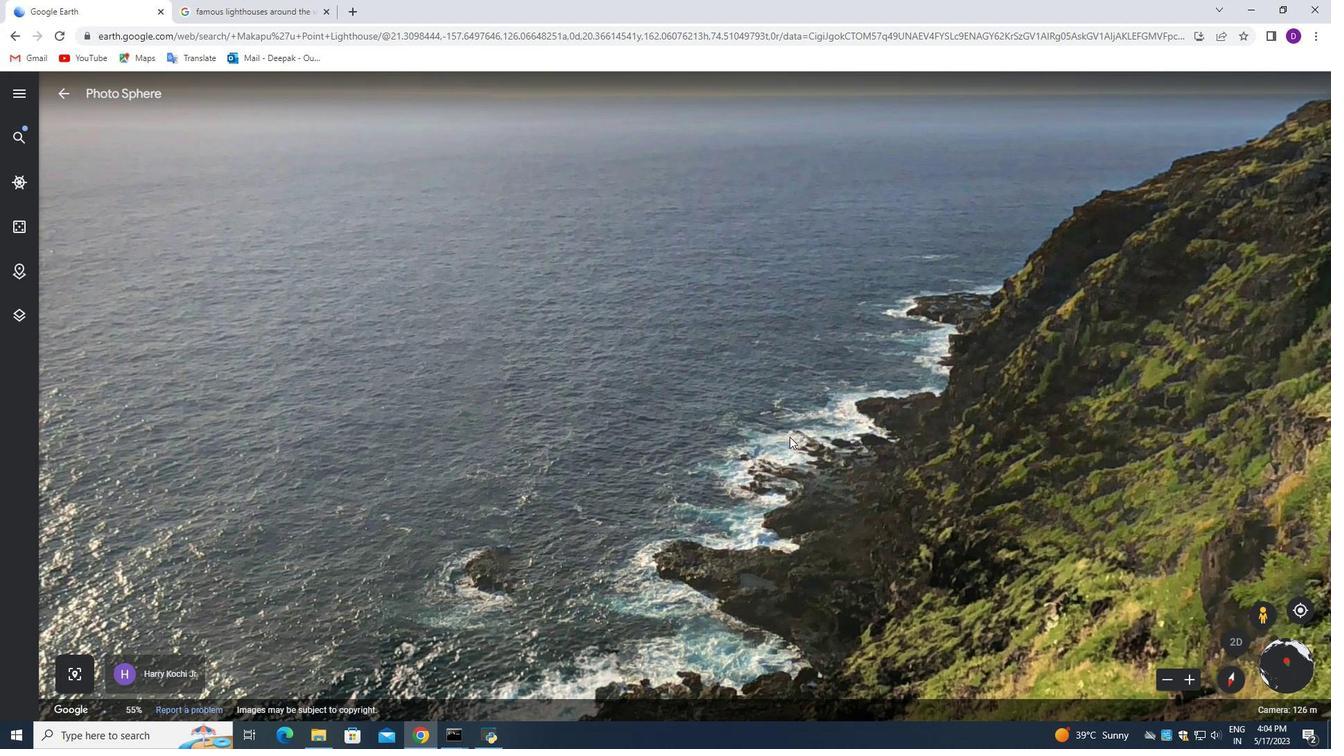 
Action: Mouse scrolled (790, 436) with delta (0, 0)
Screenshot: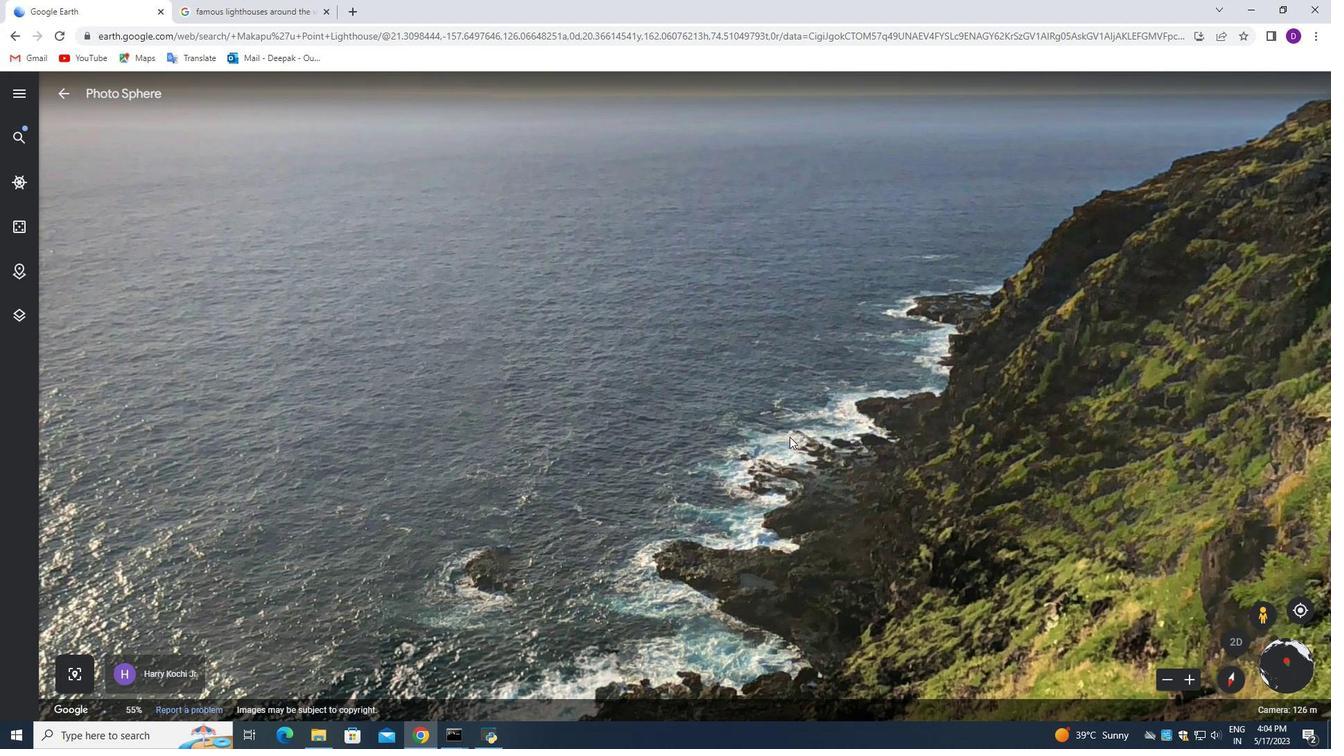 
Action: Mouse scrolled (790, 436) with delta (0, 0)
Screenshot: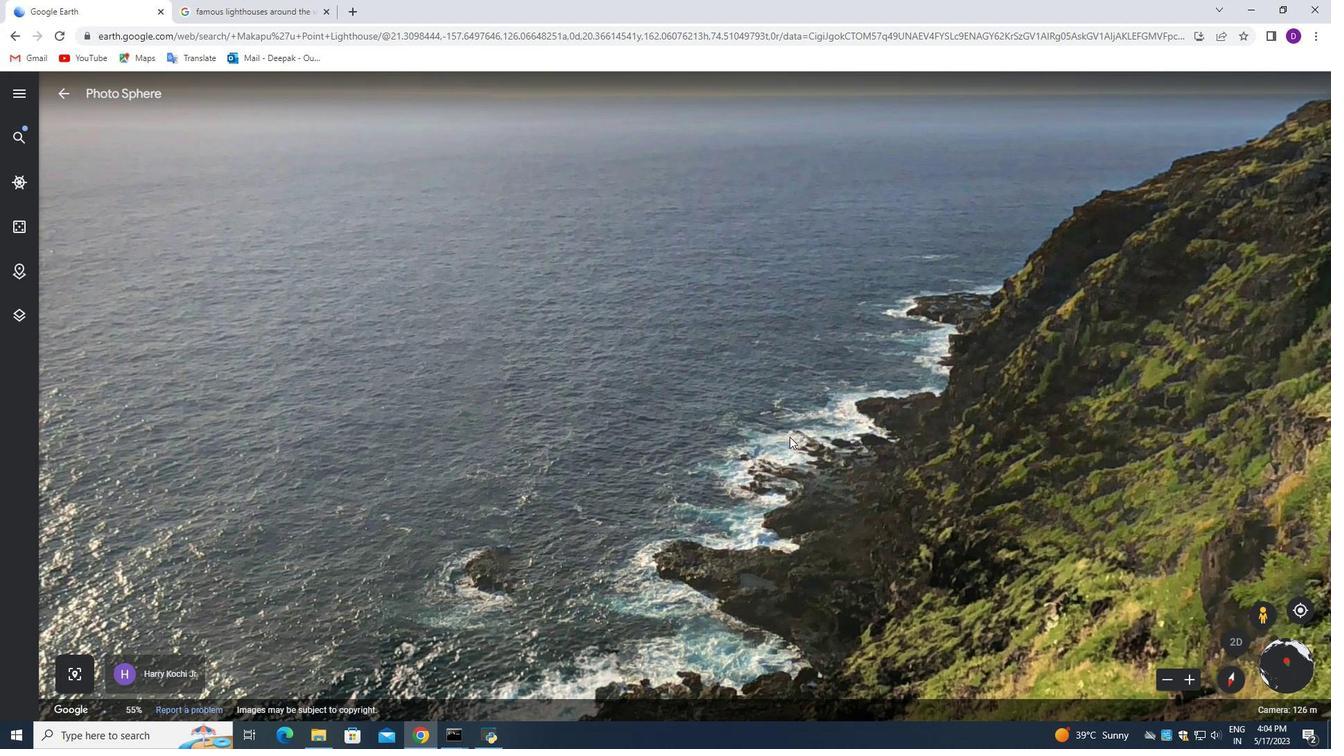 
Action: Mouse scrolled (790, 436) with delta (0, 0)
Screenshot: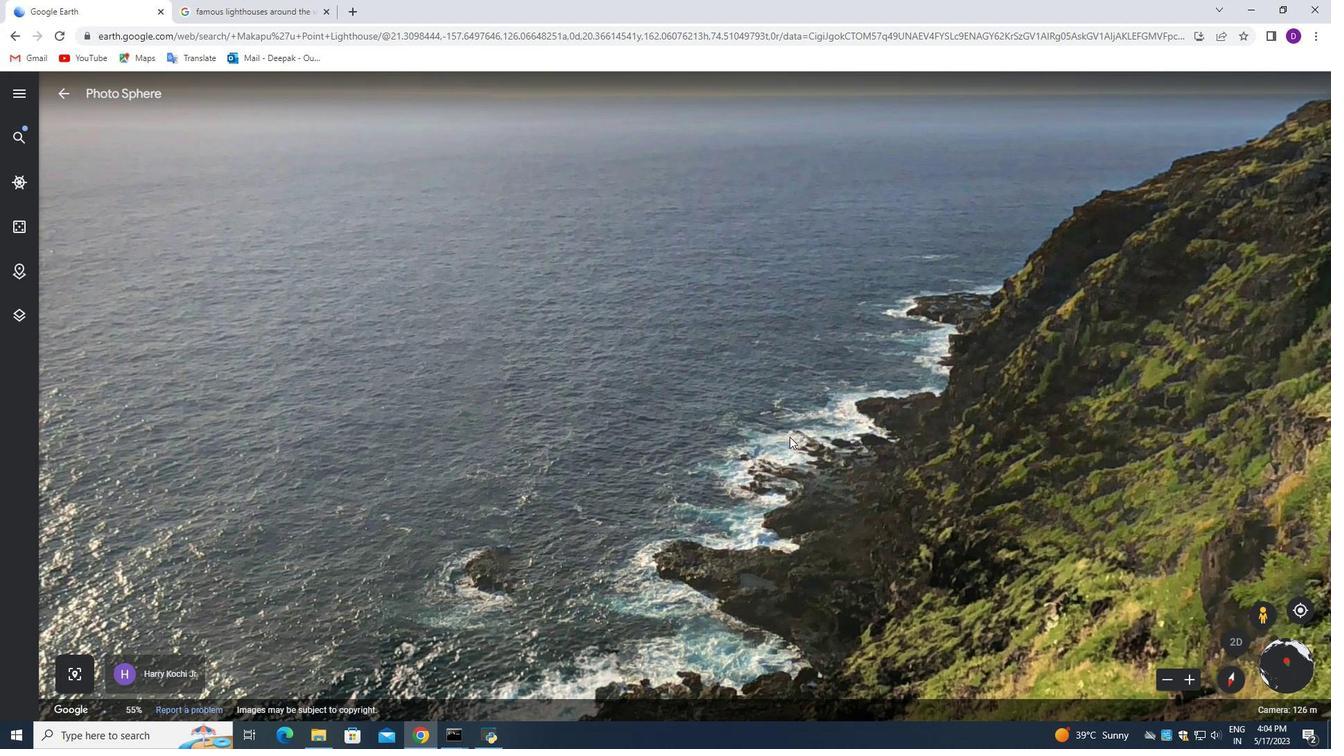 
Action: Mouse moved to (787, 434)
Screenshot: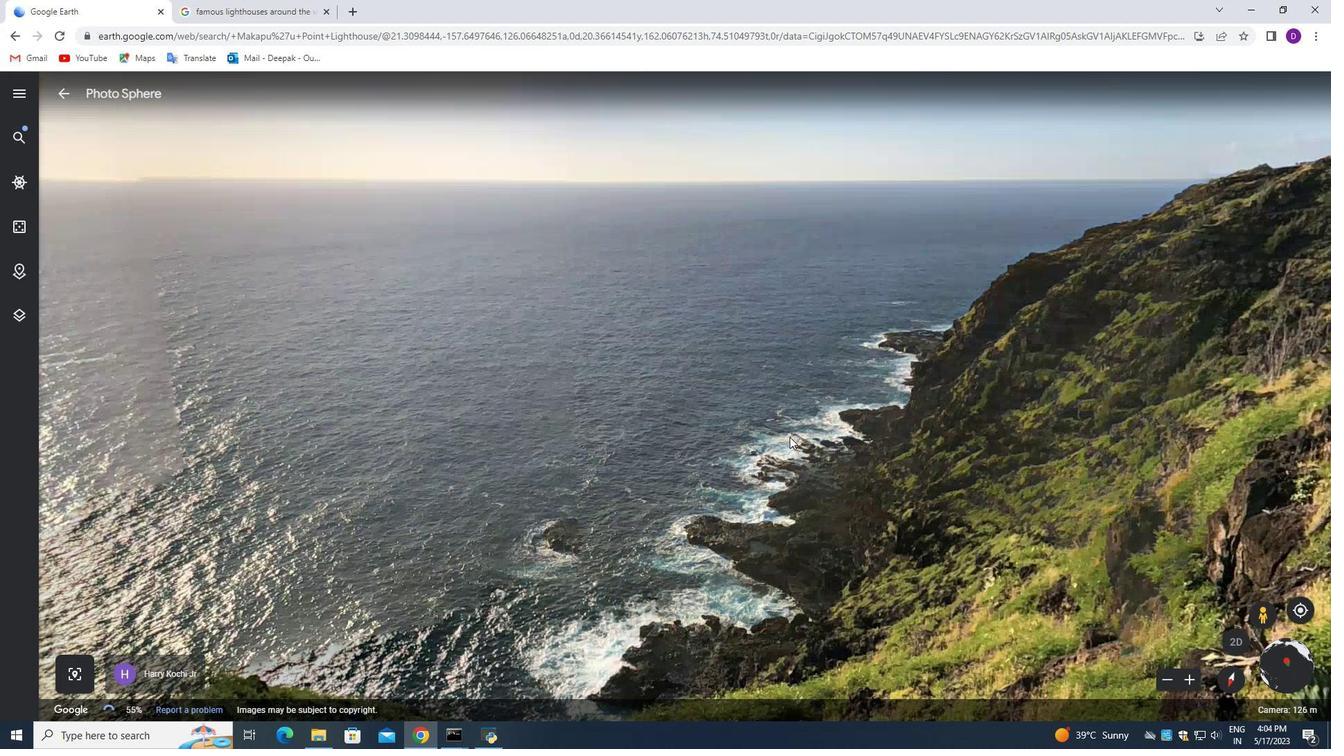 
Action: Mouse scrolled (789, 435) with delta (0, 0)
Screenshot: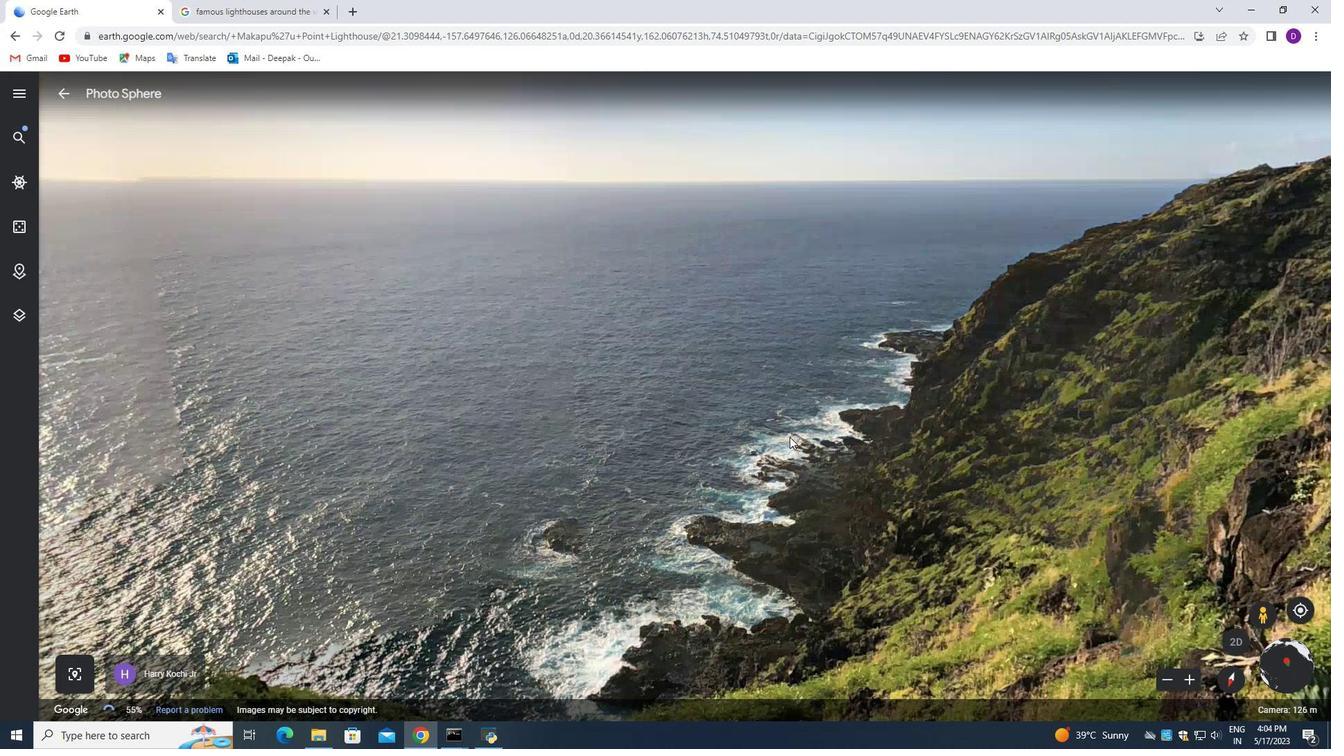 
Action: Mouse moved to (786, 434)
Screenshot: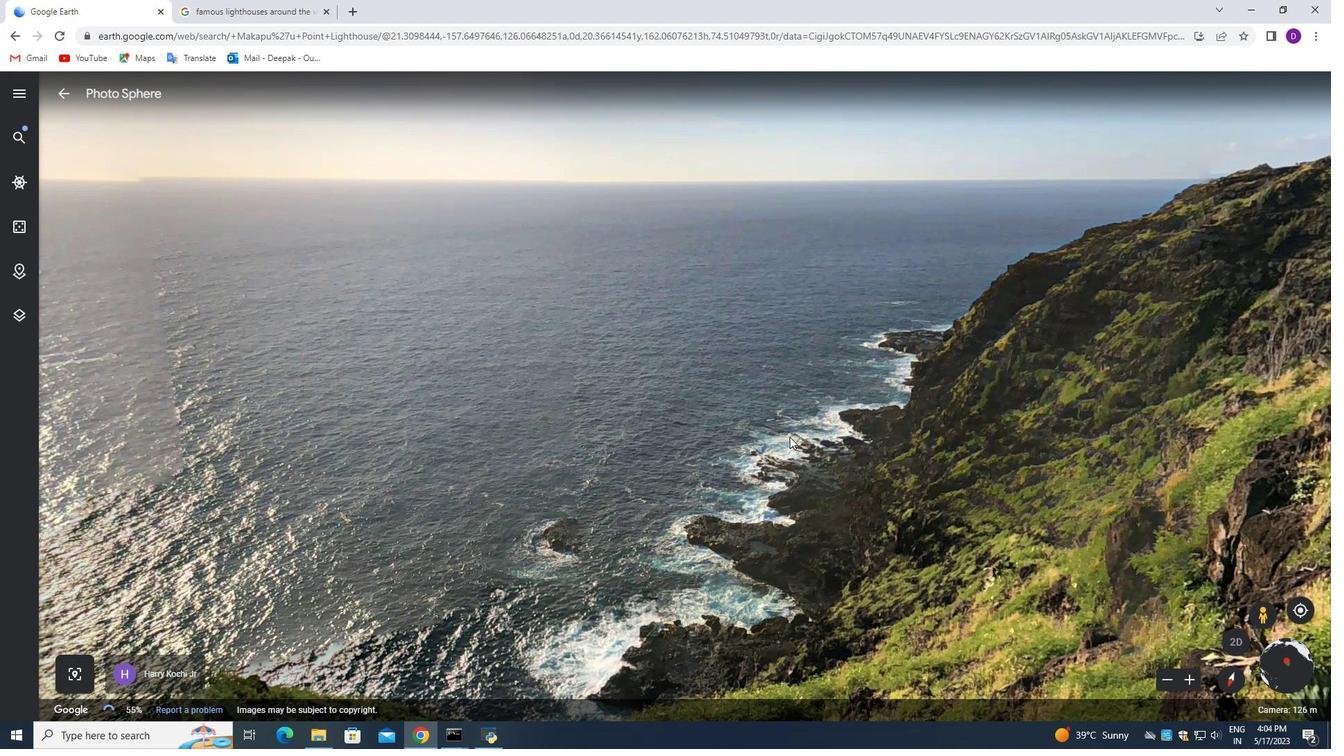 
Action: Mouse scrolled (786, 433) with delta (0, 0)
Screenshot: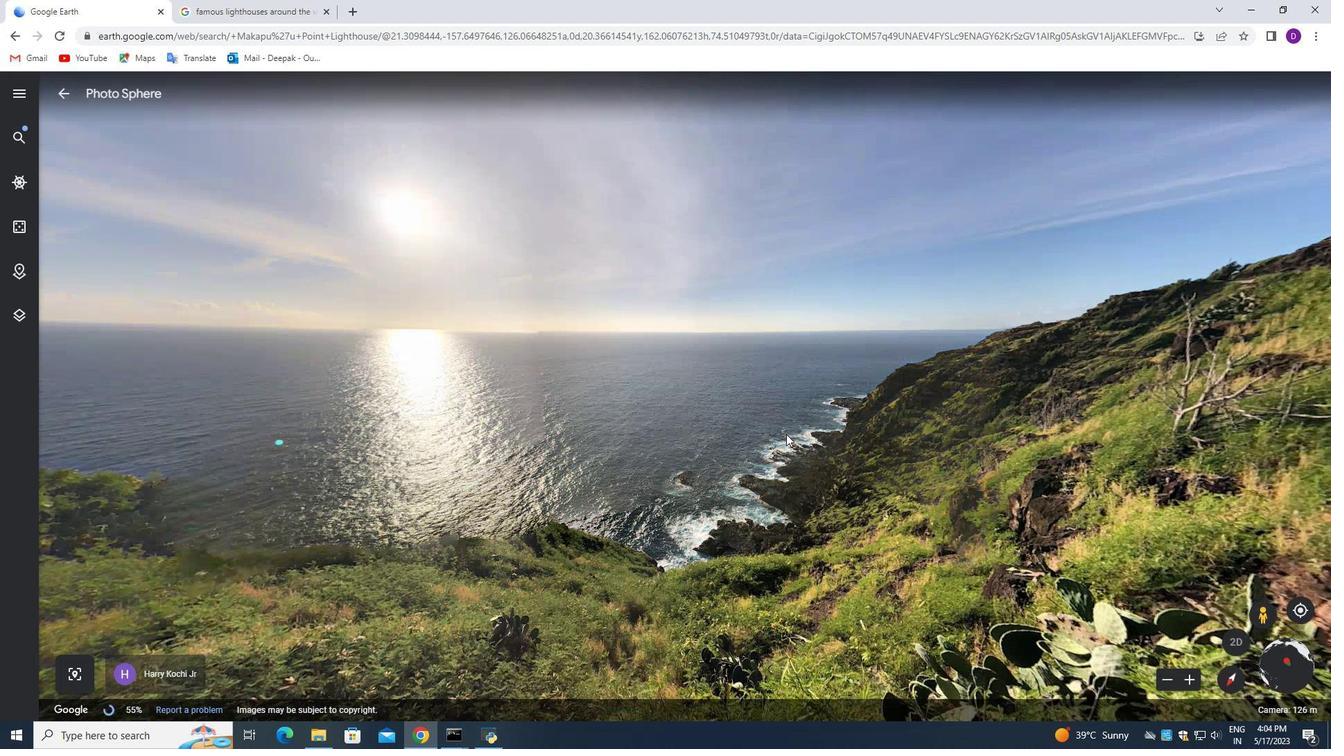 
Action: Mouse scrolled (786, 433) with delta (0, 0)
Screenshot: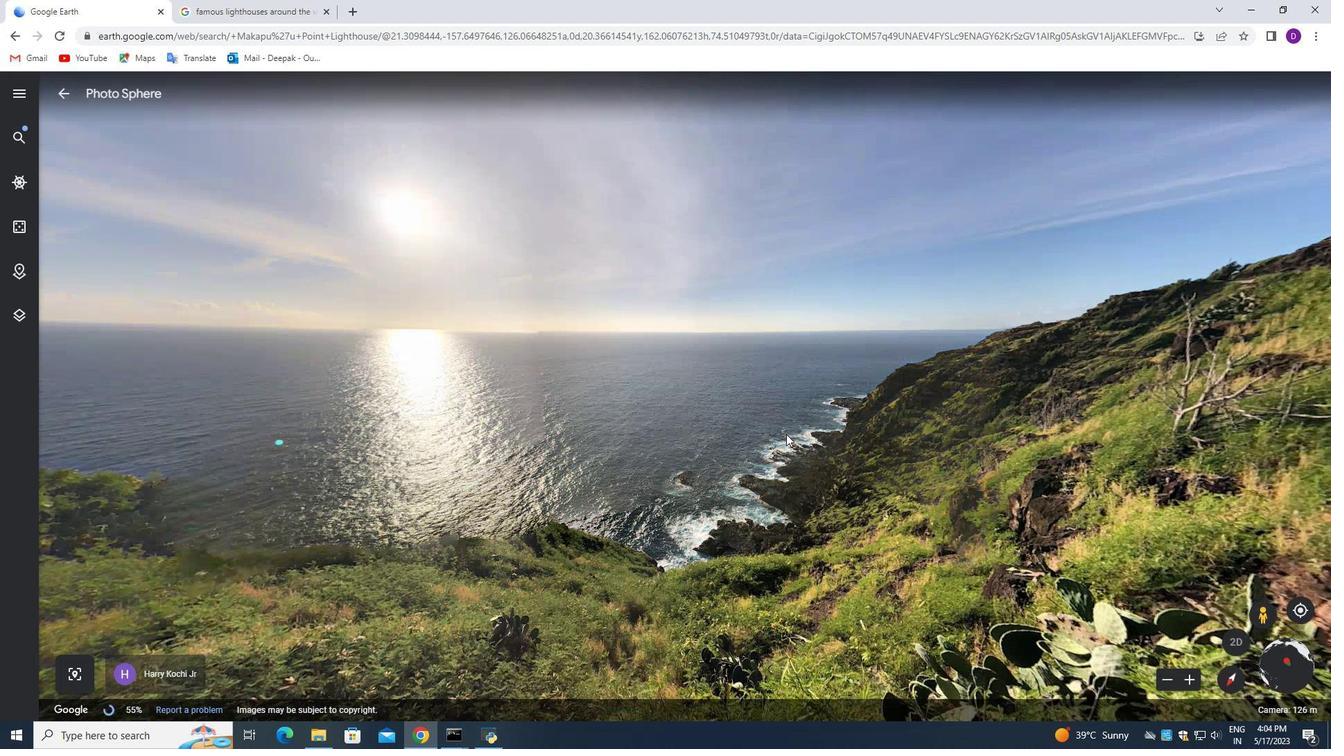 
Action: Mouse scrolled (786, 433) with delta (0, 0)
Screenshot: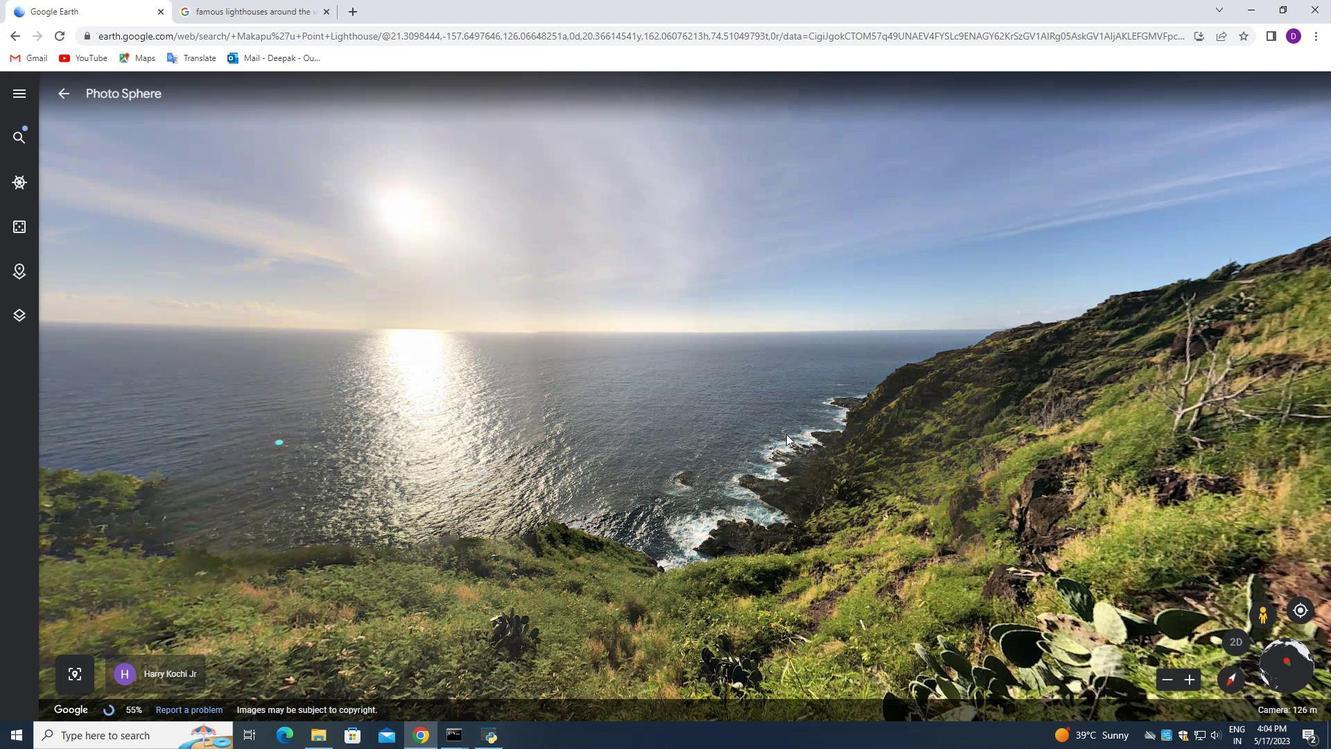 
Action: Mouse scrolled (786, 433) with delta (0, 0)
Screenshot: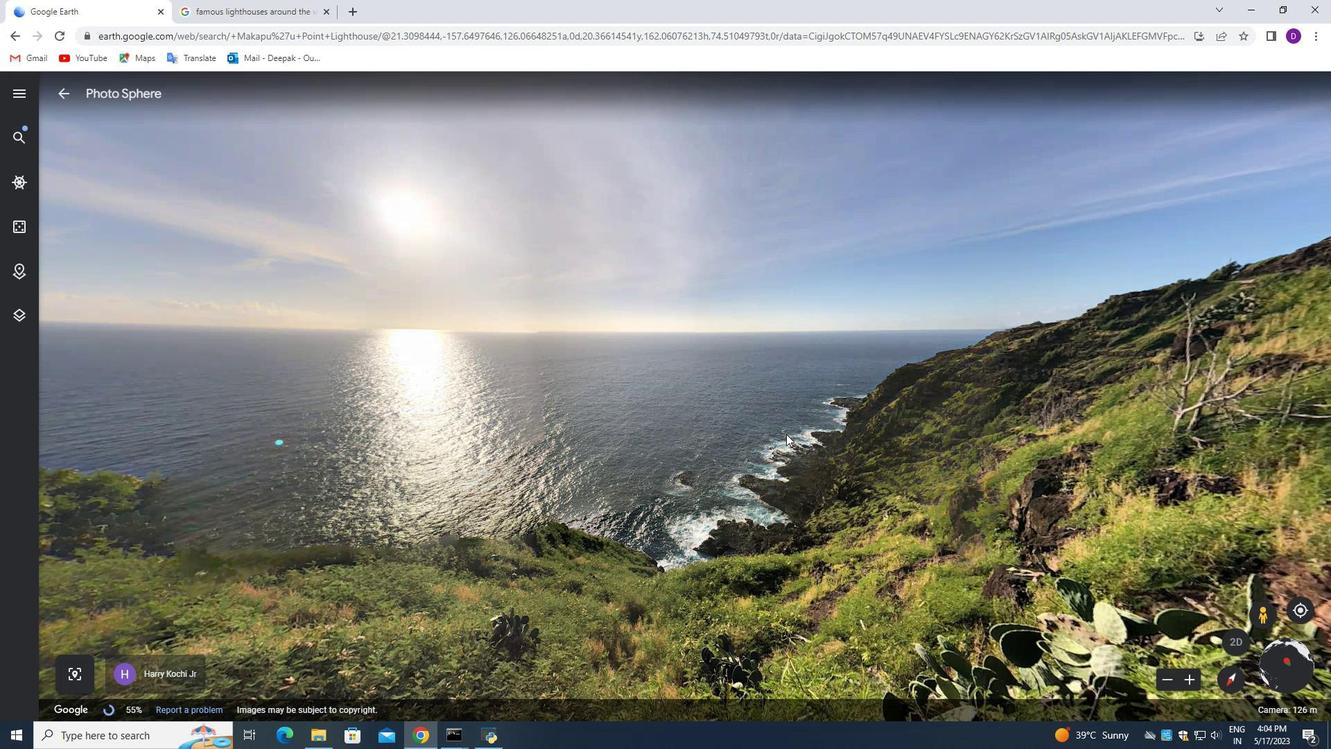 
Action: Mouse scrolled (786, 433) with delta (0, 0)
Screenshot: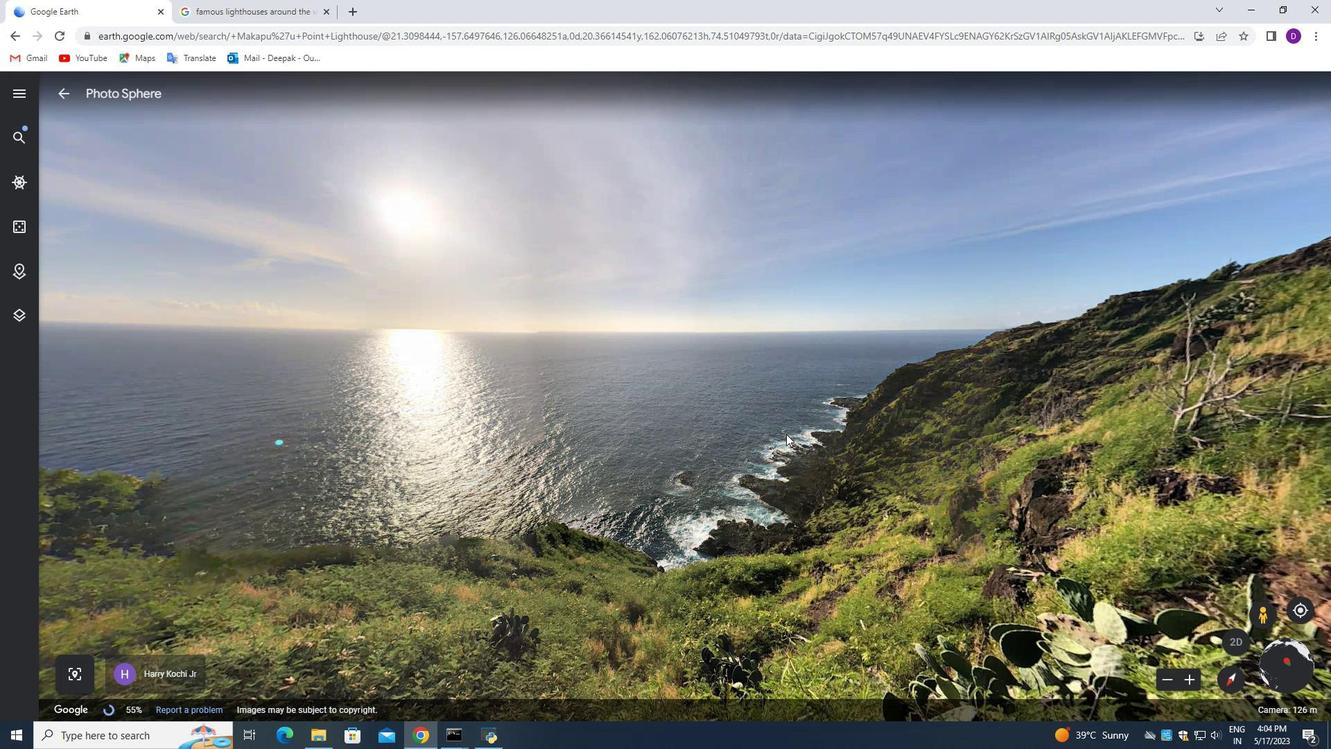 
Action: Mouse moved to (646, 357)
Screenshot: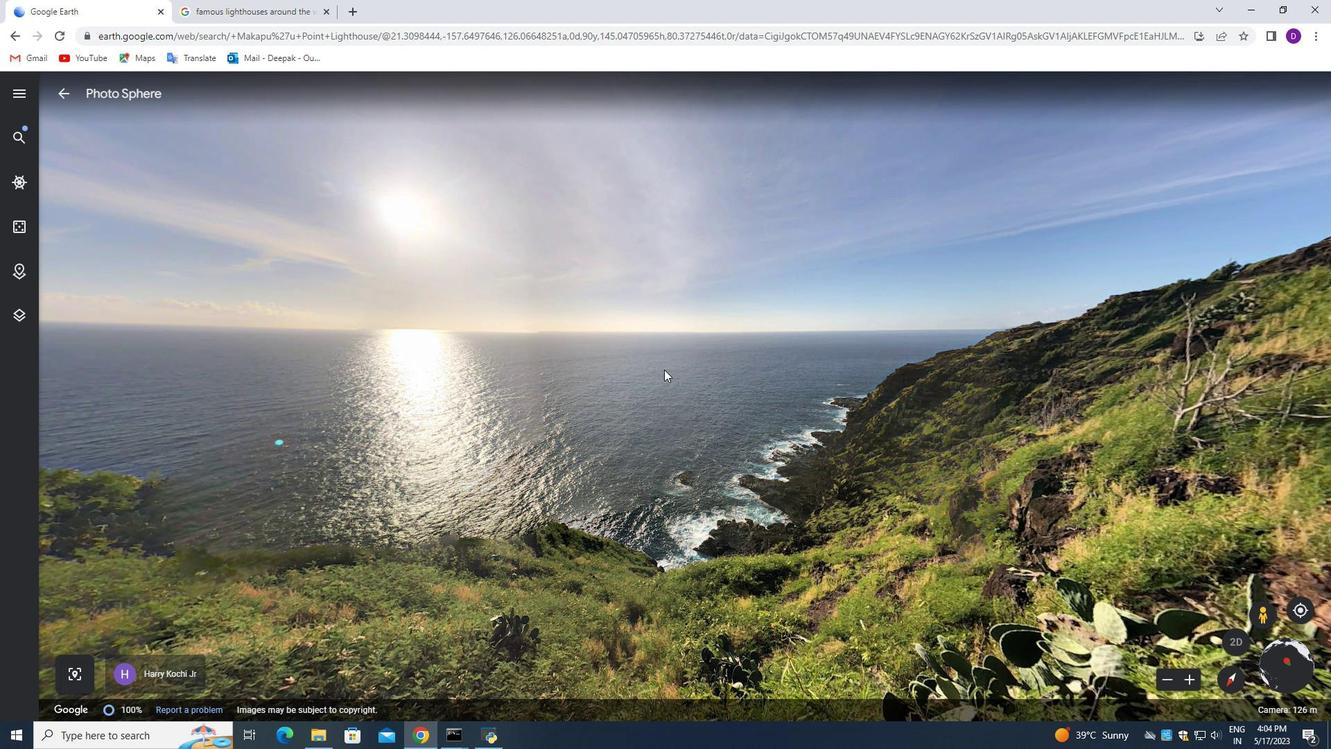 
Action: Mouse pressed left at (646, 357)
Screenshot: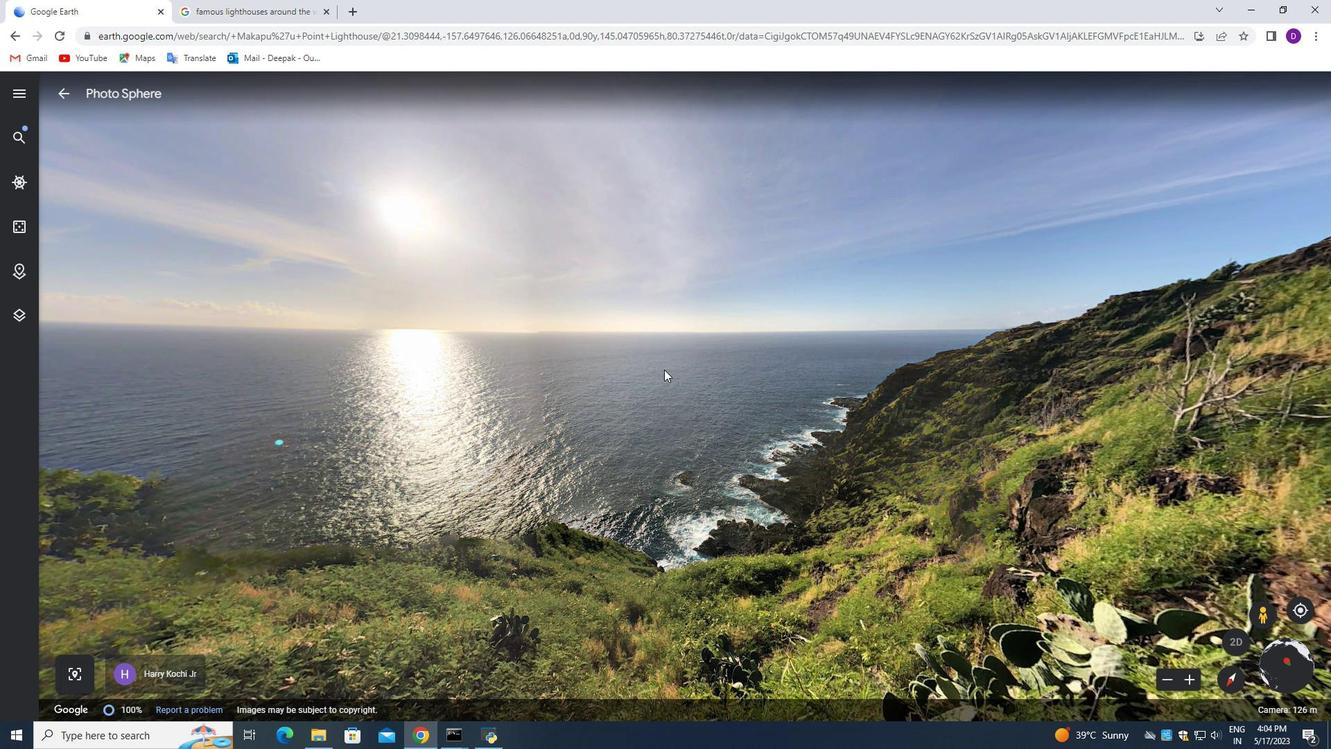 
Action: Mouse moved to (817, 378)
Screenshot: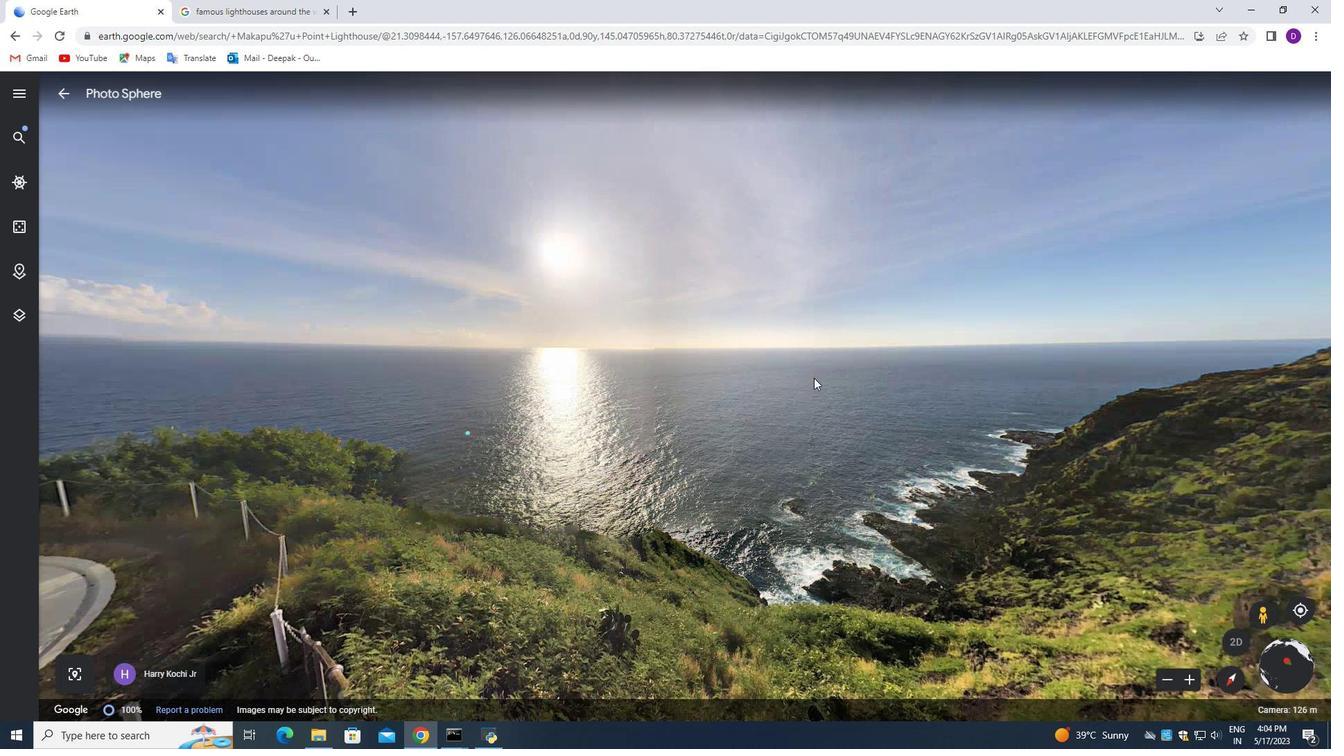 
Action: Mouse pressed left at (817, 378)
Screenshot: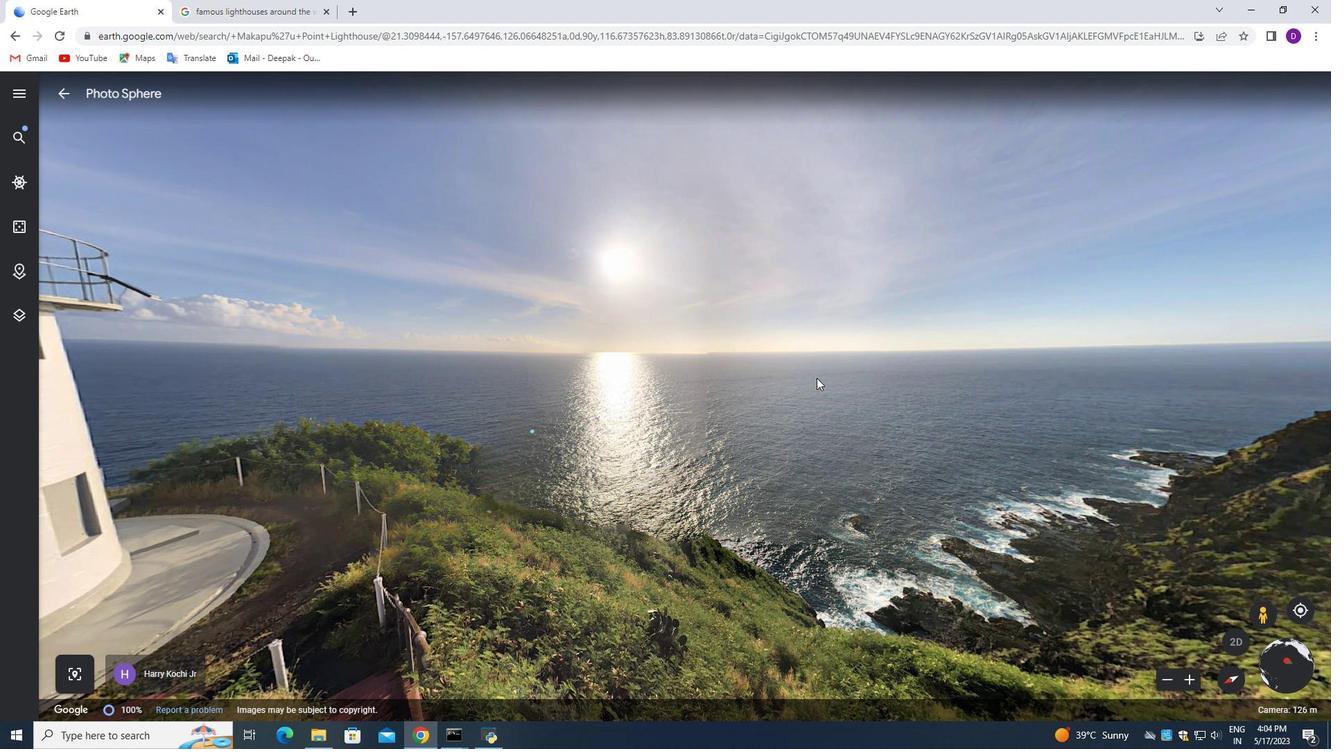 
Action: Mouse moved to (521, 373)
Screenshot: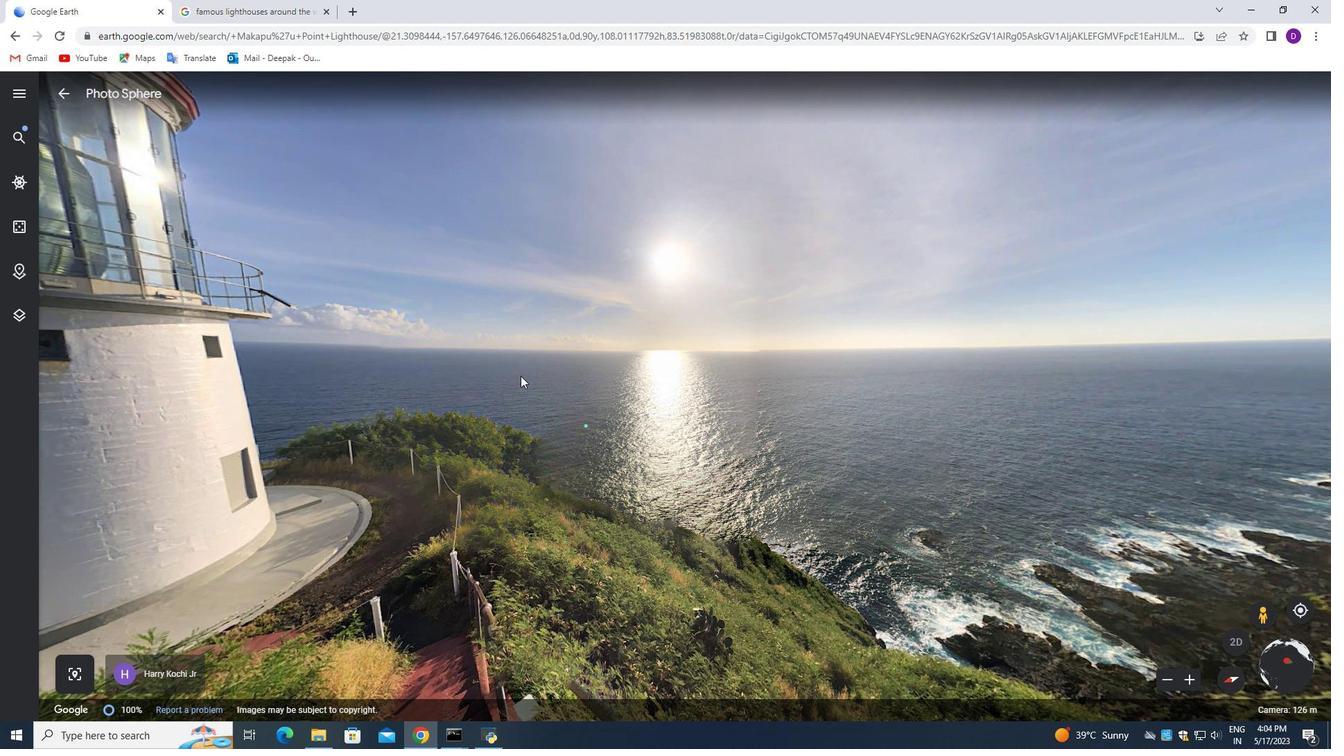 
Action: Mouse pressed left at (520, 373)
Screenshot: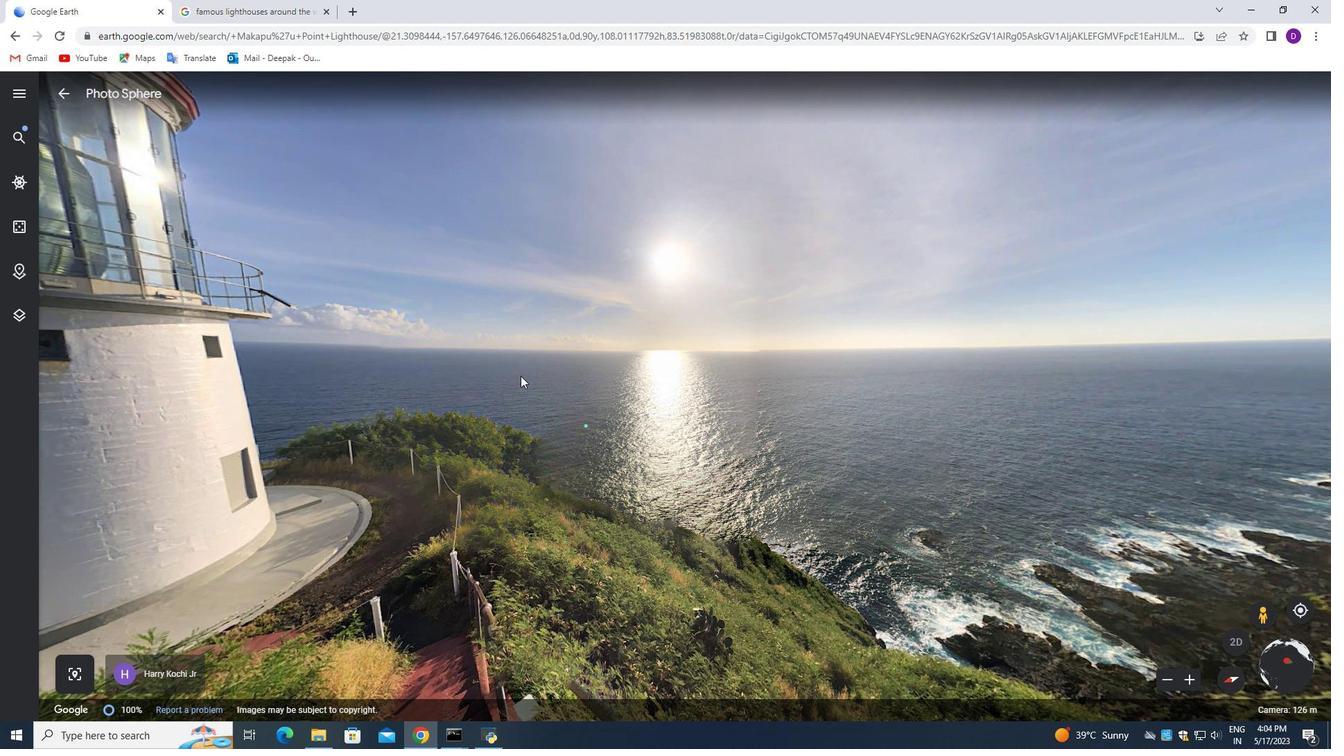 
Action: Mouse moved to (436, 383)
Screenshot: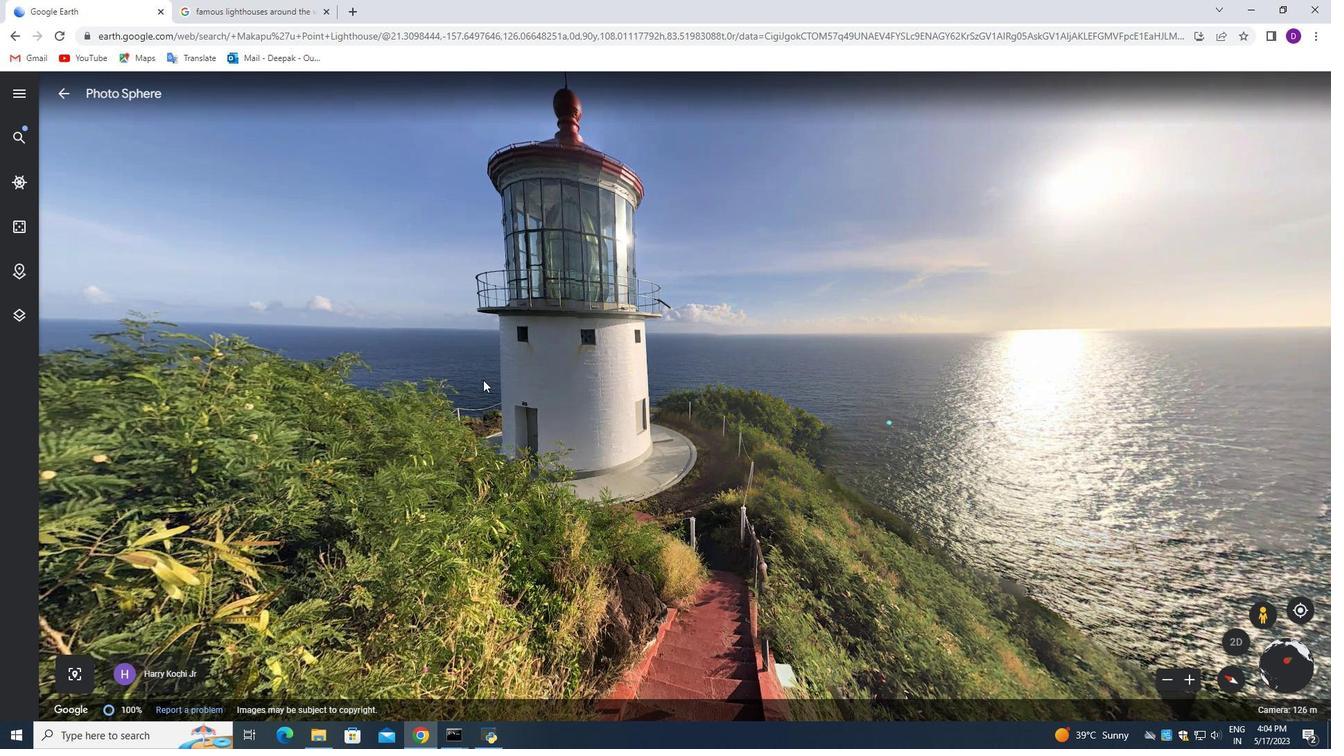 
Action: Mouse pressed left at (436, 383)
Screenshot: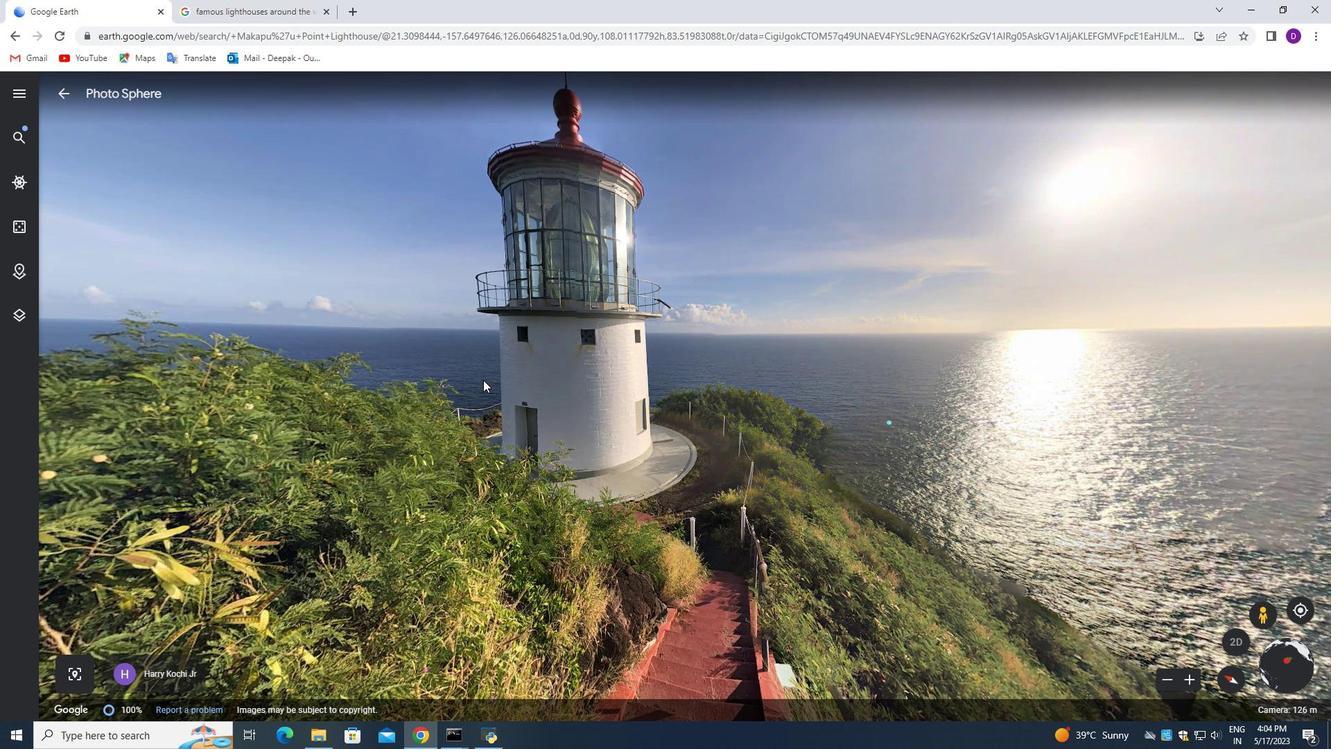 
Action: Mouse moved to (528, 340)
Screenshot: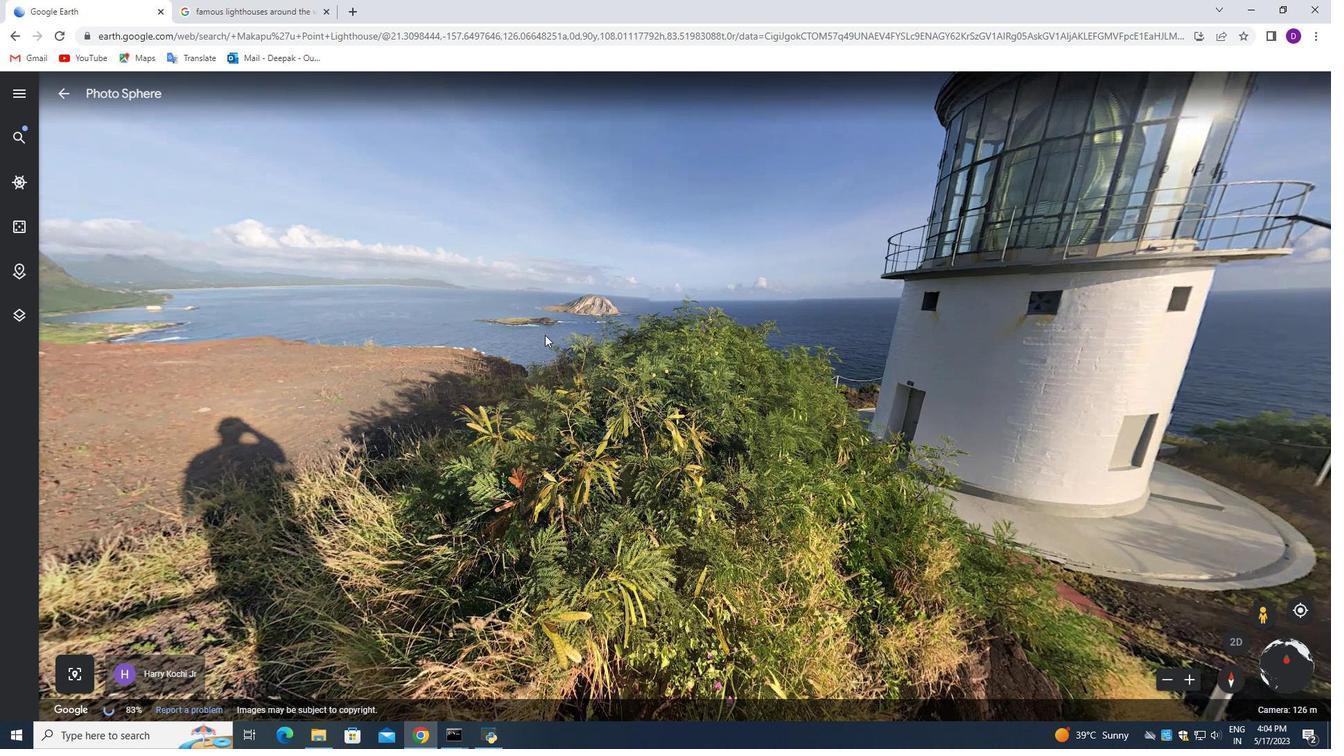 
Action: Mouse pressed left at (528, 340)
Screenshot: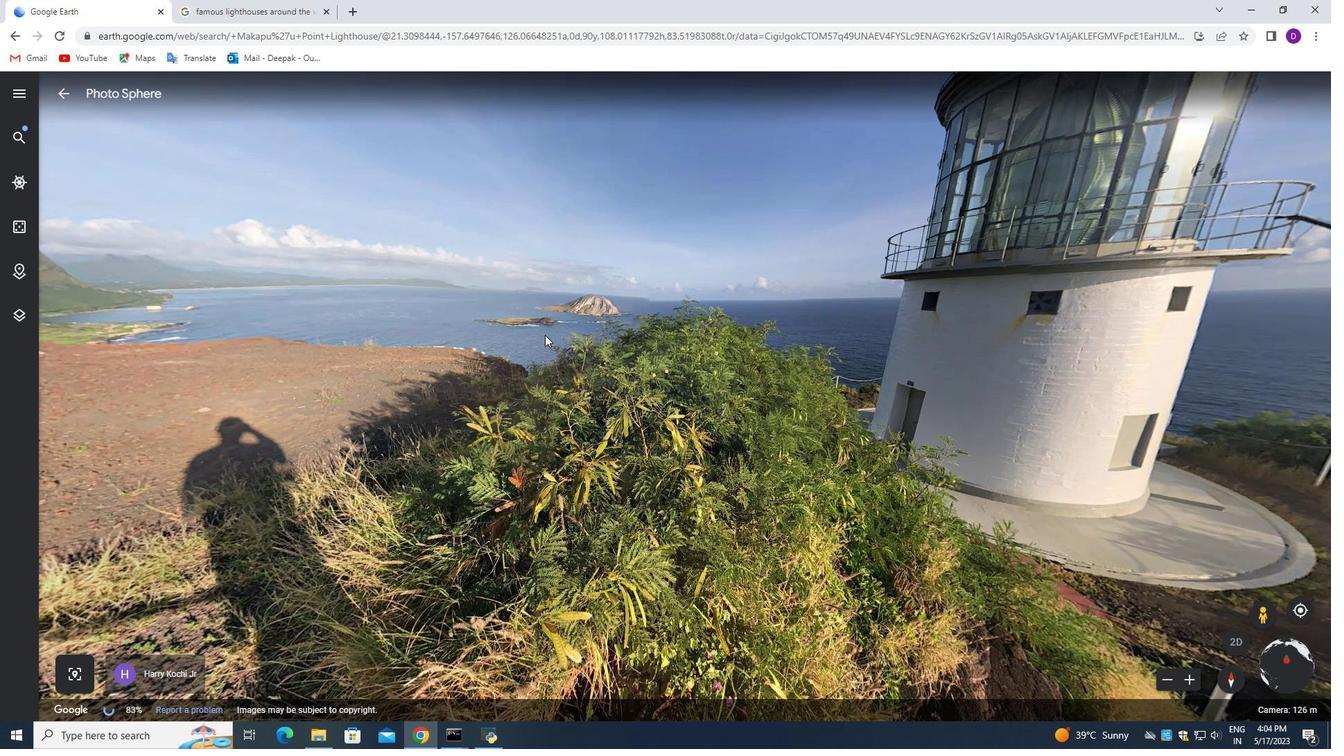 
Action: Mouse moved to (544, 350)
Screenshot: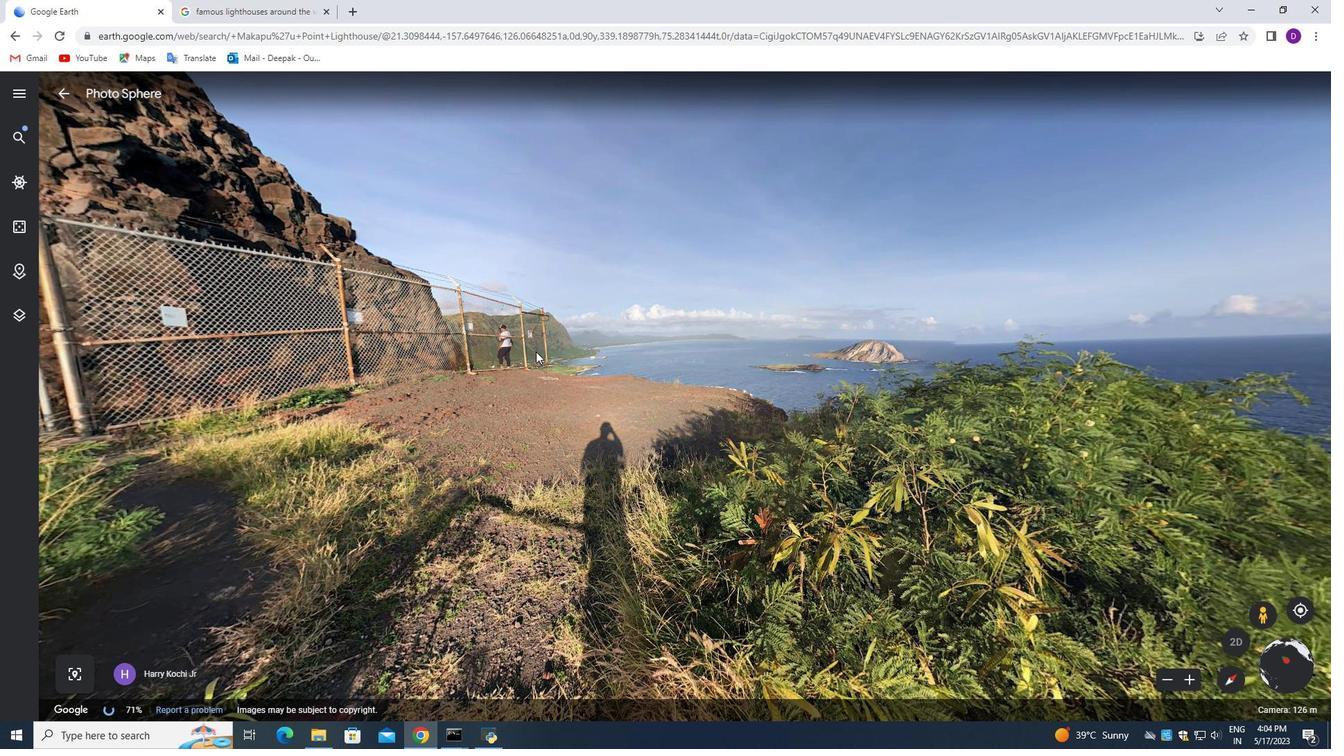 
Action: Mouse pressed left at (540, 350)
Screenshot: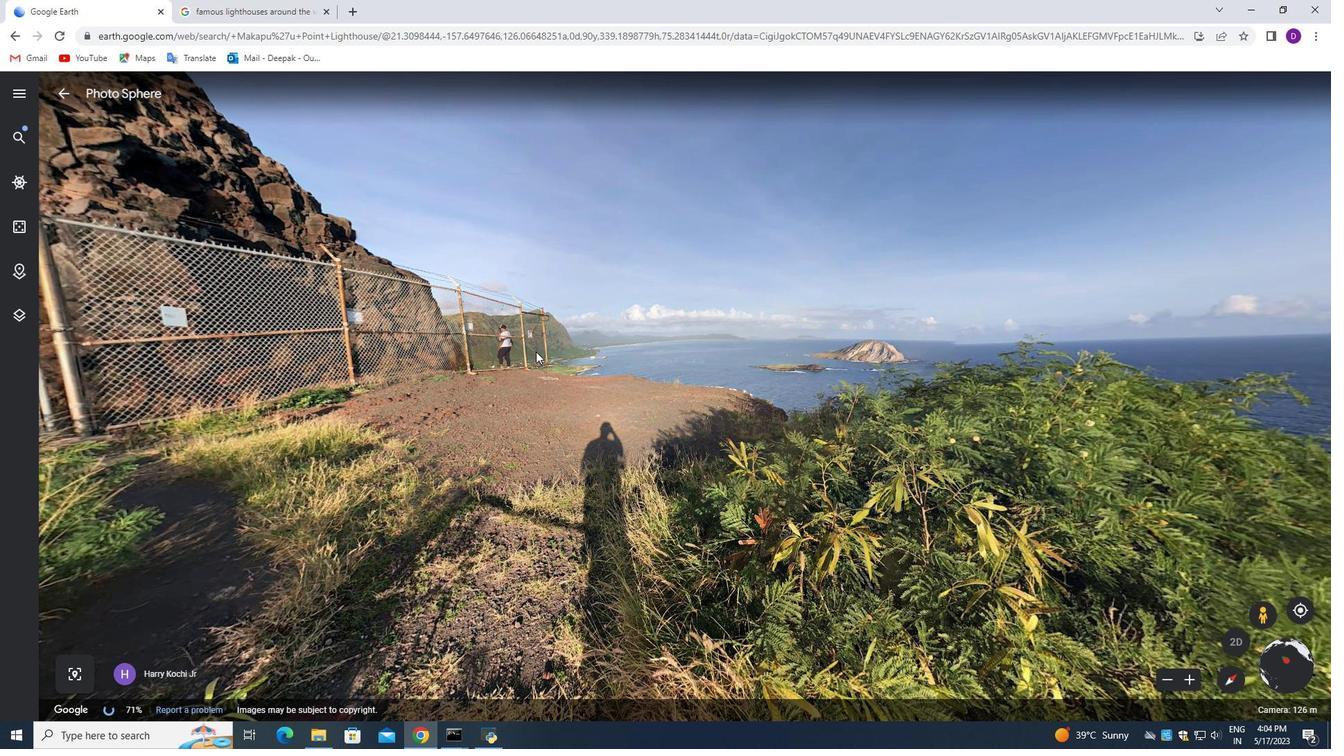
Action: Mouse moved to (595, 362)
Screenshot: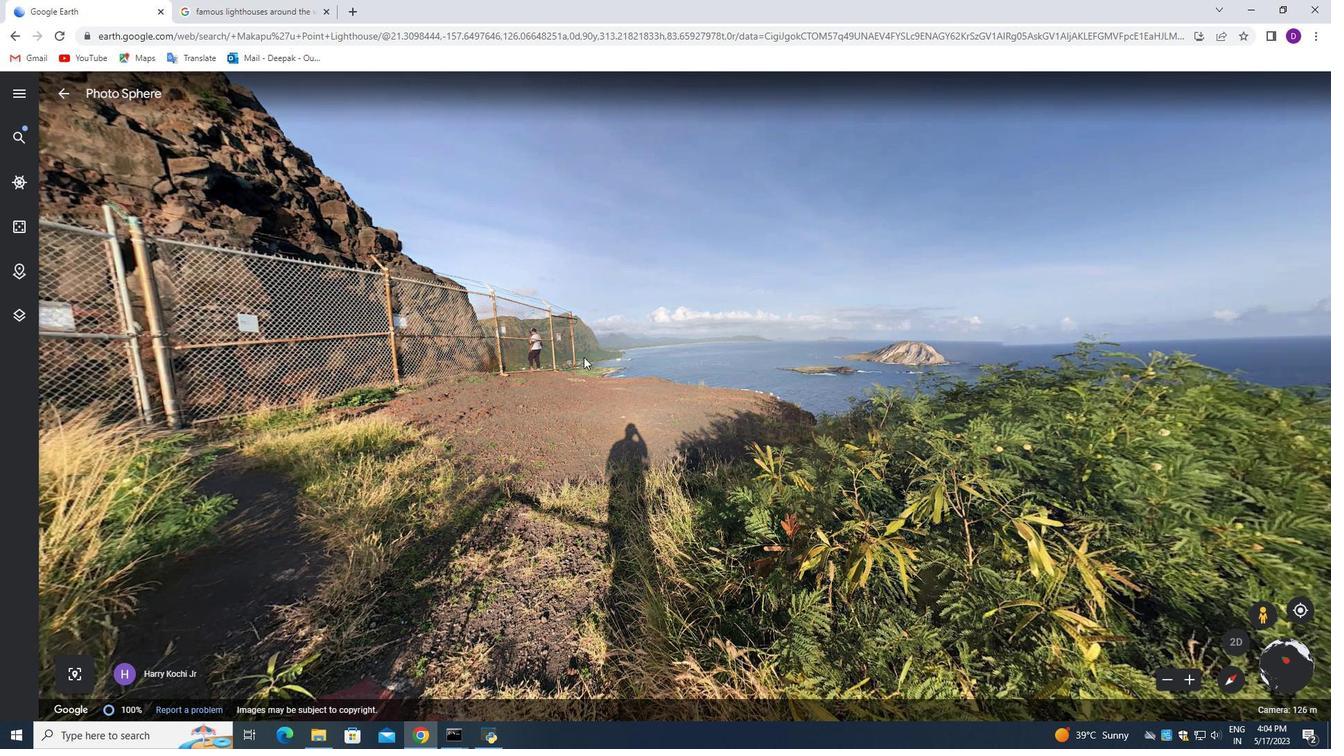 
Action: Mouse pressed left at (595, 362)
Screenshot: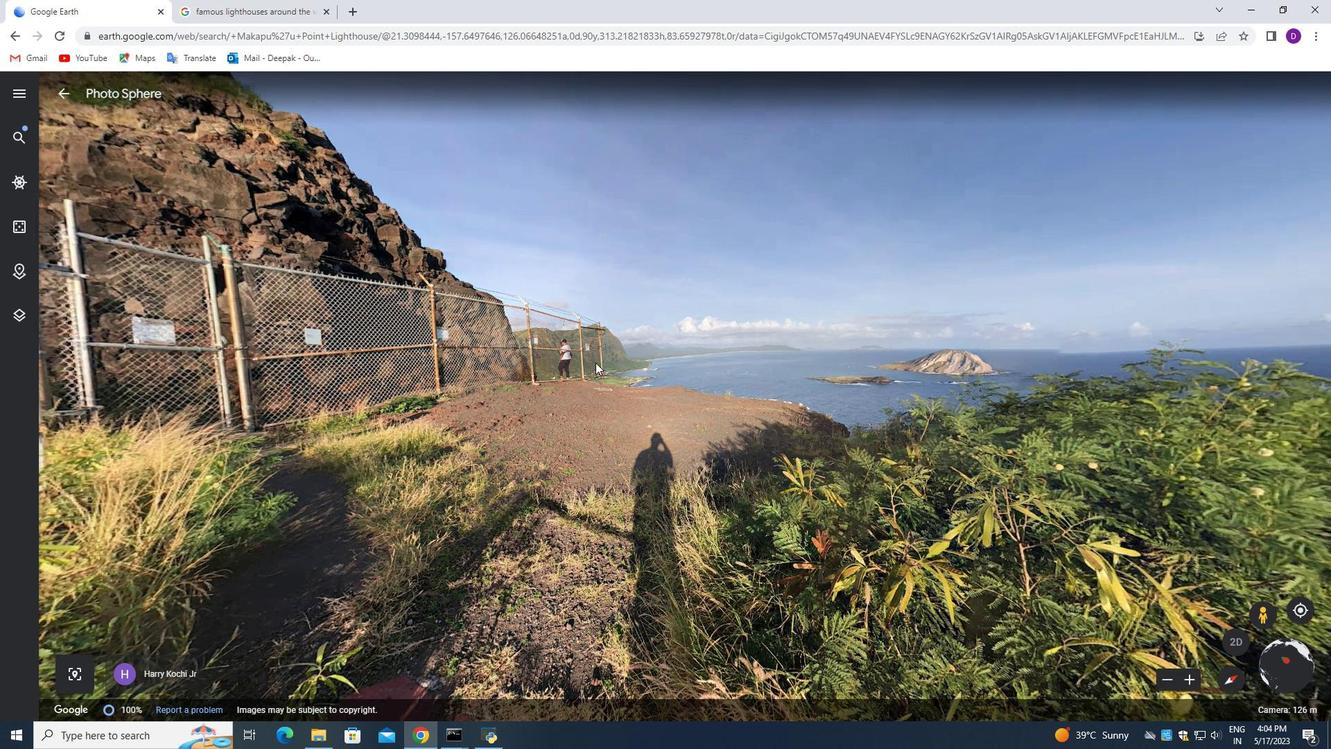 
Action: Mouse moved to (339, 233)
Screenshot: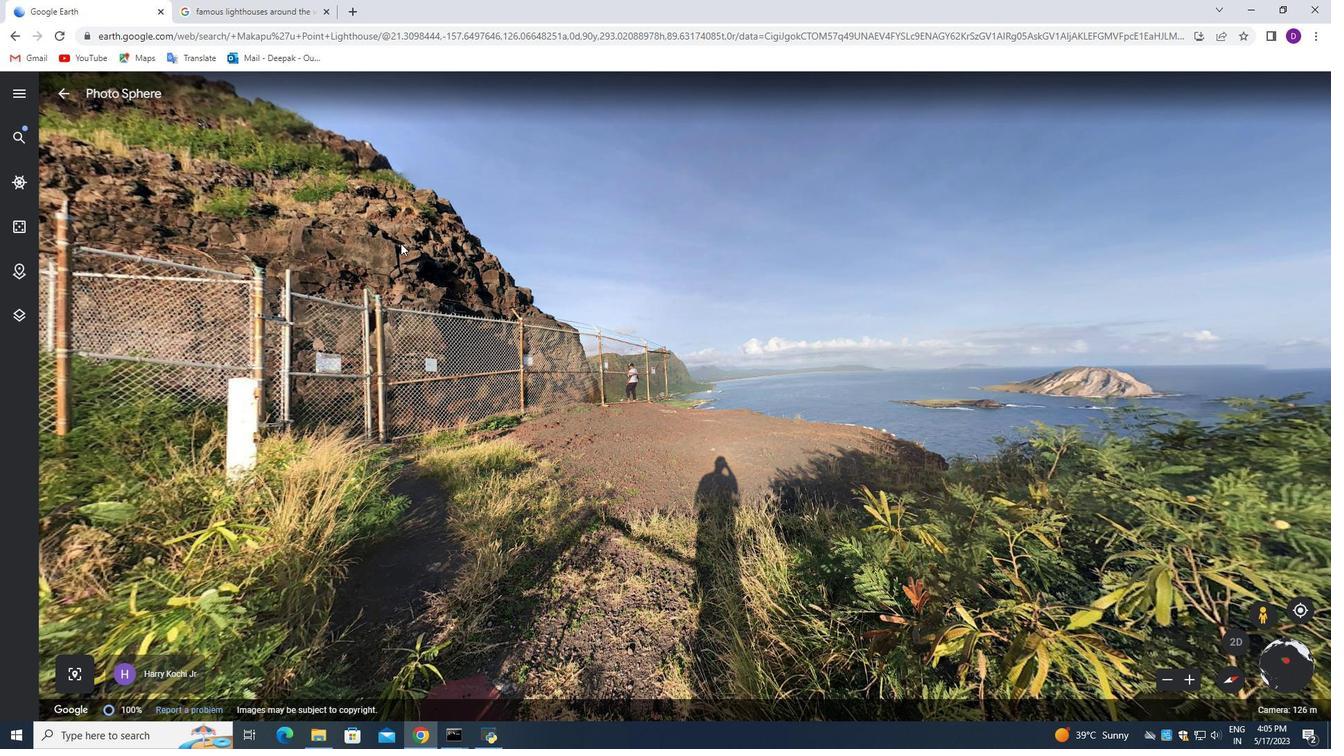 
Action: Mouse scrolled (339, 234) with delta (0, 0)
Screenshot: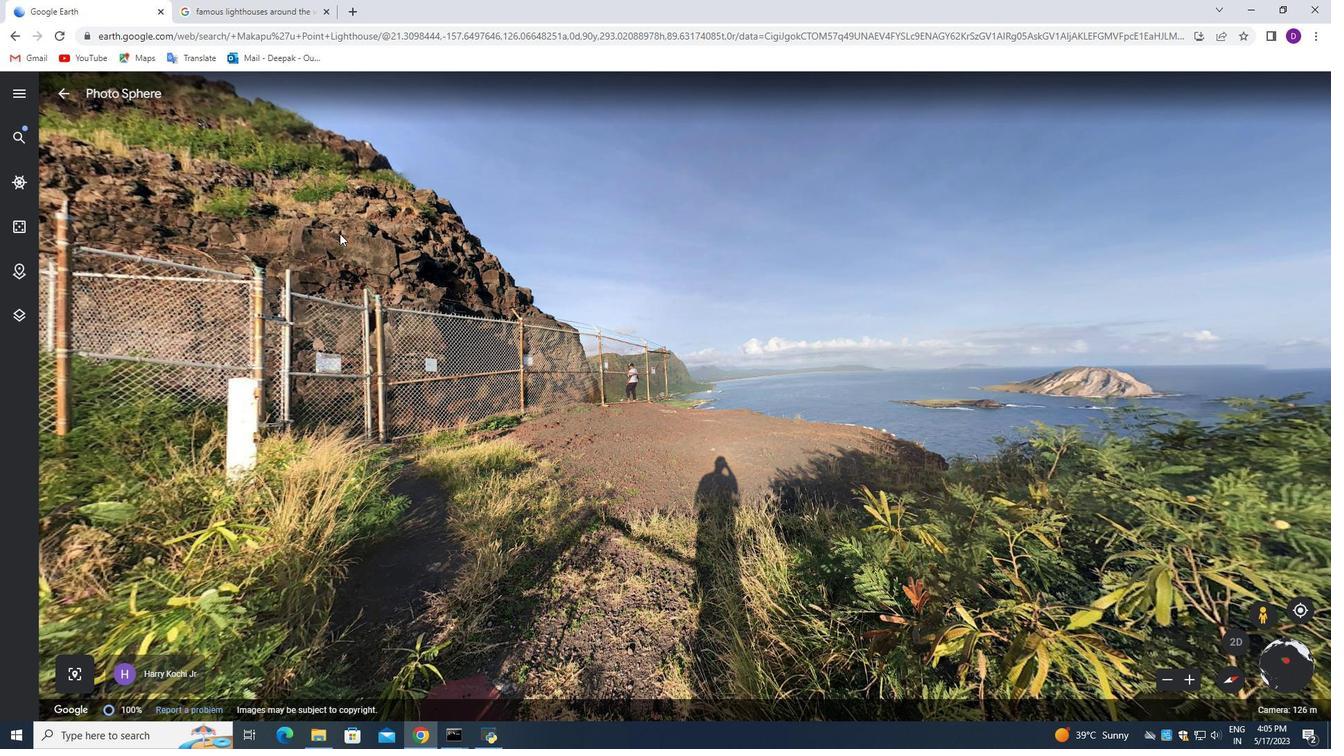 
Action: Mouse moved to (338, 234)
Screenshot: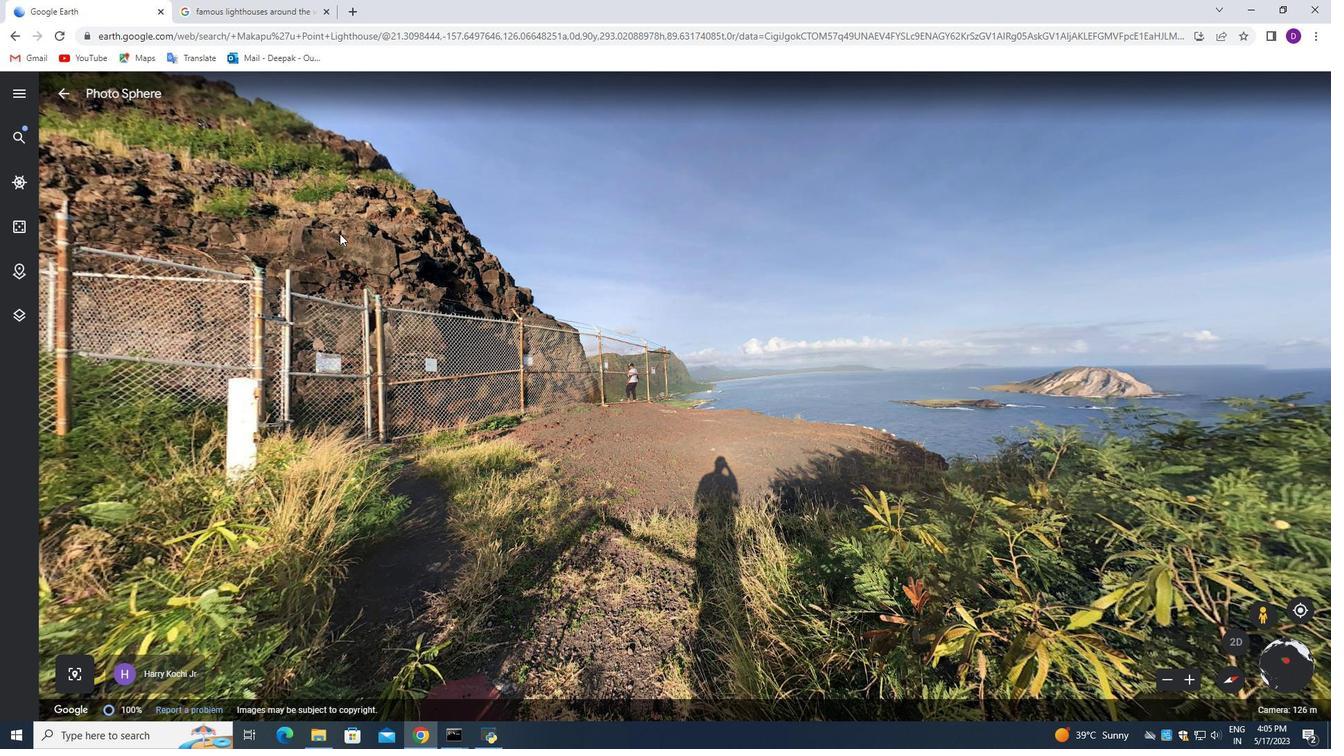 
Action: Mouse scrolled (338, 235) with delta (0, 0)
Screenshot: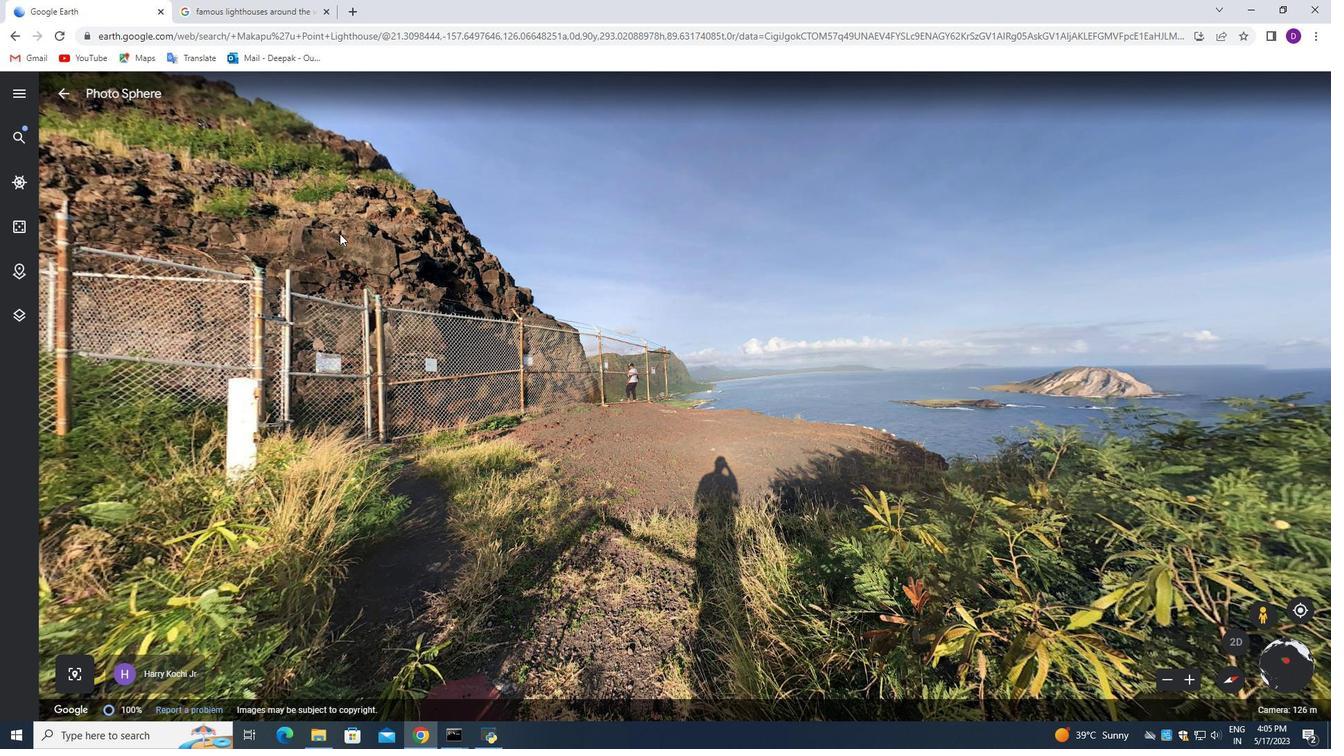 
Action: Mouse moved to (480, 300)
Screenshot: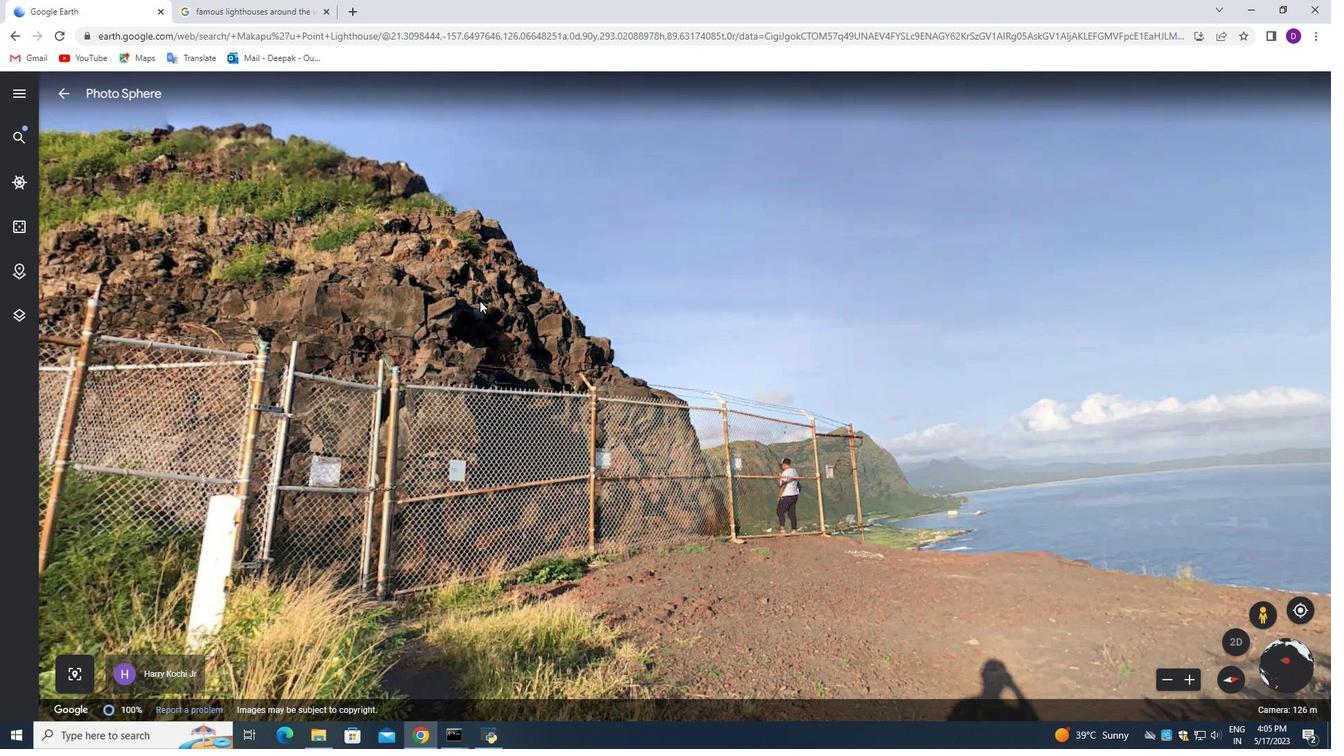 
Action: Mouse scrolled (480, 301) with delta (0, 0)
Screenshot: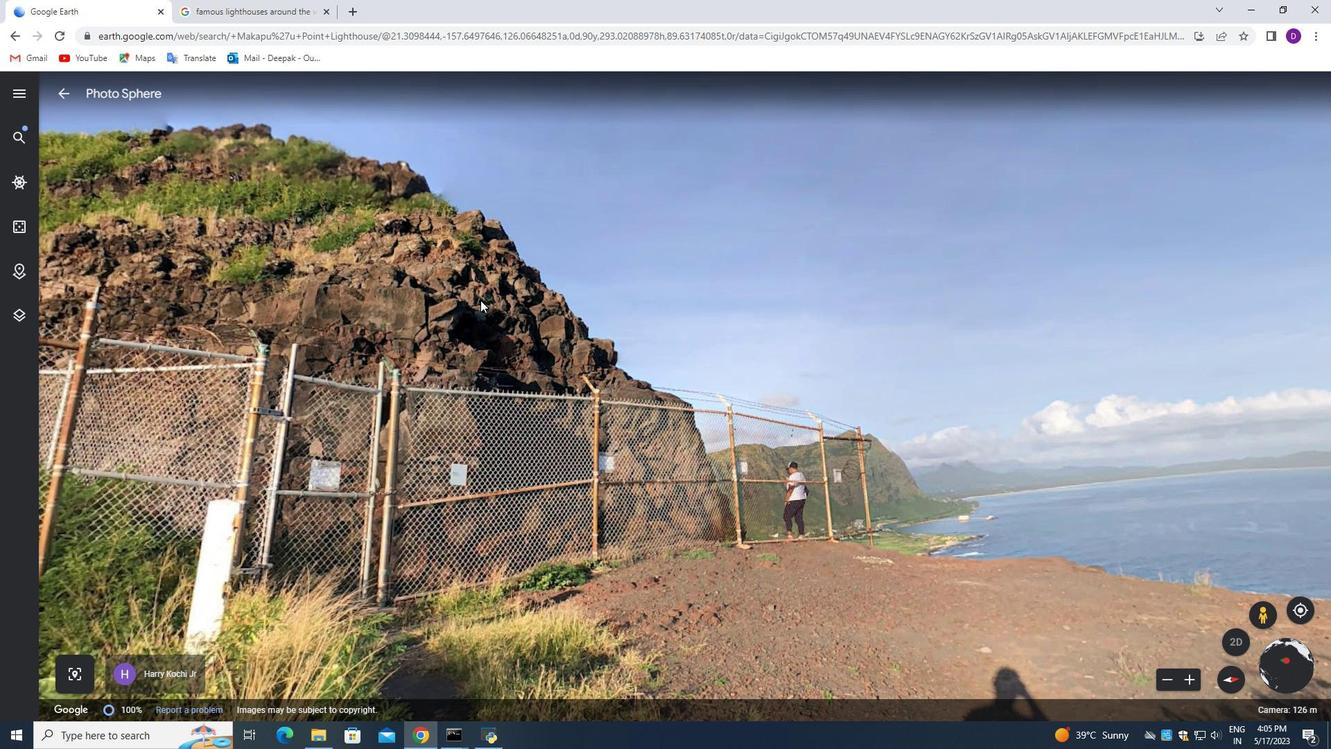 
Action: Mouse moved to (481, 301)
Screenshot: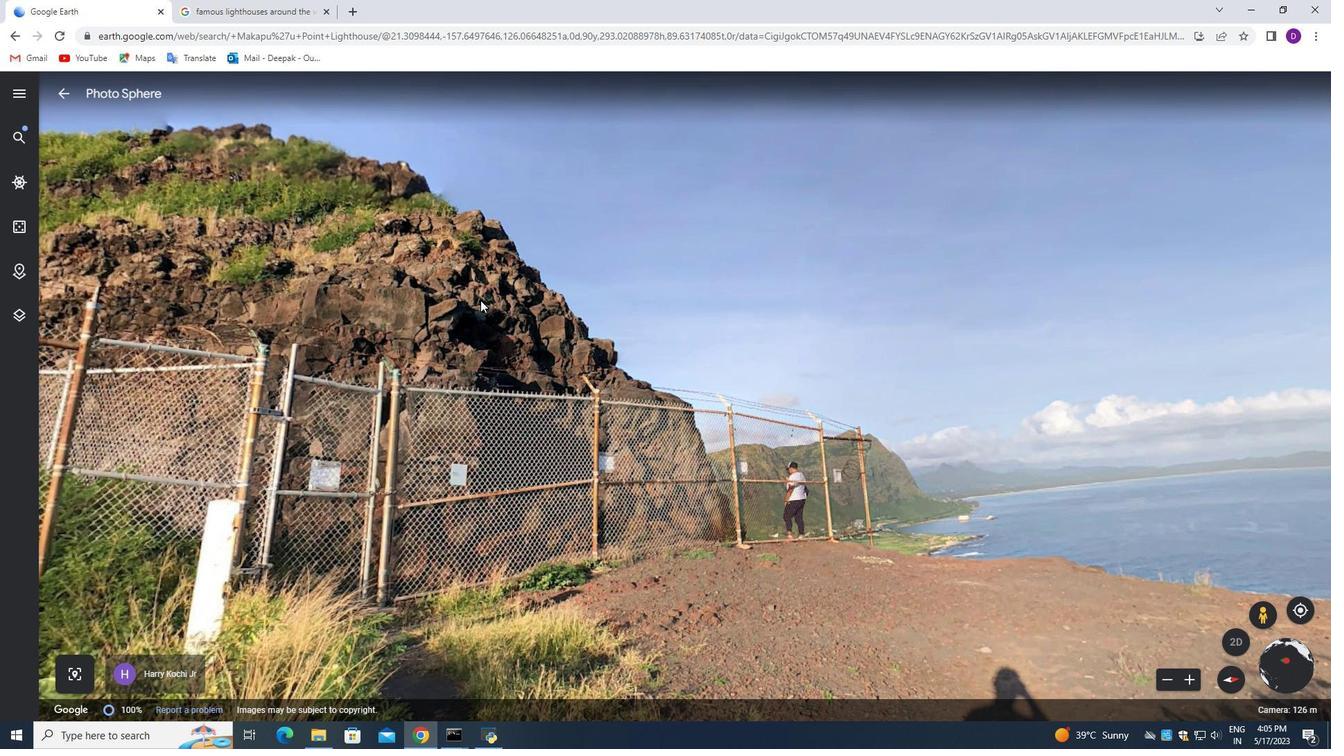 
Action: Mouse scrolled (481, 301) with delta (0, 0)
Screenshot: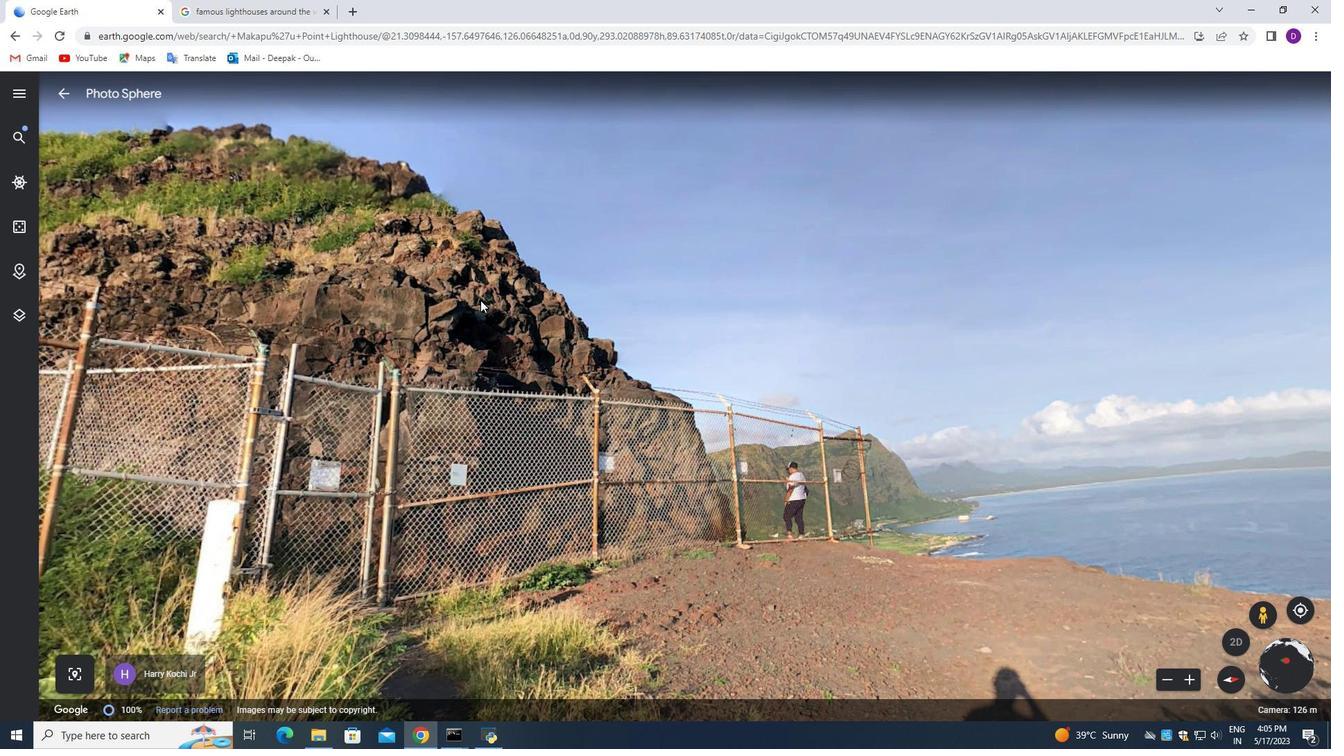 
Action: Mouse scrolled (481, 301) with delta (0, 0)
Screenshot: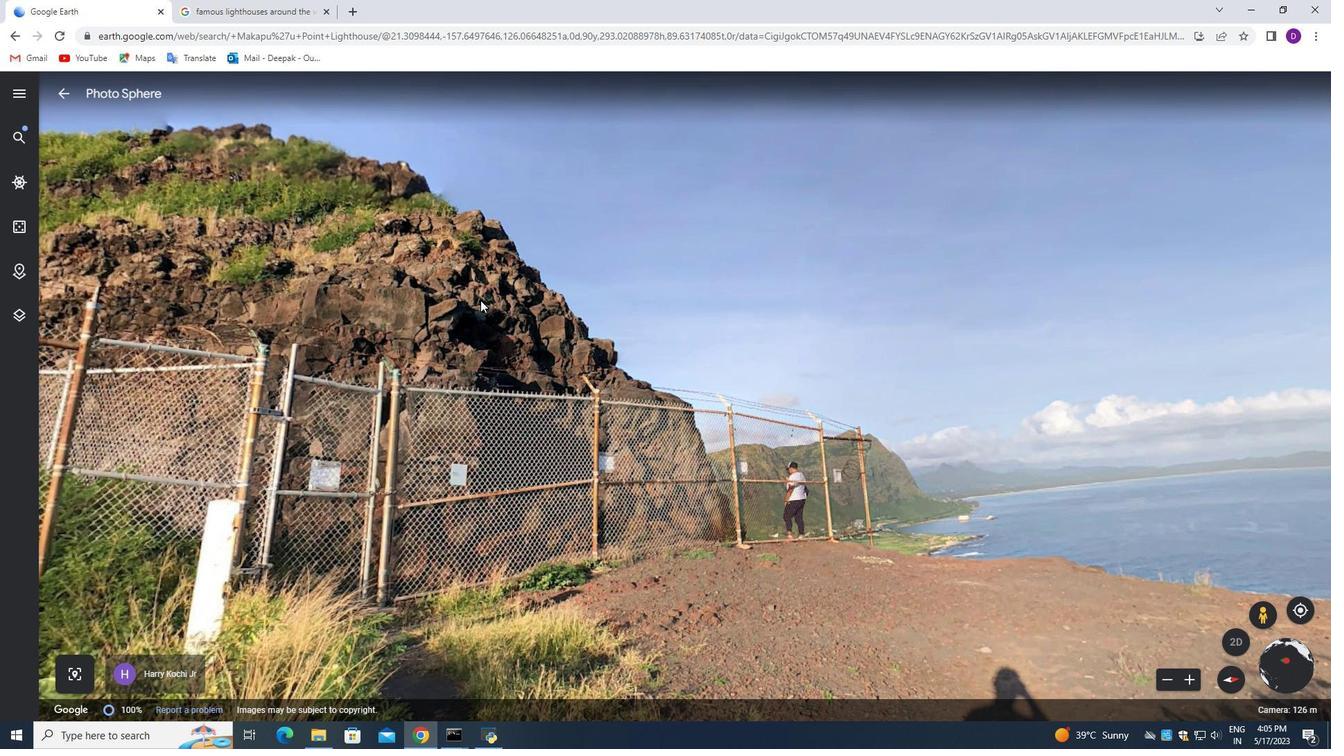 
Action: Mouse scrolled (481, 301) with delta (0, 0)
Screenshot: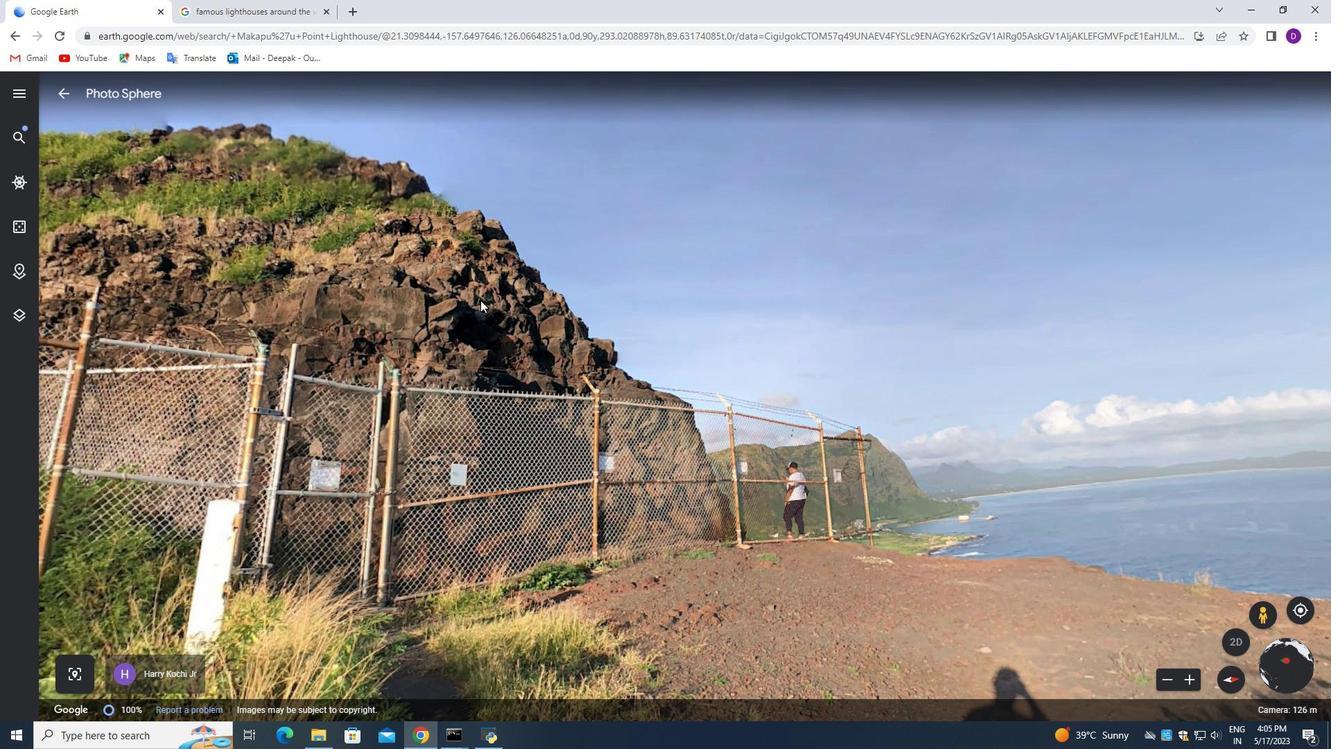 
Action: Mouse moved to (355, 233)
Screenshot: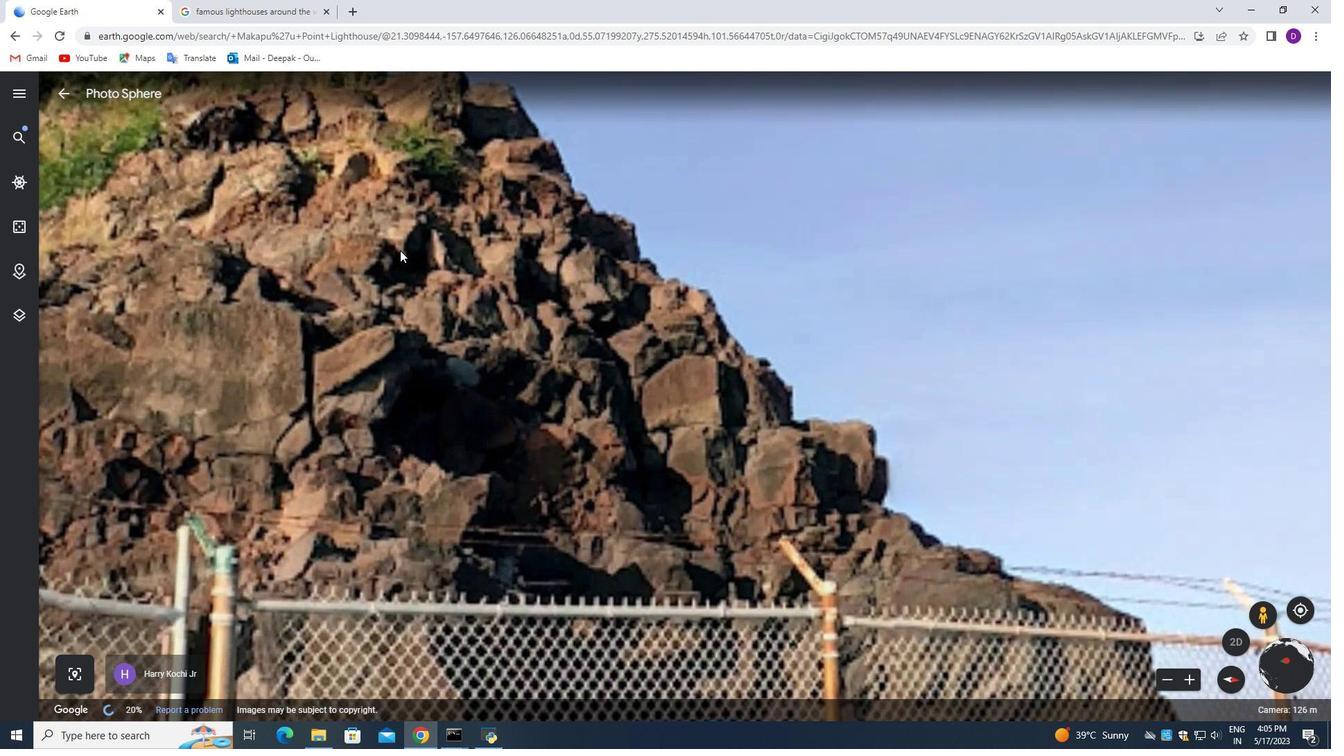
Action: Mouse pressed left at (355, 233)
Screenshot: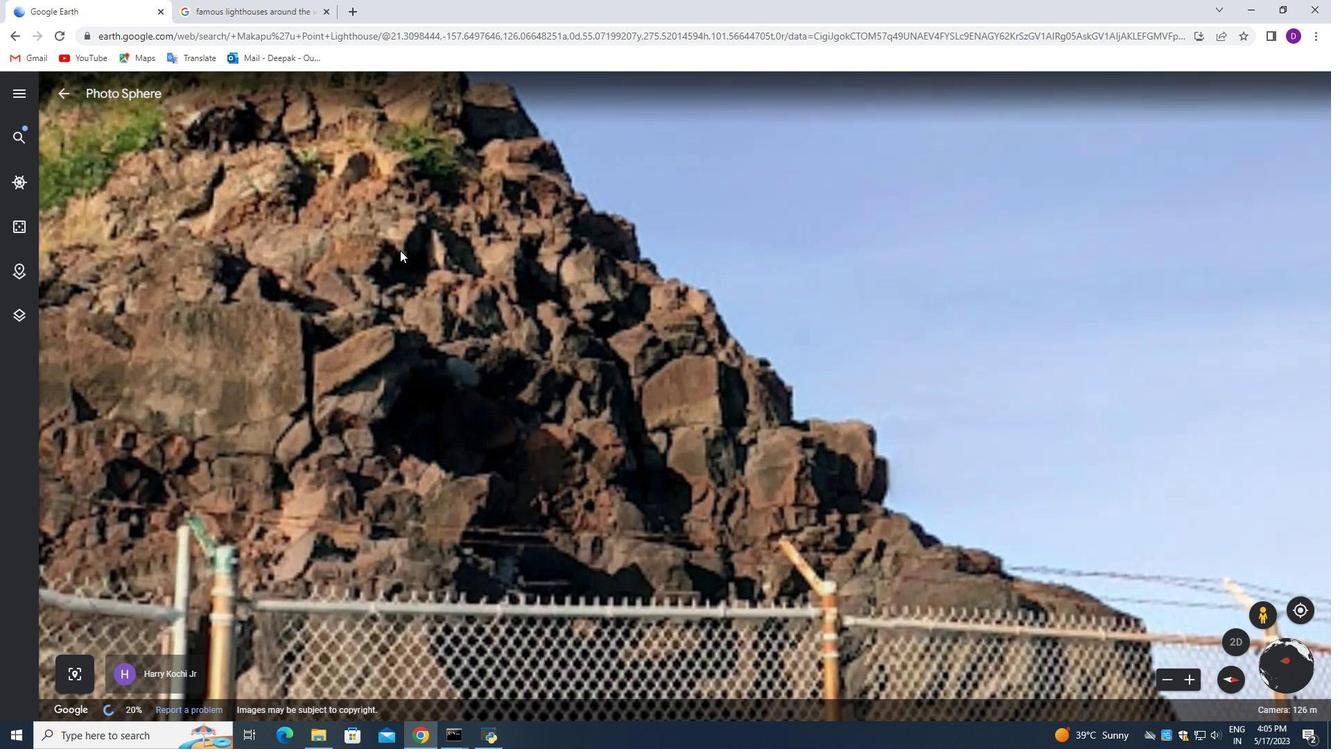 
Action: Mouse moved to (1264, 615)
Screenshot: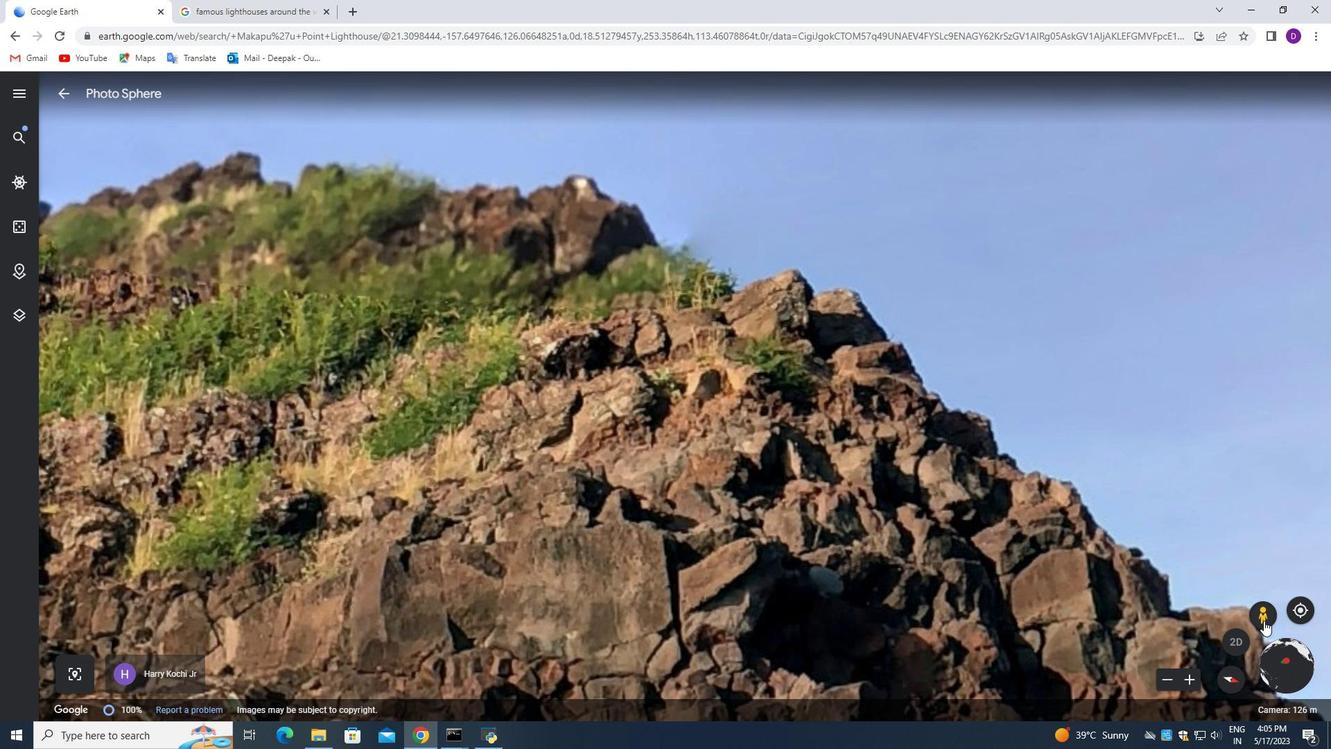 
Action: Mouse pressed left at (1264, 615)
Screenshot: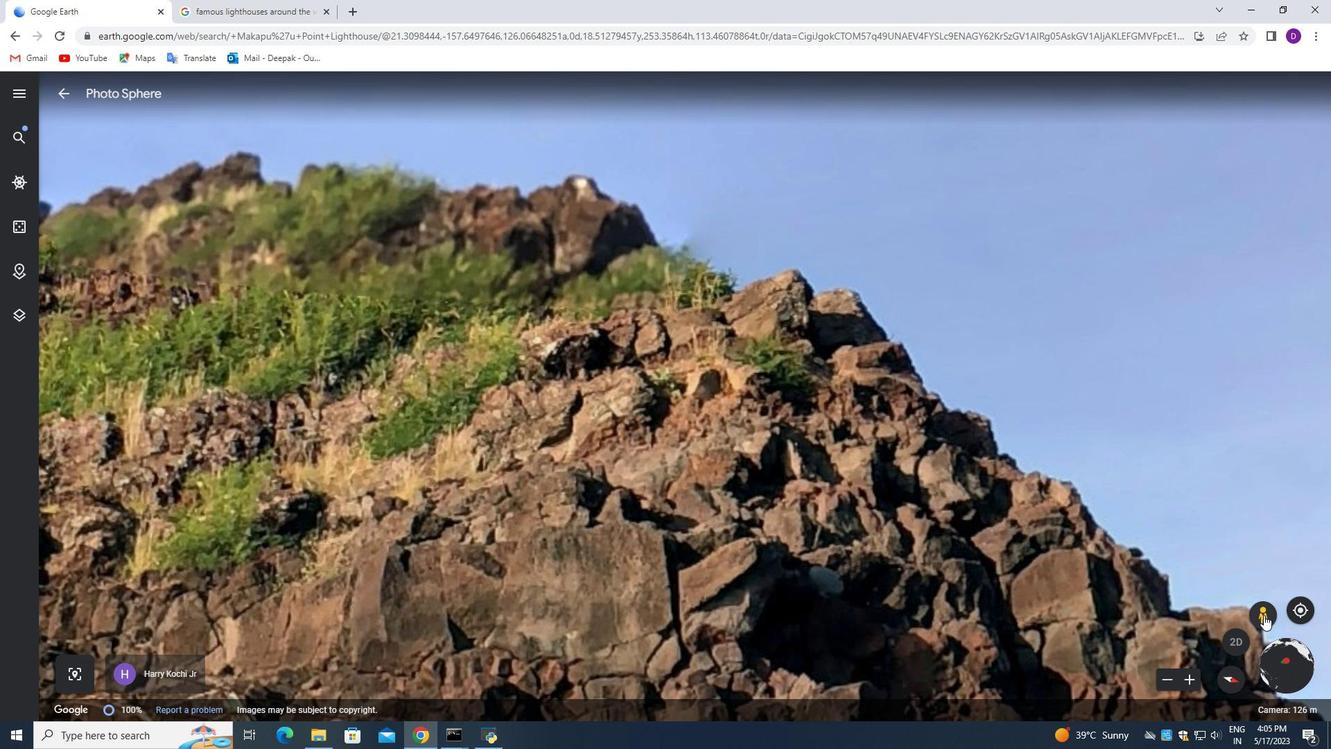 
Action: Mouse moved to (265, 2)
Screenshot: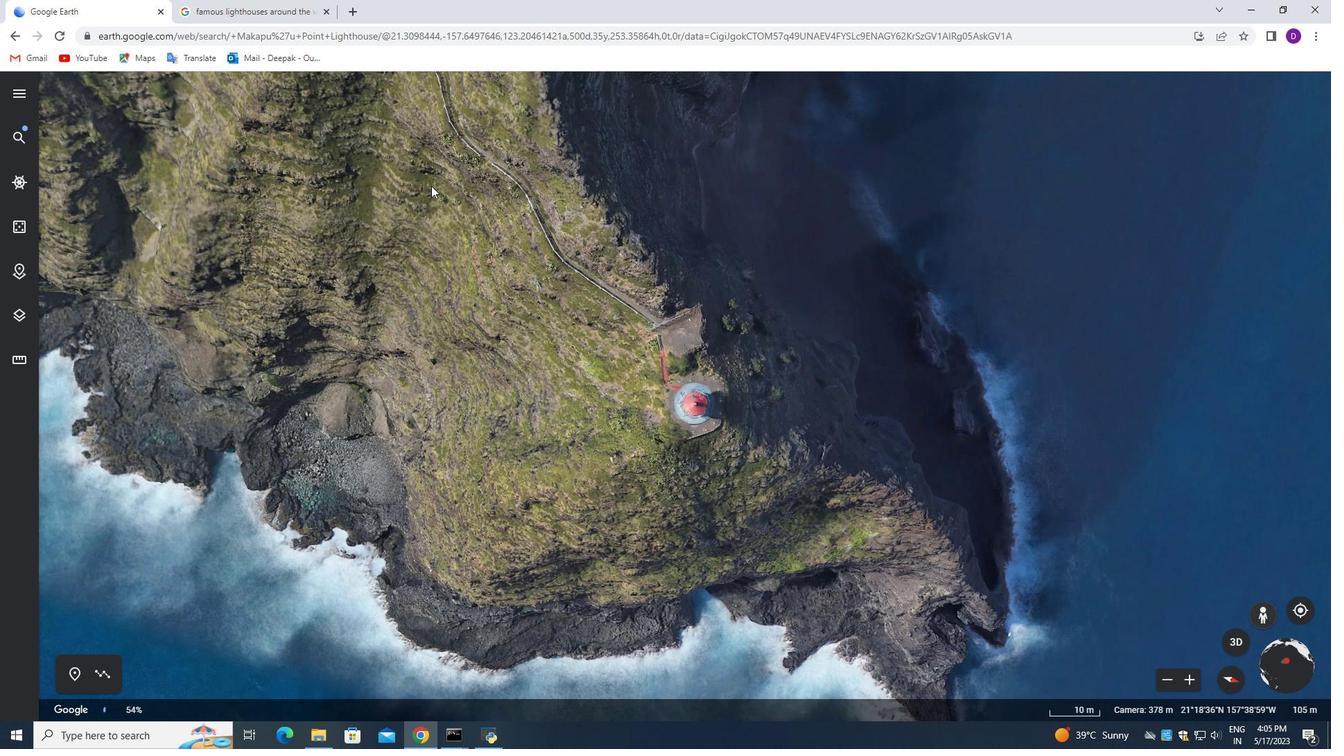
Action: Mouse pressed left at (265, 2)
Screenshot: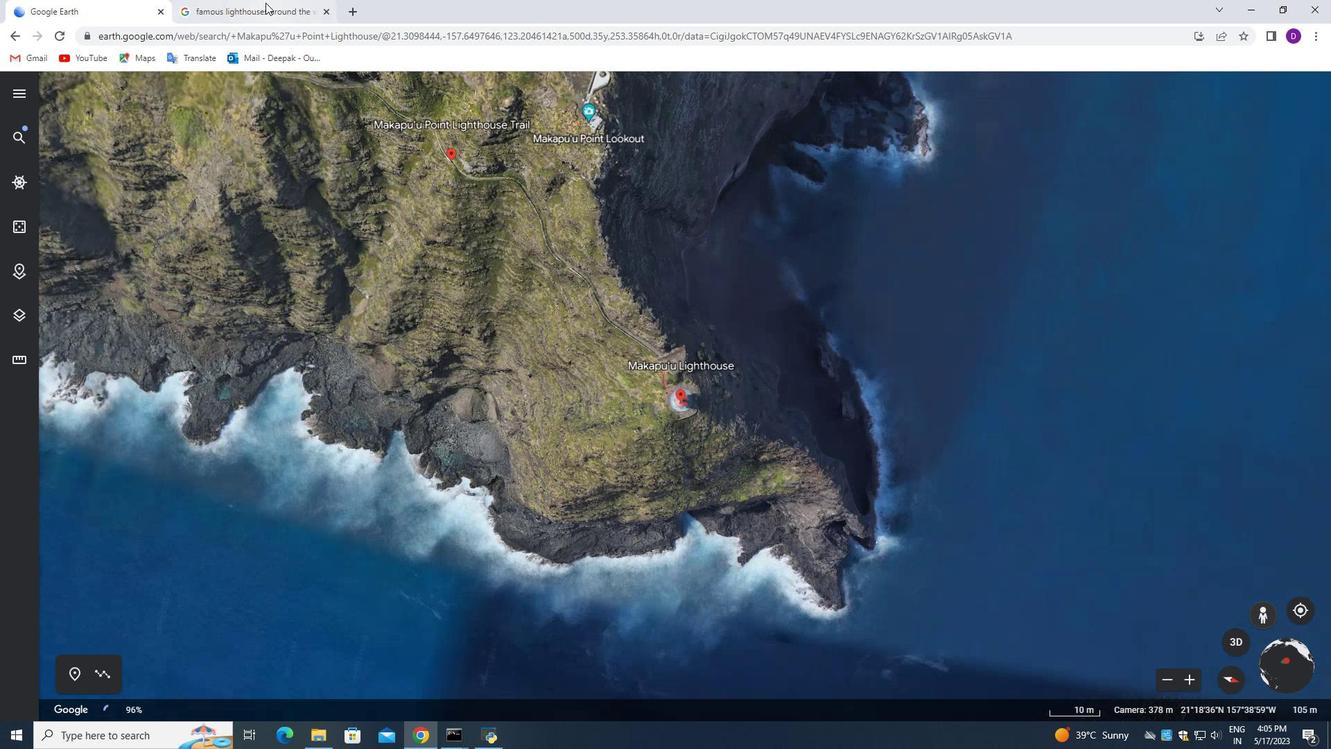 
Action: Mouse moved to (604, 263)
Screenshot: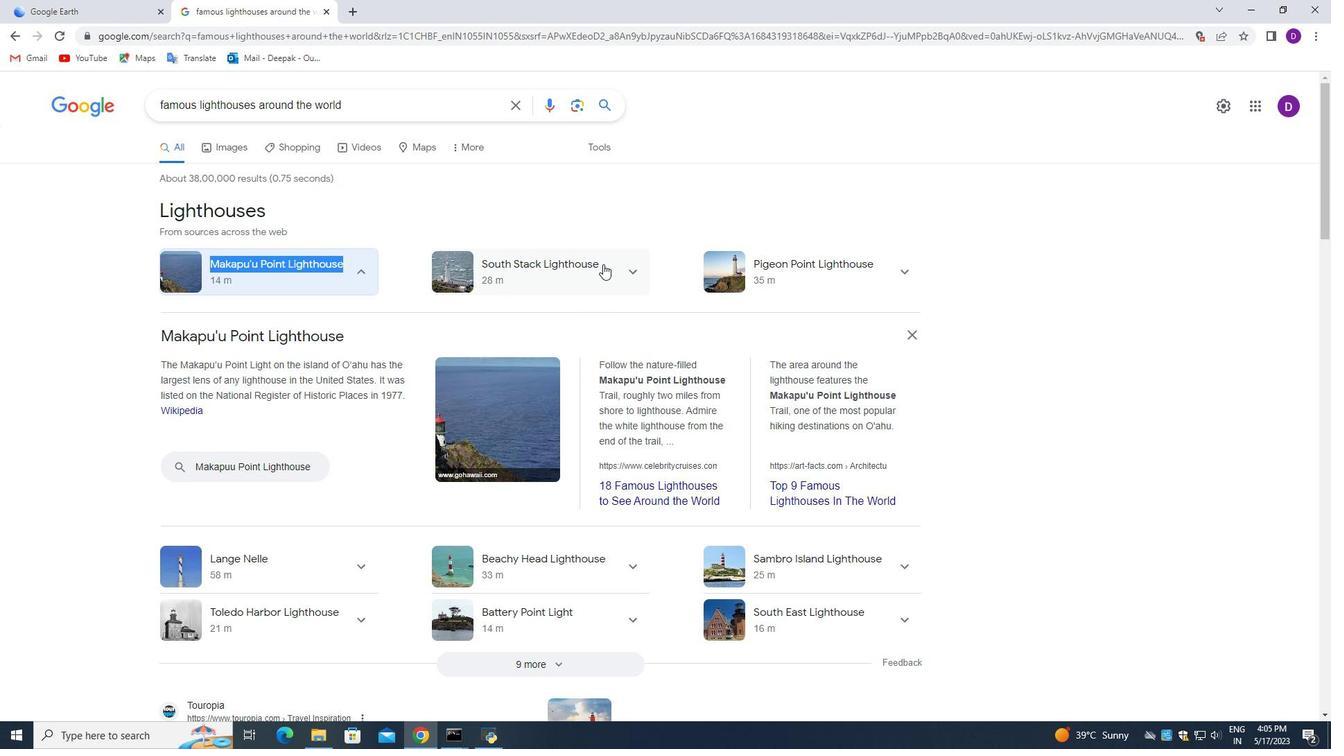 
Action: Mouse pressed left at (604, 263)
Screenshot: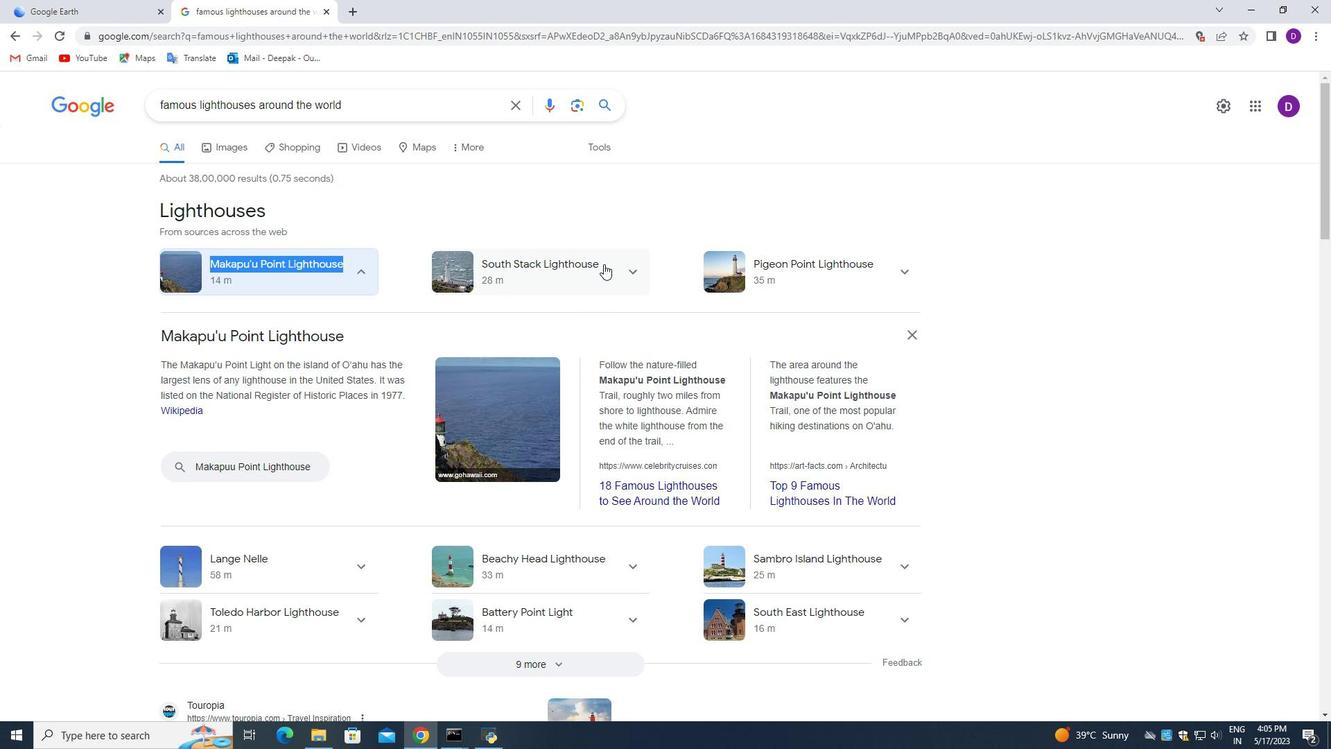 
Action: Mouse moved to (602, 324)
Screenshot: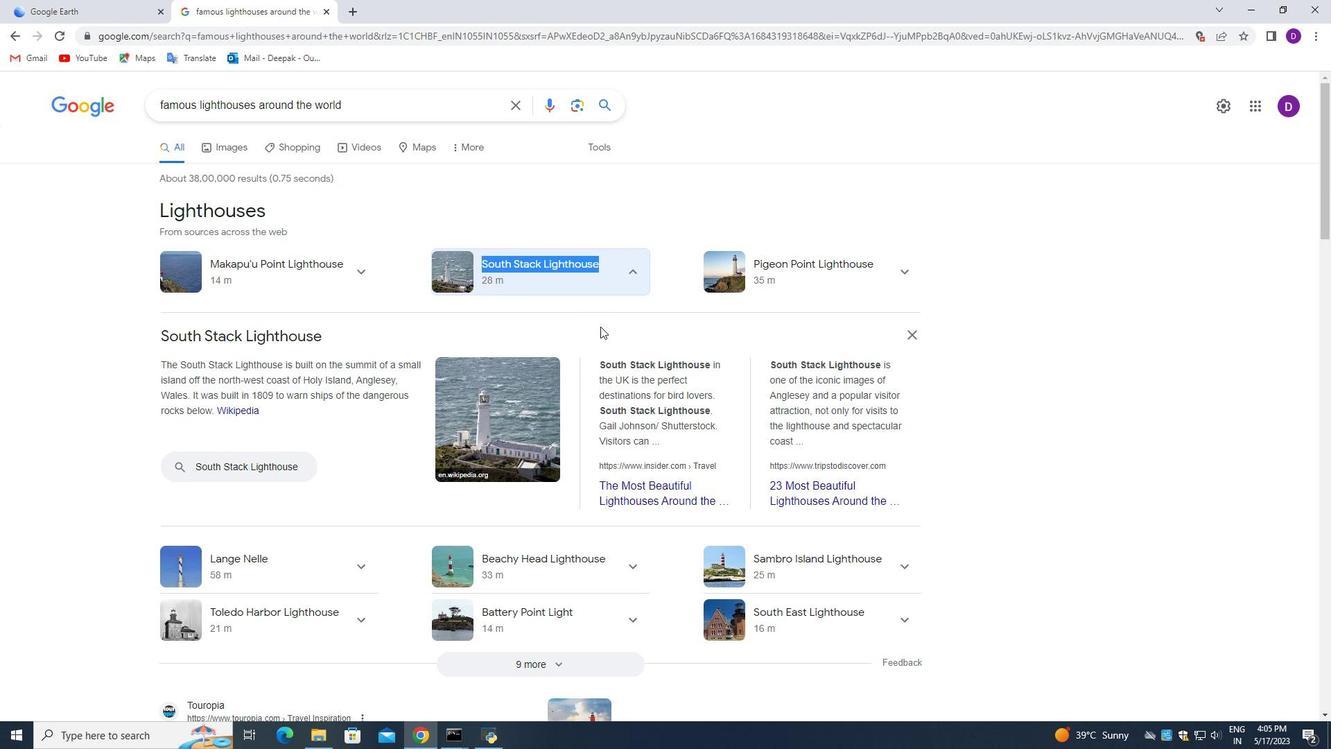 
Action: Key pressed ctrl+C
Screenshot: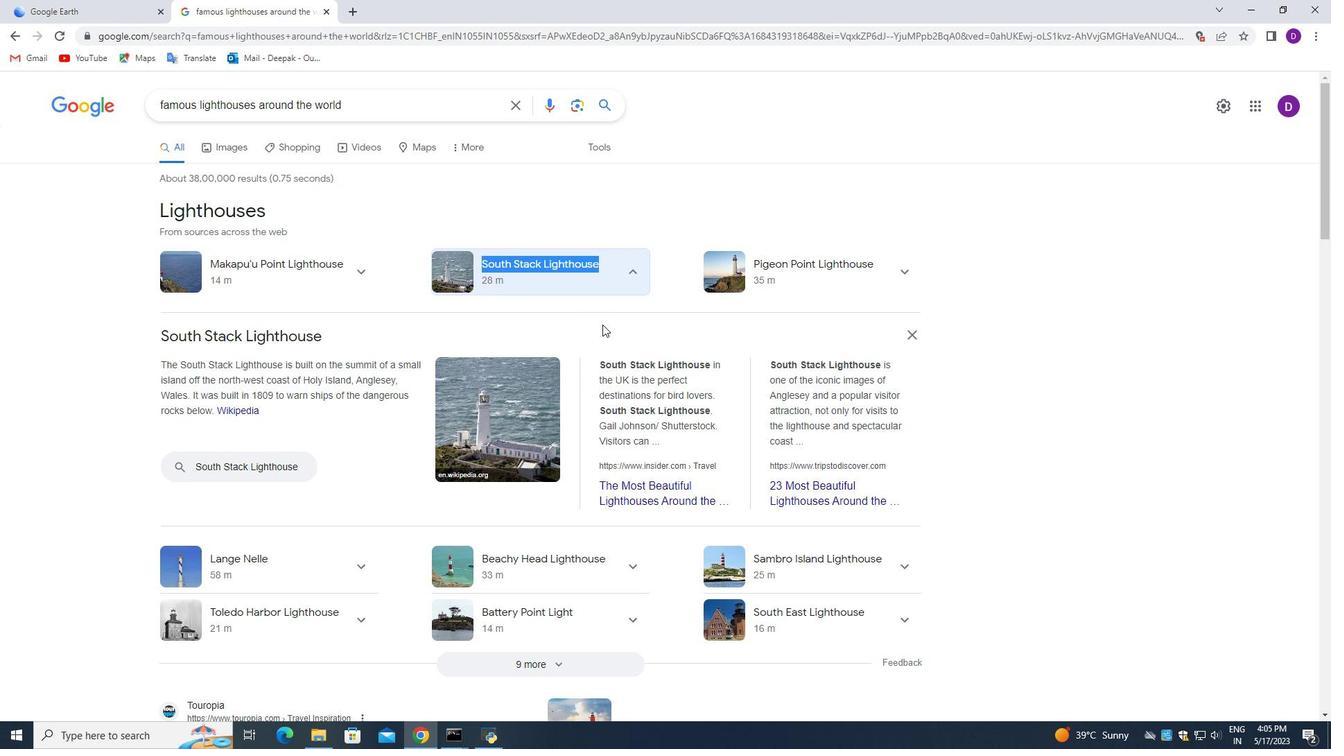
Action: Mouse moved to (69, 7)
Screenshot: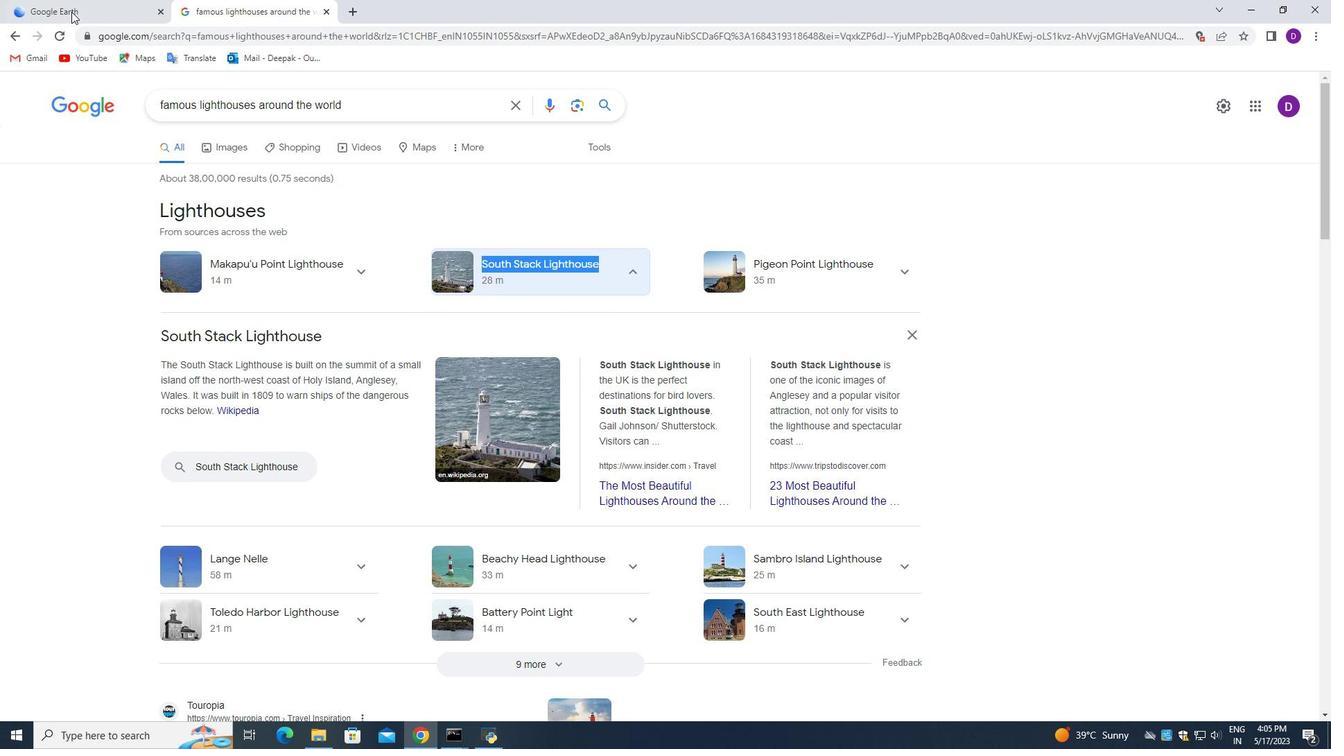 
Action: Mouse pressed left at (69, 7)
Screenshot: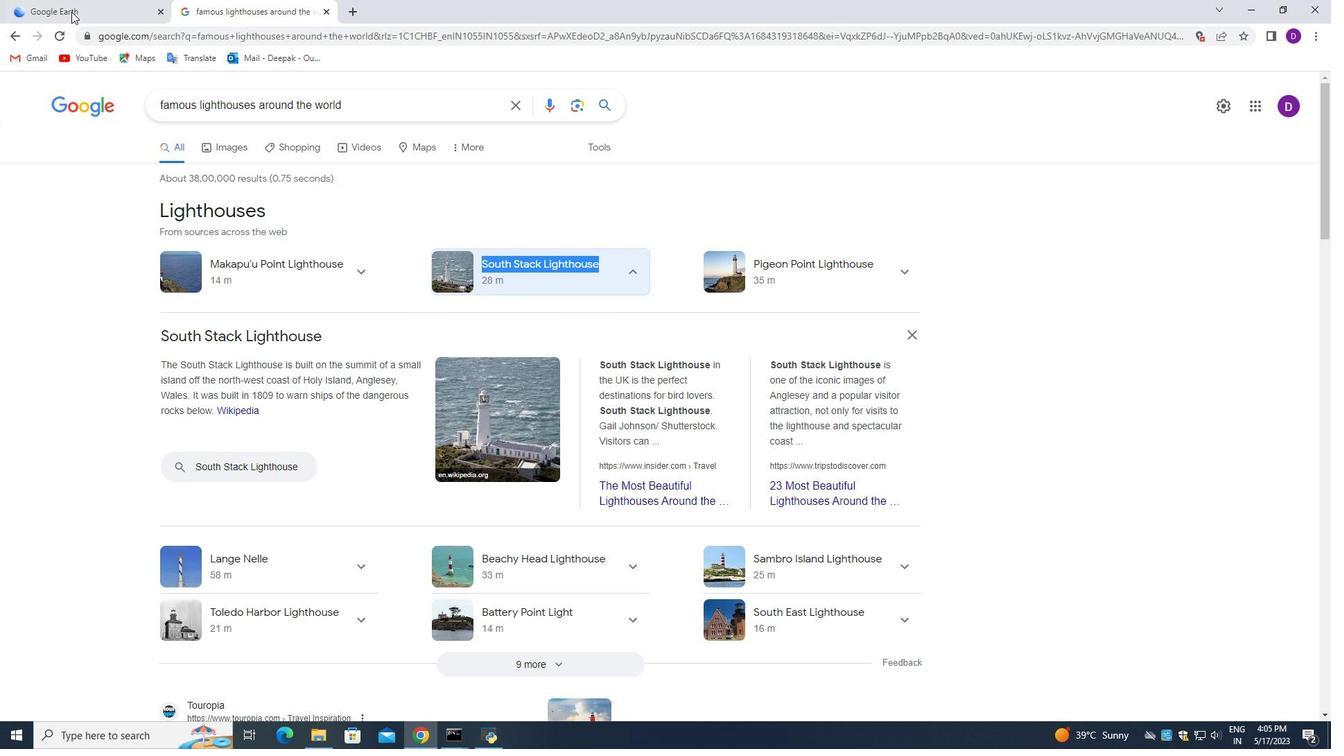 
Action: Mouse moved to (14, 129)
Screenshot: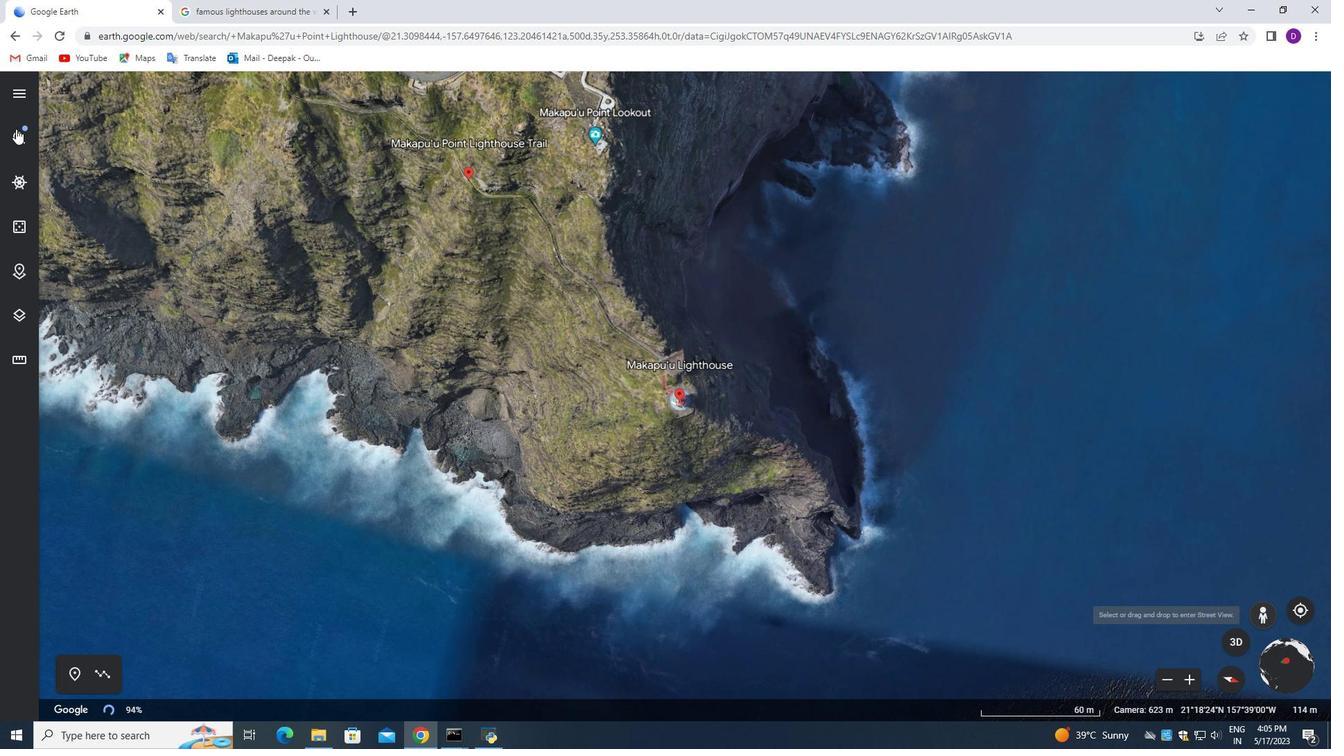 
Action: Mouse pressed left at (14, 129)
Screenshot: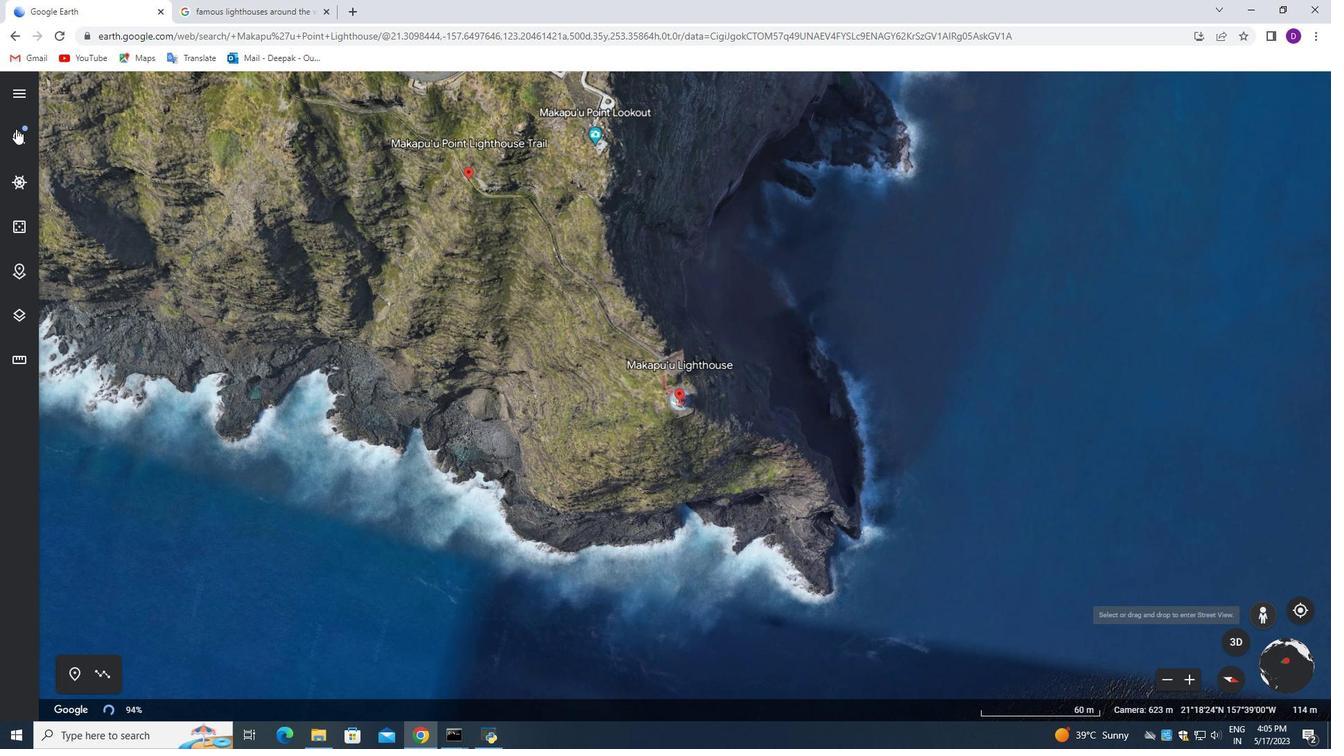 
Action: Mouse moved to (257, 94)
Screenshot: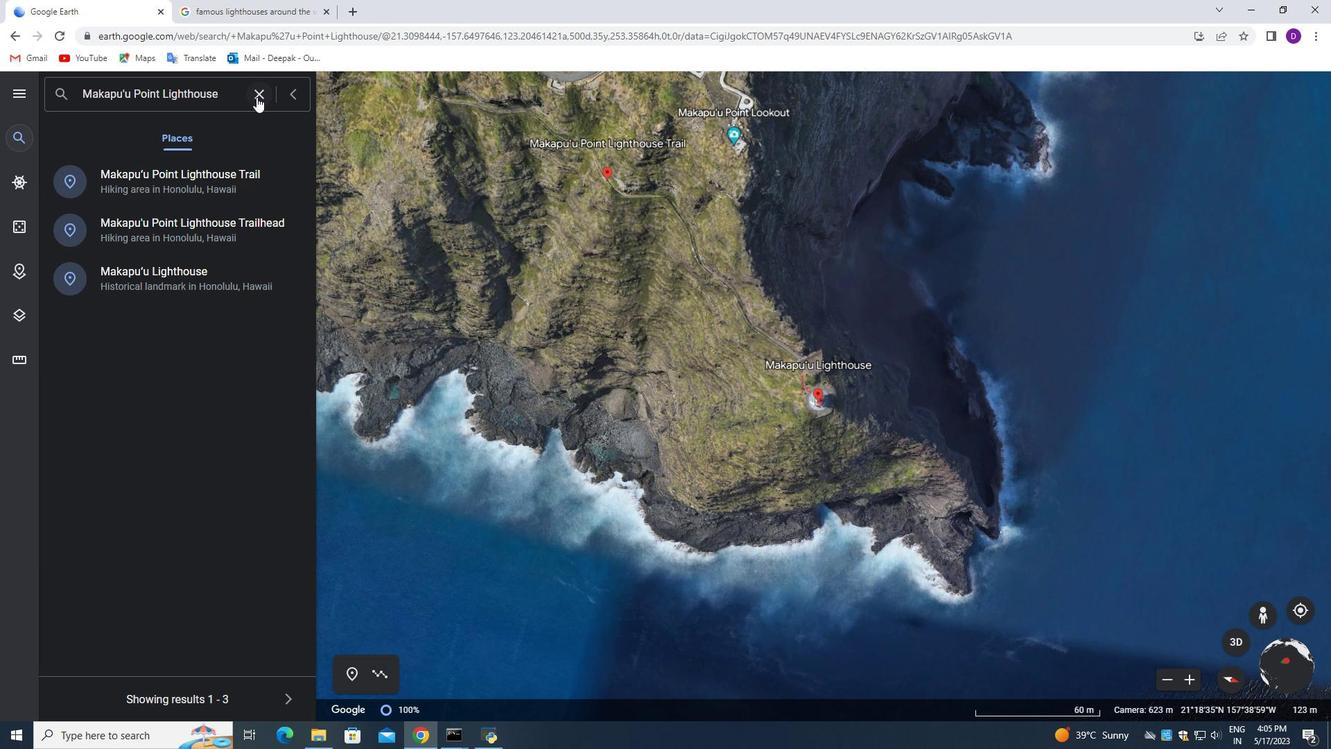 
Action: Mouse pressed left at (257, 94)
Screenshot: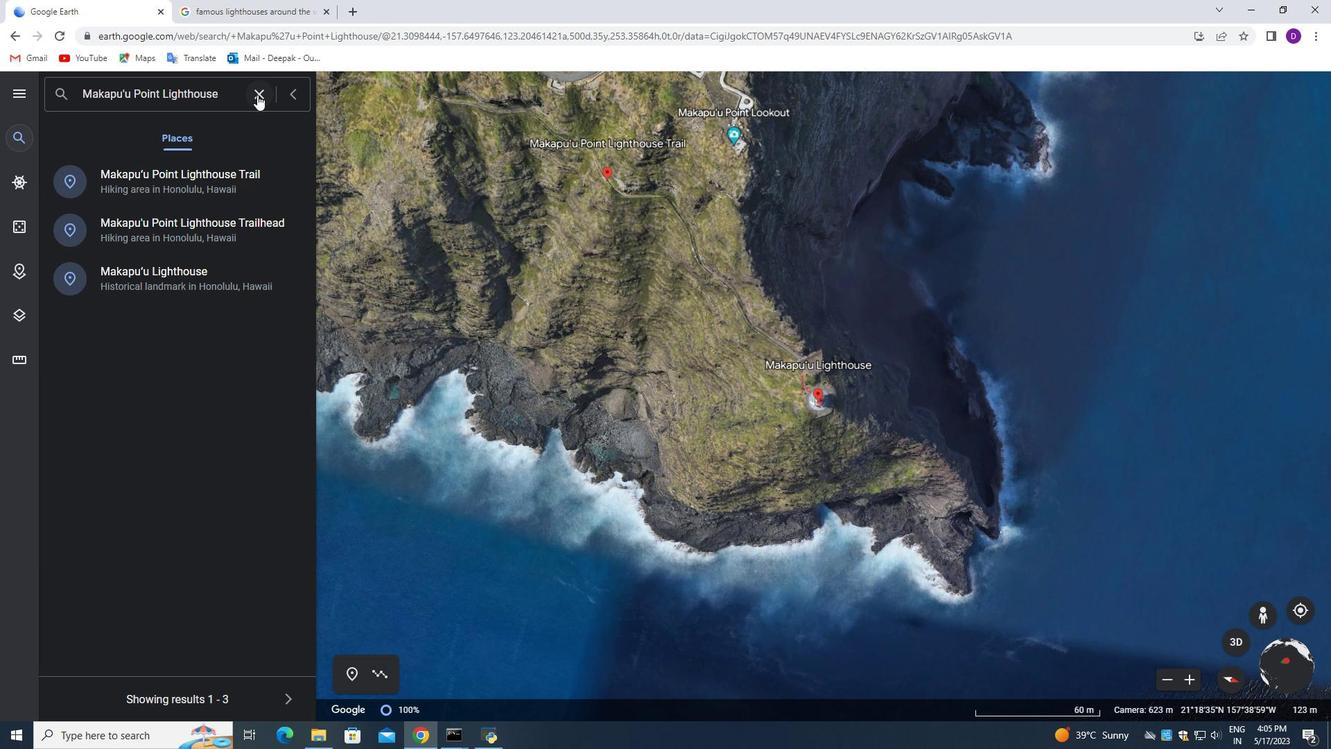 
Action: Mouse moved to (224, 98)
Screenshot: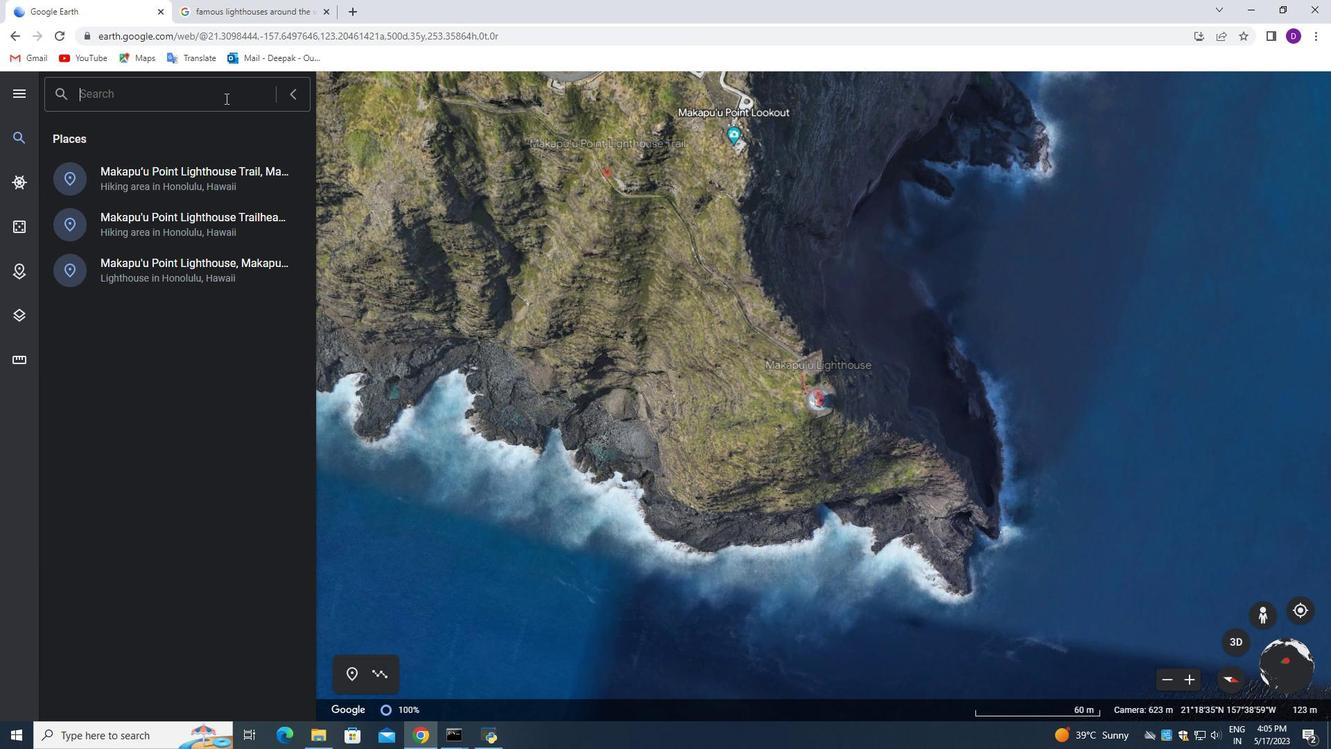 
Action: Key pressed ctrl+V
Screenshot: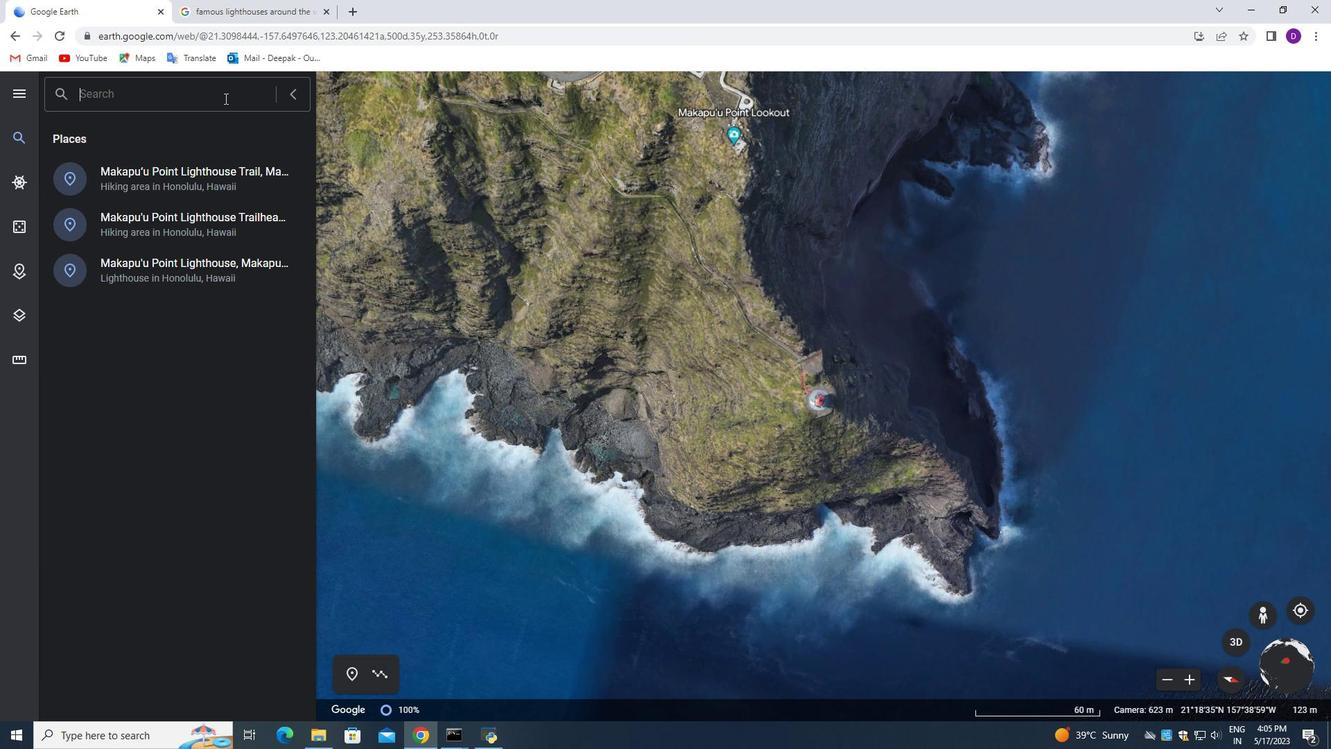 
Action: Mouse moved to (224, 101)
Screenshot: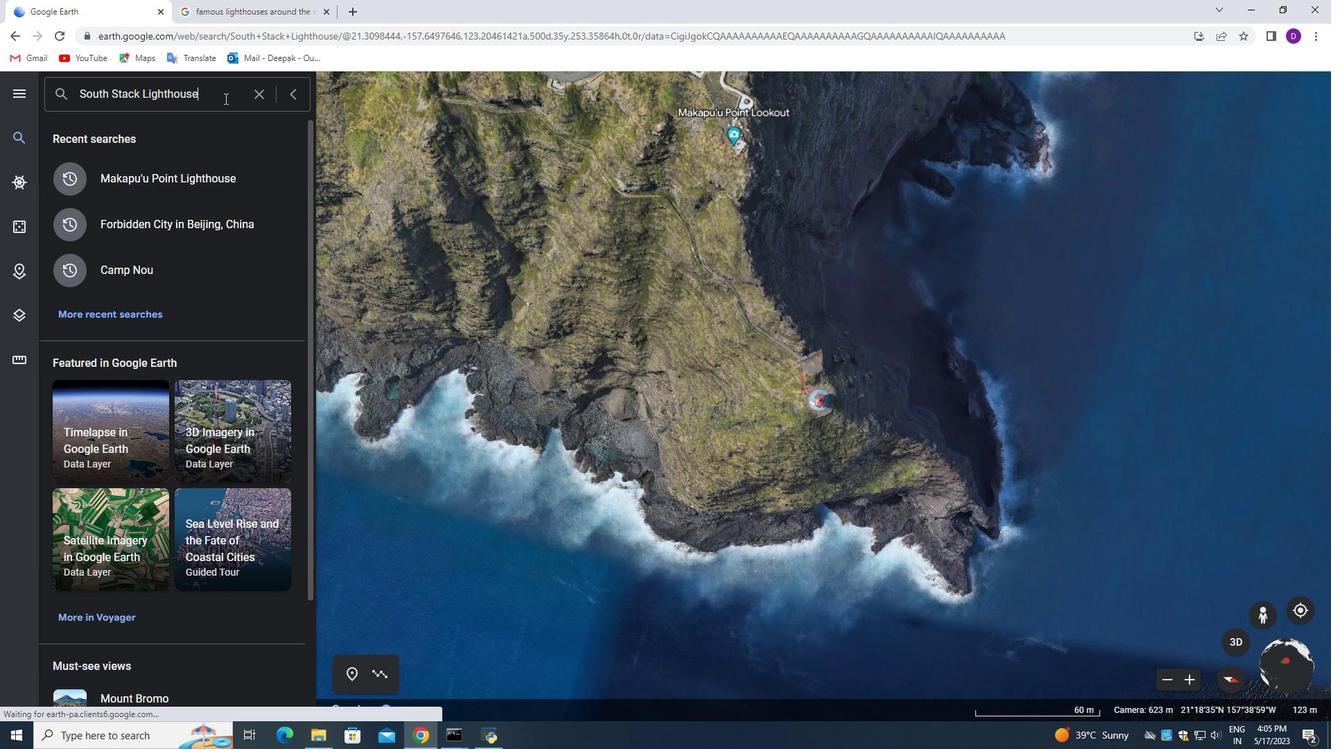 
Action: Key pressed <Key.enter>
Screenshot: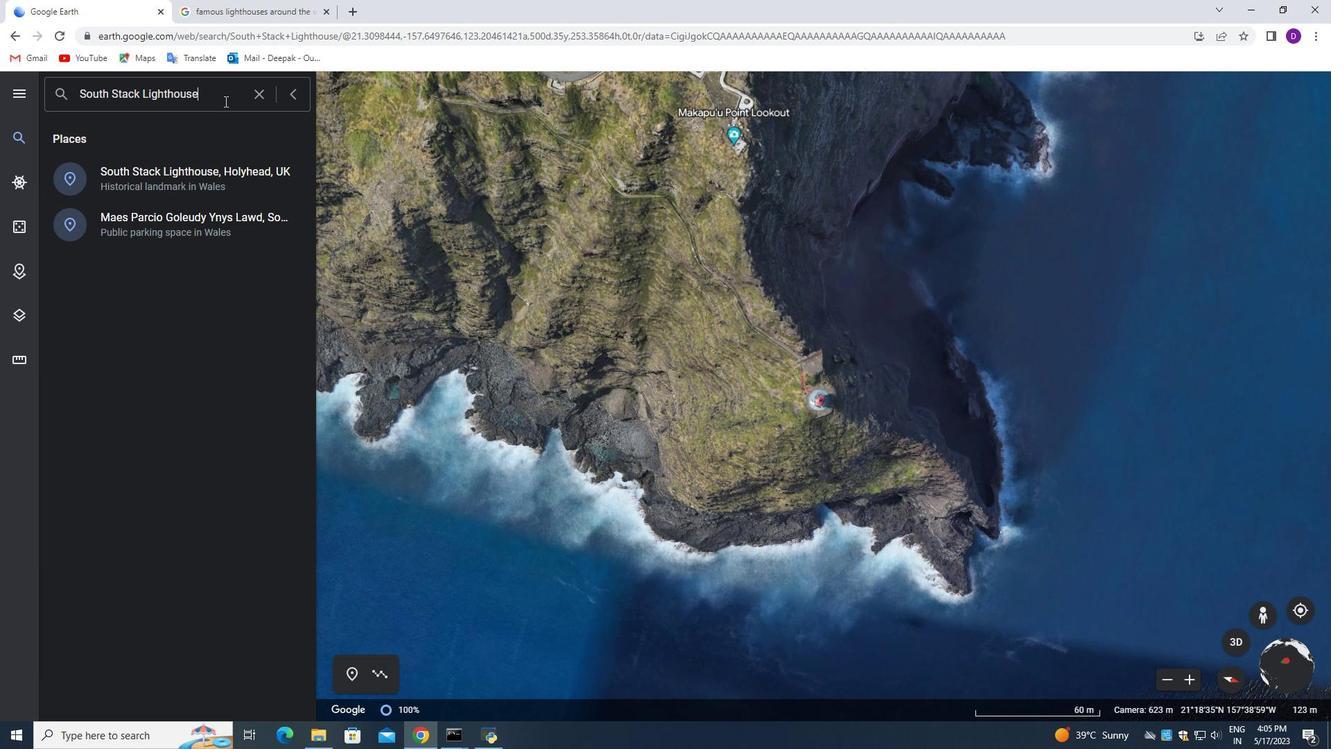 
Action: Mouse moved to (1265, 611)
Screenshot: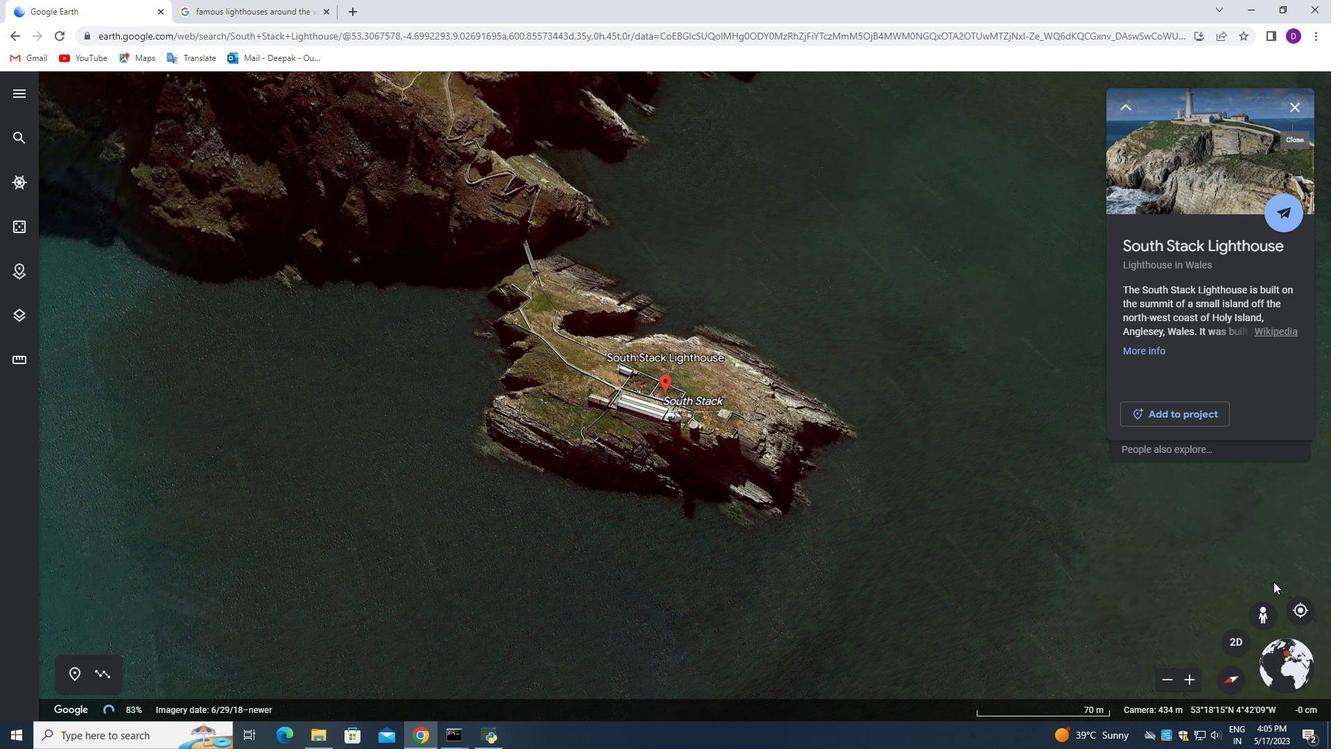 
Action: Mouse pressed left at (1265, 611)
Screenshot: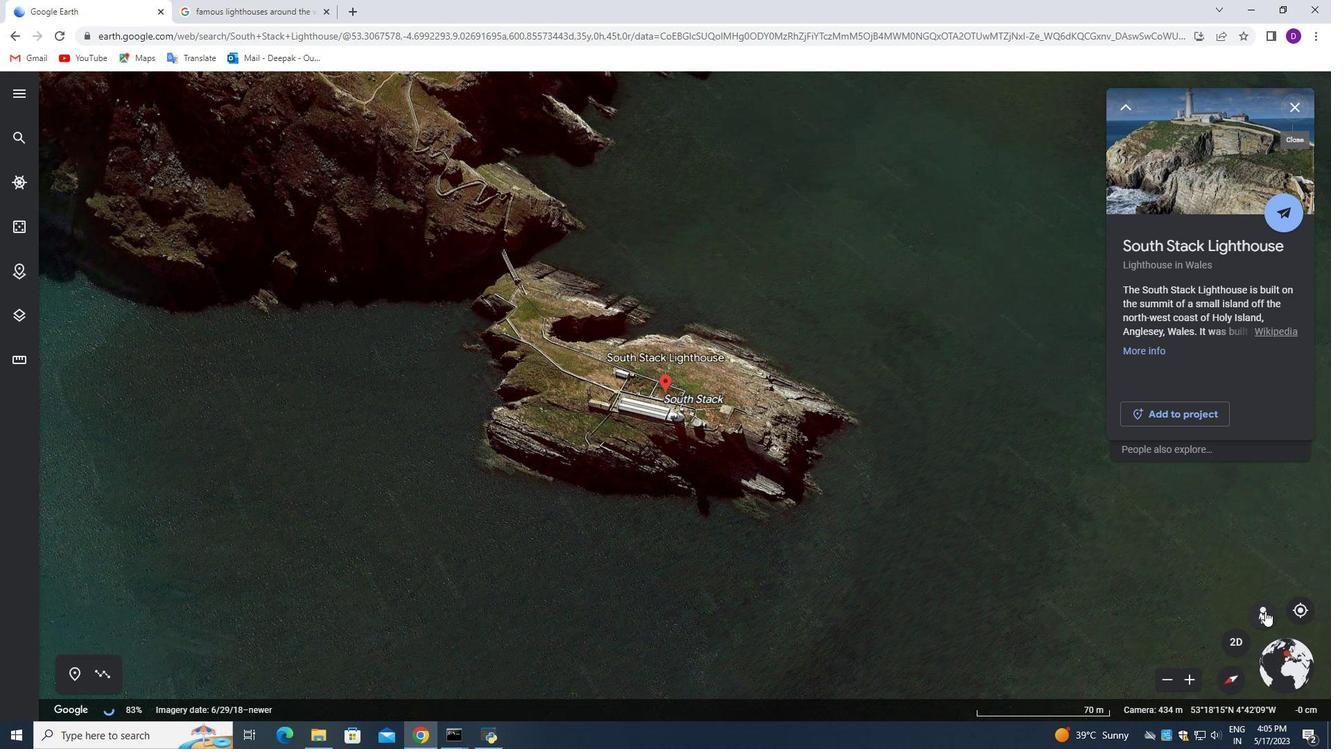 
Action: Mouse moved to (486, 253)
Screenshot: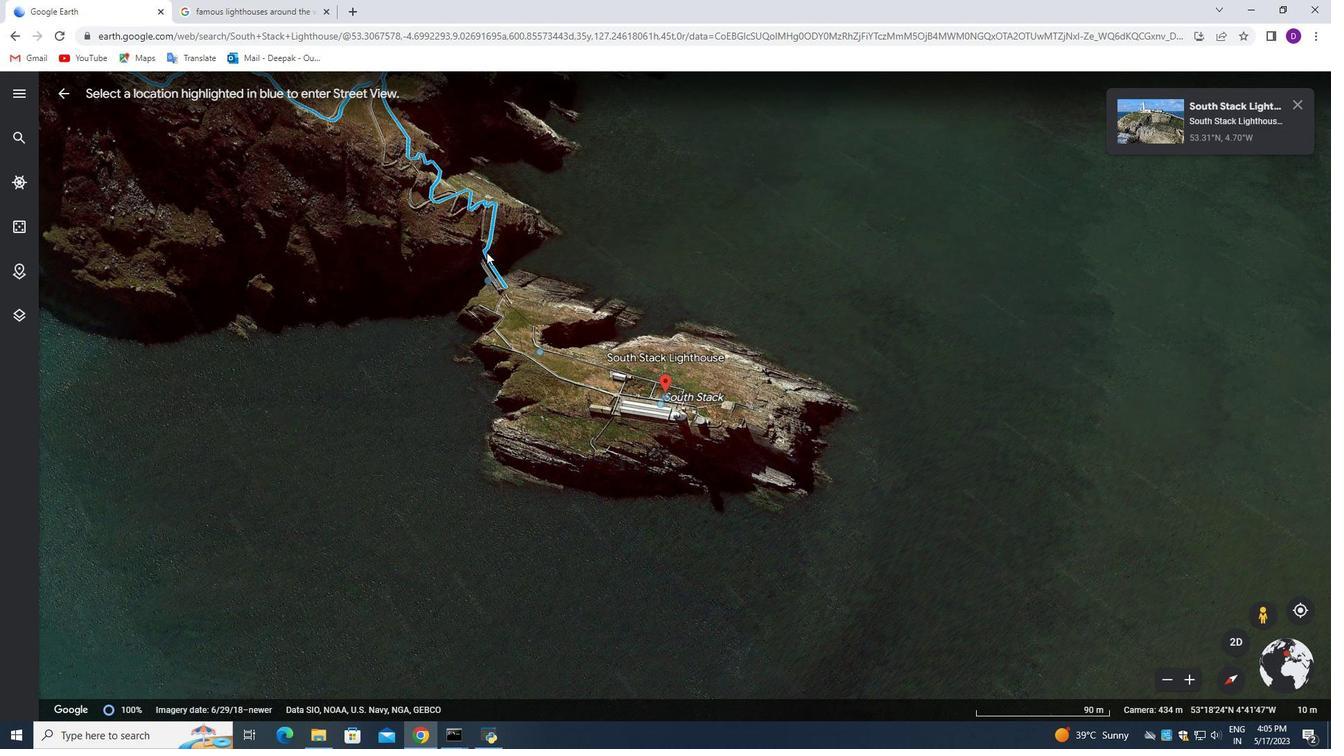 
Action: Mouse pressed left at (486, 253)
Screenshot: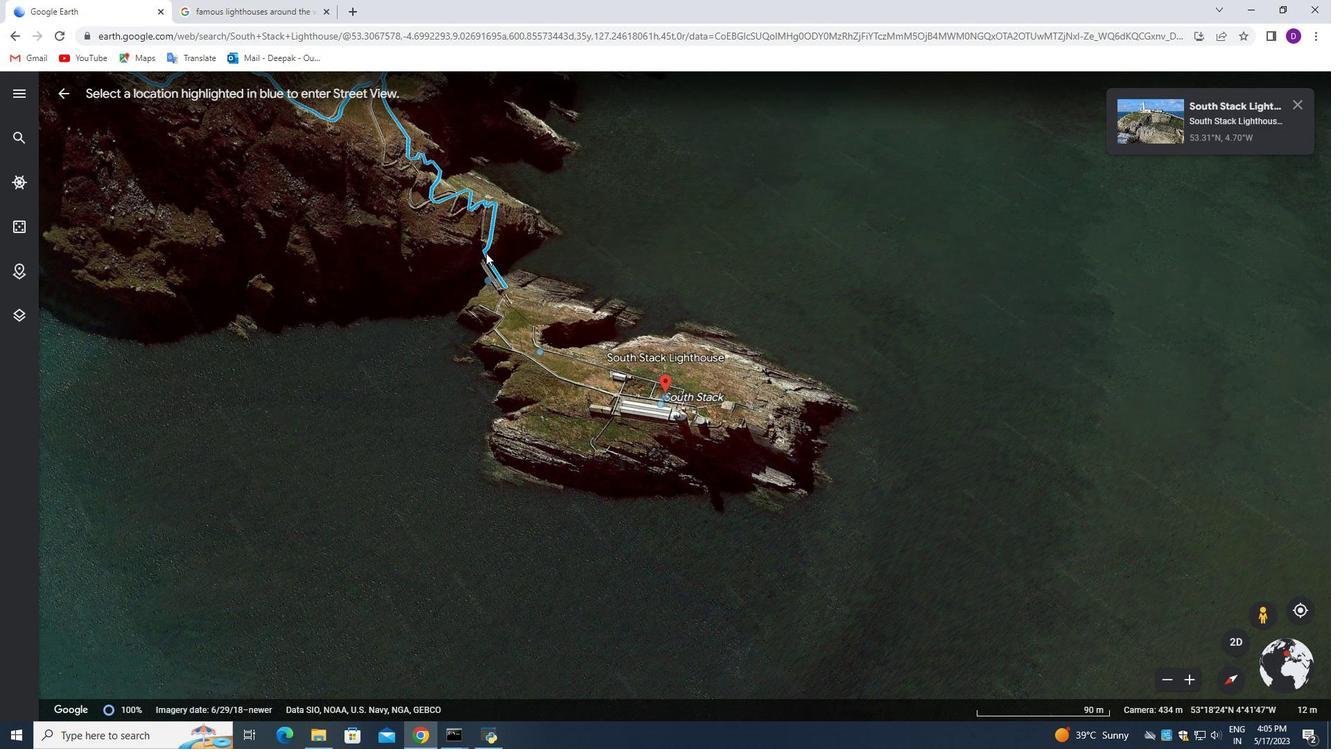 
Action: Mouse moved to (623, 443)
Screenshot: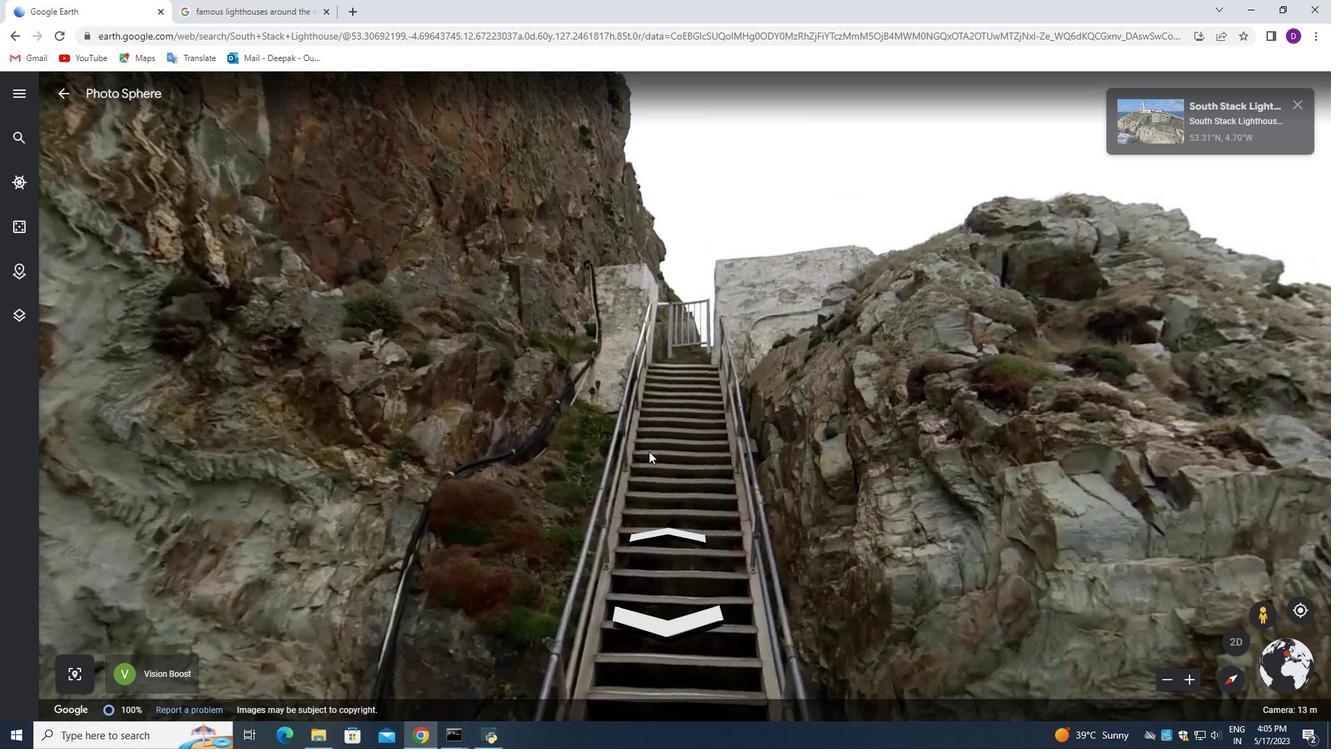 
Action: Mouse pressed left at (623, 443)
Screenshot: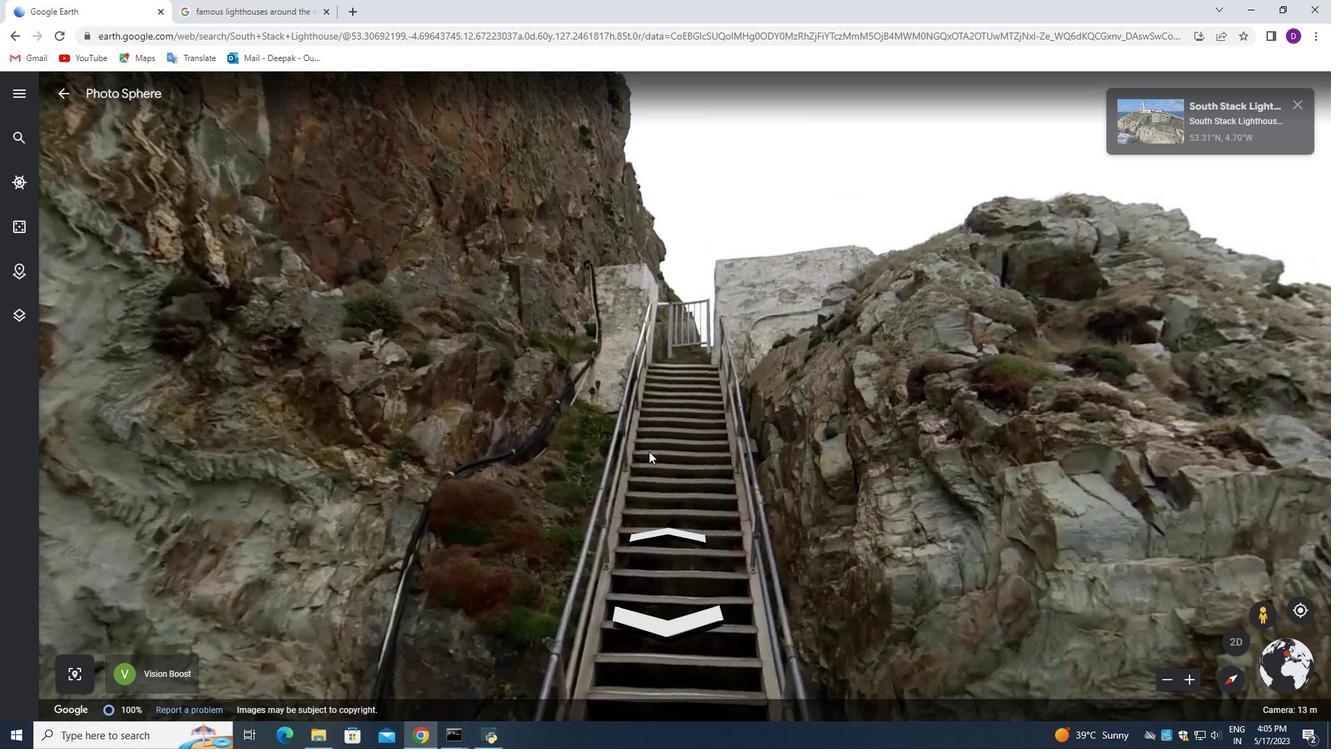 
Action: Mouse moved to (584, 399)
Screenshot: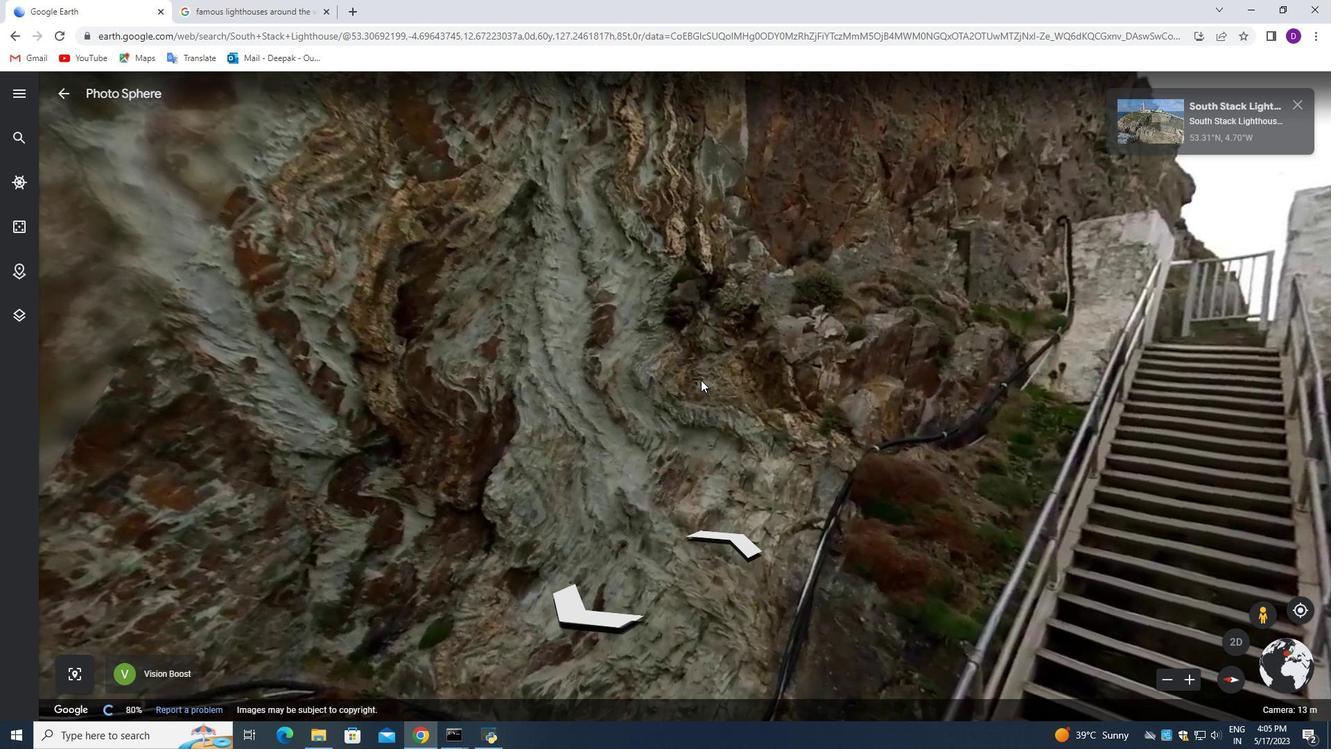 
Action: Mouse pressed left at (584, 399)
Screenshot: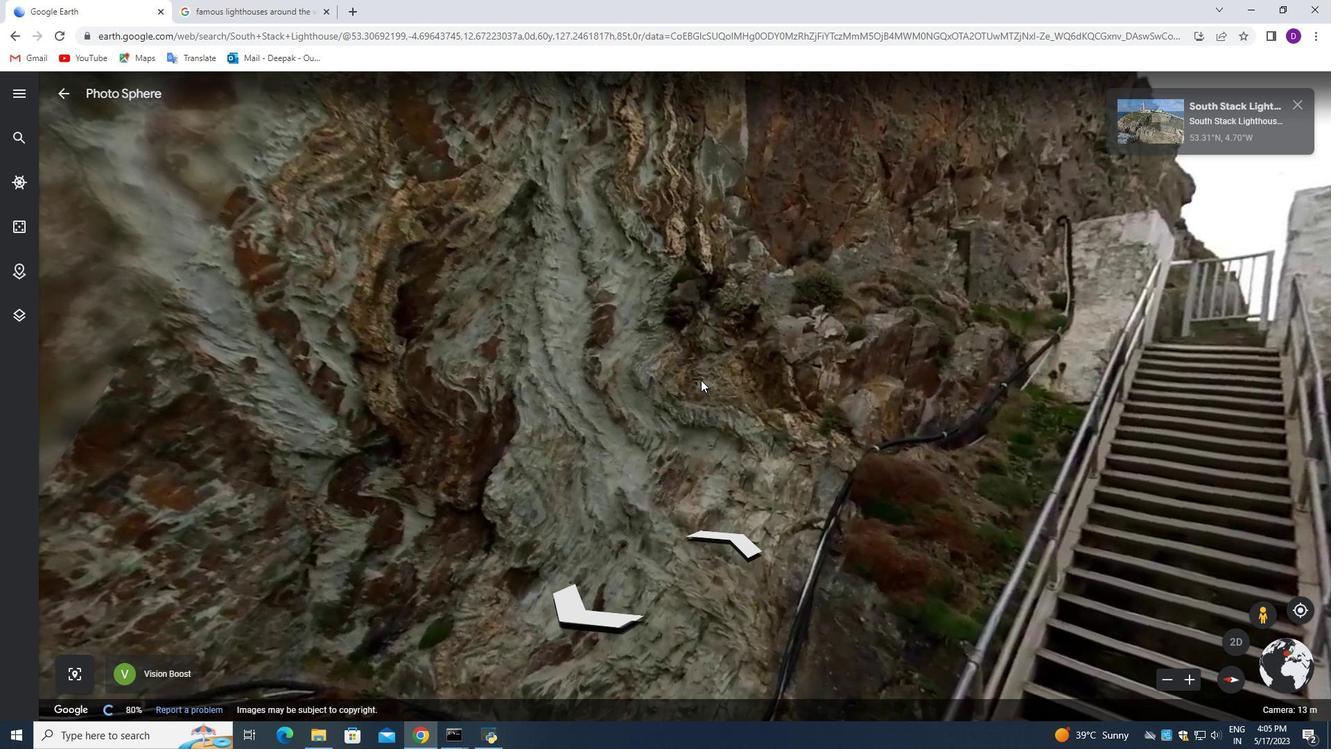 
Action: Mouse moved to (655, 372)
Screenshot: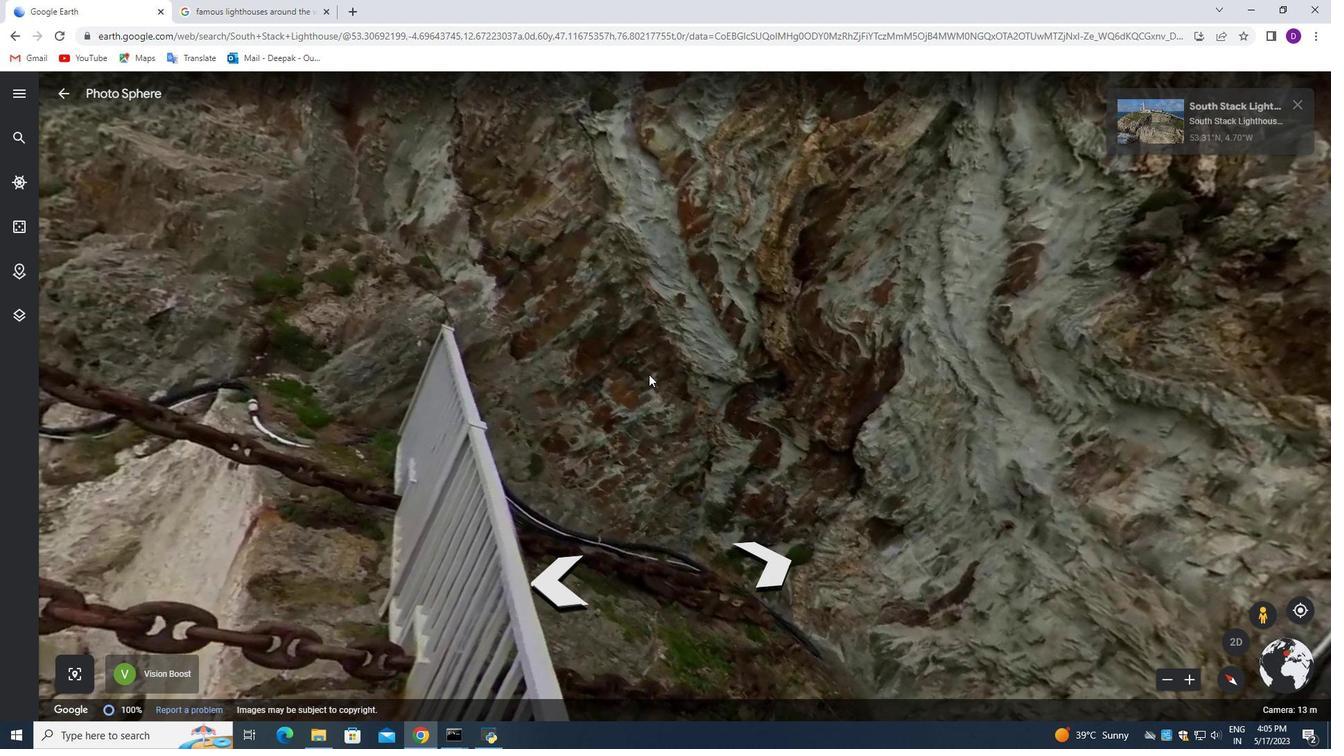 
Action: Mouse pressed left at (650, 373)
Screenshot: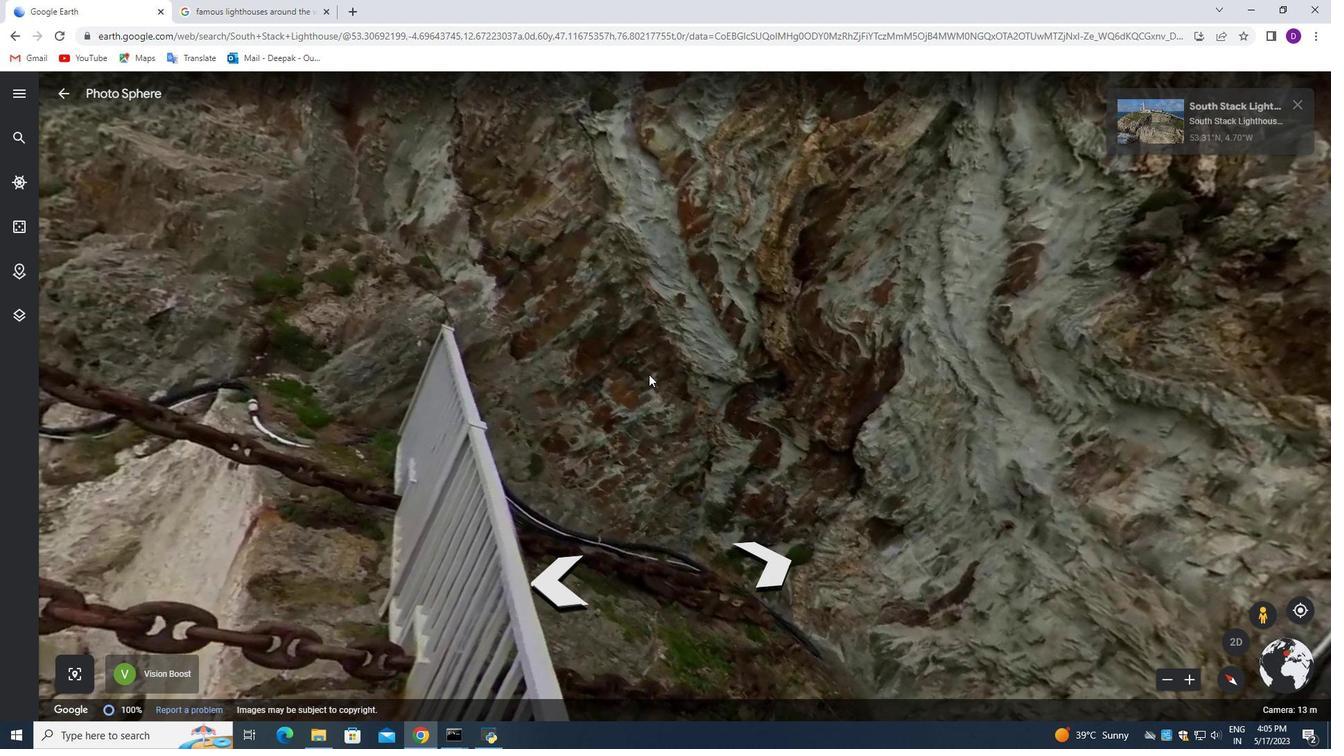 
Action: Mouse moved to (664, 343)
Screenshot: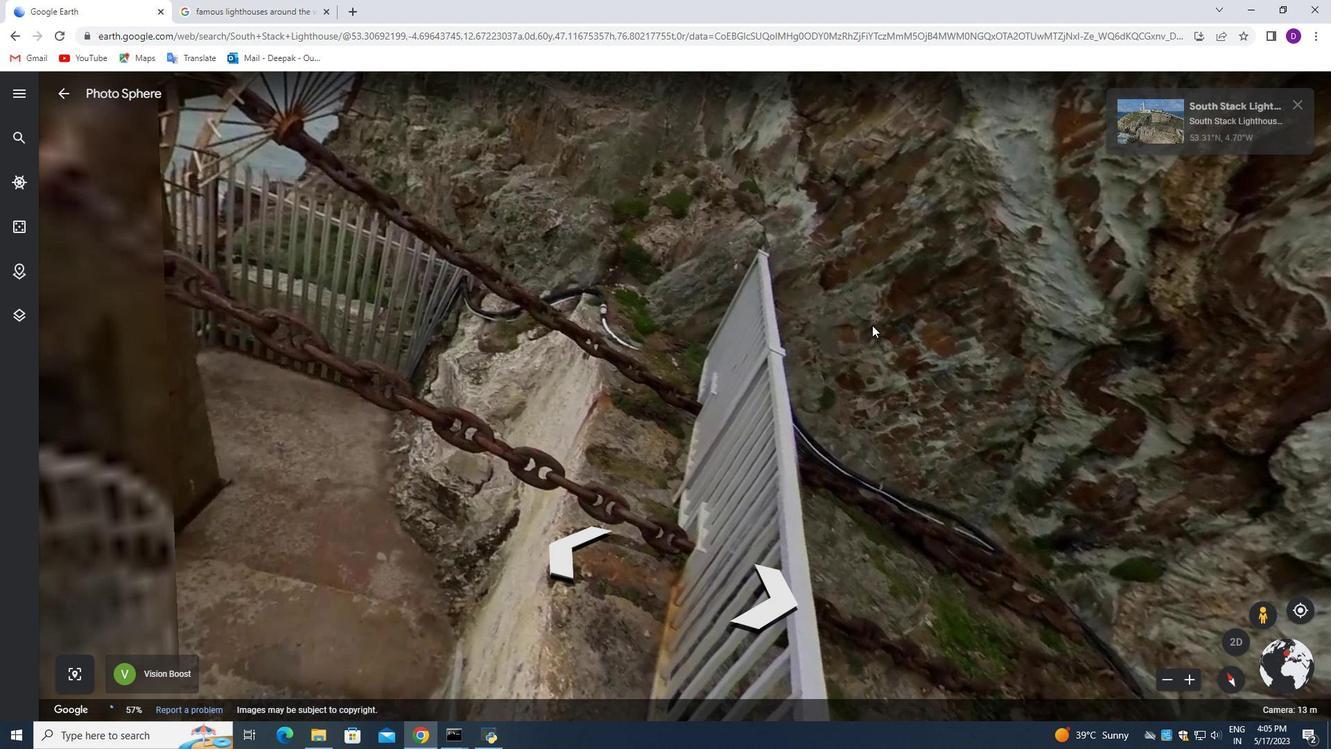 
Action: Mouse pressed left at (664, 343)
Screenshot: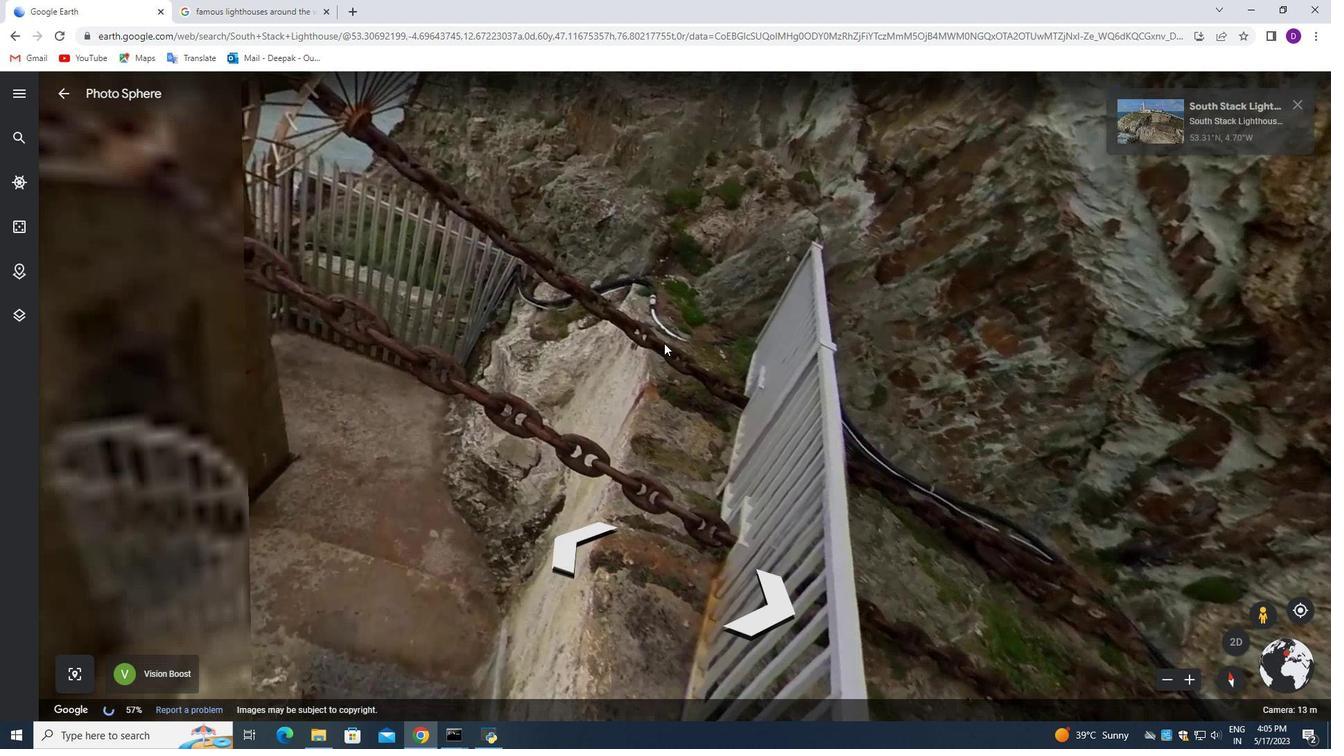 
Action: Mouse moved to (738, 306)
Screenshot: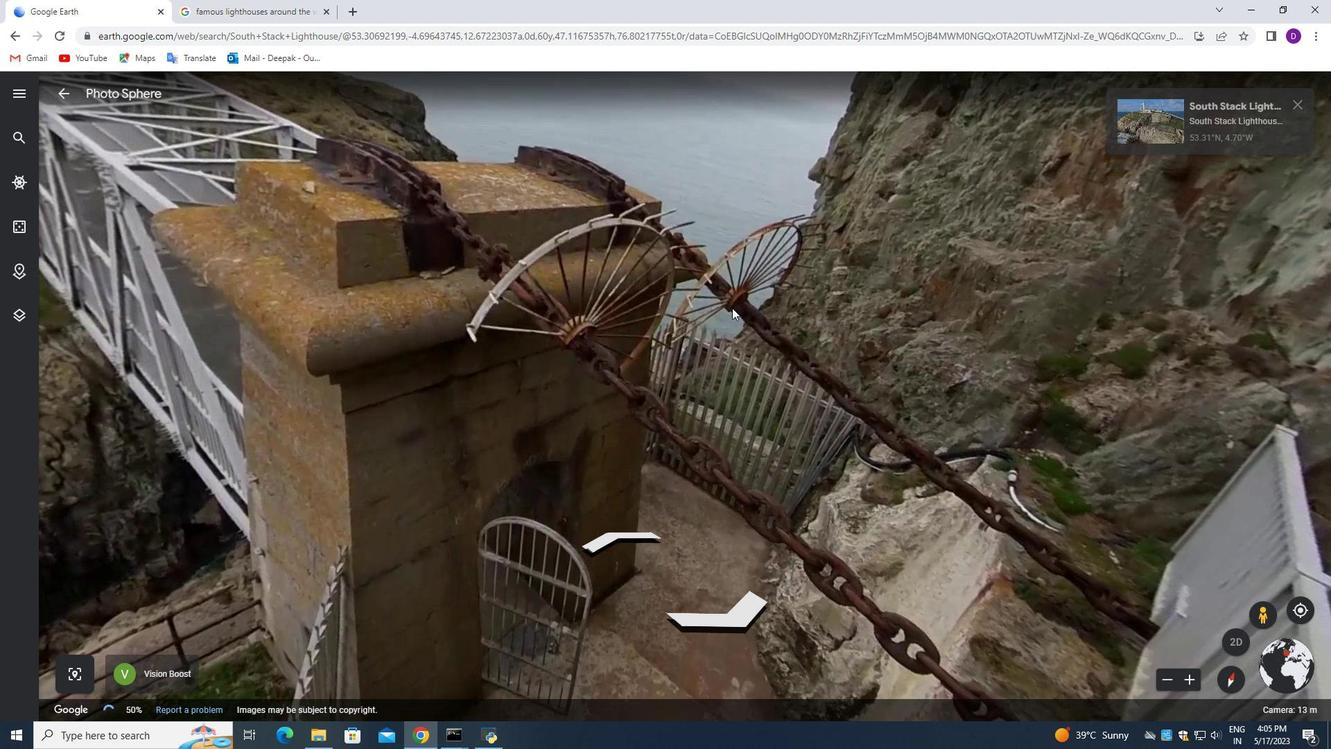 
Action: Mouse pressed left at (735, 306)
Screenshot: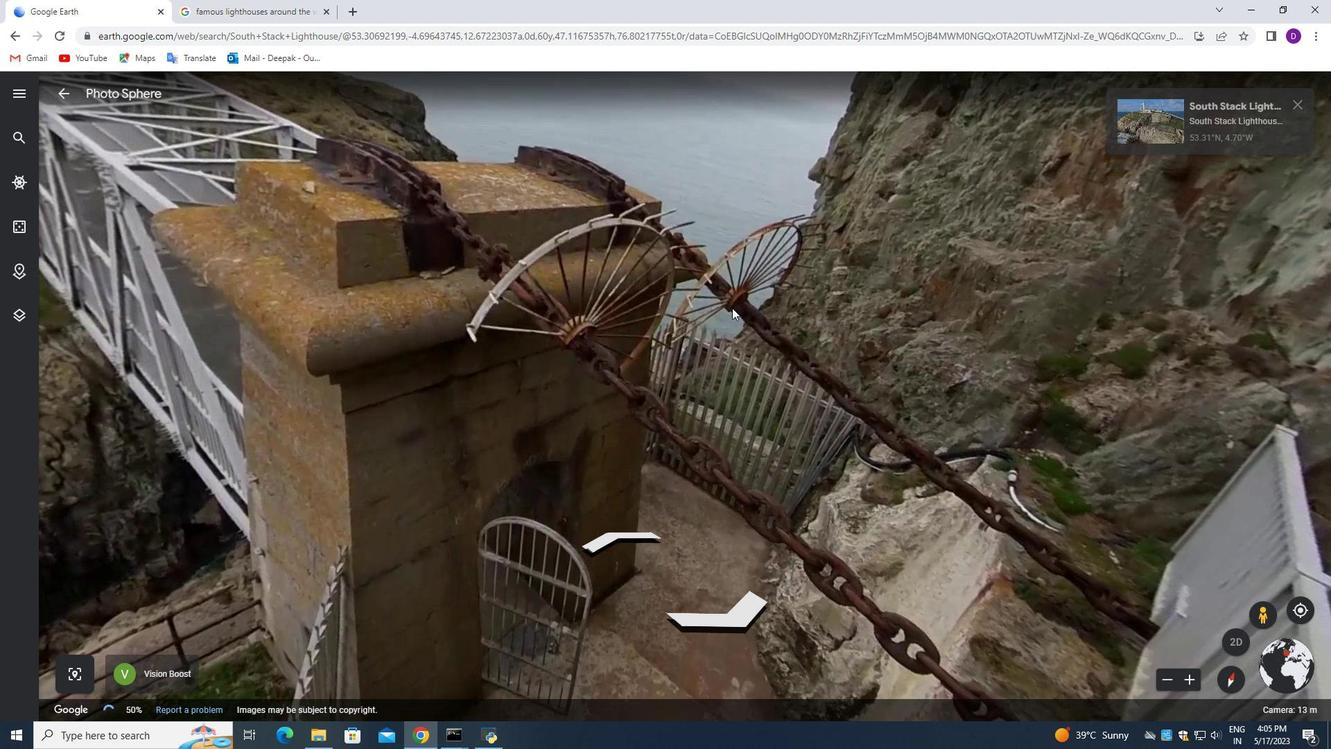 
Action: Mouse moved to (769, 373)
Screenshot: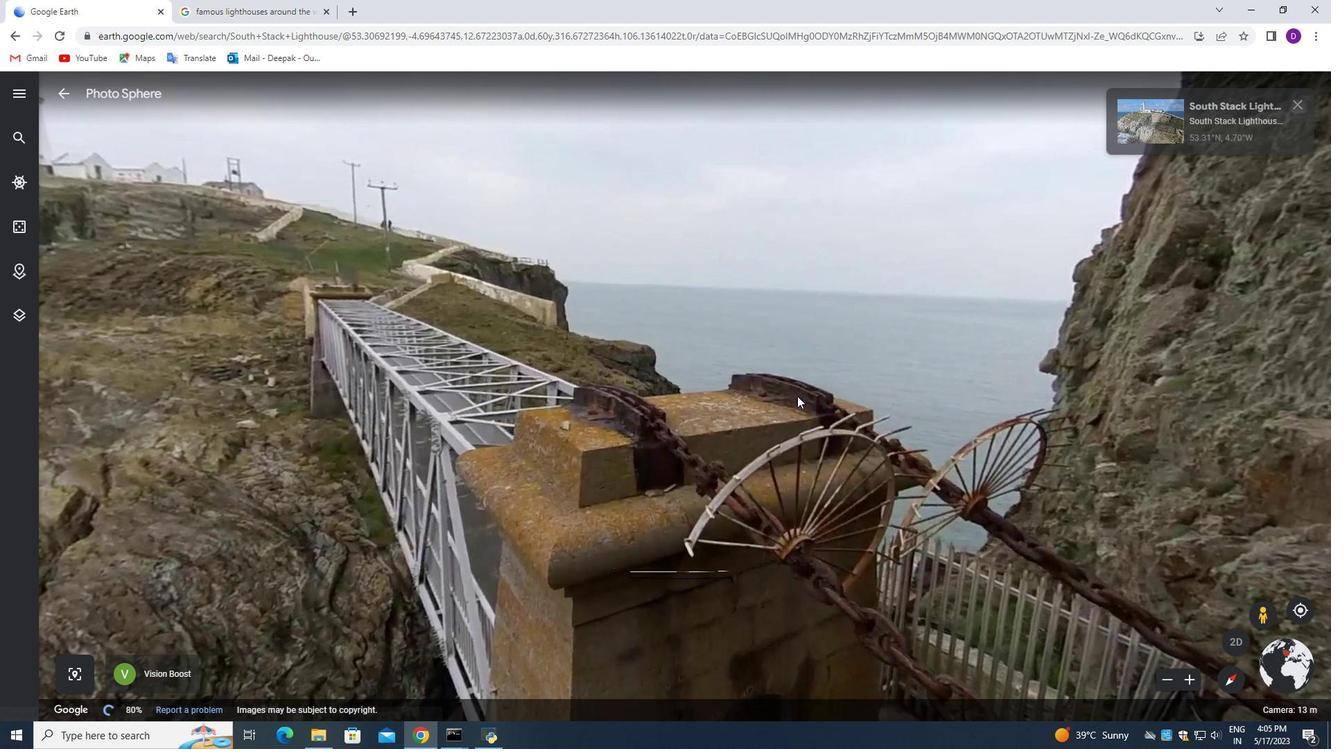 
Action: Mouse pressed left at (769, 373)
Screenshot: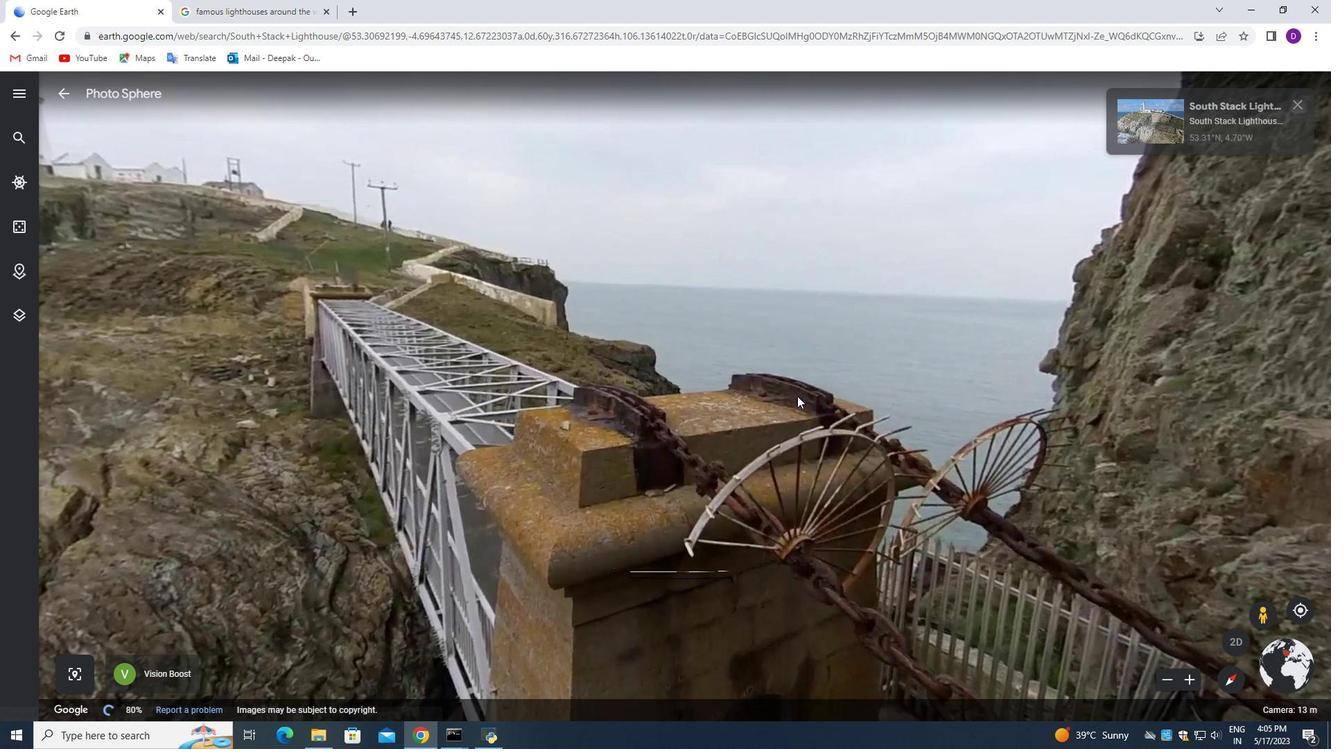 
Action: Mouse moved to (1079, 494)
Screenshot: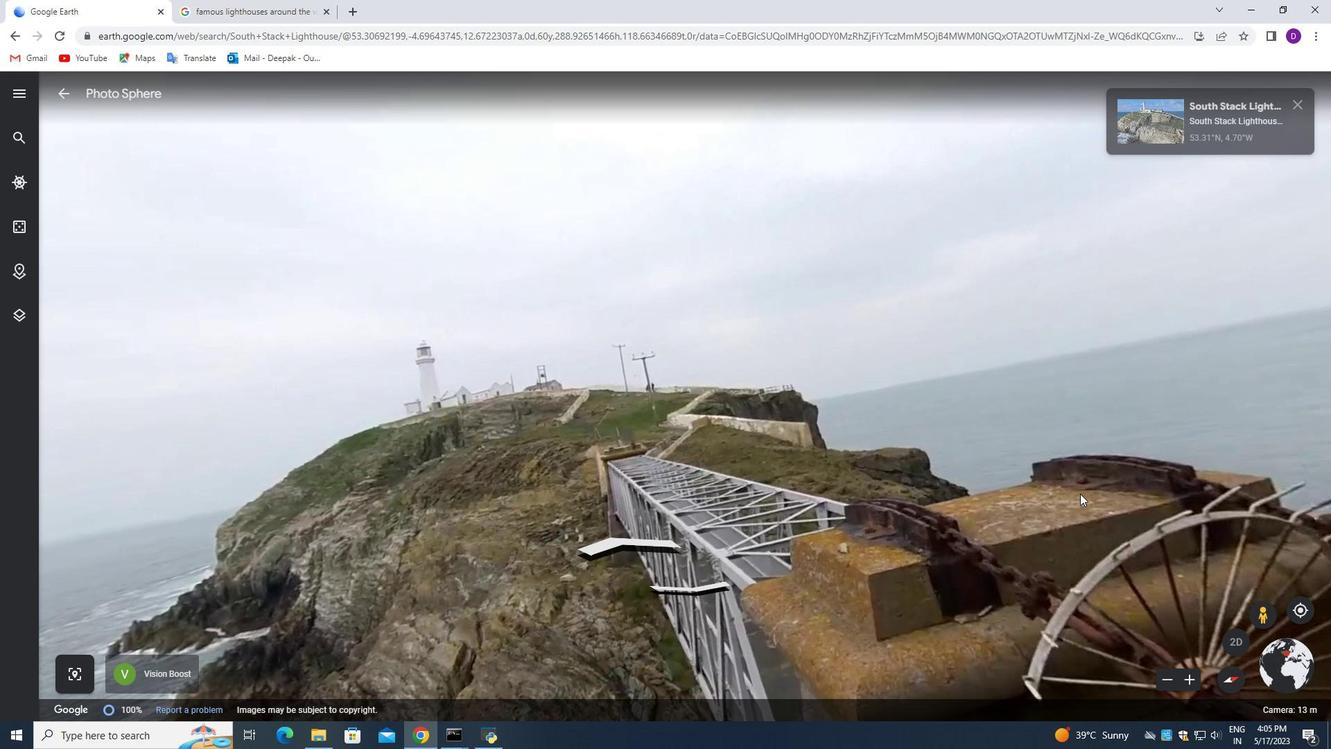 
Action: Mouse pressed left at (1079, 494)
Screenshot: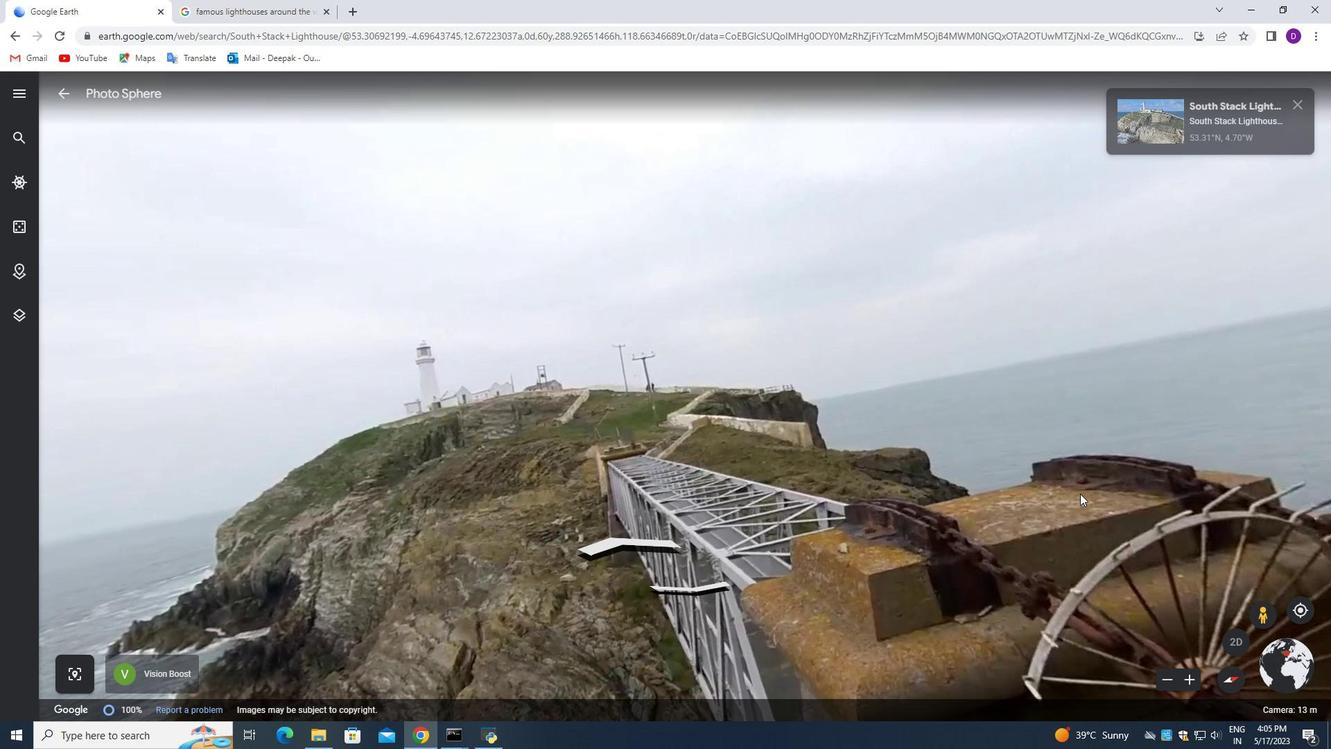 
Action: Mouse moved to (633, 547)
Screenshot: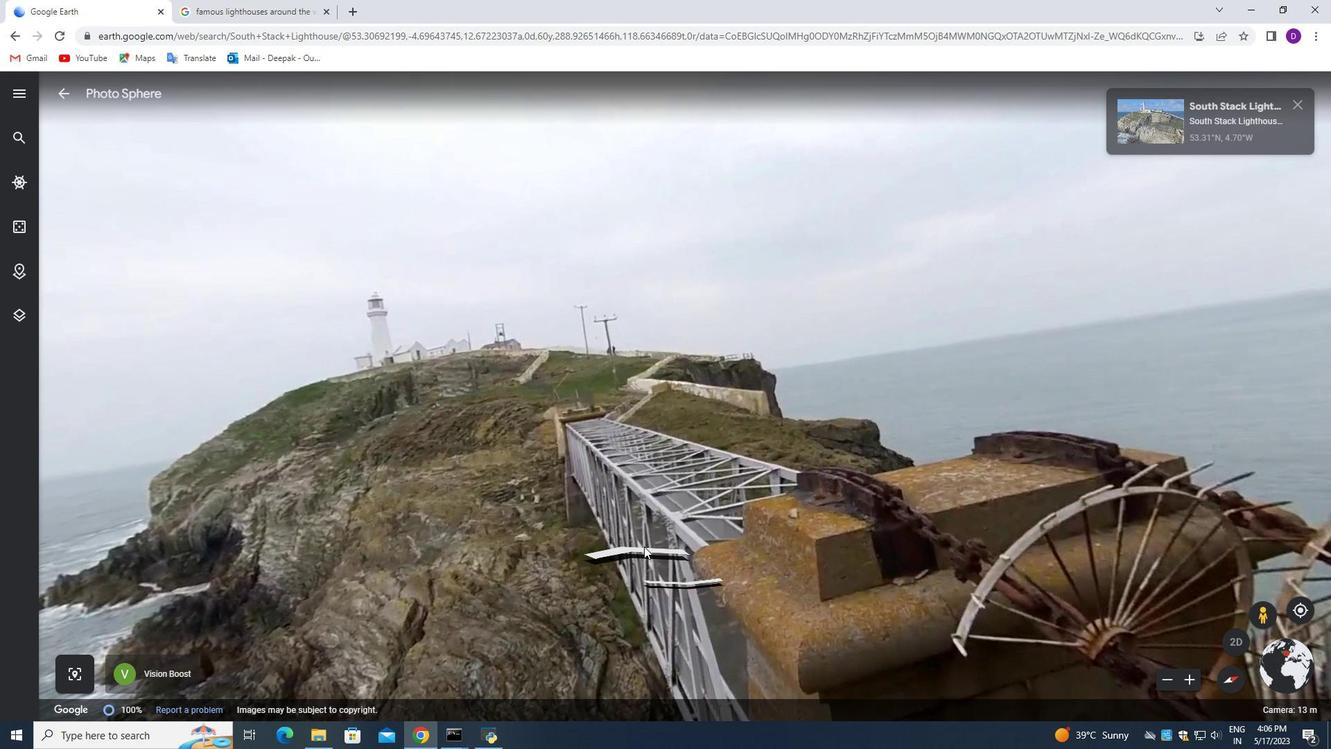 
Action: Mouse pressed left at (633, 547)
Screenshot: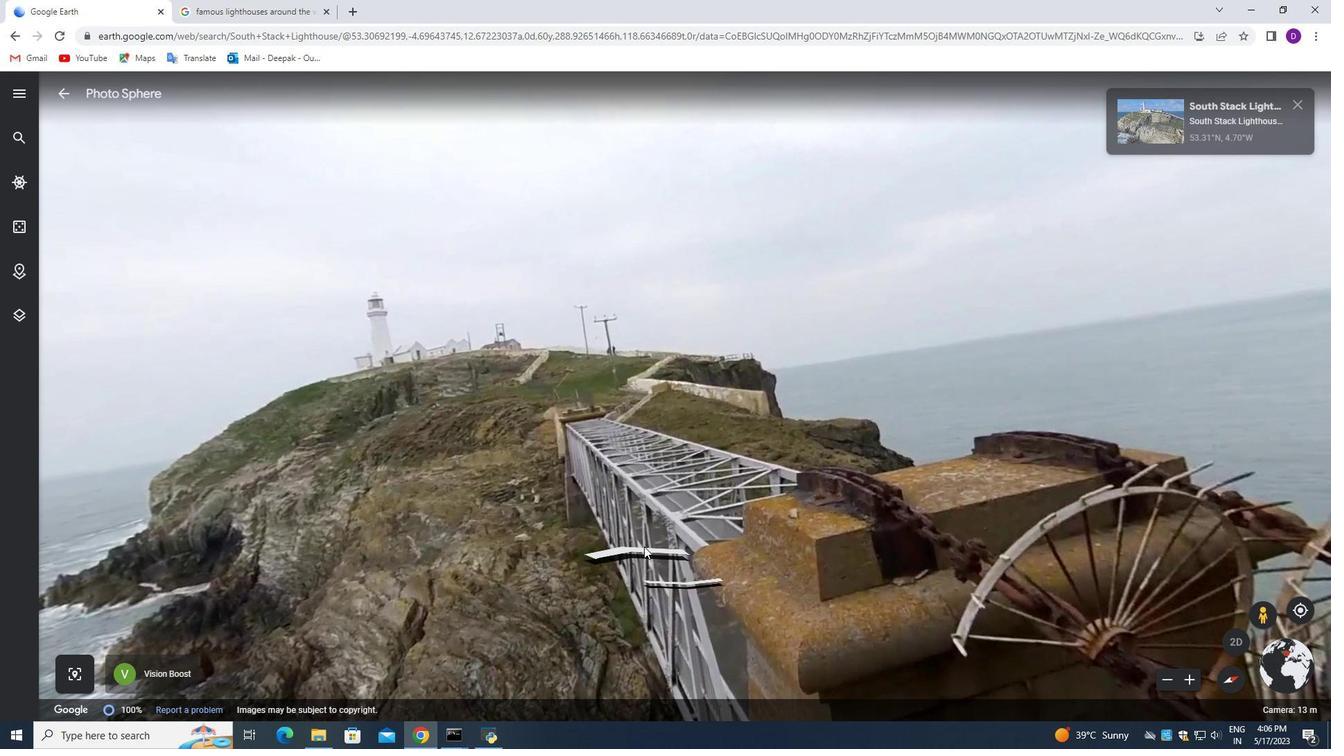 
Action: Mouse moved to (633, 547)
Screenshot: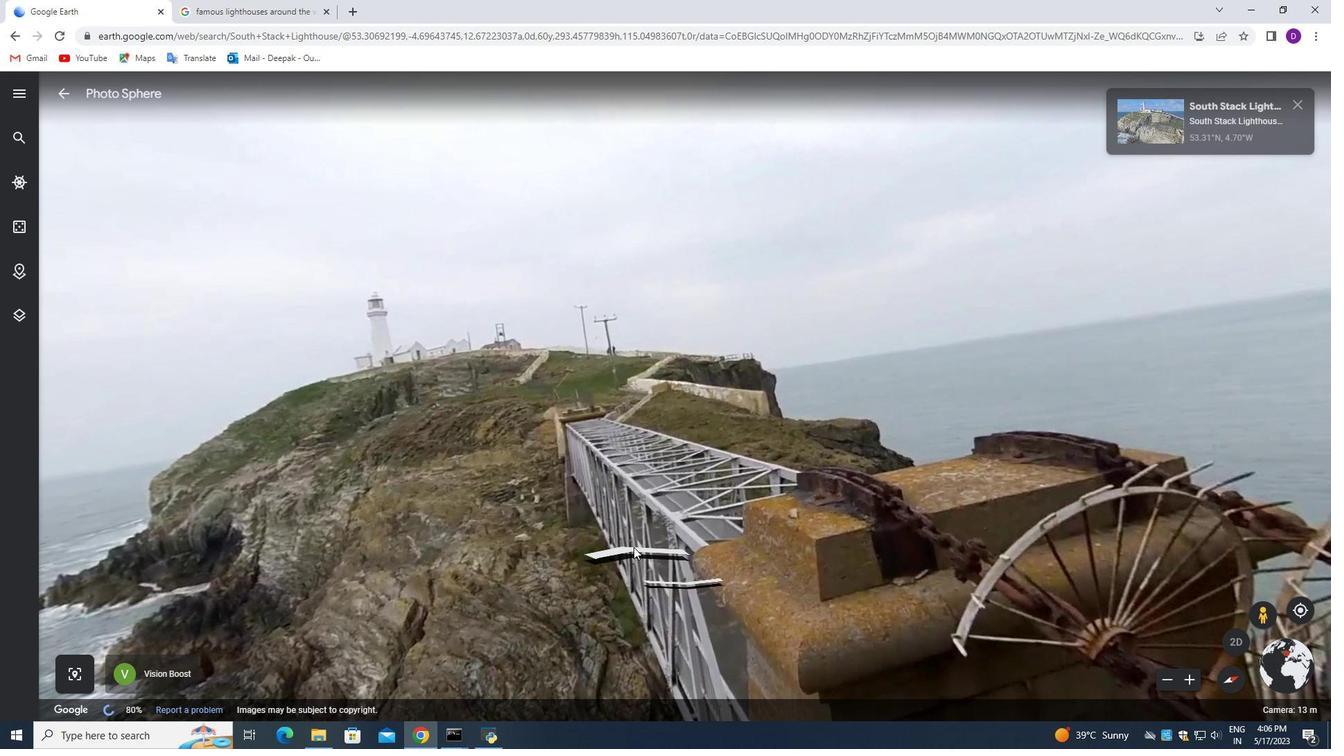 
Action: Mouse pressed left at (633, 547)
Screenshot: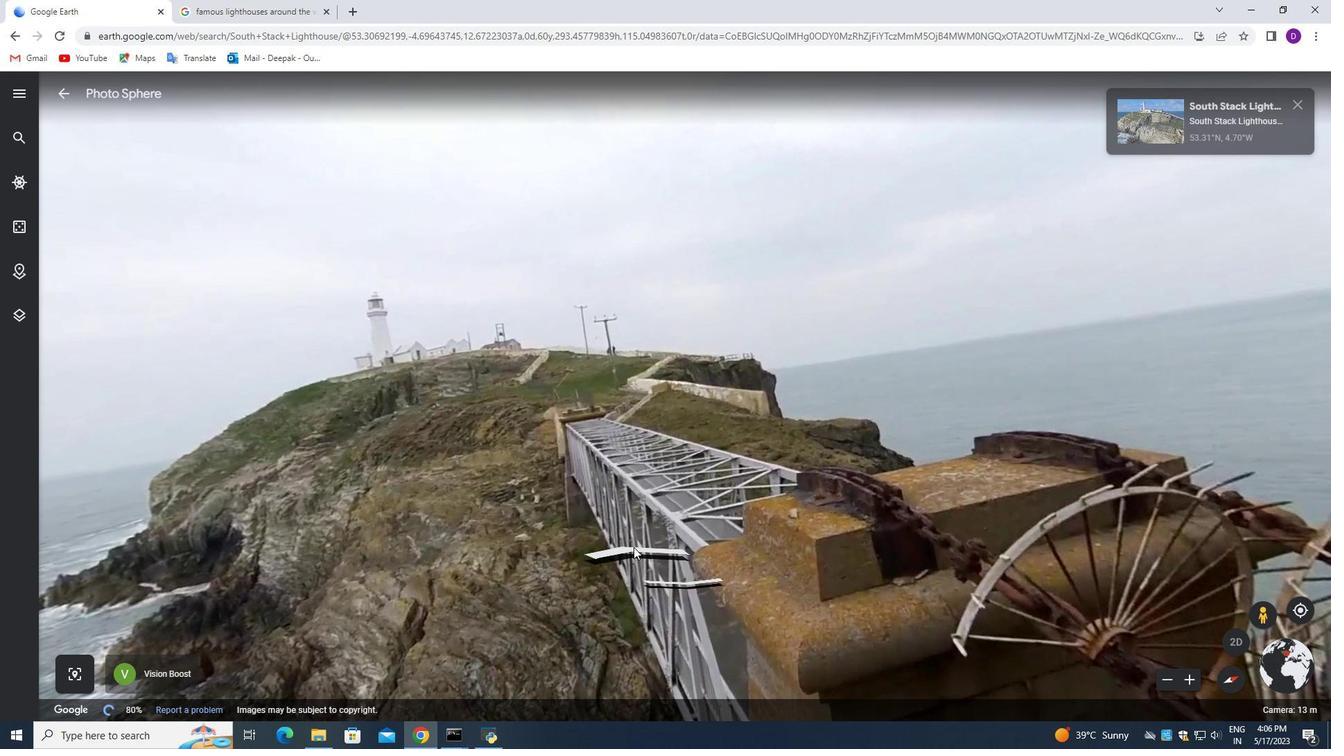 
Action: Mouse moved to (622, 547)
Screenshot: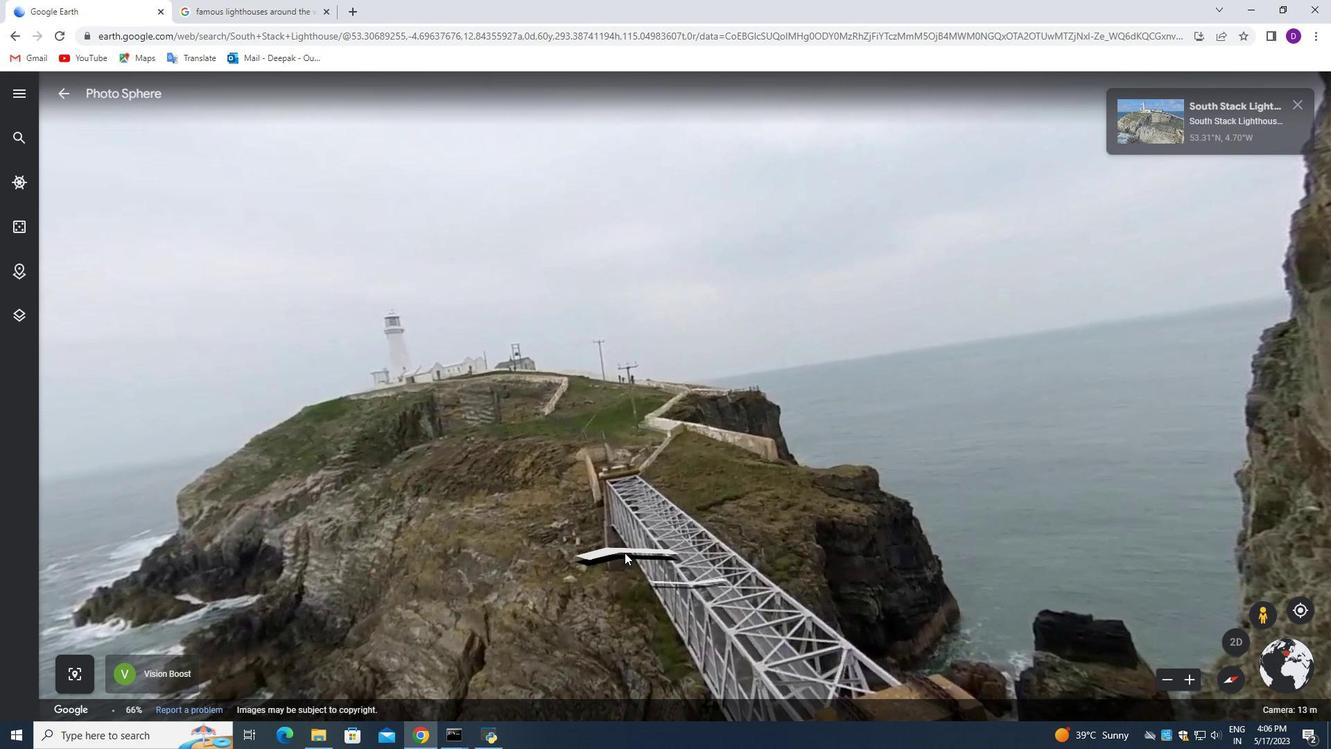 
Action: Mouse pressed left at (622, 547)
Screenshot: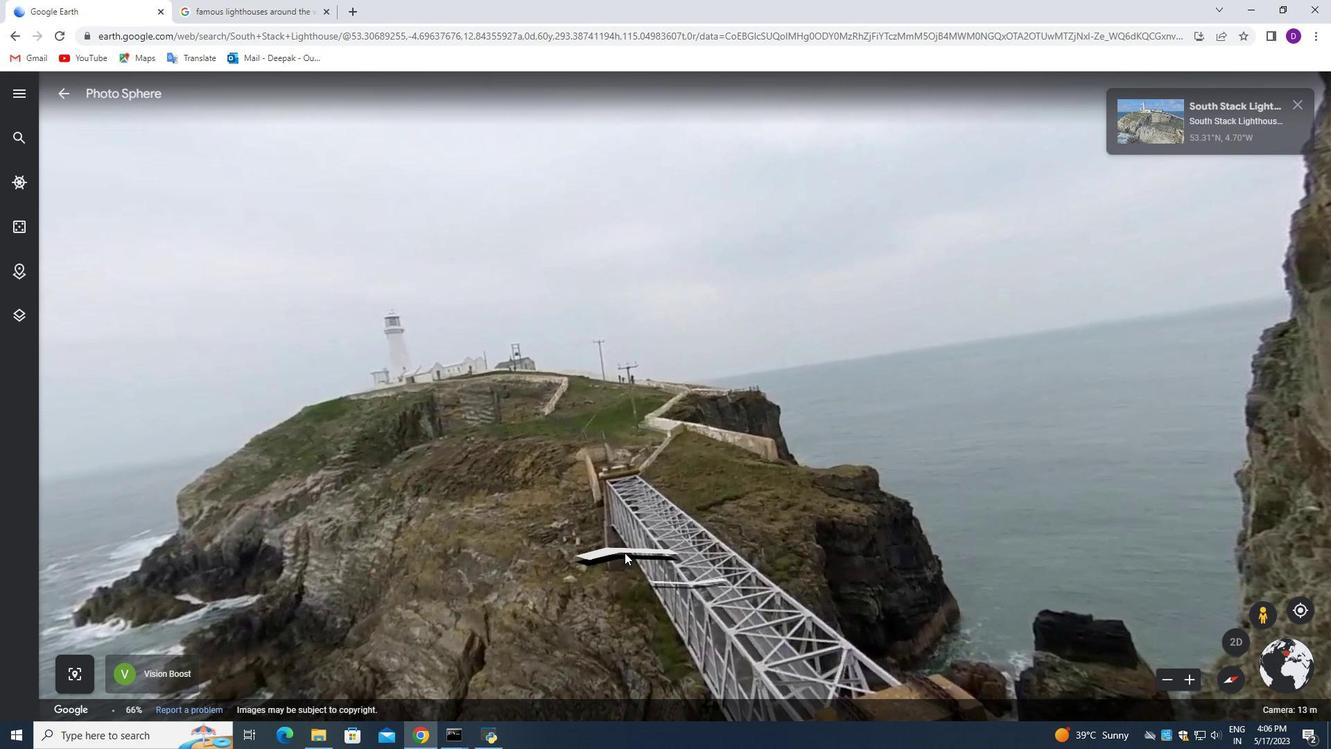 
Action: Mouse pressed left at (622, 547)
Screenshot: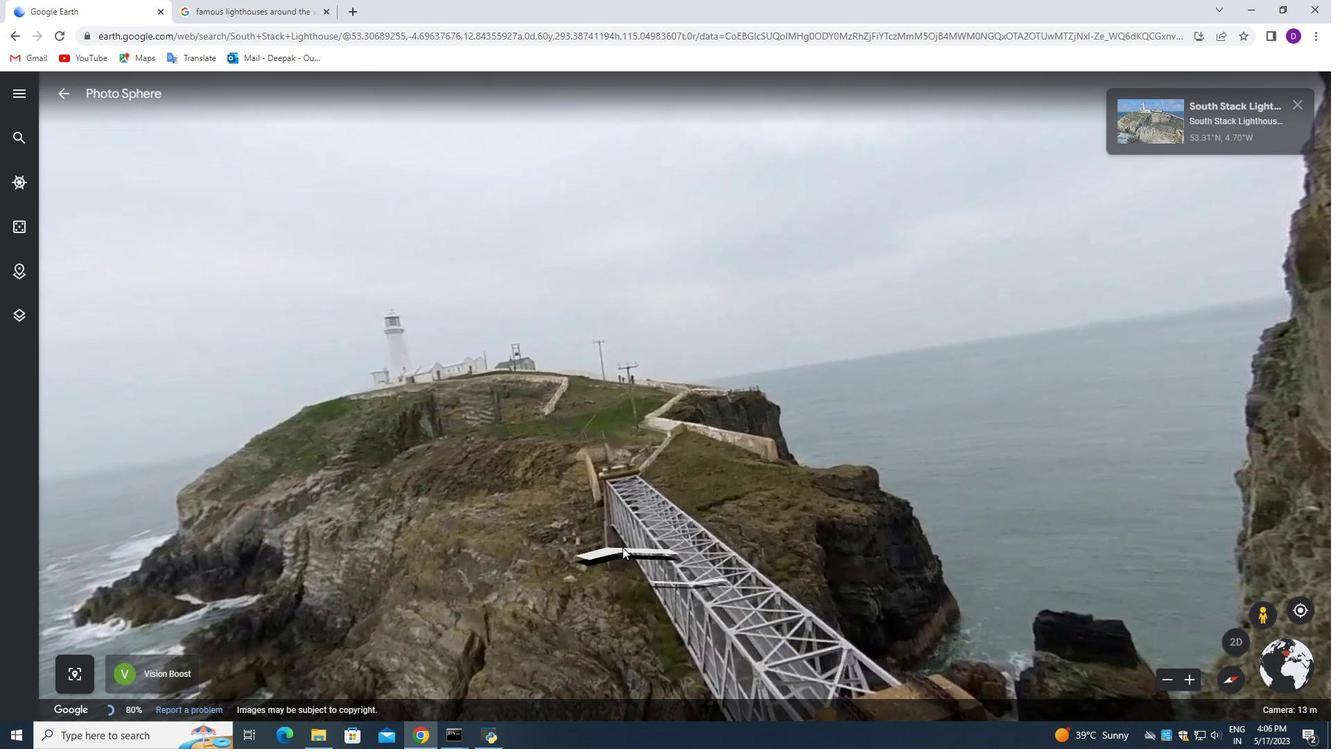 
Action: Mouse moved to (683, 627)
Screenshot: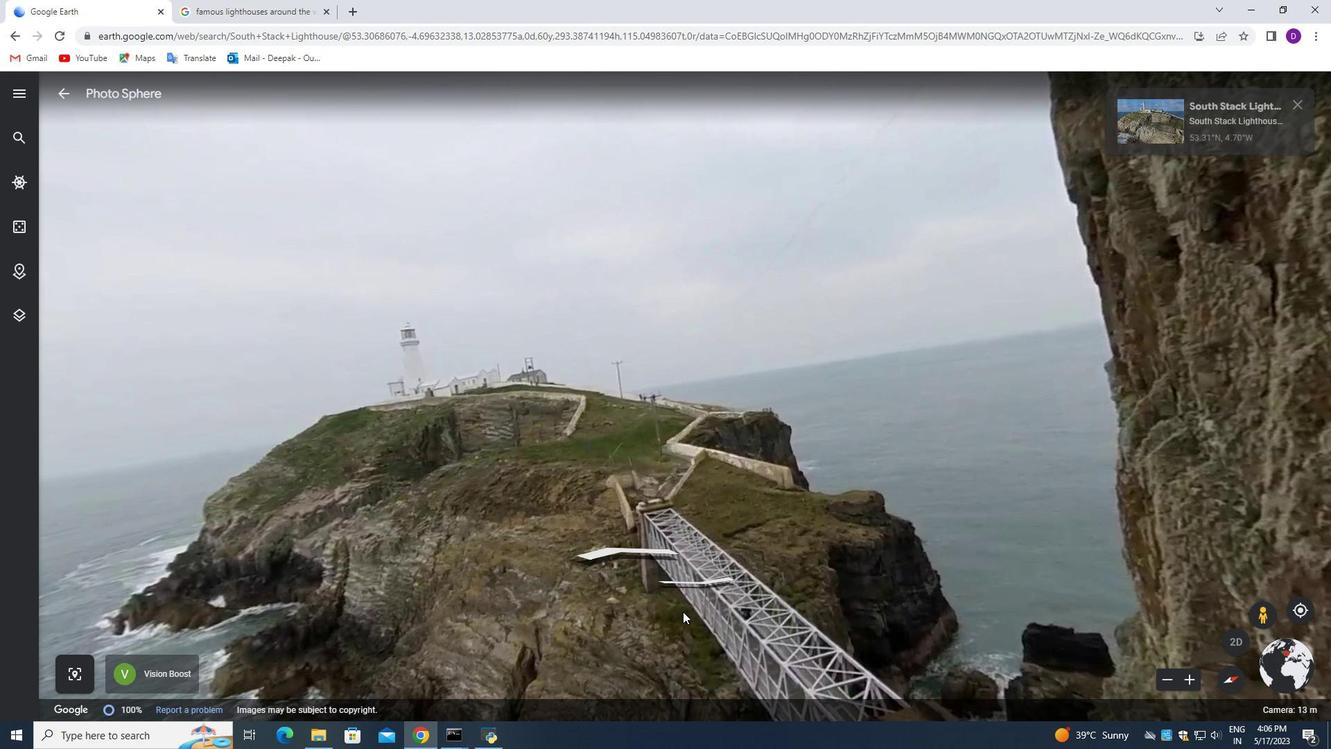 
Action: Mouse pressed left at (683, 627)
Screenshot: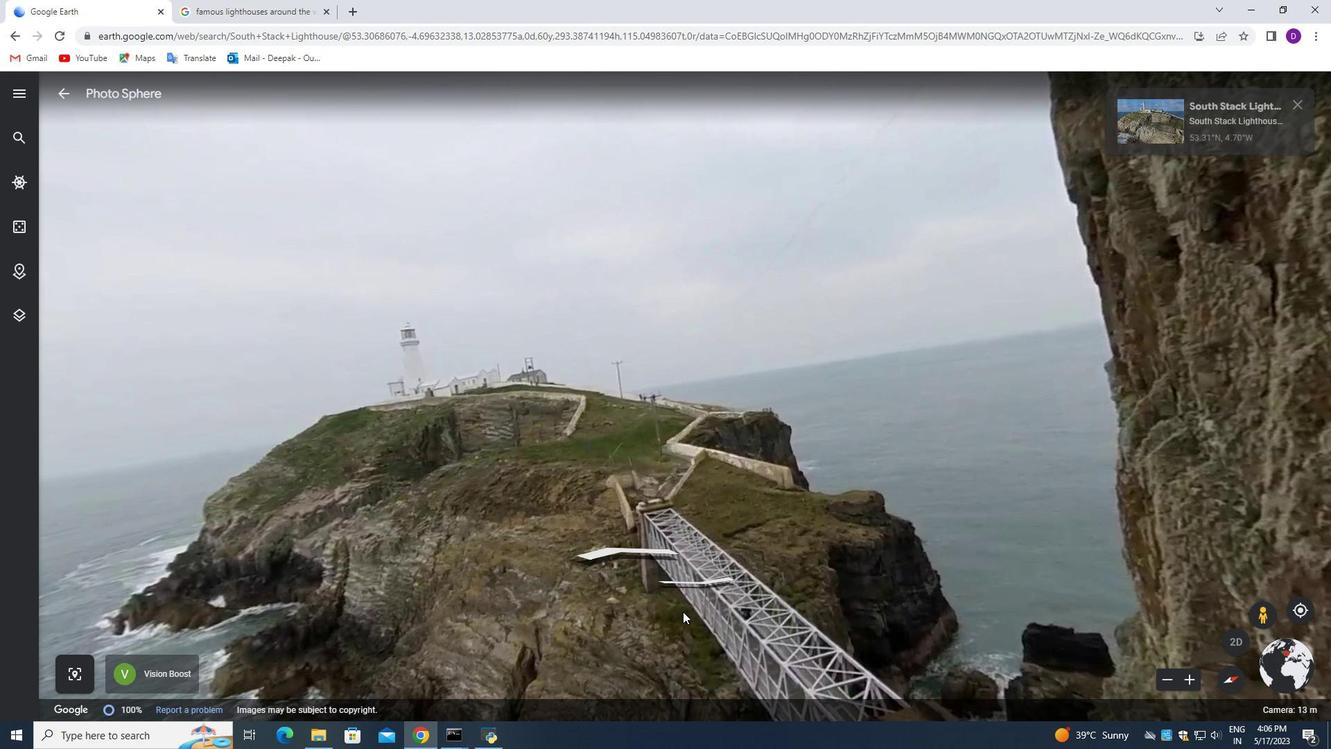 
Action: Mouse moved to (848, 529)
Screenshot: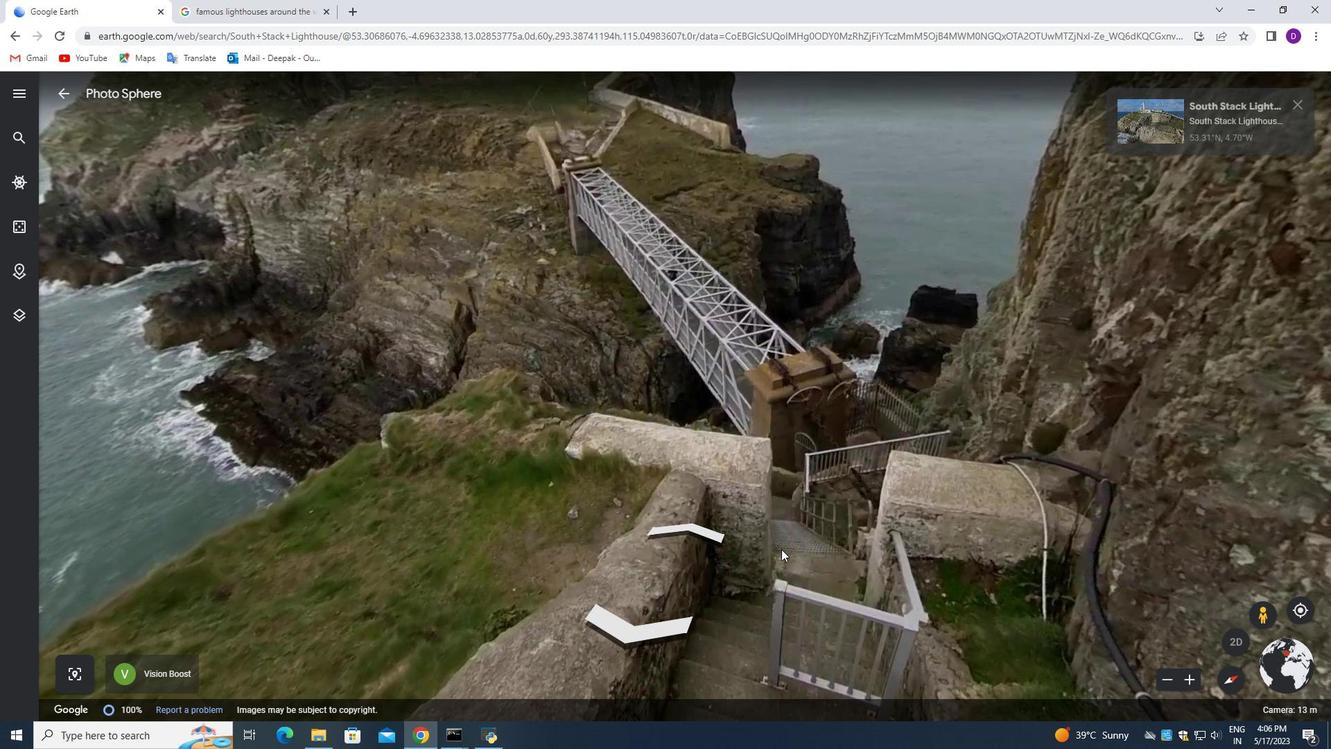 
Action: Mouse pressed left at (848, 530)
Screenshot: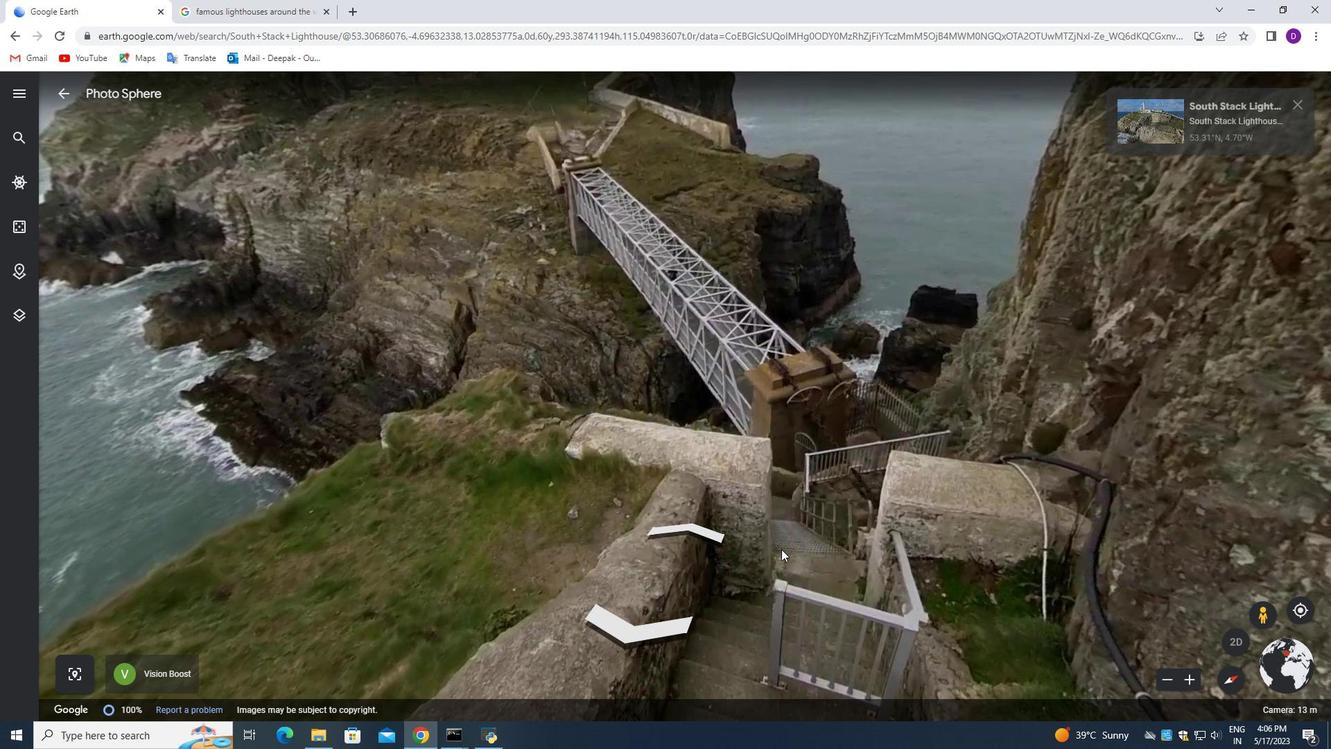 
Action: Mouse moved to (663, 498)
Screenshot: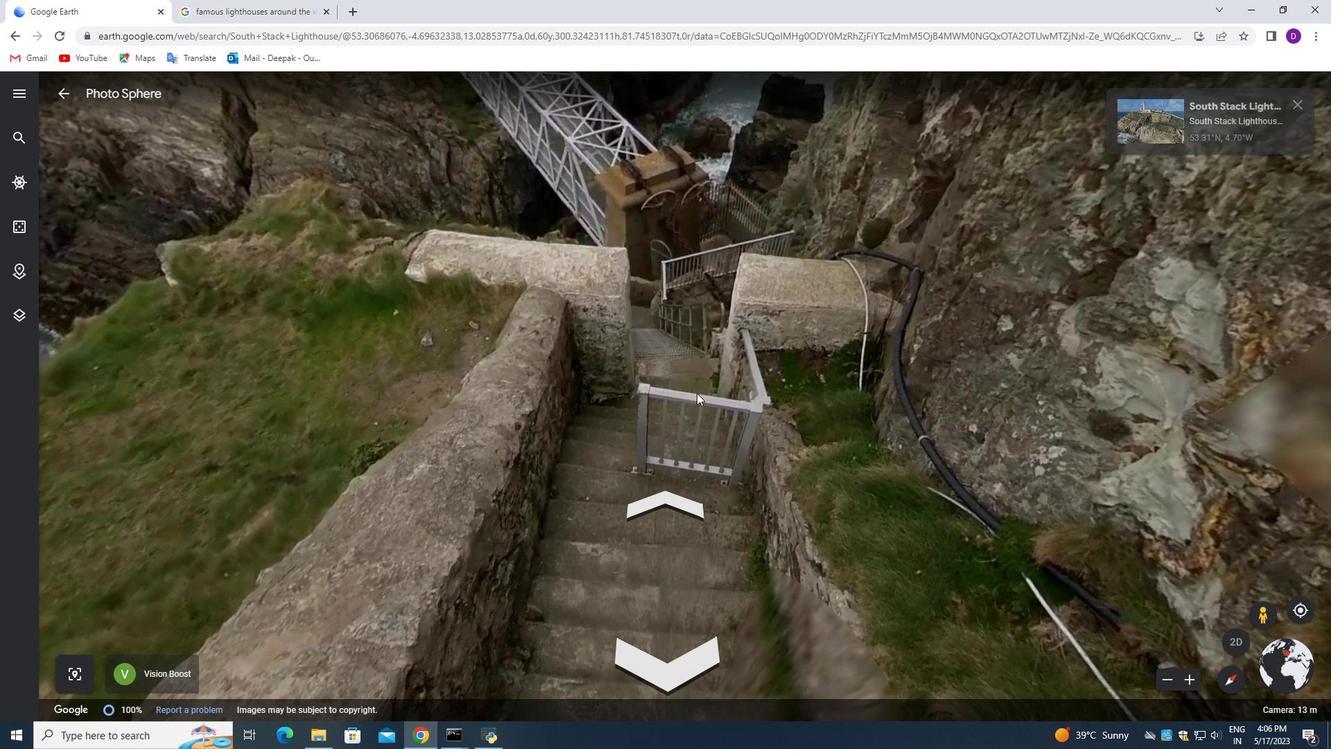 
Action: Mouse pressed left at (663, 498)
Screenshot: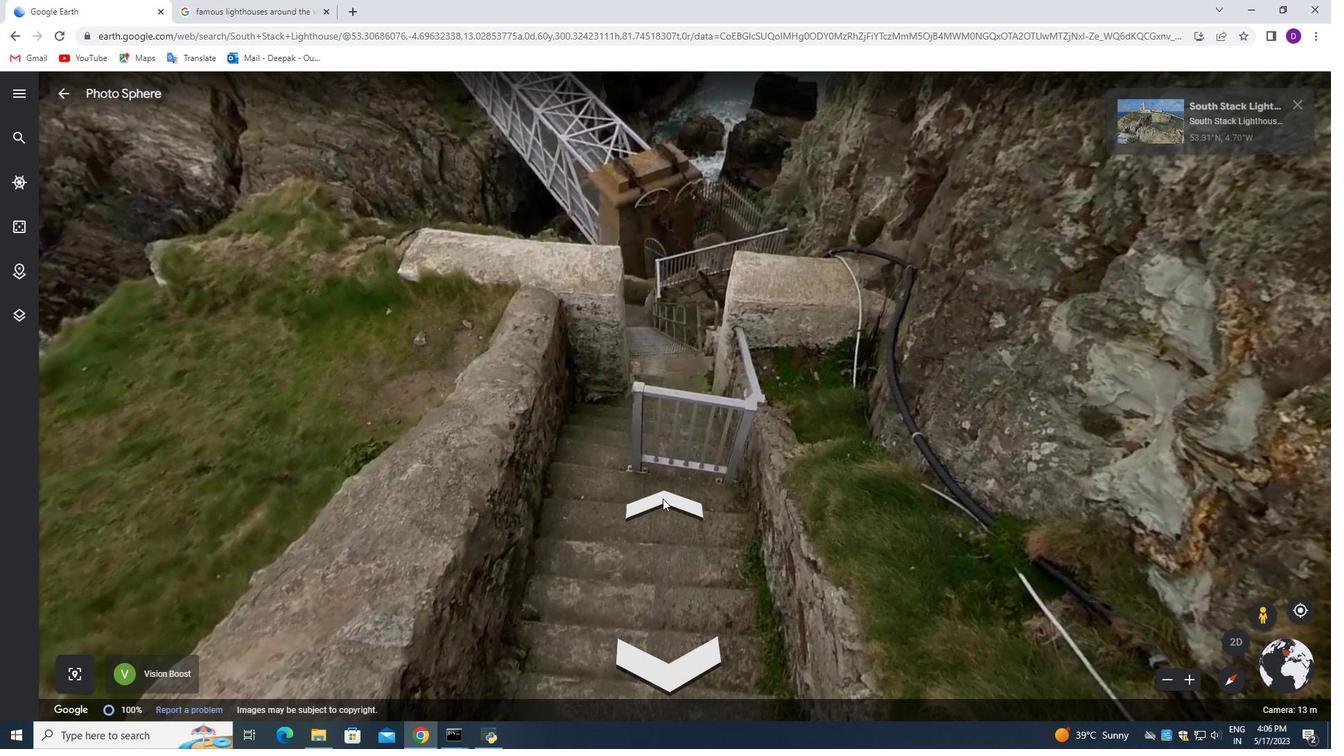 
Action: Mouse moved to (663, 498)
Screenshot: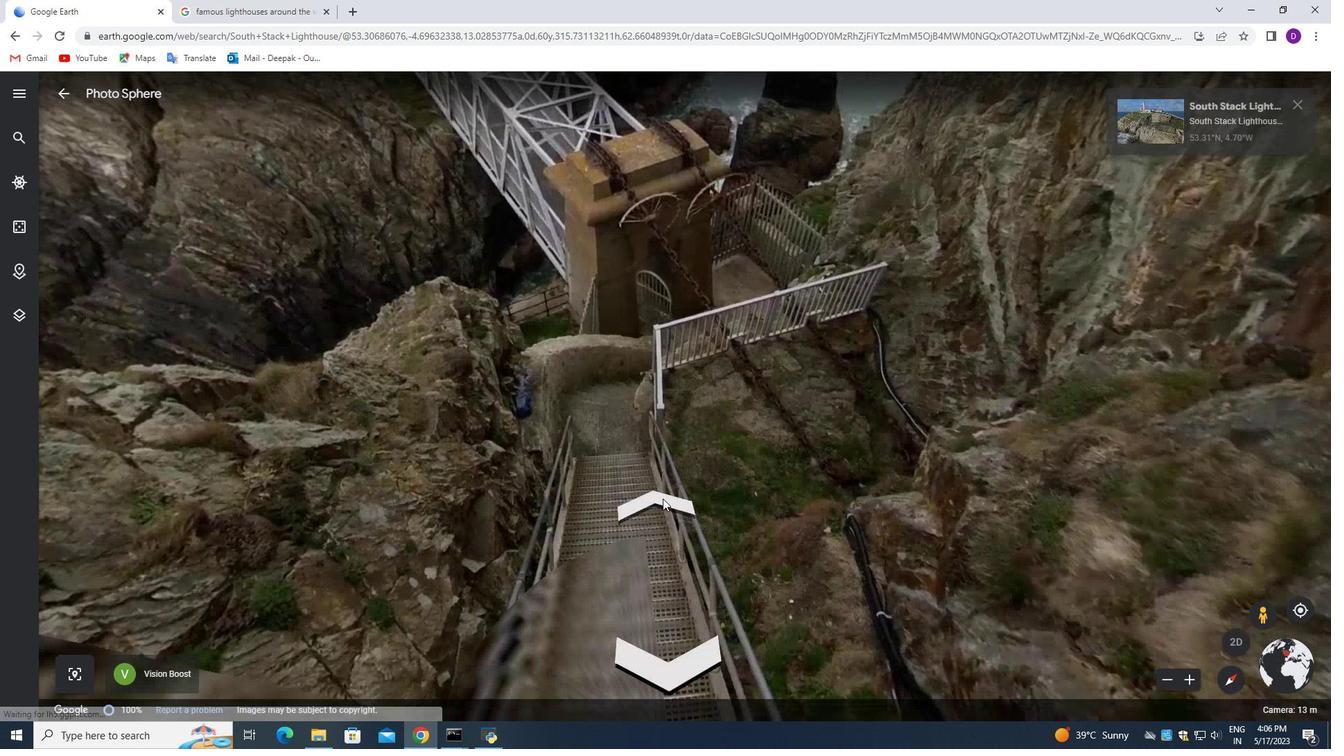 
Action: Mouse pressed left at (663, 498)
Screenshot: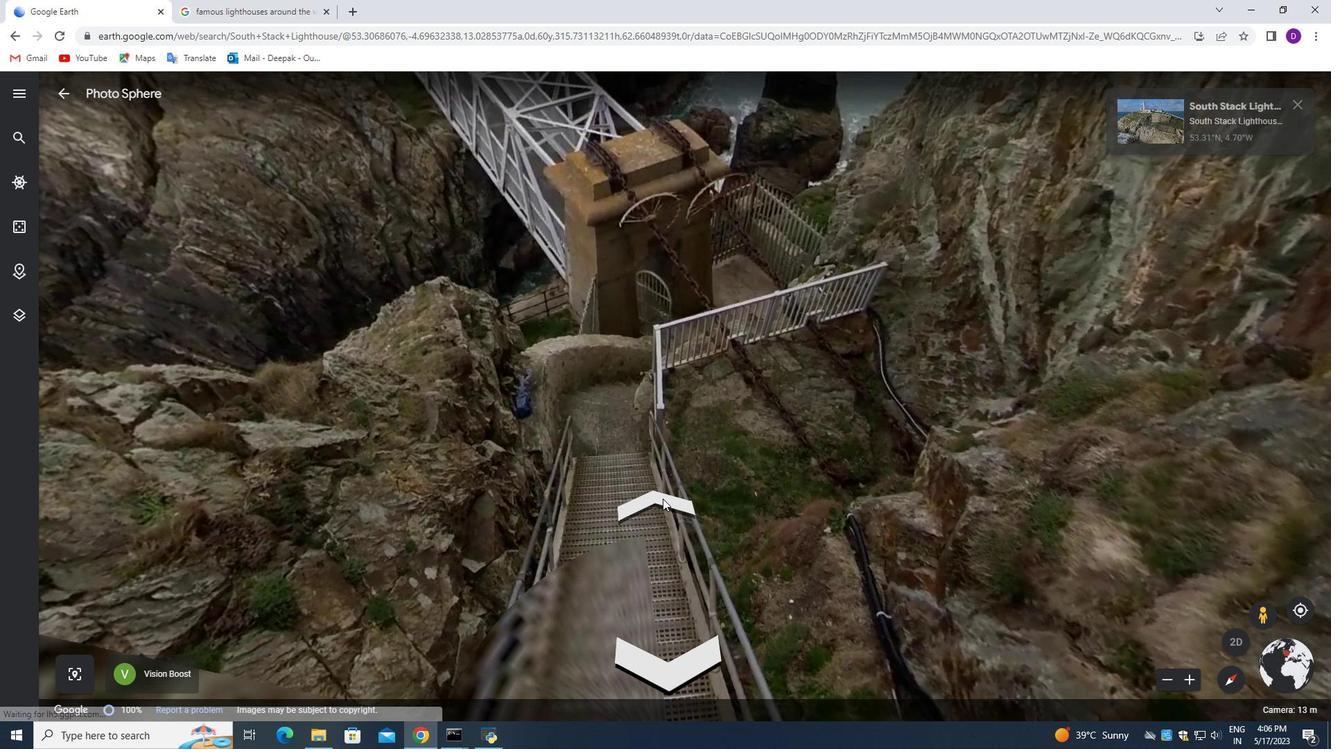 
Action: Mouse pressed left at (663, 498)
Screenshot: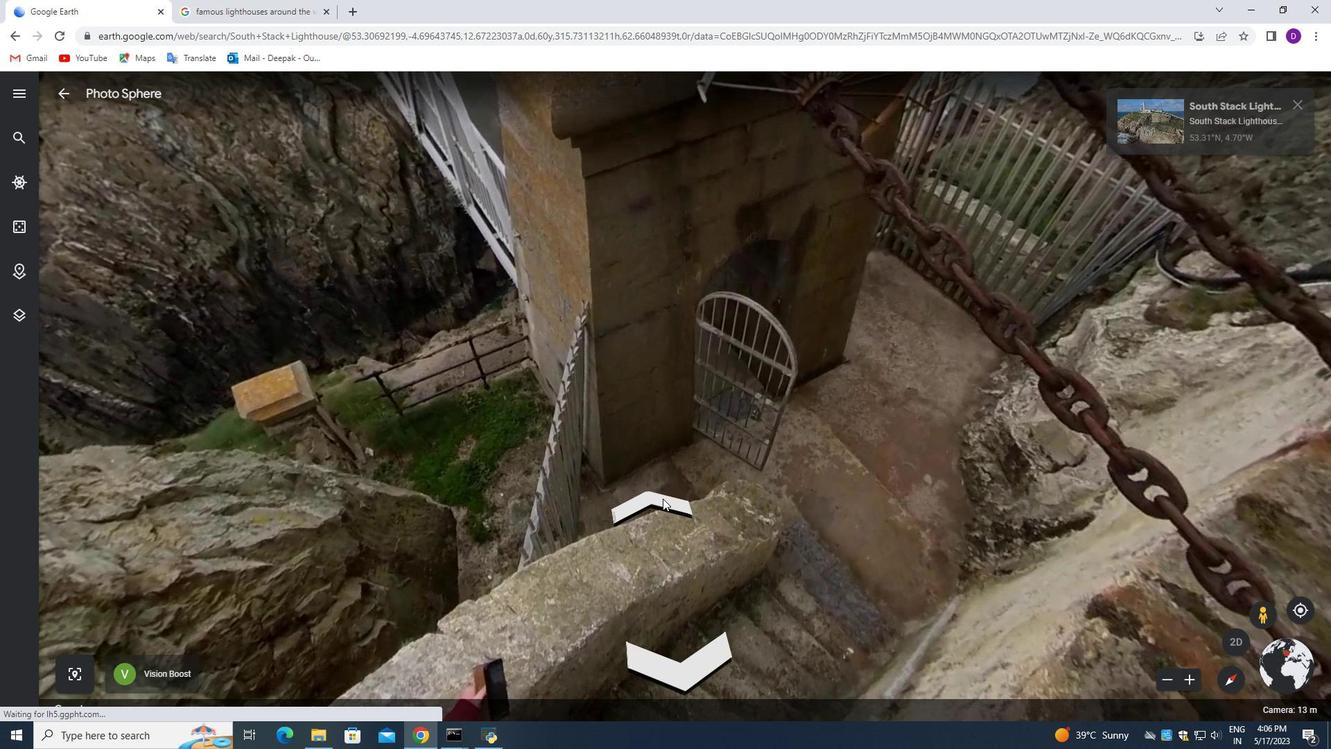 
Action: Mouse moved to (661, 499)
Screenshot: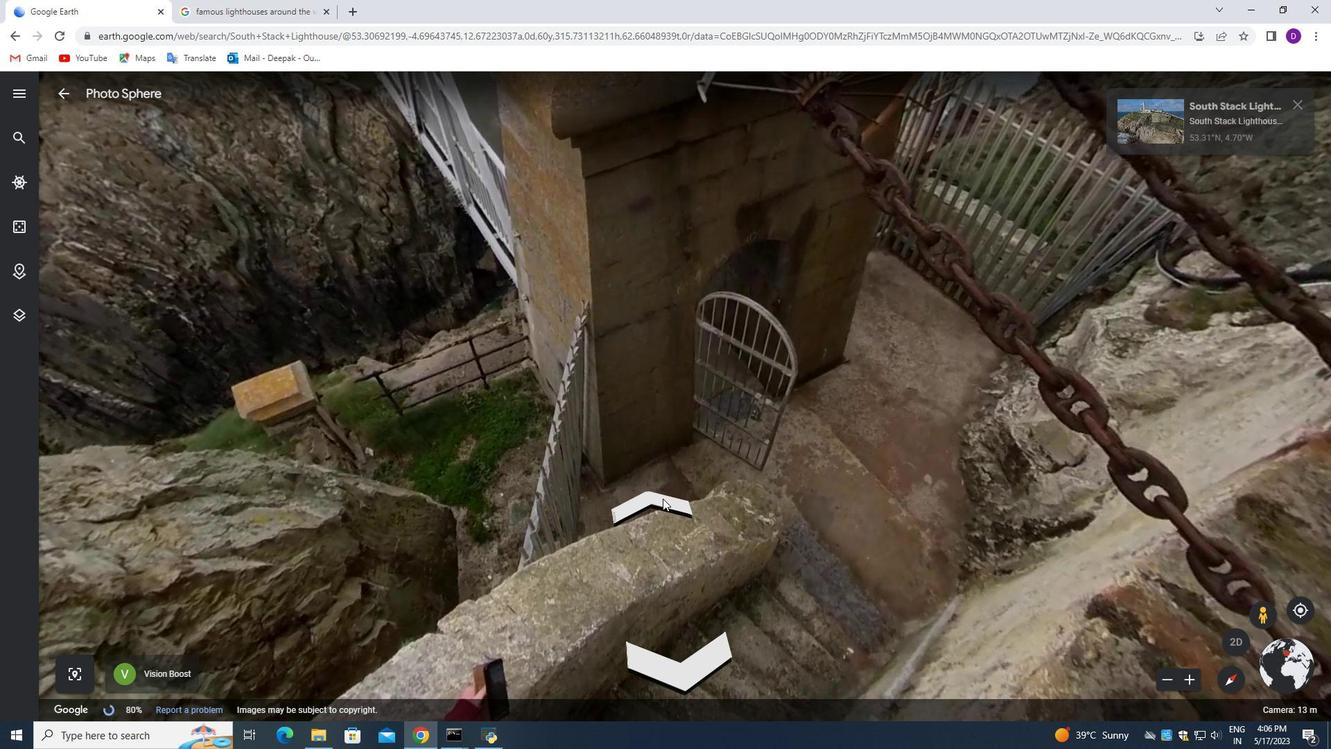
Action: Mouse pressed left at (661, 499)
Screenshot: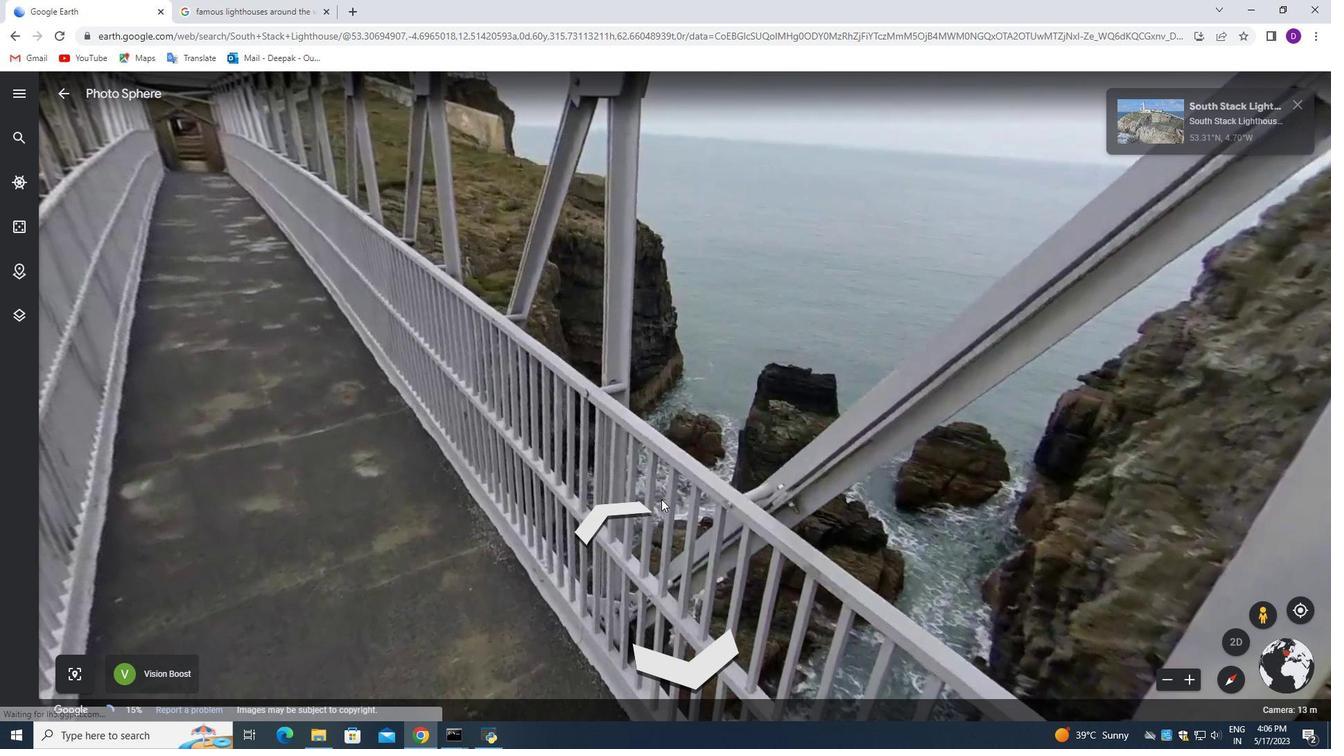 
Action: Mouse moved to (628, 507)
Screenshot: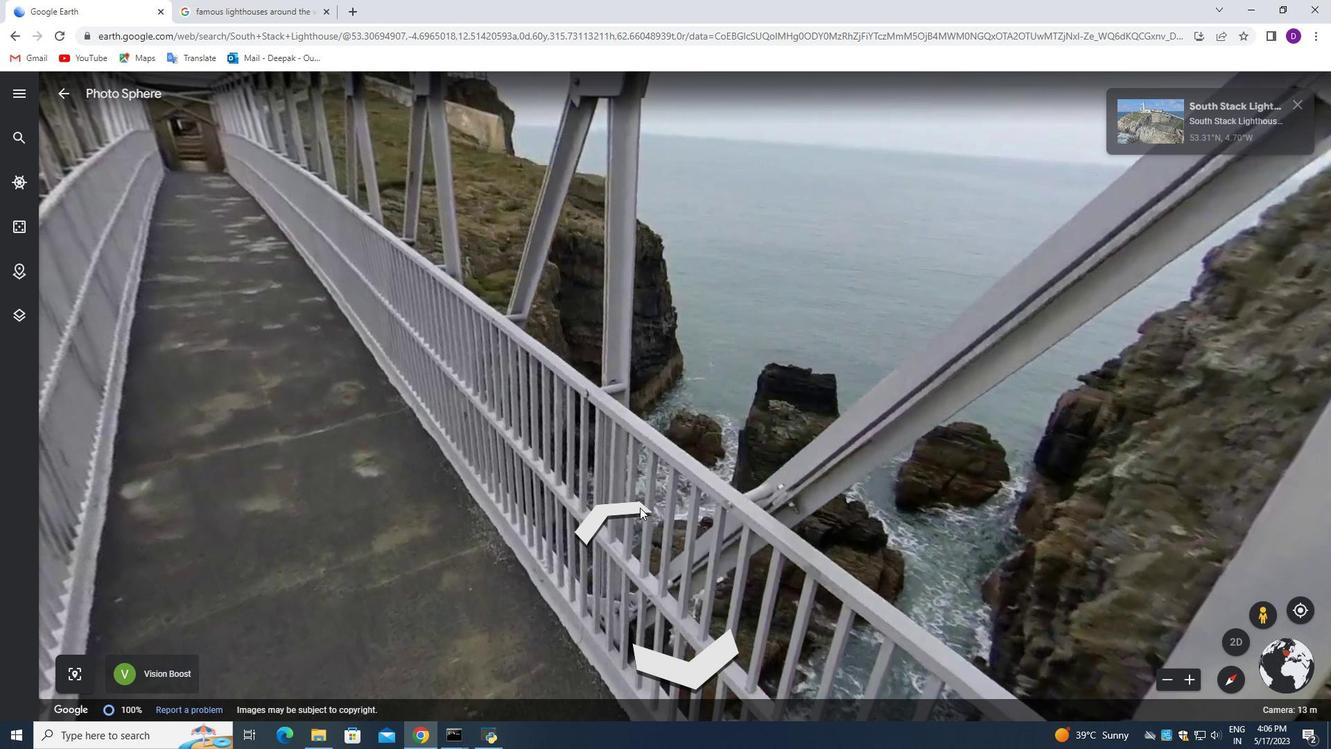 
Action: Mouse pressed left at (628, 507)
Screenshot: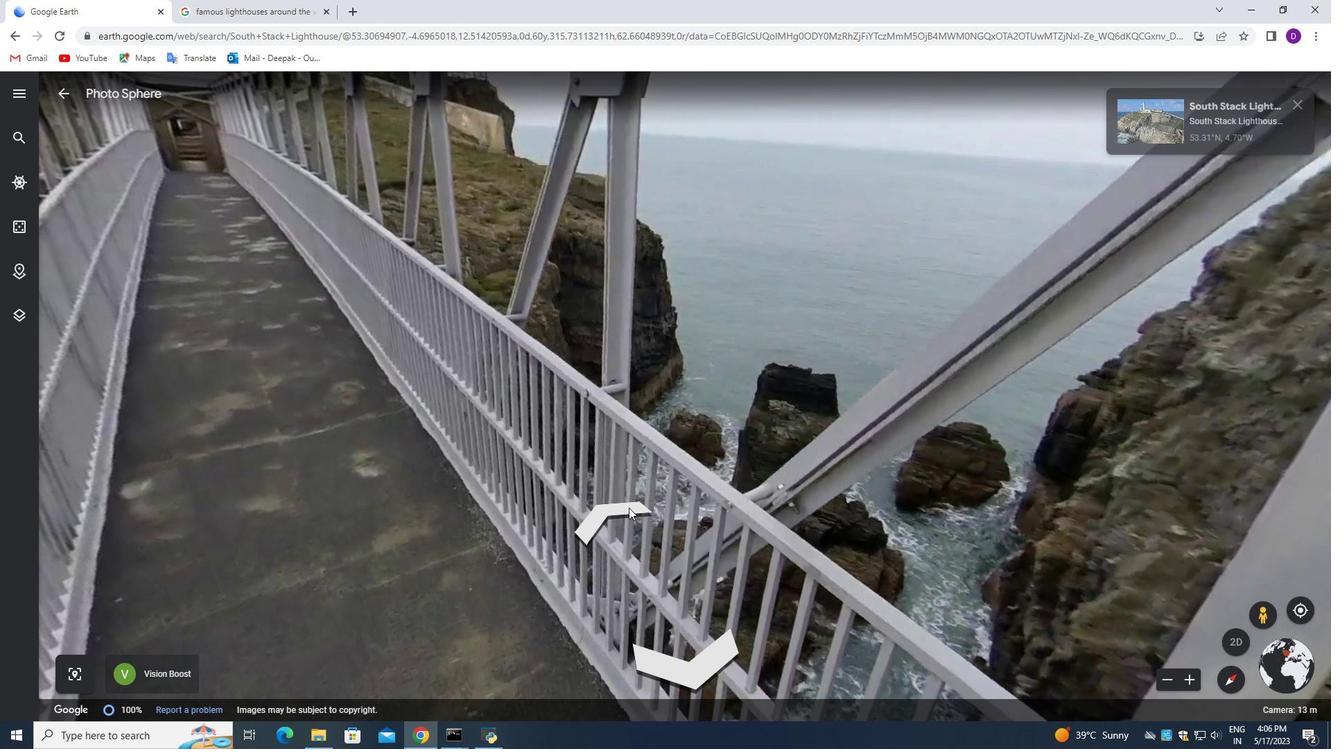 
Action: Mouse moved to (605, 516)
Screenshot: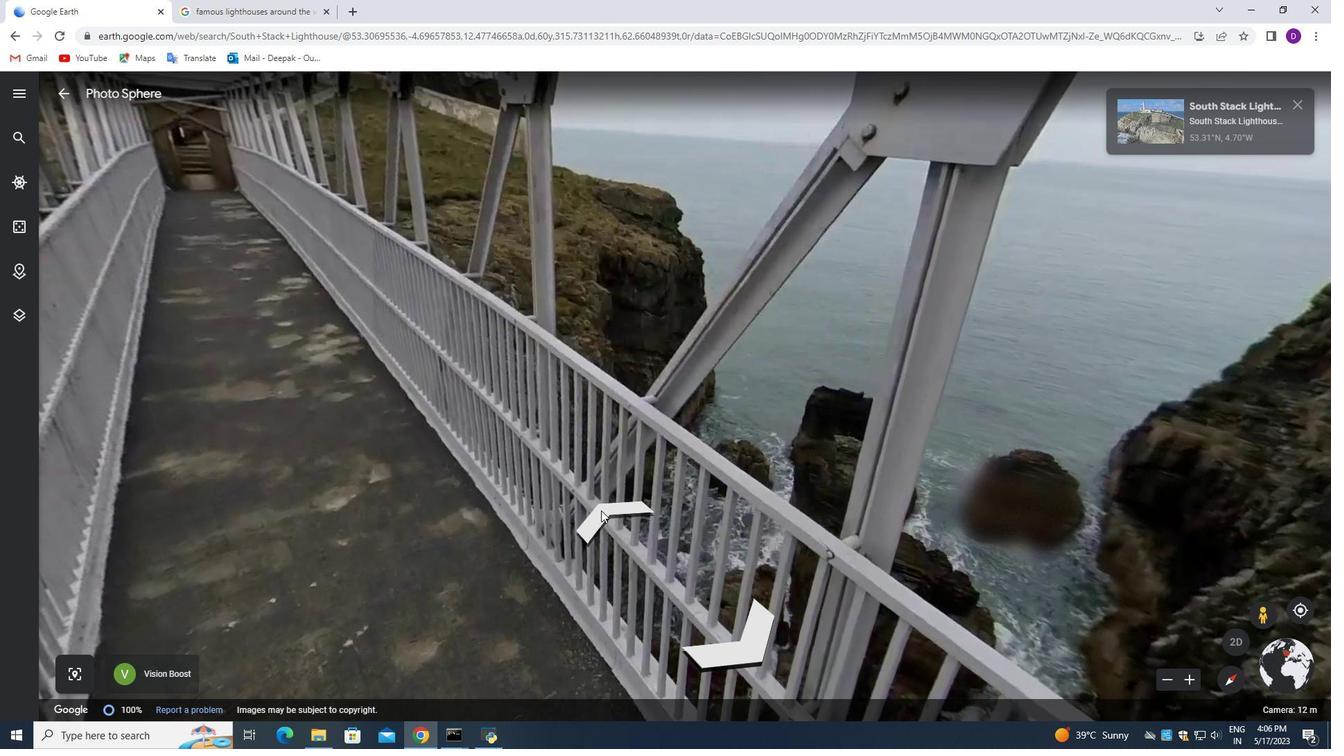 
Action: Mouse pressed left at (605, 516)
Screenshot: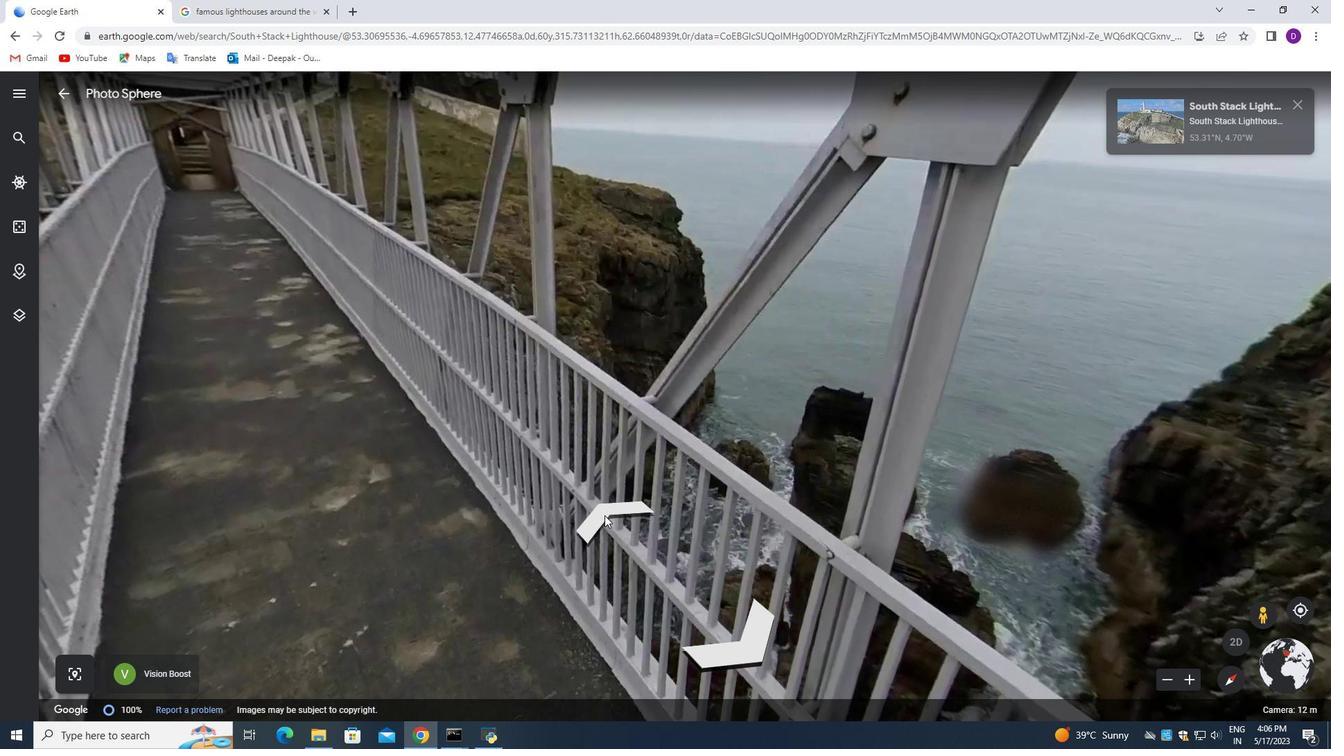 
Action: Mouse moved to (611, 509)
Screenshot: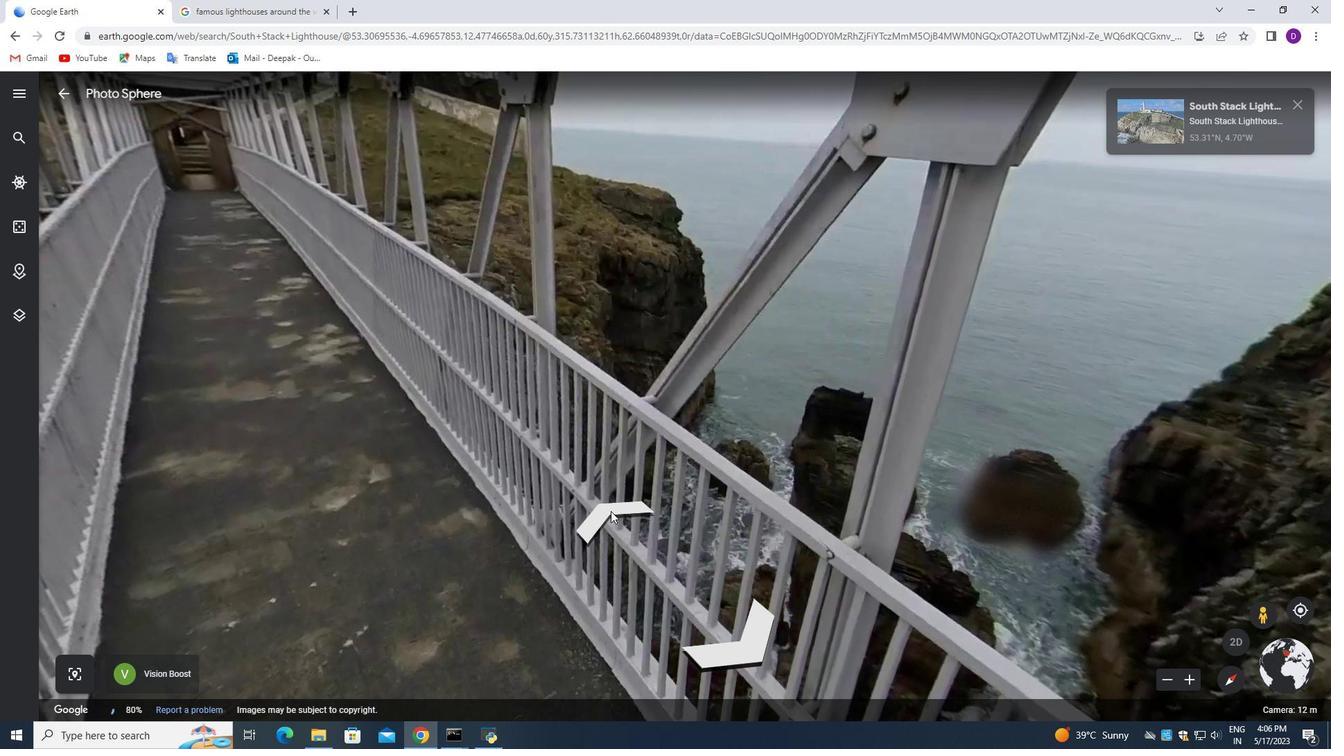 
Action: Mouse pressed left at (611, 509)
Screenshot: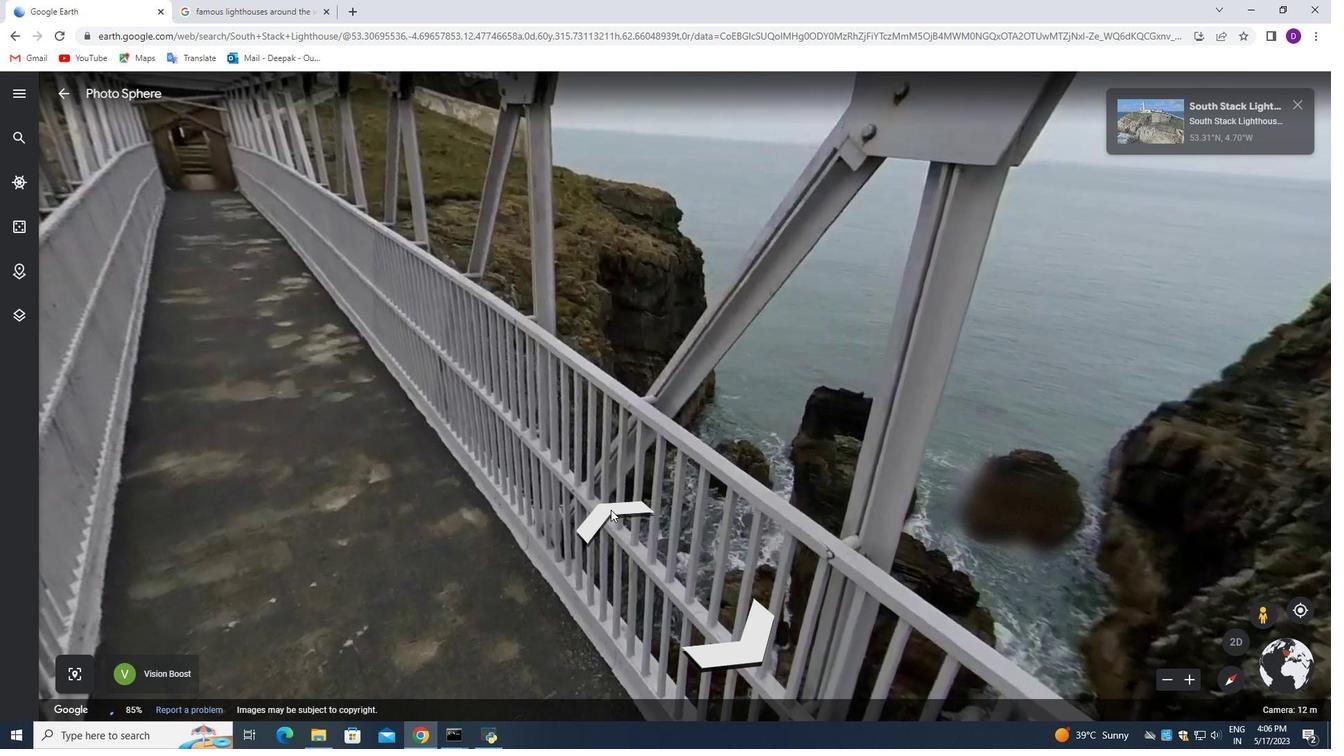 
Action: Mouse moved to (583, 378)
Screenshot: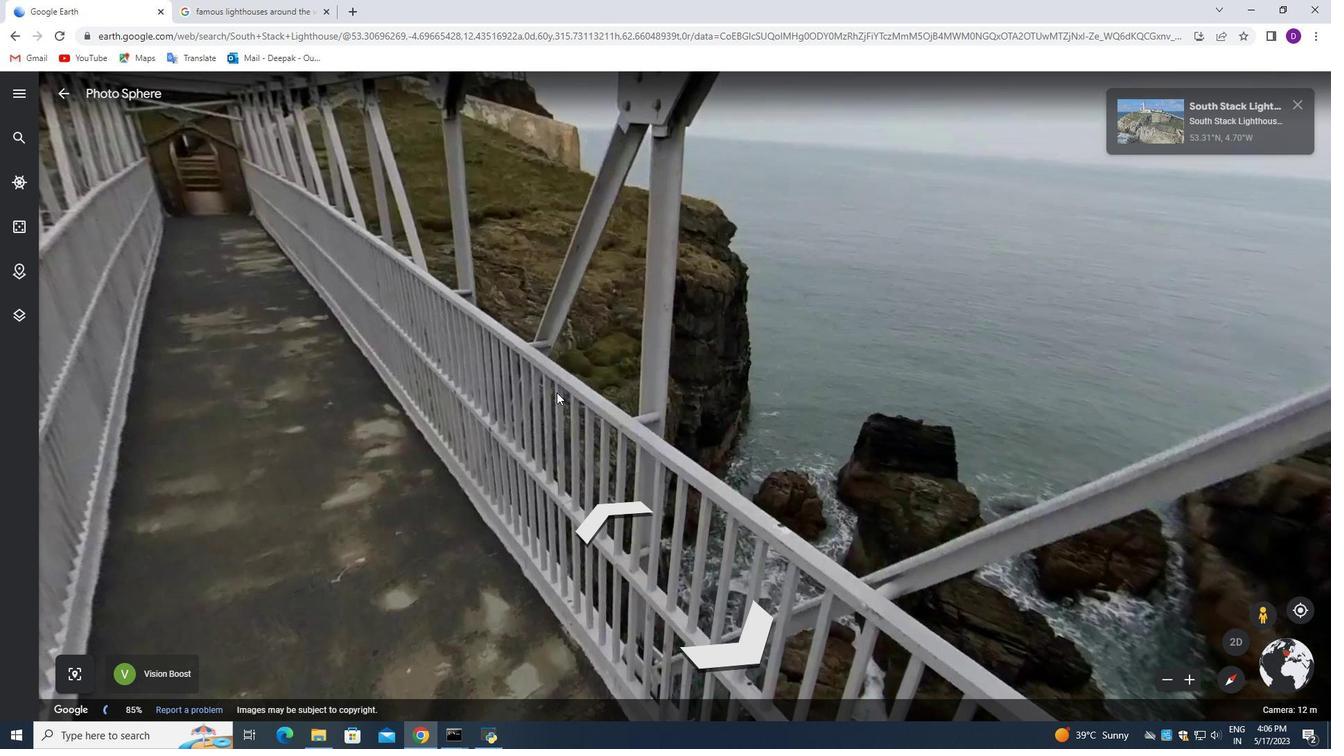 
Action: Mouse pressed left at (583, 378)
Screenshot: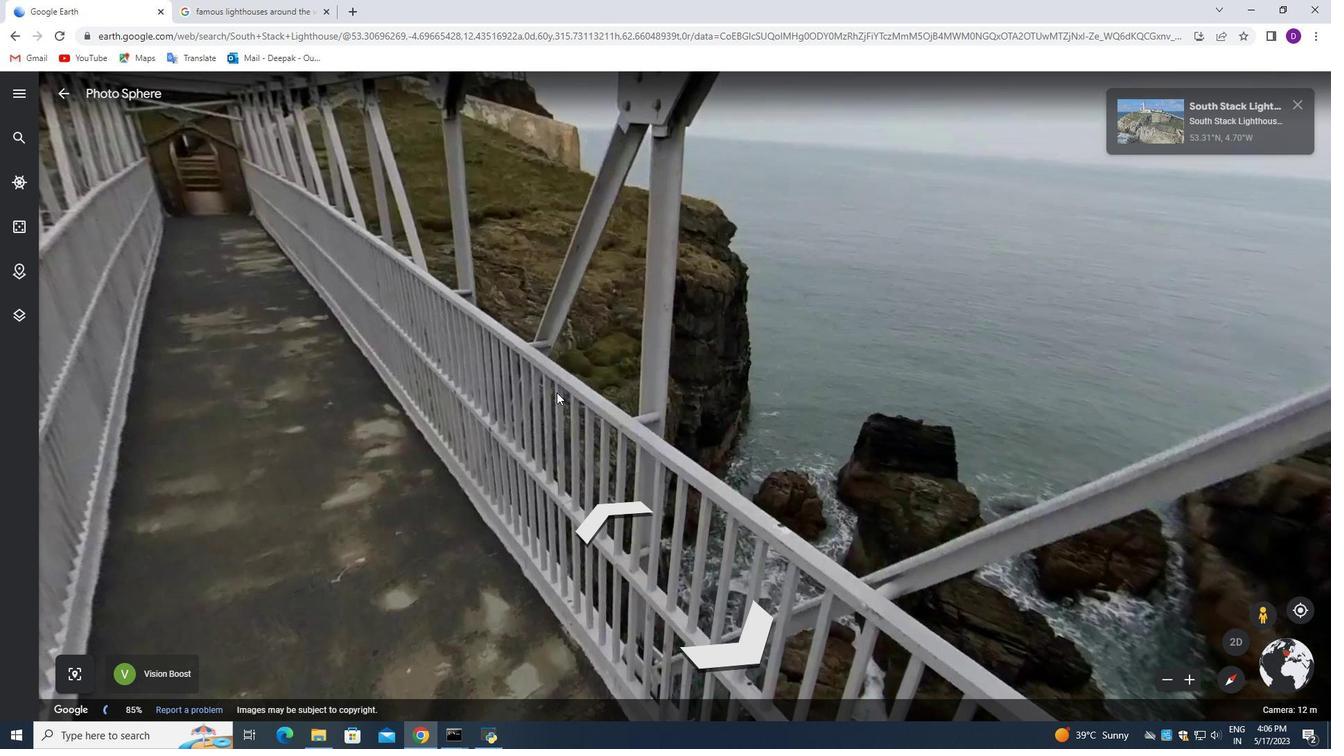 
Action: Mouse moved to (659, 533)
Screenshot: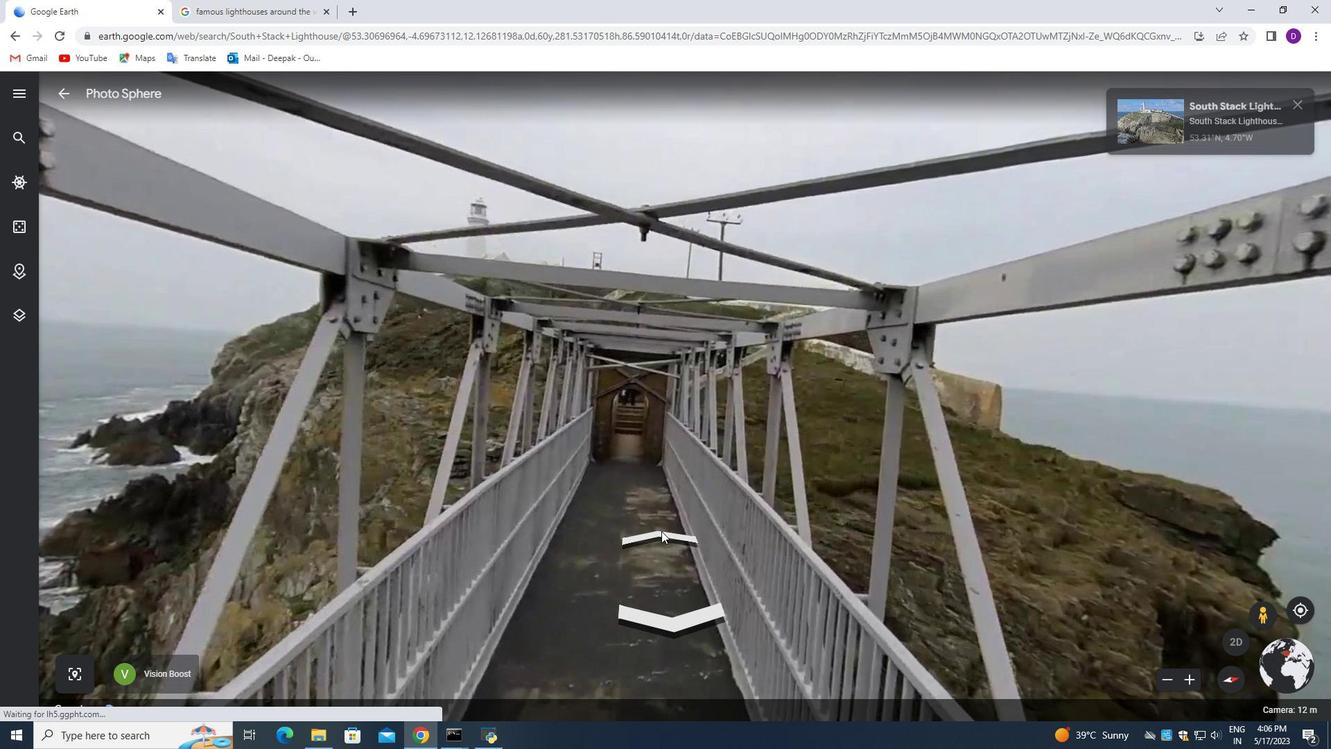 
Action: Mouse pressed left at (659, 533)
Screenshot: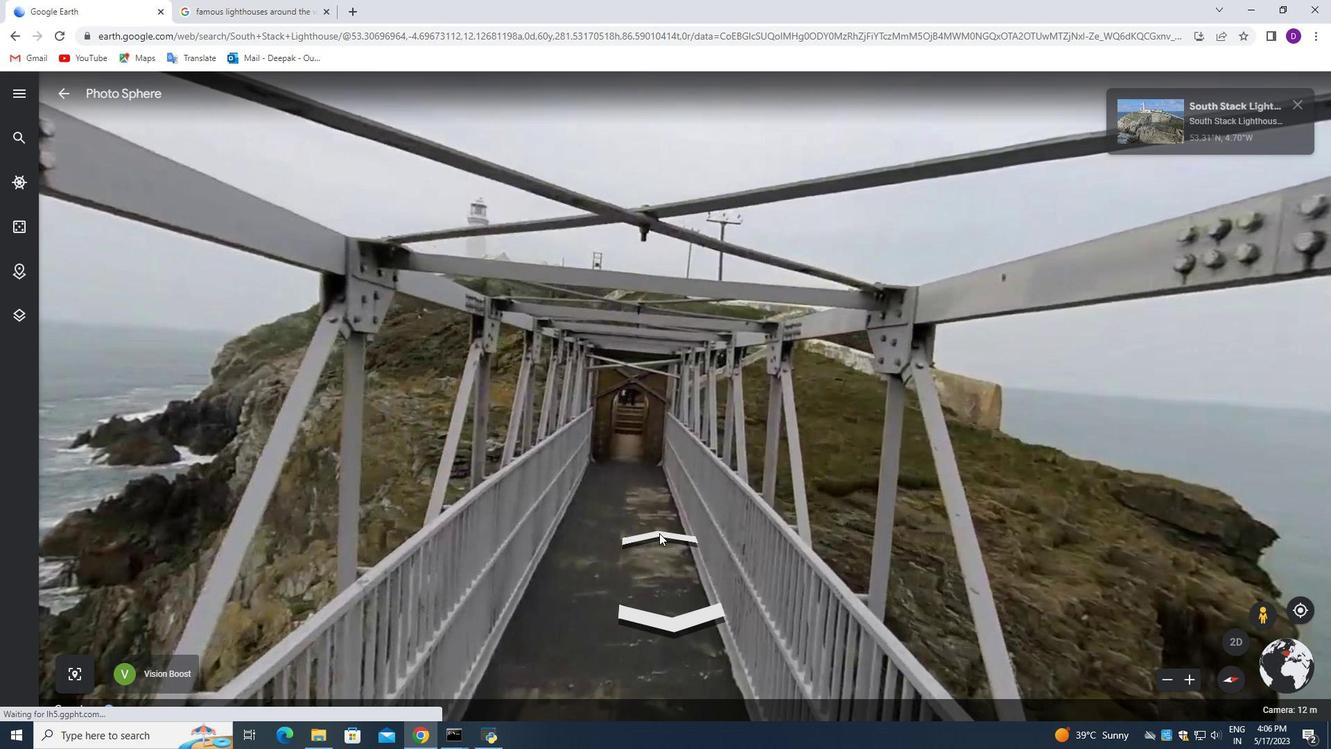 
Action: Mouse pressed left at (659, 533)
Screenshot: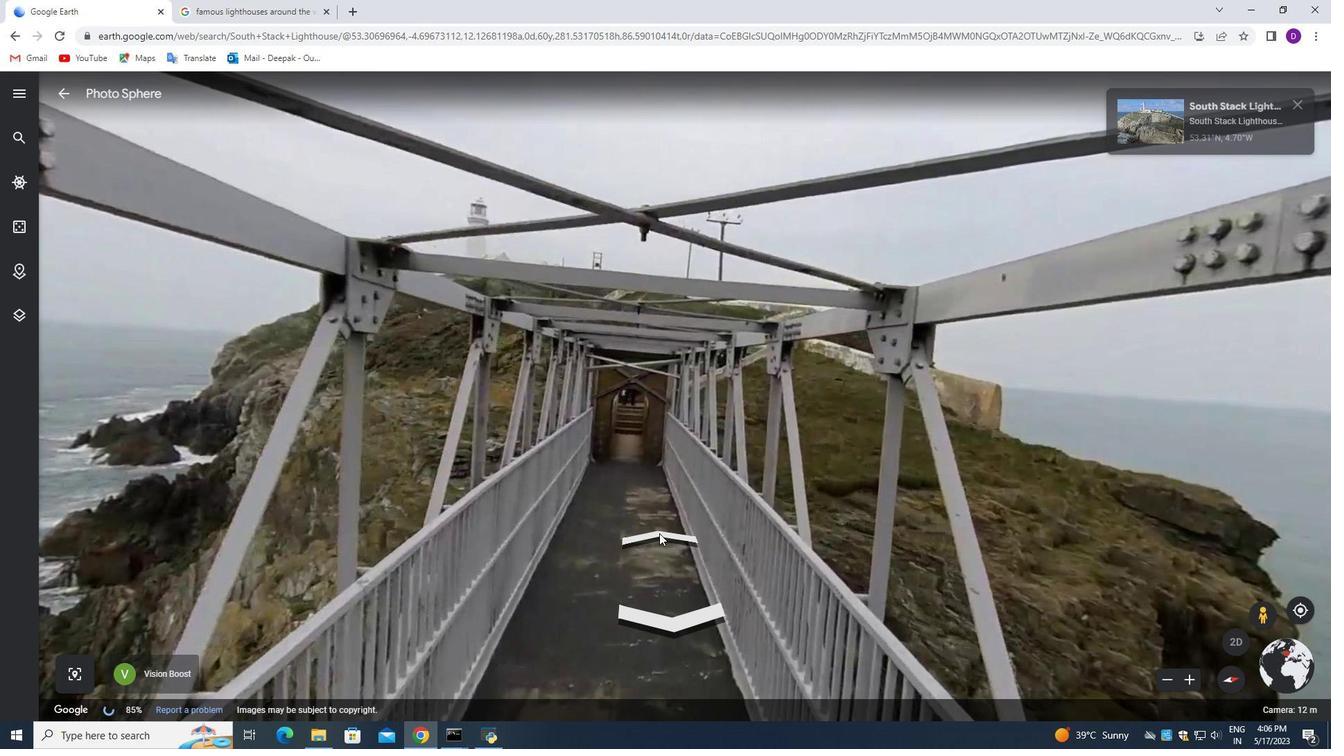 
Action: Mouse pressed left at (659, 533)
Screenshot: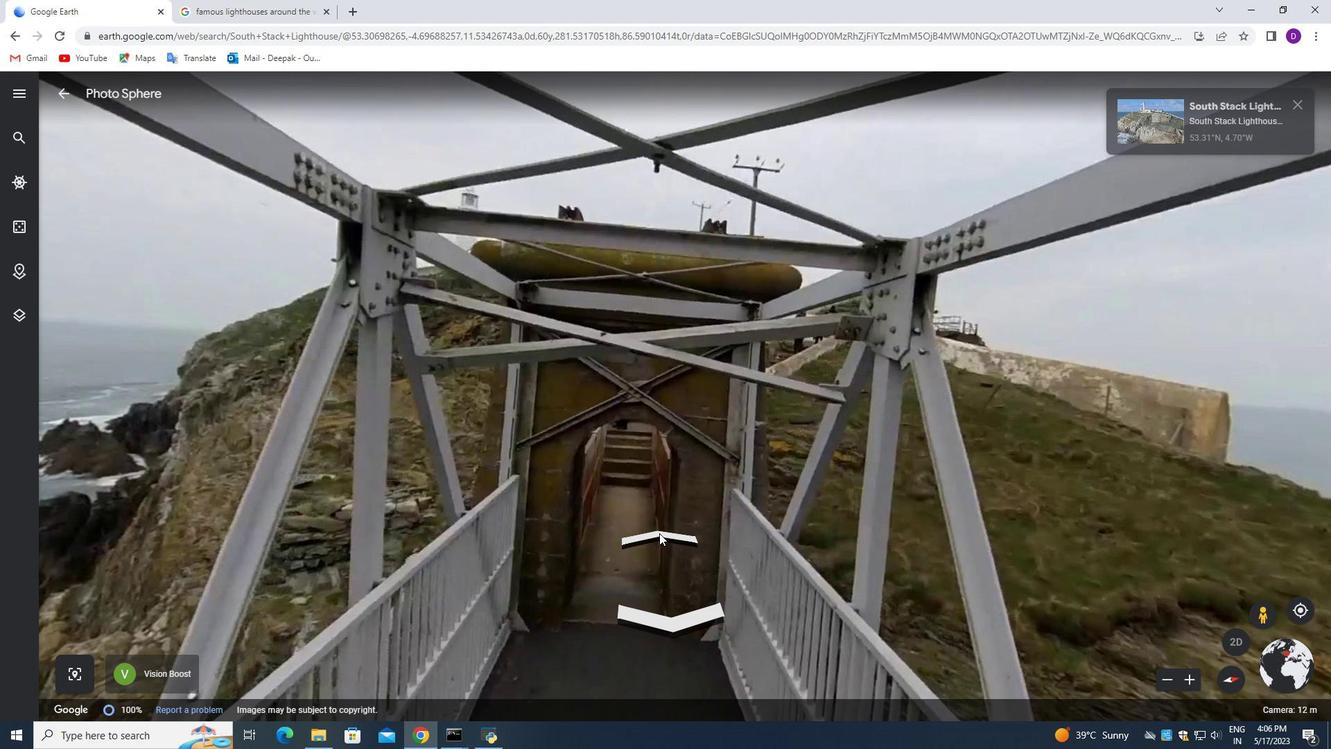 
Action: Mouse pressed left at (659, 533)
Screenshot: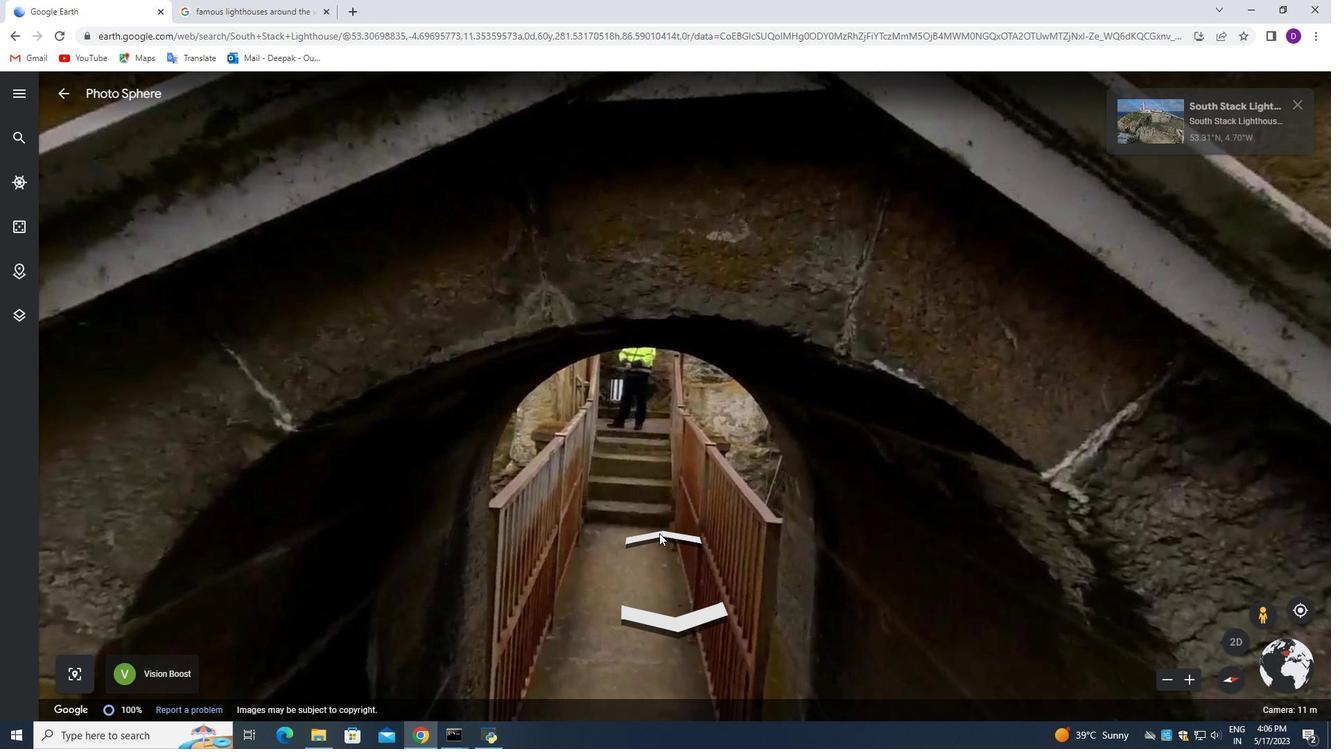 
Action: Mouse pressed left at (659, 533)
Screenshot: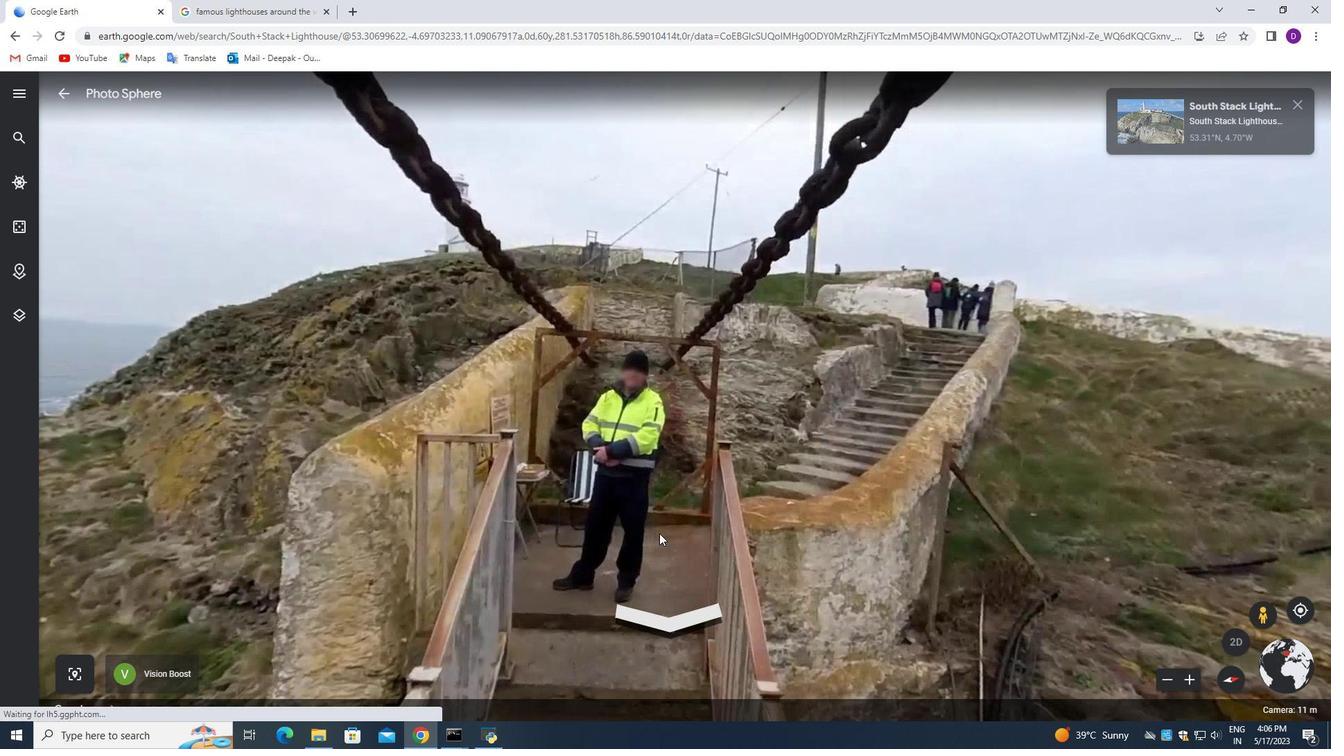 
Action: Mouse moved to (697, 615)
Screenshot: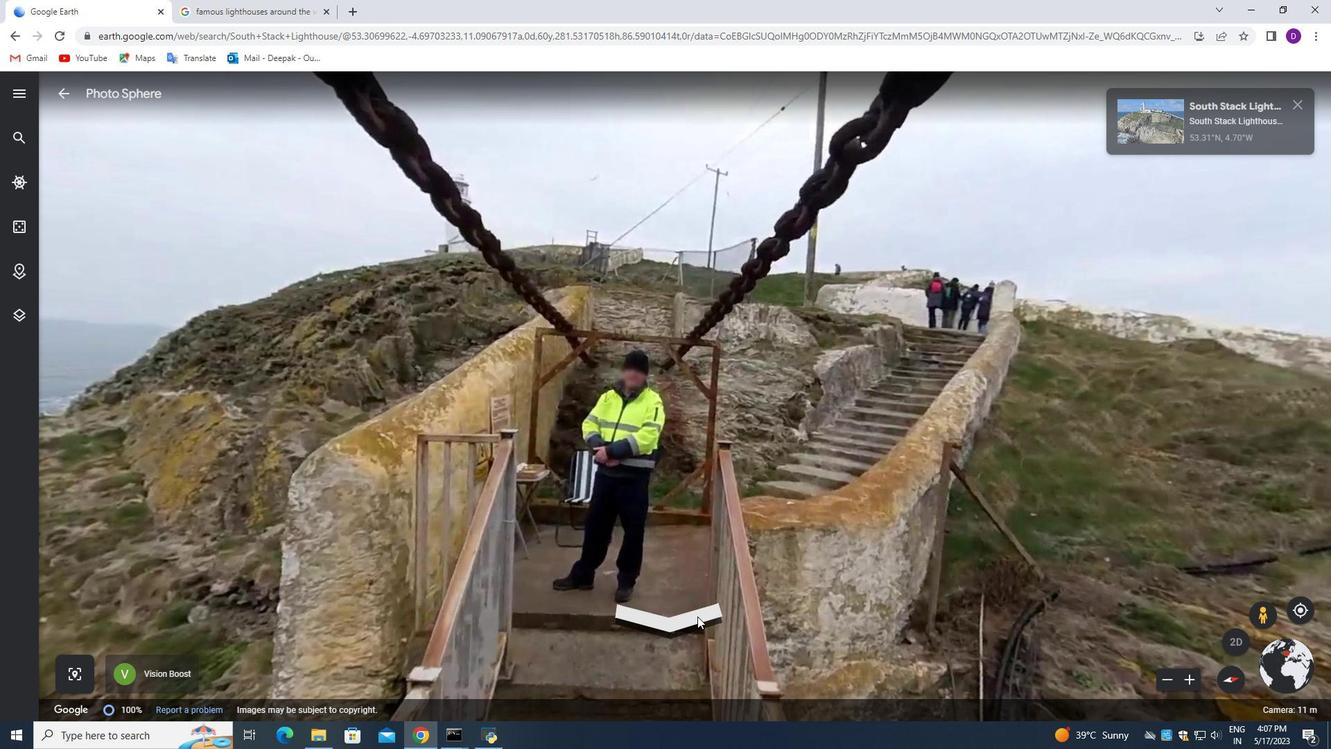 
Action: Mouse pressed left at (697, 615)
Screenshot: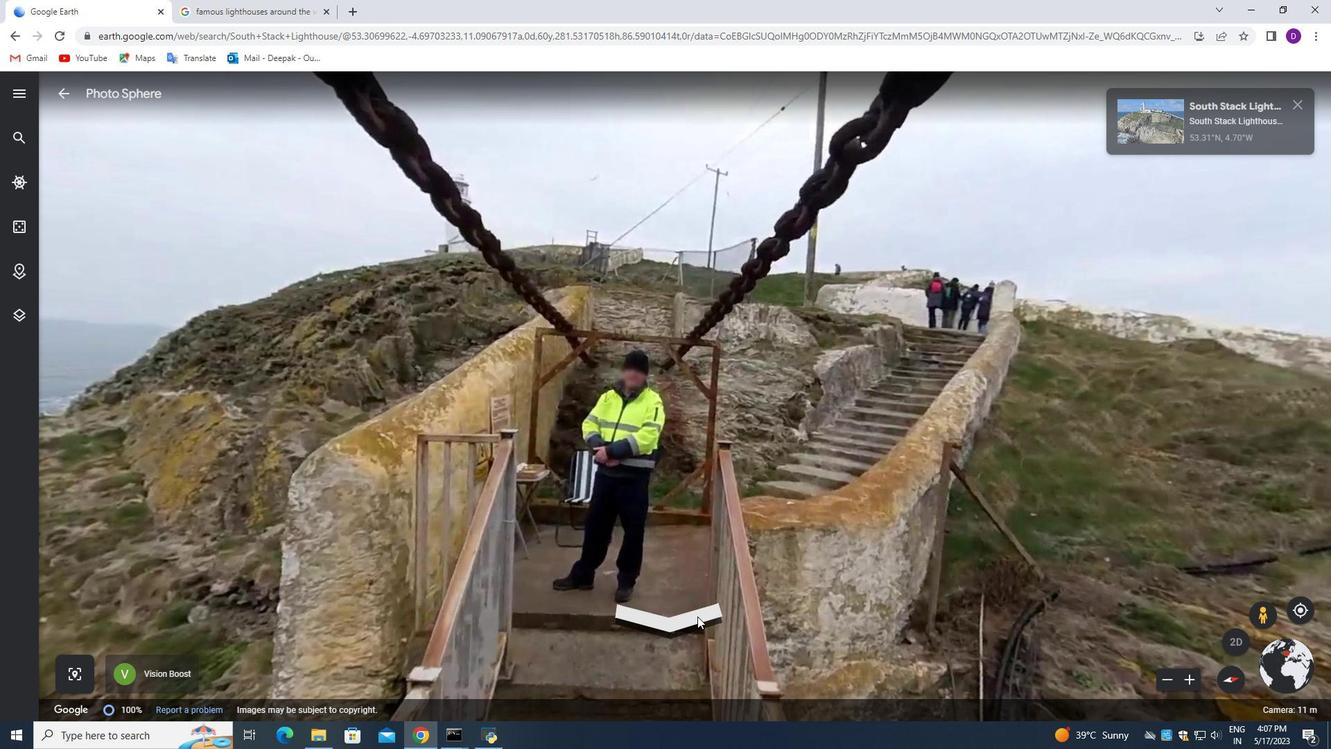 
Action: Mouse moved to (647, 543)
Screenshot: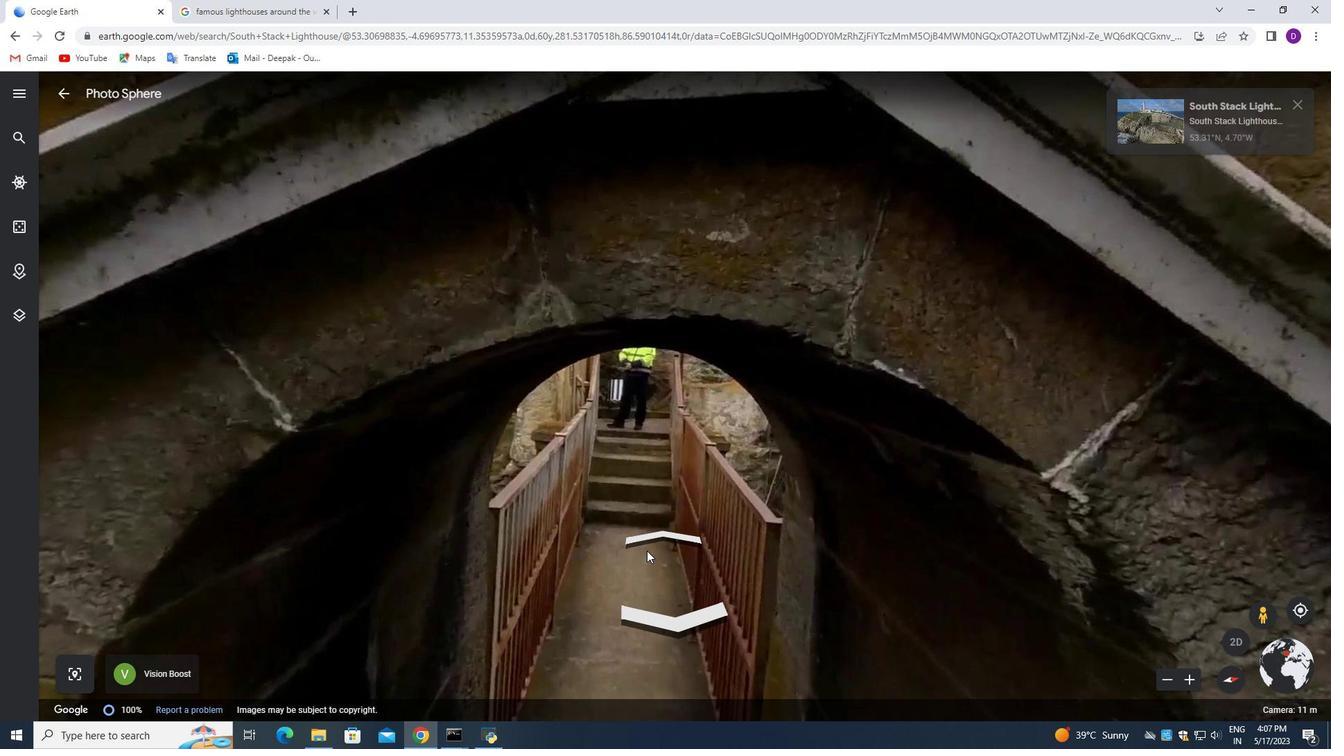 
Action: Mouse pressed left at (647, 543)
Screenshot: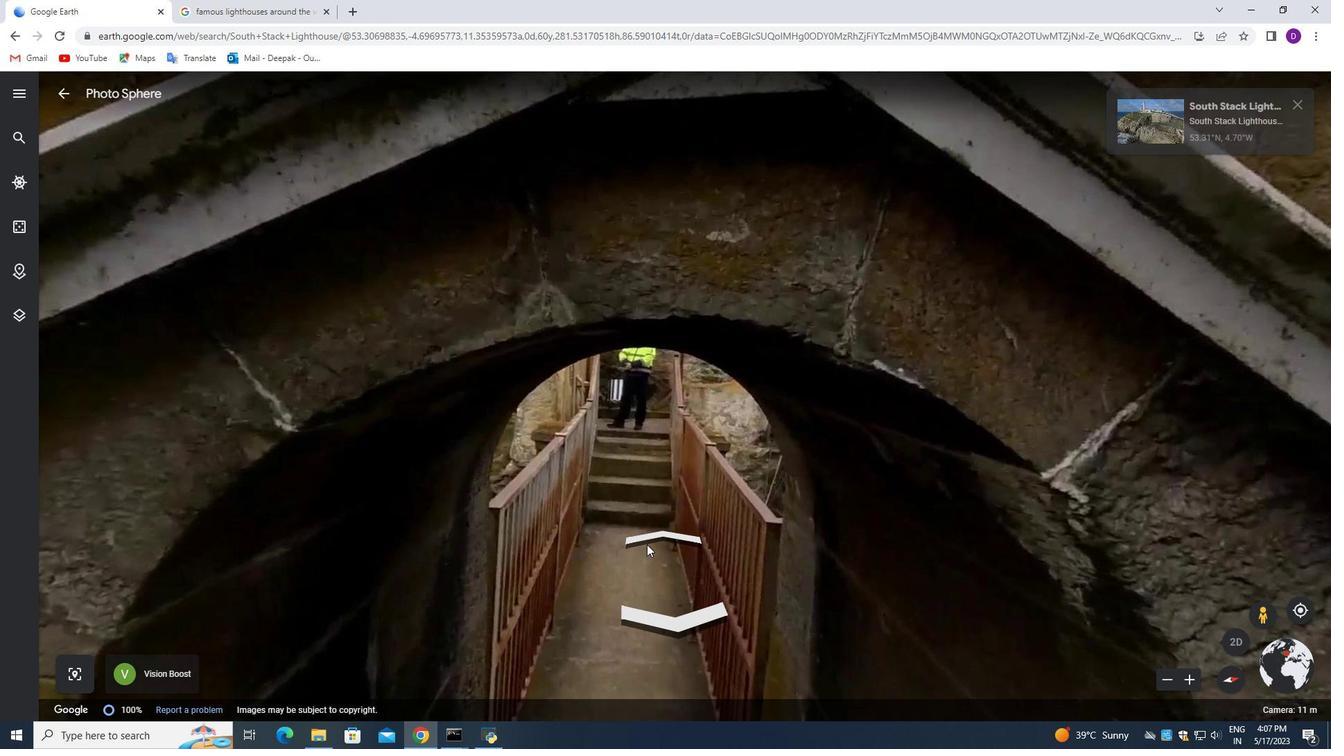 
Action: Mouse moved to (771, 436)
Screenshot: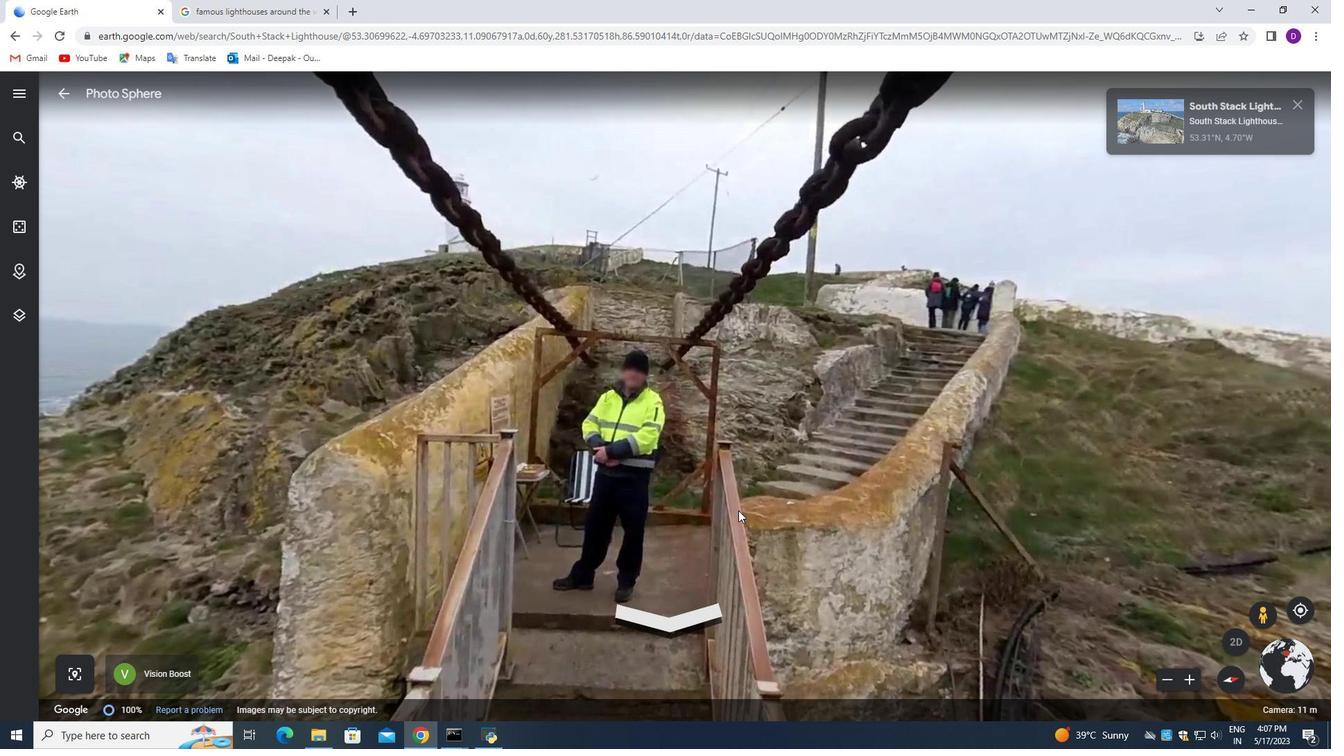 
Action: Mouse pressed left at (771, 436)
Screenshot: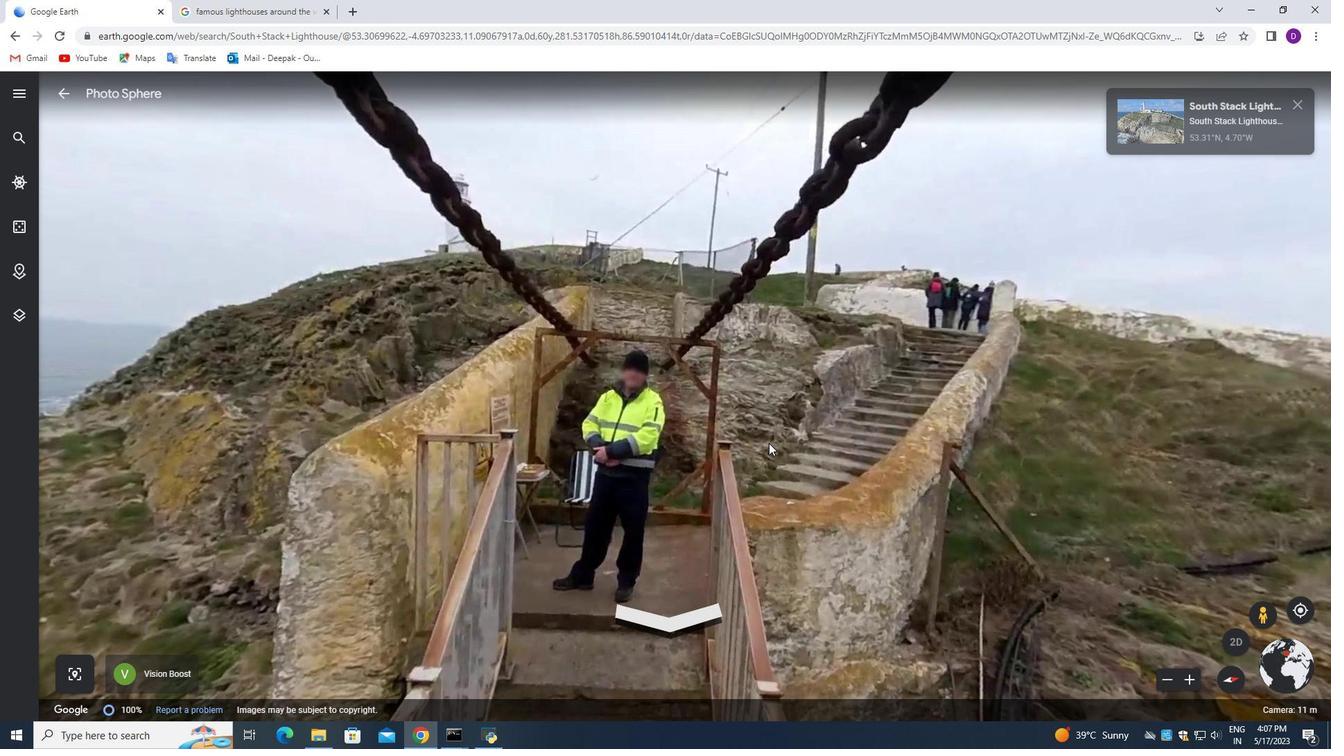 
Action: Mouse moved to (540, 490)
Screenshot: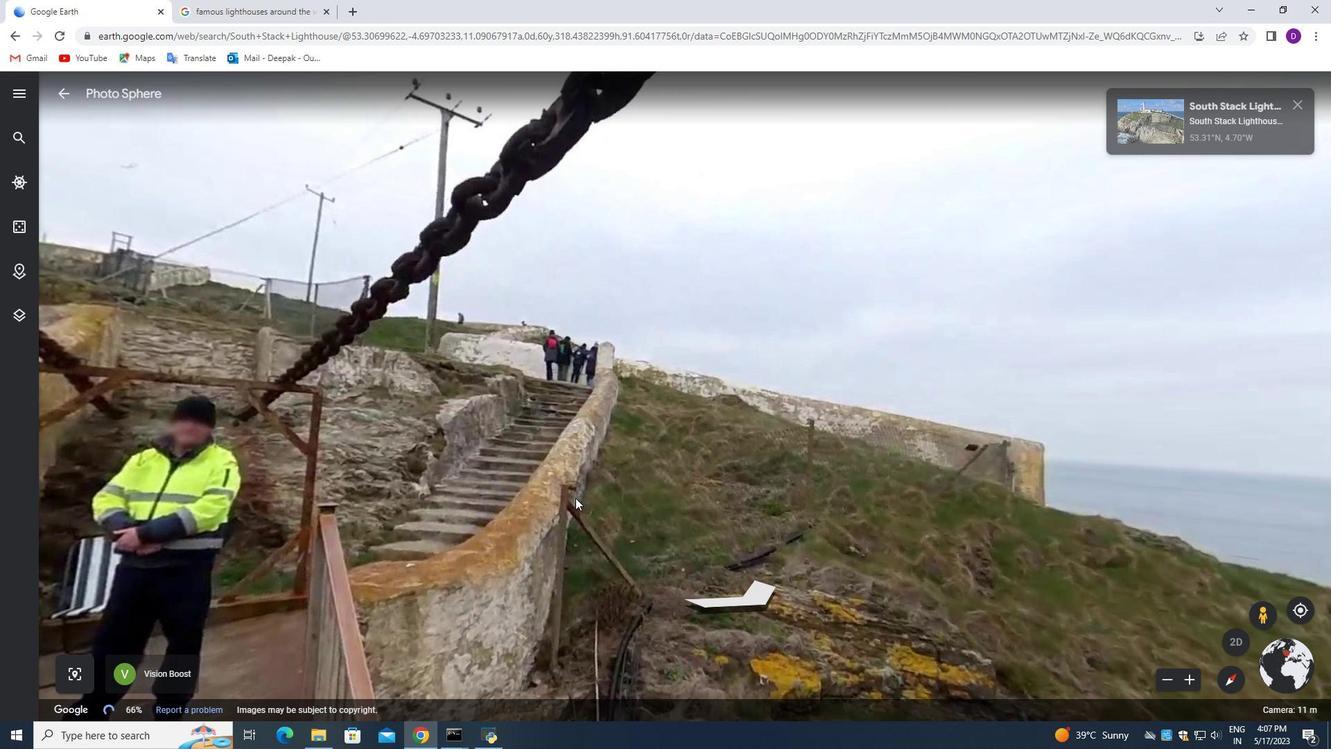 
Action: Mouse pressed left at (562, 490)
Screenshot: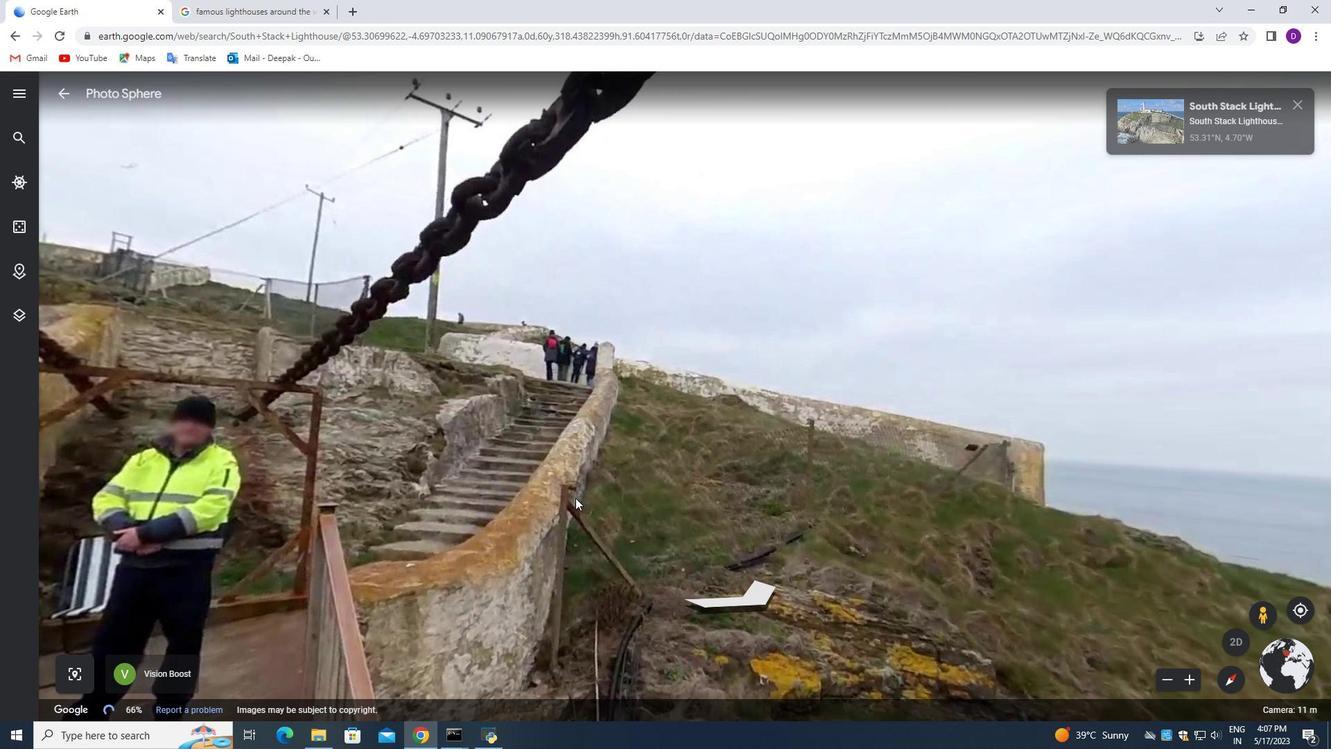 
Action: Mouse moved to (767, 575)
Screenshot: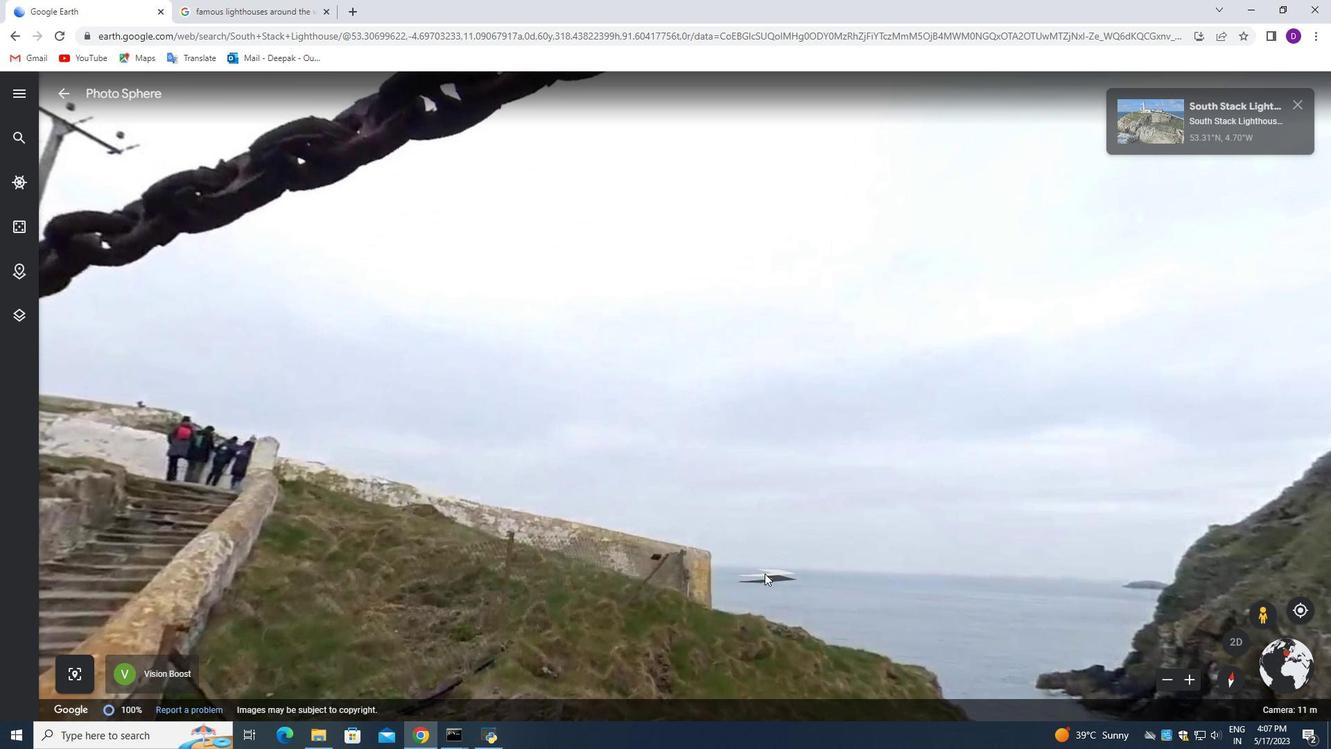 
Action: Mouse pressed left at (767, 575)
Screenshot: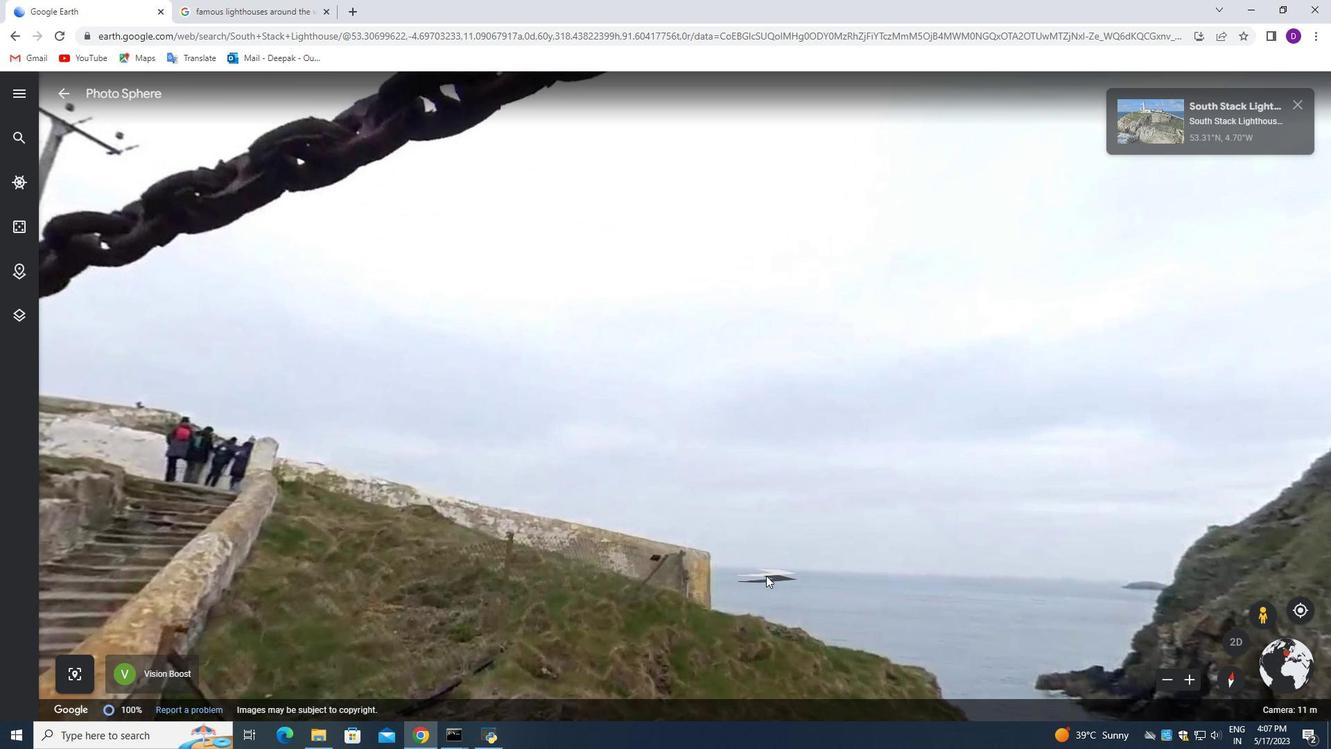
Action: Mouse moved to (765, 575)
